 Task: Select Fire TV from Amazon Fire TV. Add to cart Amazon Fire TV Blaster-1. Place order for _x000D_
1338 W Lago Bello Dr_x000D_
Eagle, Idaho(ID), 83616, Cell Number (703) 476-8286
Action: Mouse moved to (27, 110)
Screenshot: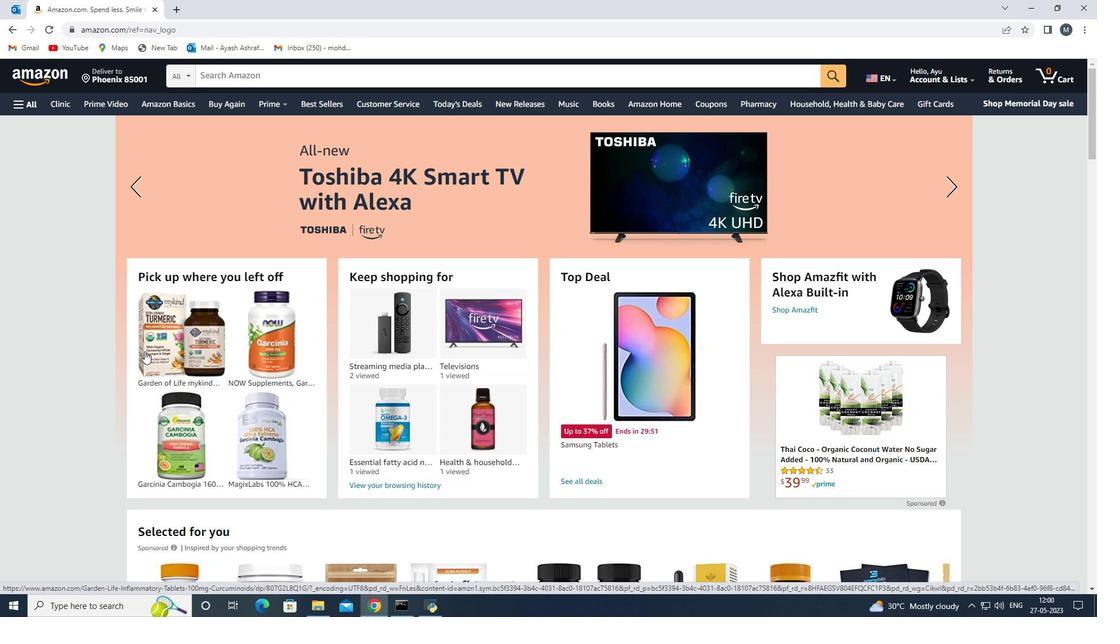 
Action: Mouse pressed left at (27, 110)
Screenshot: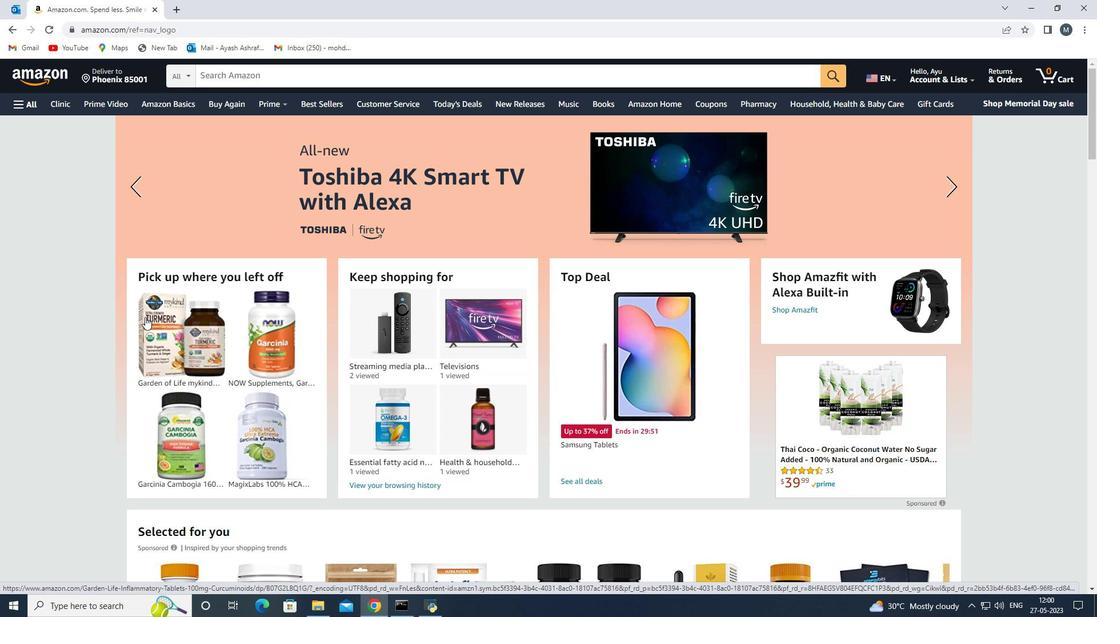 
Action: Mouse moved to (93, 261)
Screenshot: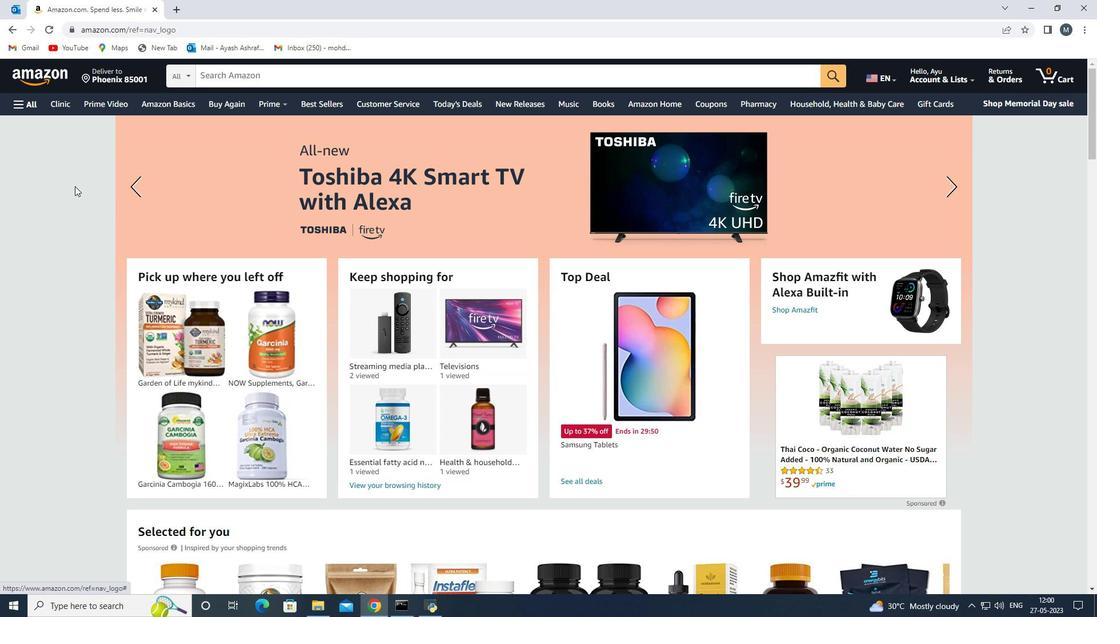 
Action: Mouse scrolled (93, 260) with delta (0, 0)
Screenshot: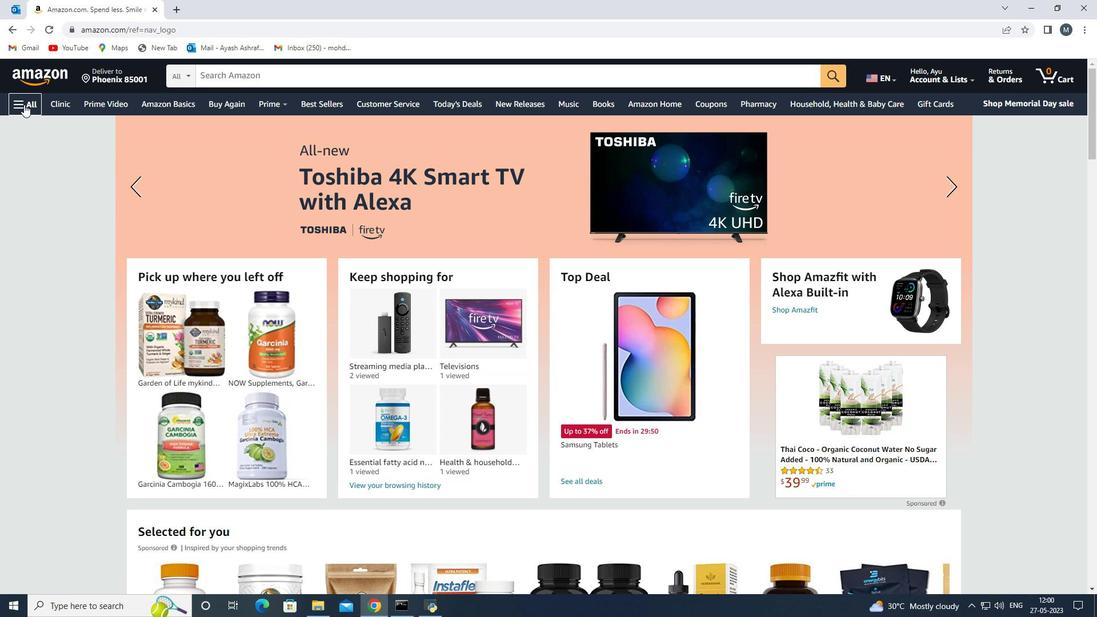 
Action: Mouse scrolled (93, 260) with delta (0, 0)
Screenshot: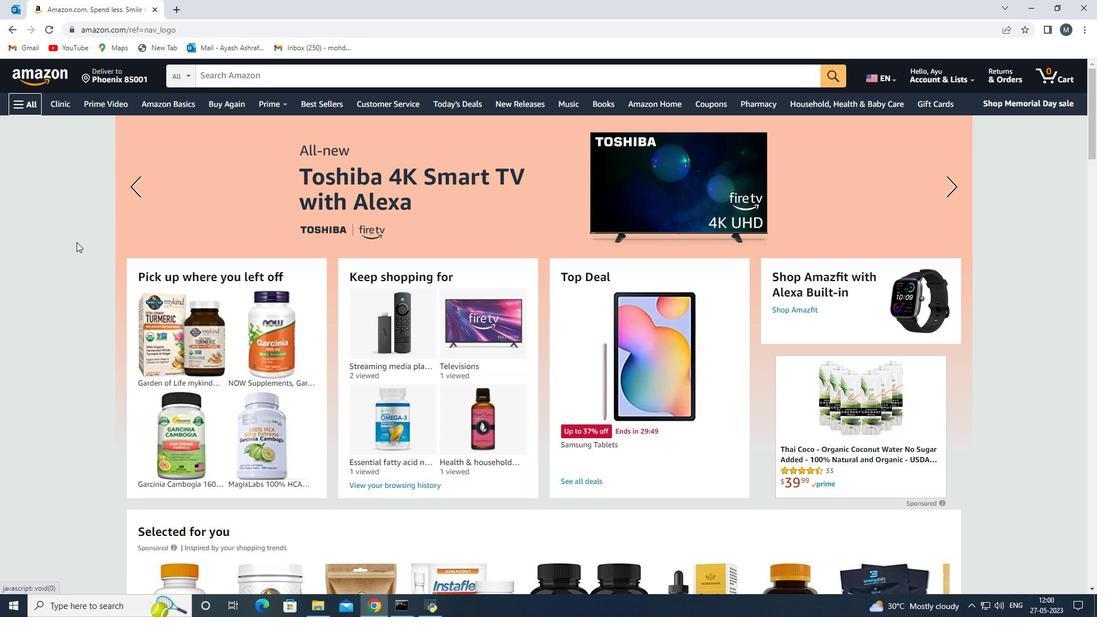 
Action: Mouse scrolled (93, 260) with delta (0, 0)
Screenshot: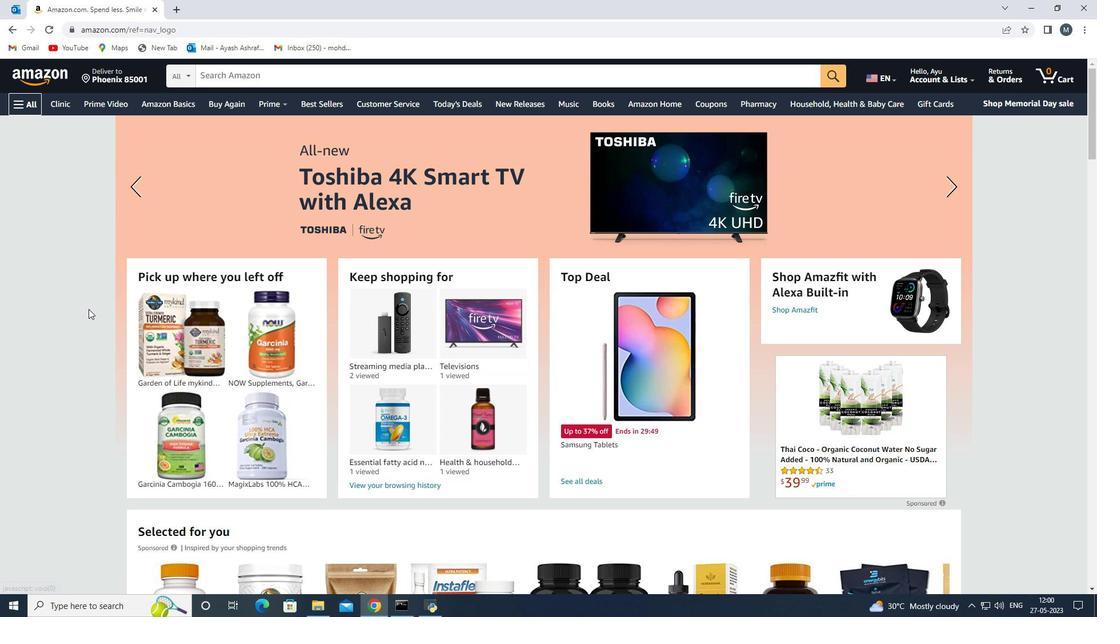 
Action: Mouse moved to (125, 158)
Screenshot: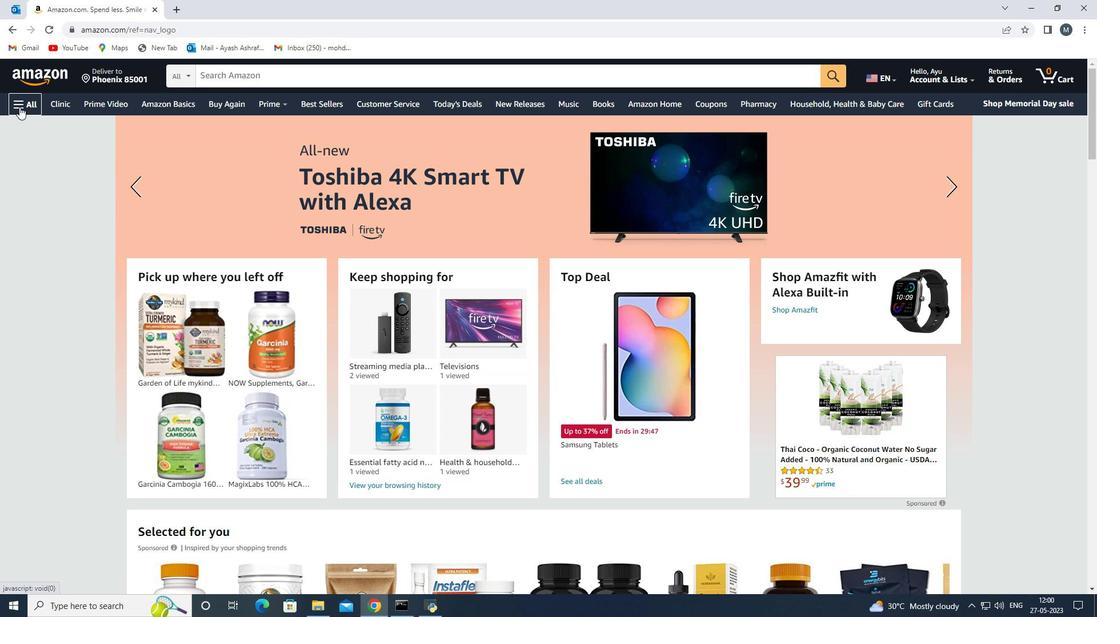 
Action: Mouse pressed left at (125, 158)
Screenshot: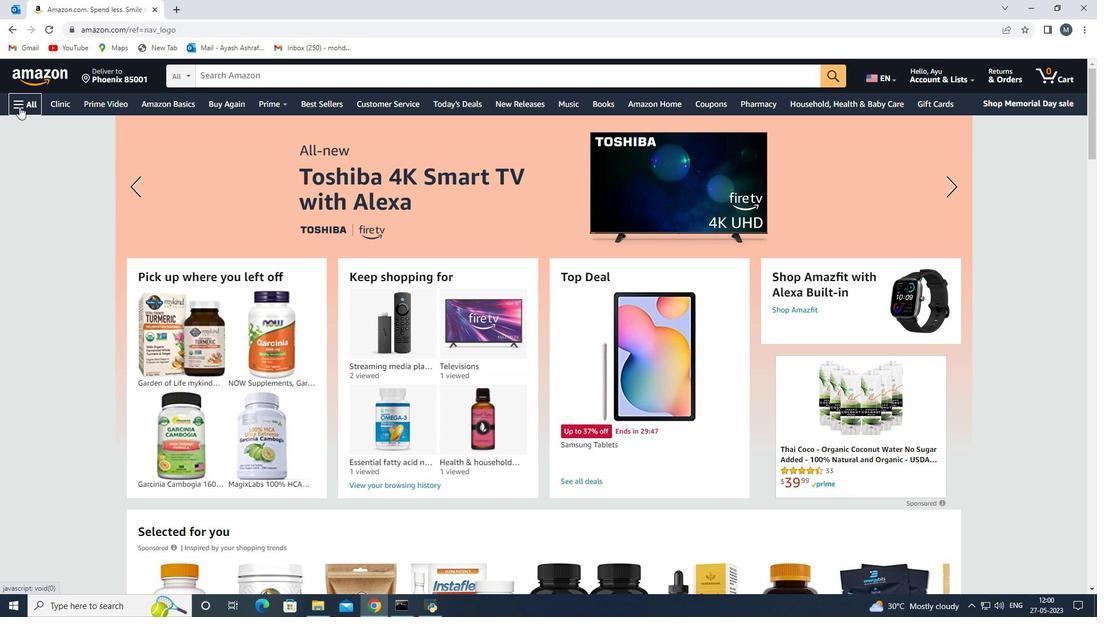 
Action: Mouse pressed left at (125, 158)
Screenshot: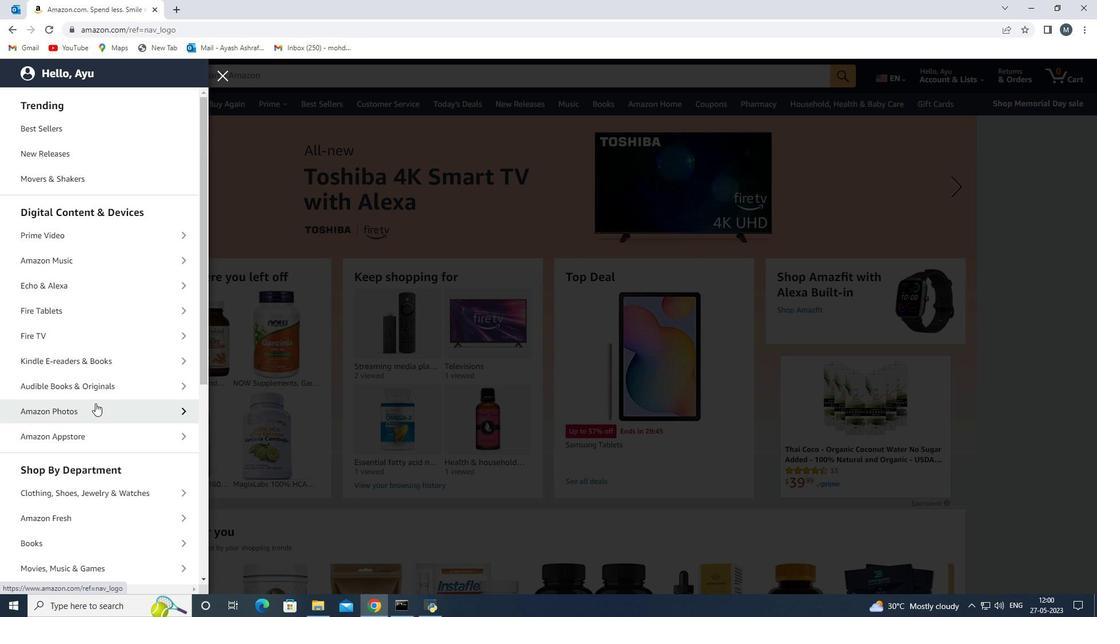 
Action: Mouse moved to (293, 77)
Screenshot: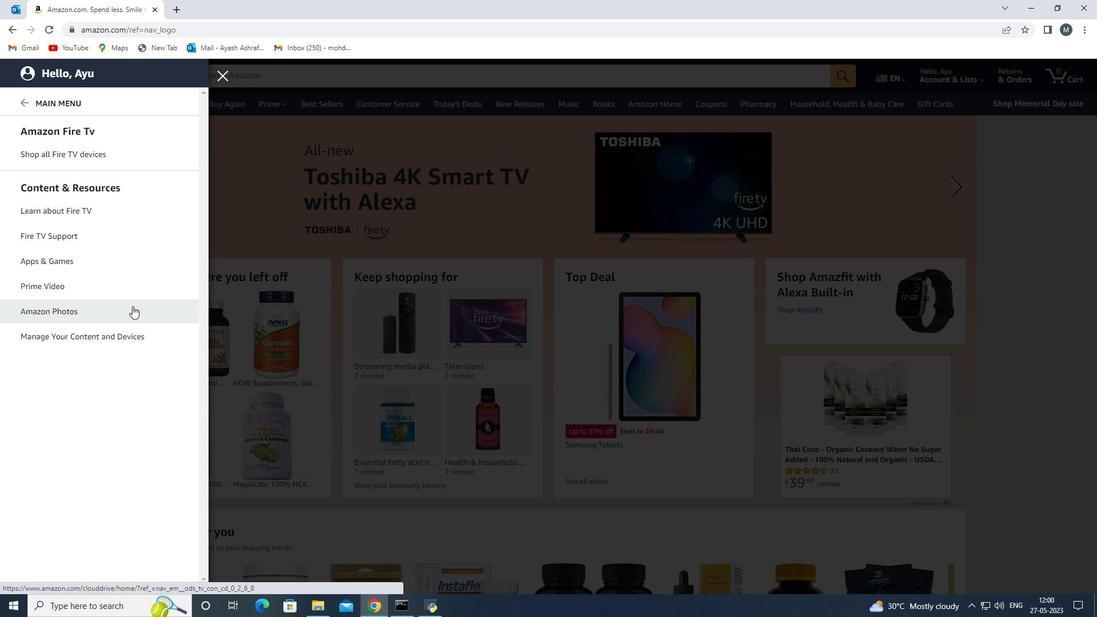 
Action: Mouse pressed left at (293, 77)
Screenshot: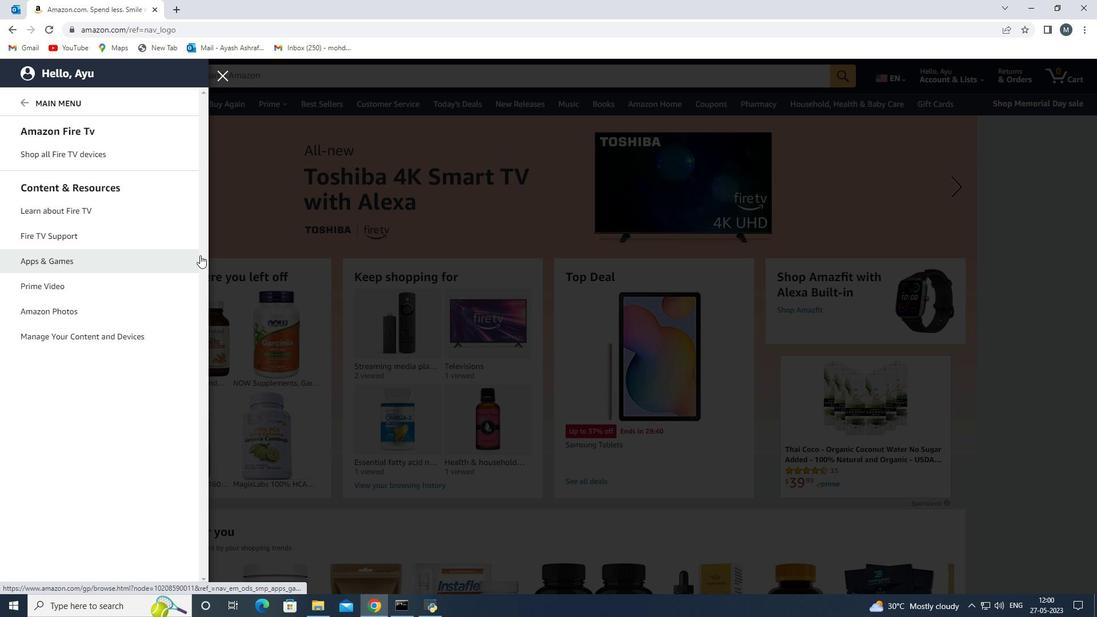 
Action: Mouse moved to (291, 79)
Screenshot: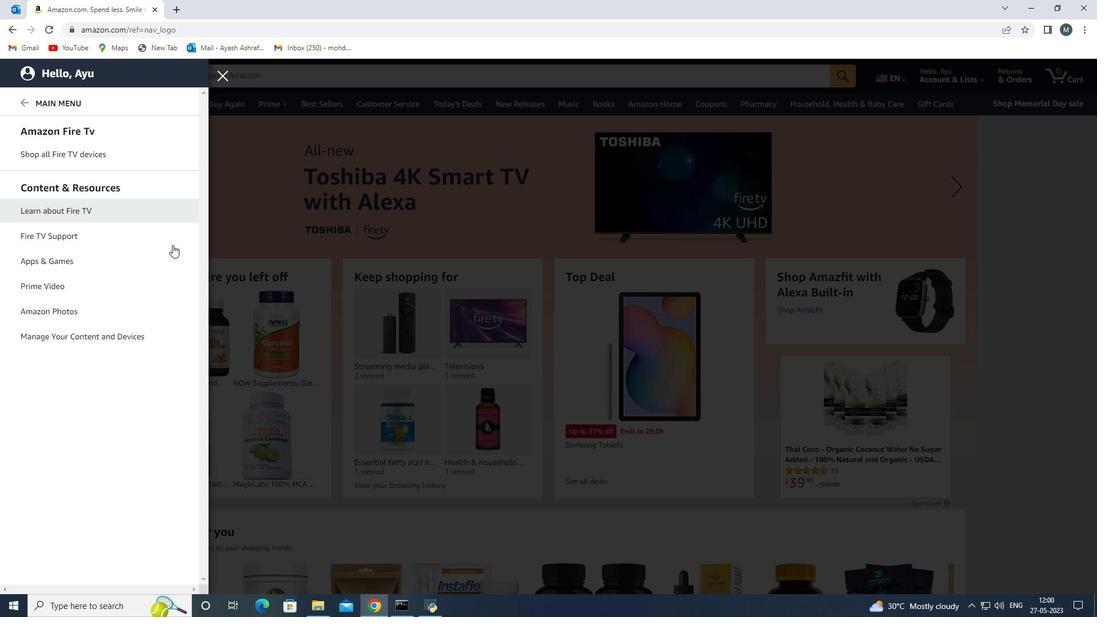 
Action: Key pressed <Key.shift>Fire<Key.space><Key.shift>Tv<Key.enter>
Screenshot: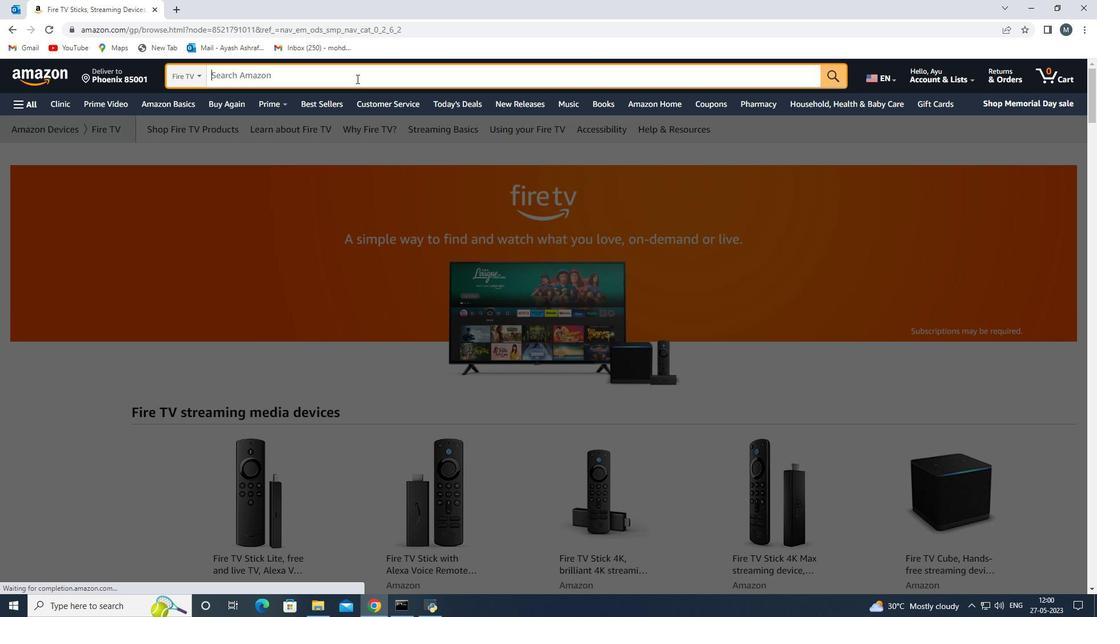 
Action: Mouse moved to (325, 392)
Screenshot: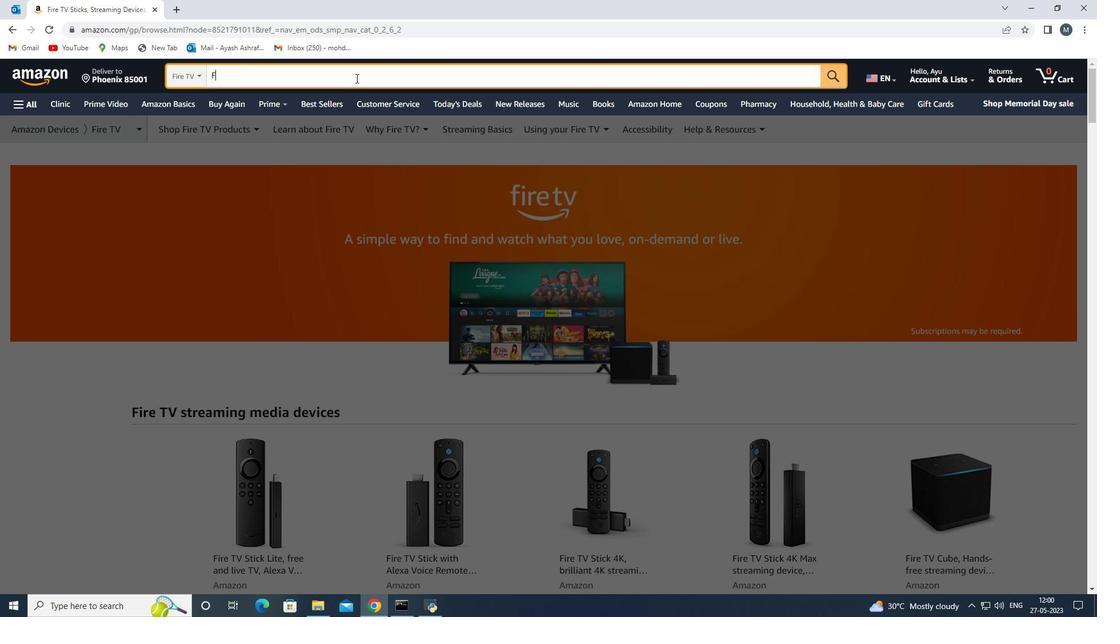 
Action: Mouse scrolled (325, 391) with delta (0, 0)
Screenshot: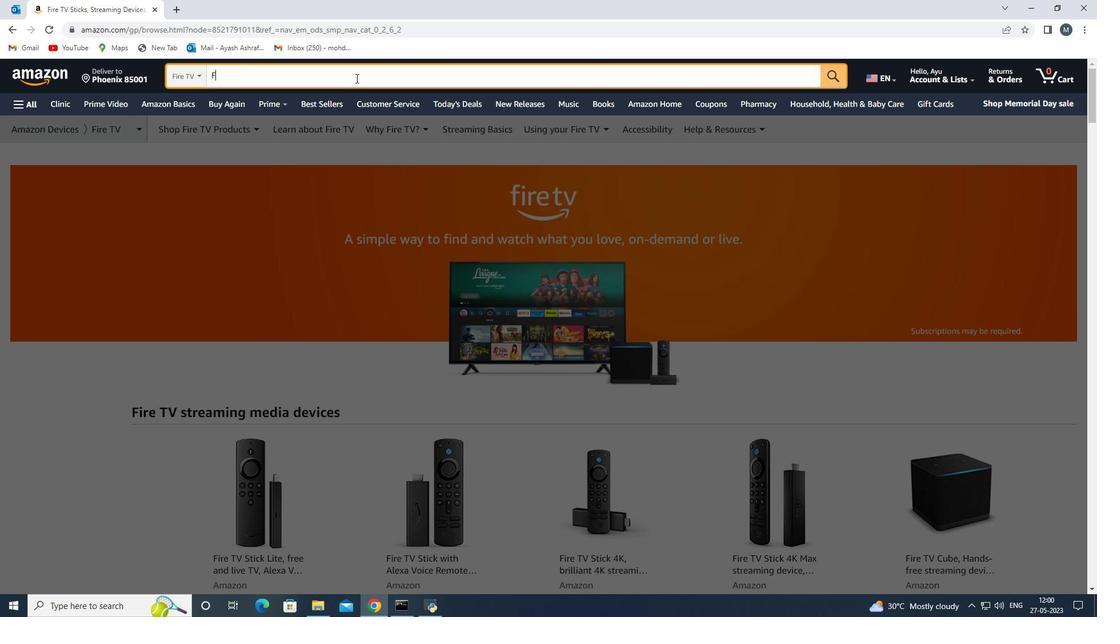 
Action: Mouse moved to (485, 207)
Screenshot: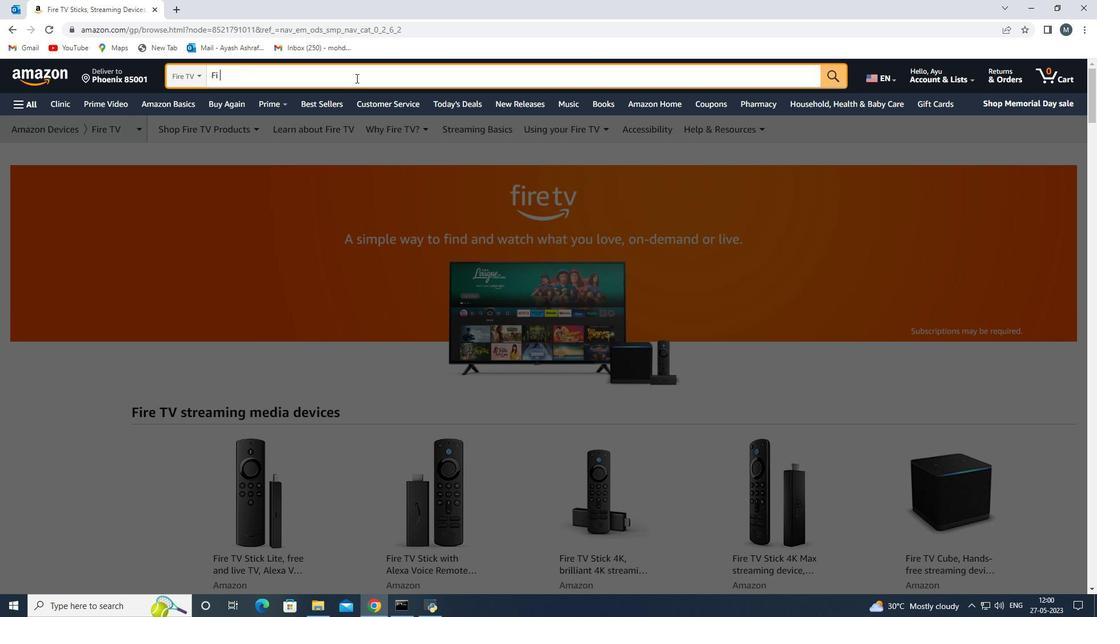 
Action: Mouse pressed left at (485, 207)
Screenshot: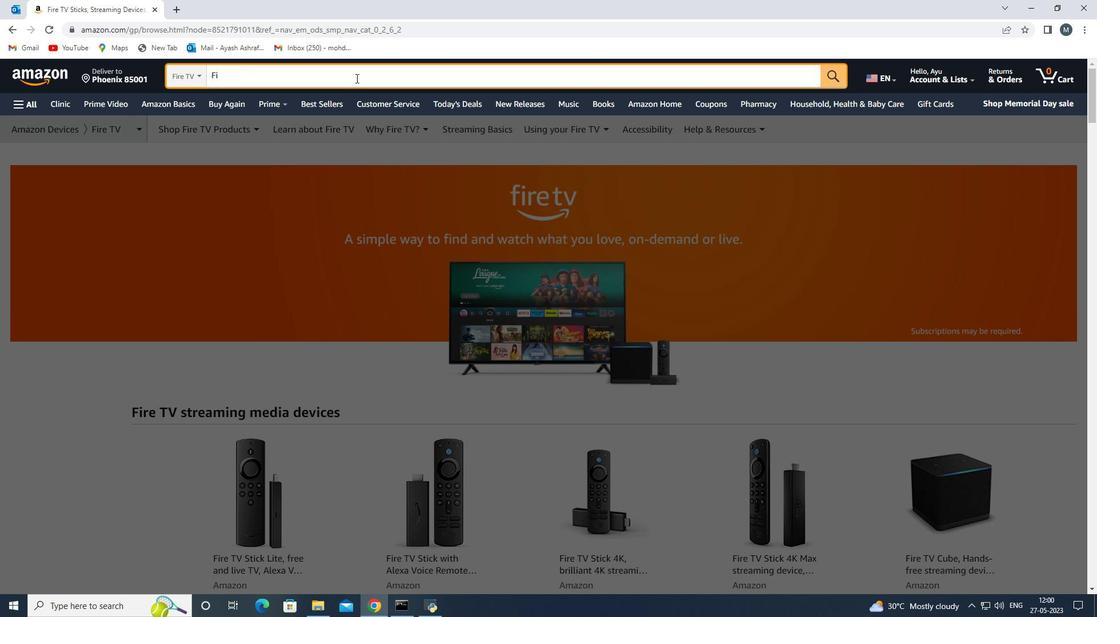 
Action: Mouse moved to (354, 193)
Screenshot: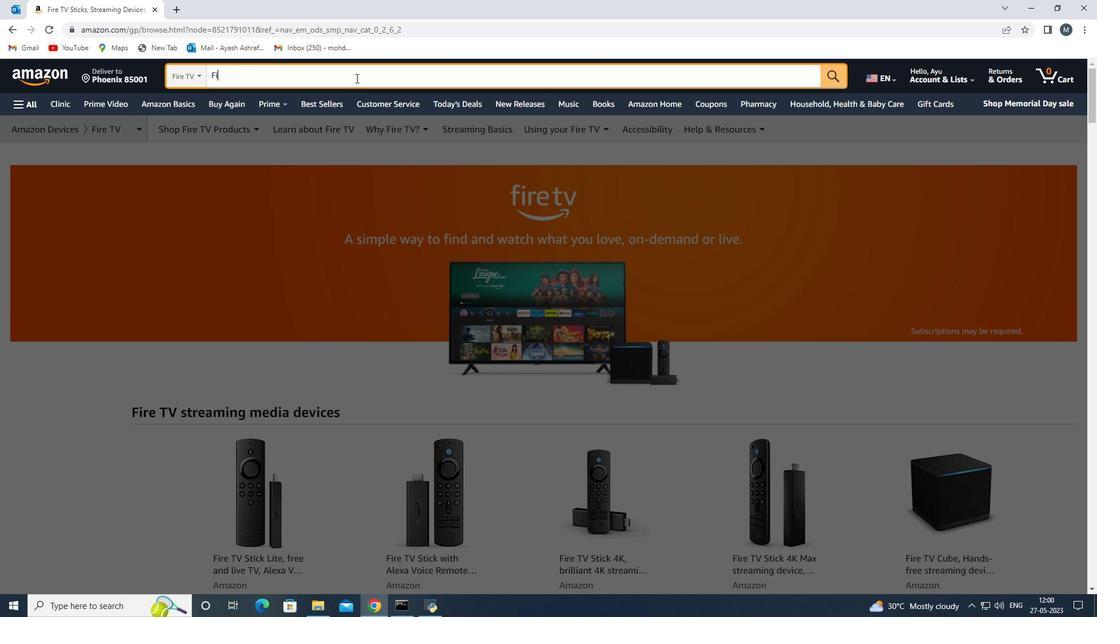 
Action: Mouse pressed left at (354, 193)
Screenshot: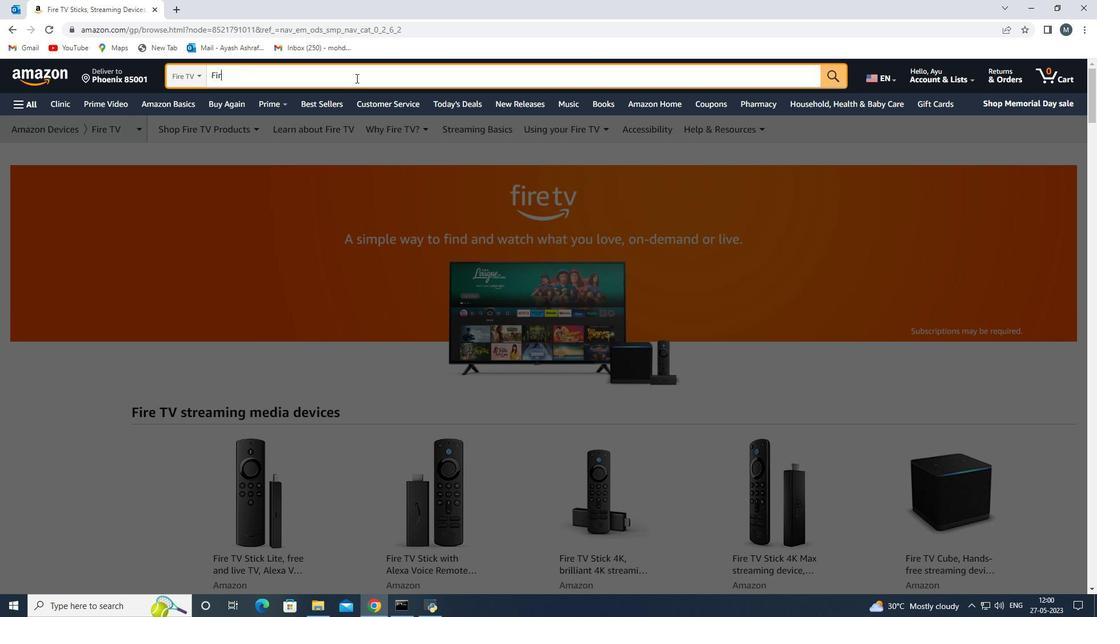 
Action: Mouse moved to (430, 162)
Screenshot: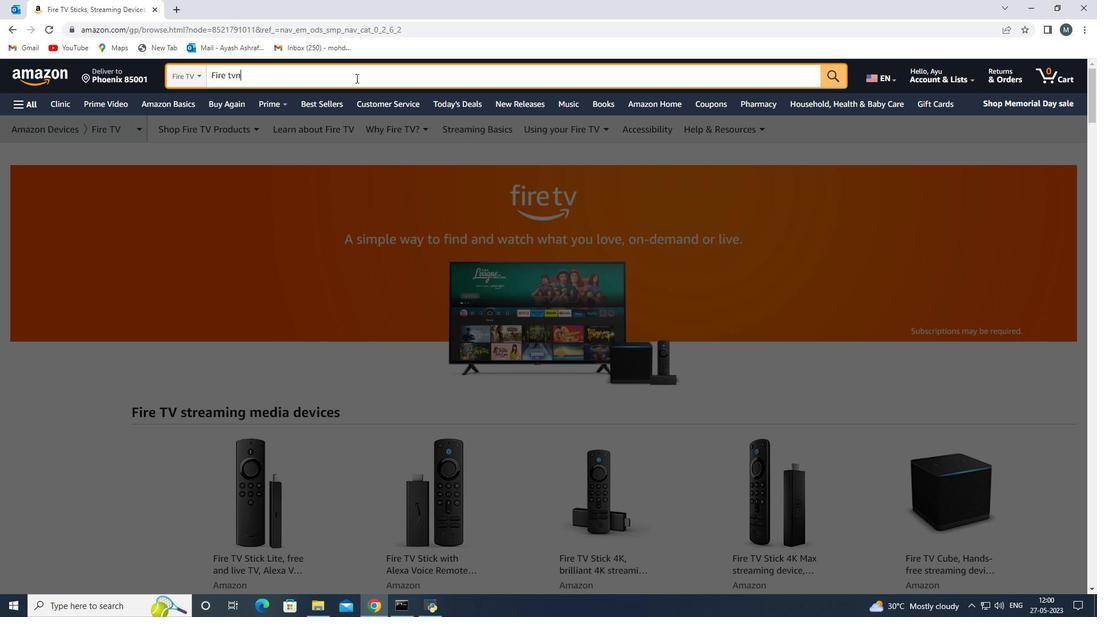 
Action: Mouse pressed left at (430, 162)
Screenshot: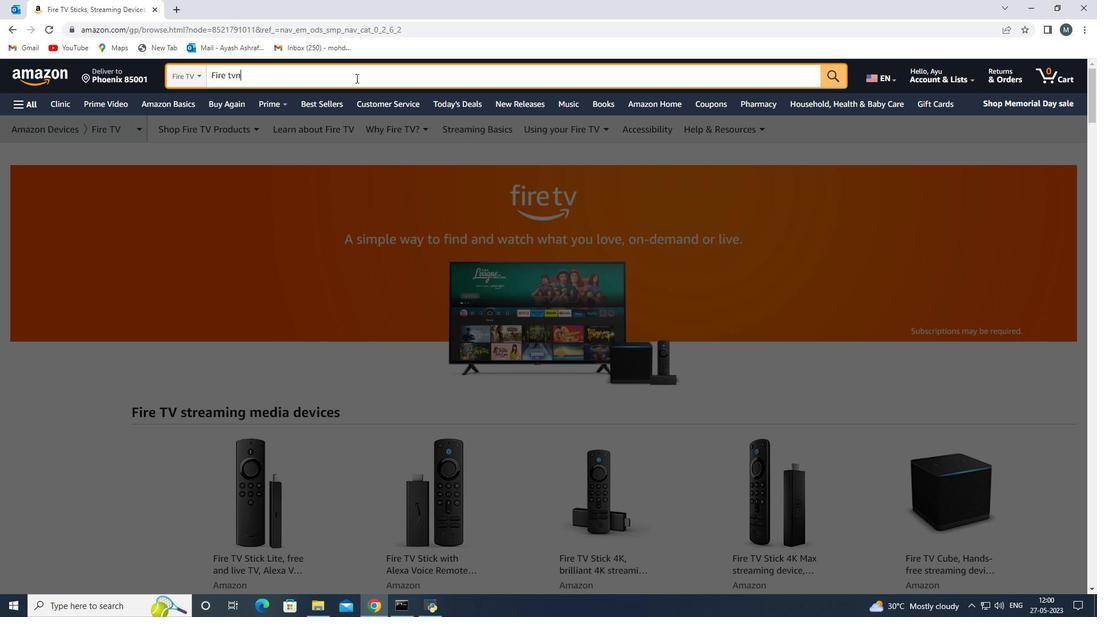 
Action: Mouse moved to (527, 206)
Screenshot: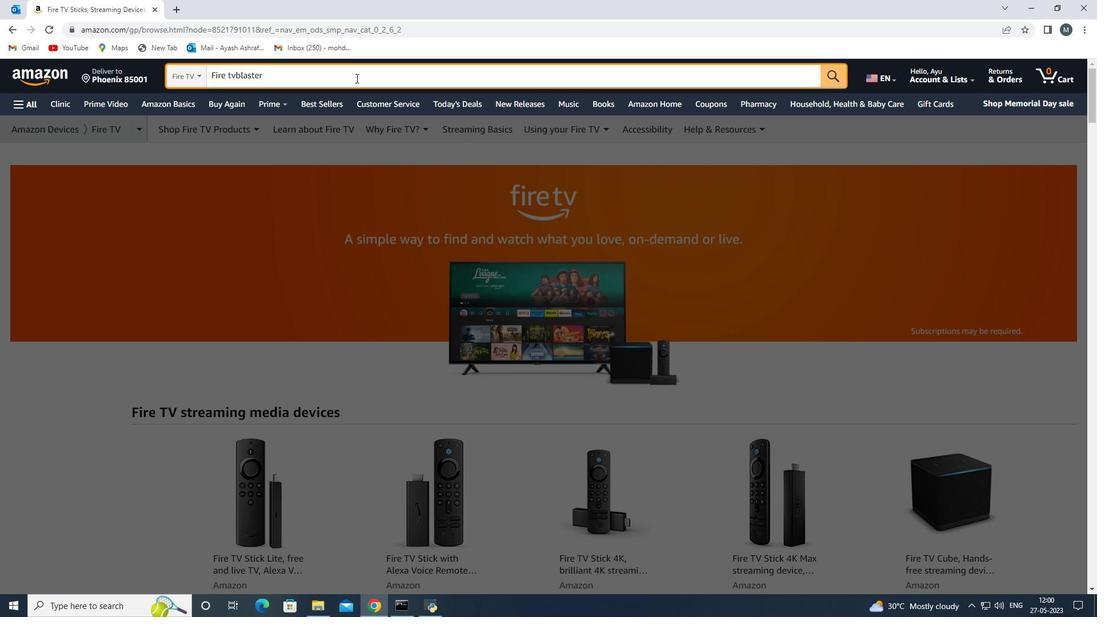 
Action: Mouse pressed left at (527, 206)
Screenshot: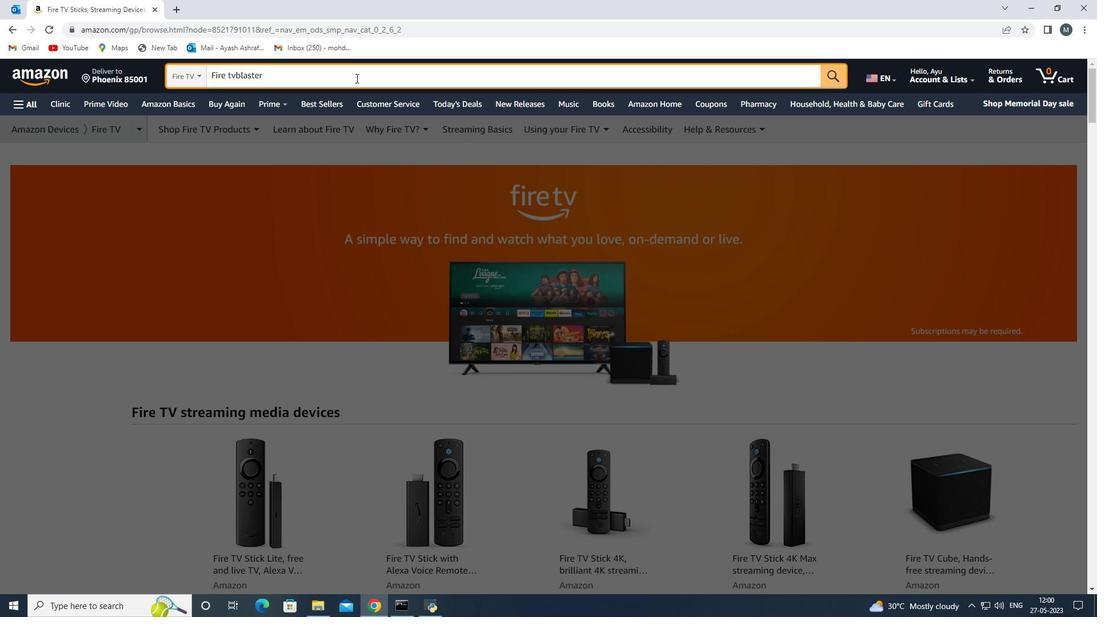 
Action: Mouse moved to (520, 208)
Screenshot: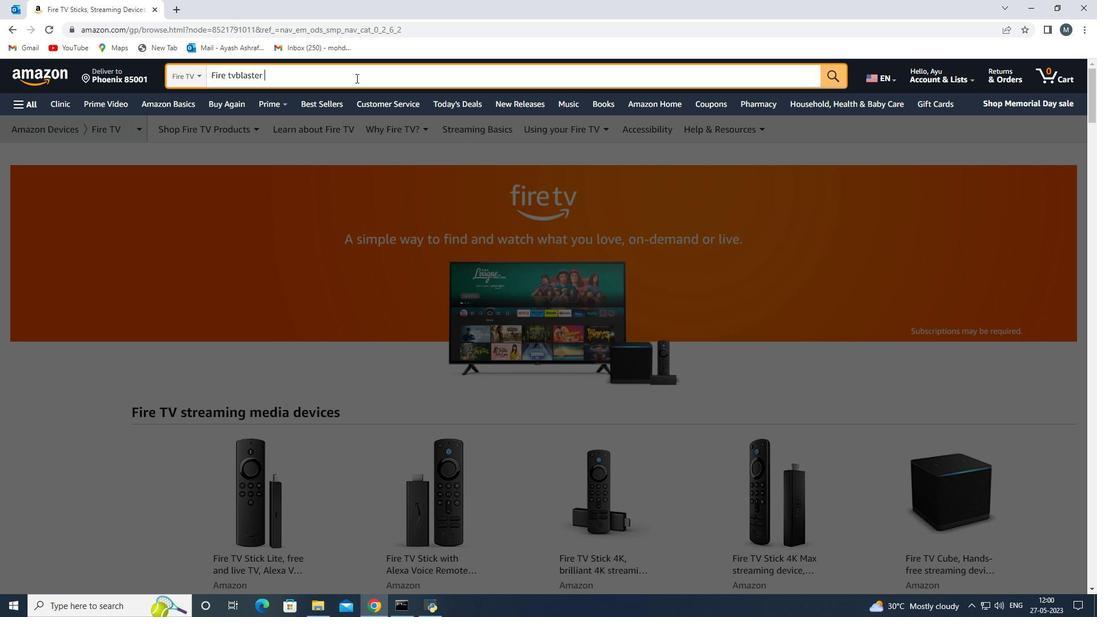 
Action: Mouse scrolled (520, 207) with delta (0, 0)
Screenshot: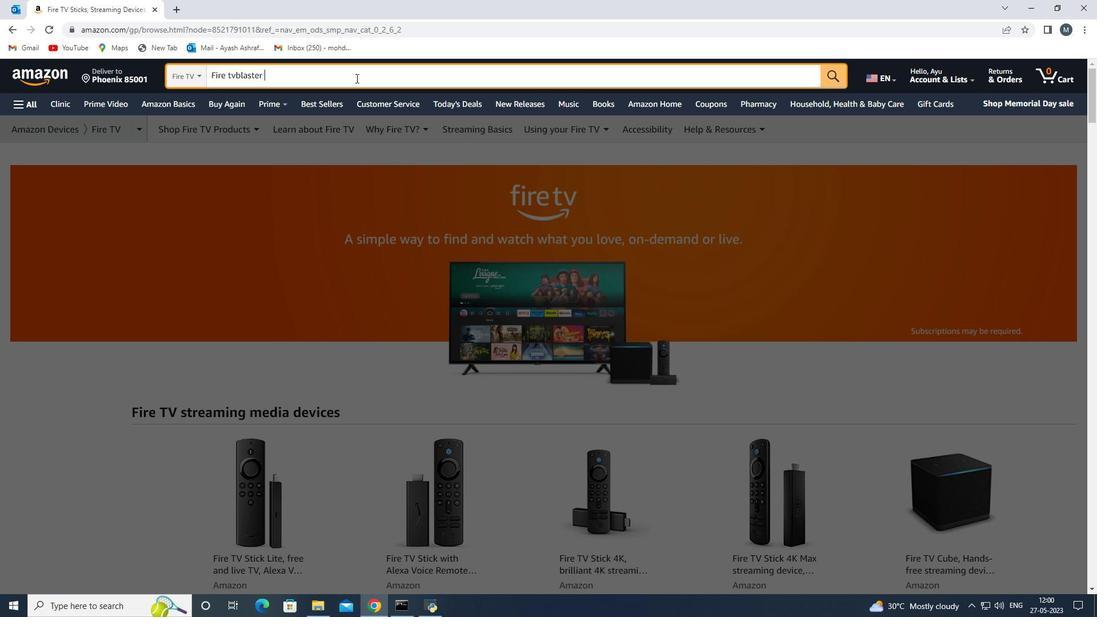 
Action: Mouse scrolled (520, 207) with delta (0, 0)
Screenshot: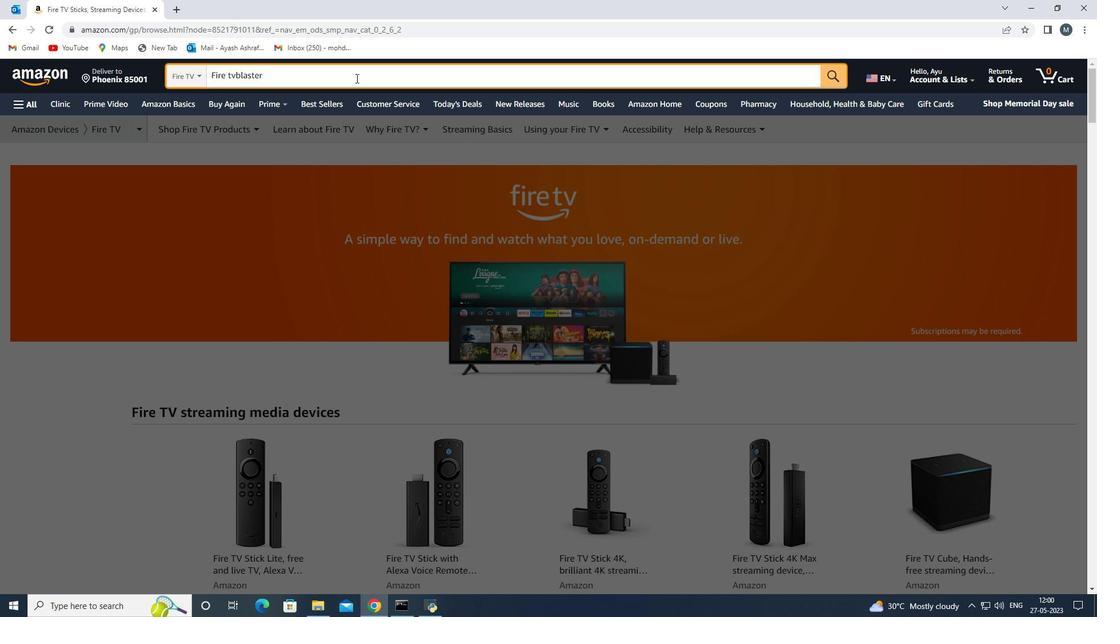 
Action: Mouse scrolled (520, 207) with delta (0, 0)
Screenshot: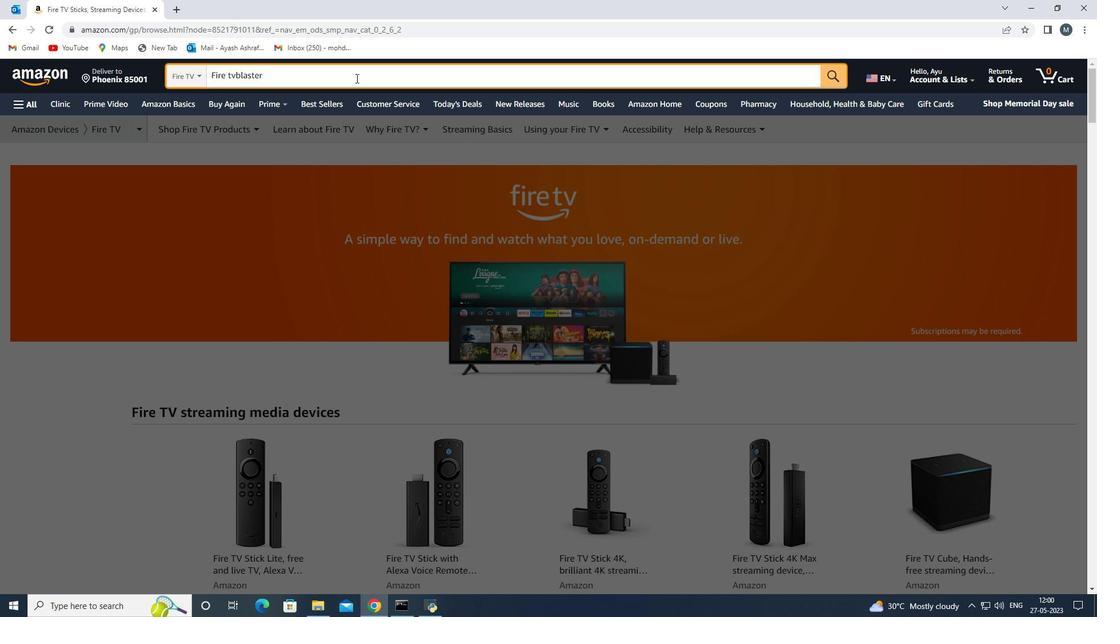 
Action: Mouse scrolled (520, 207) with delta (0, 0)
Screenshot: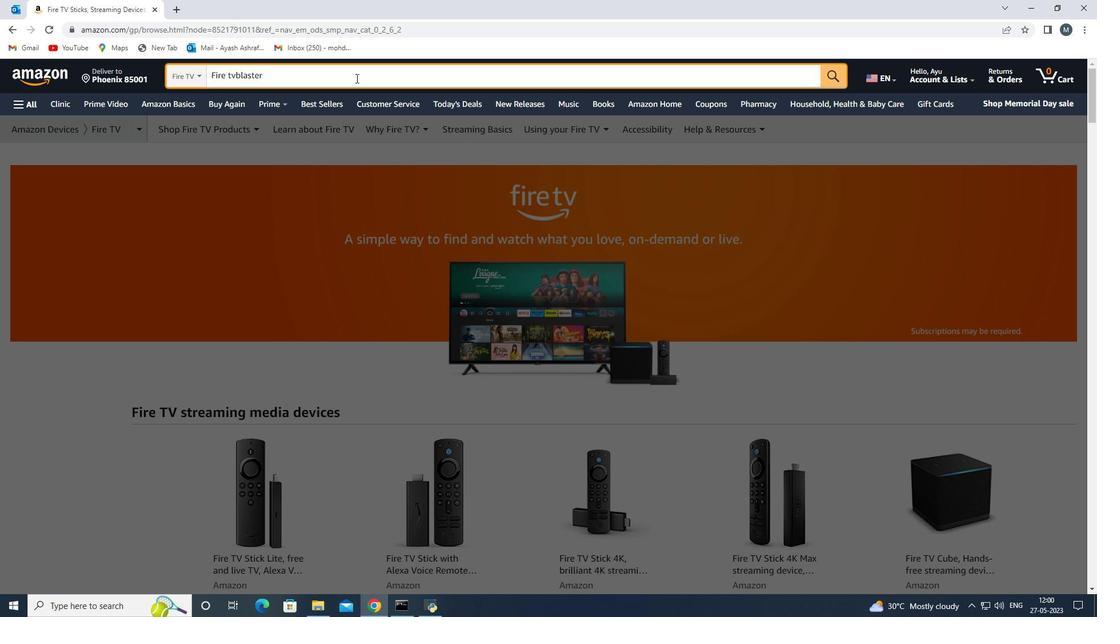
Action: Mouse moved to (520, 208)
Screenshot: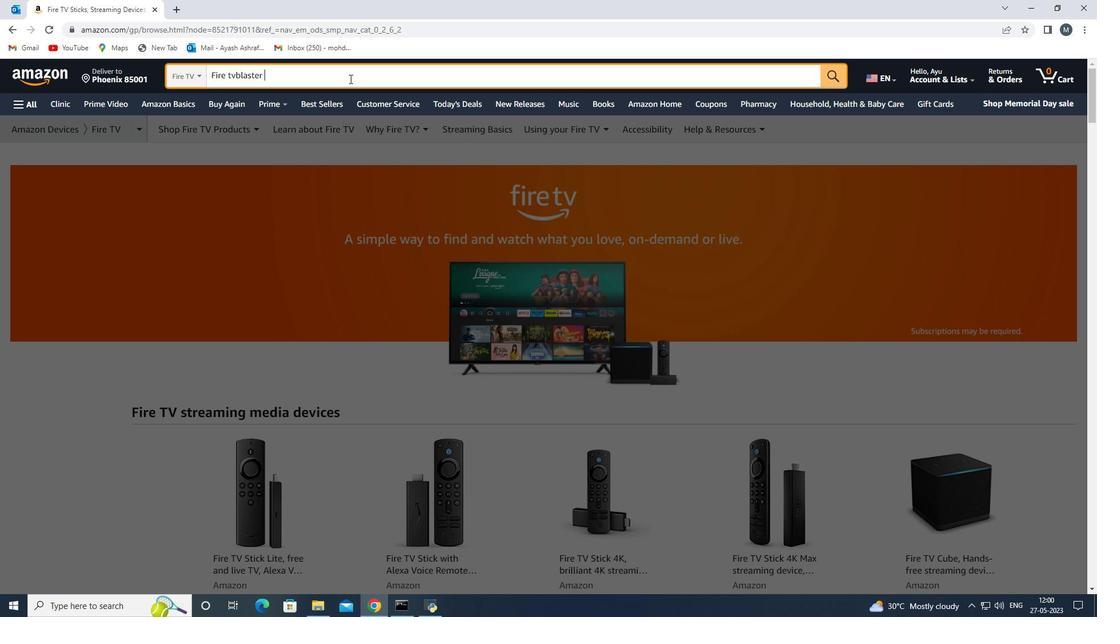 
Action: Mouse scrolled (520, 207) with delta (0, 0)
Screenshot: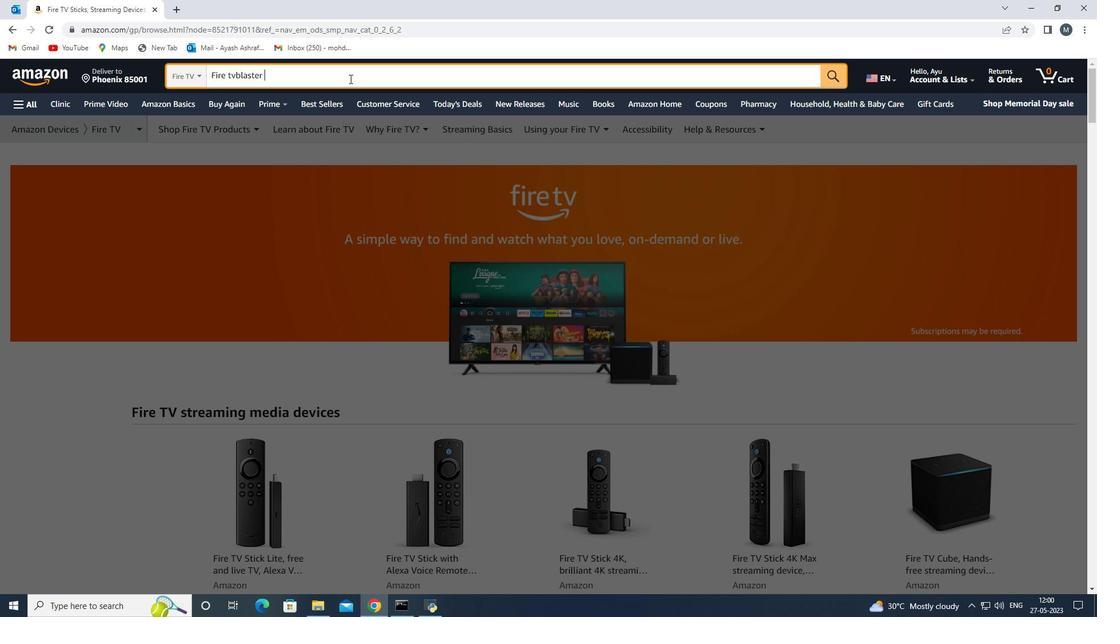 
Action: Mouse scrolled (520, 207) with delta (0, 0)
Screenshot: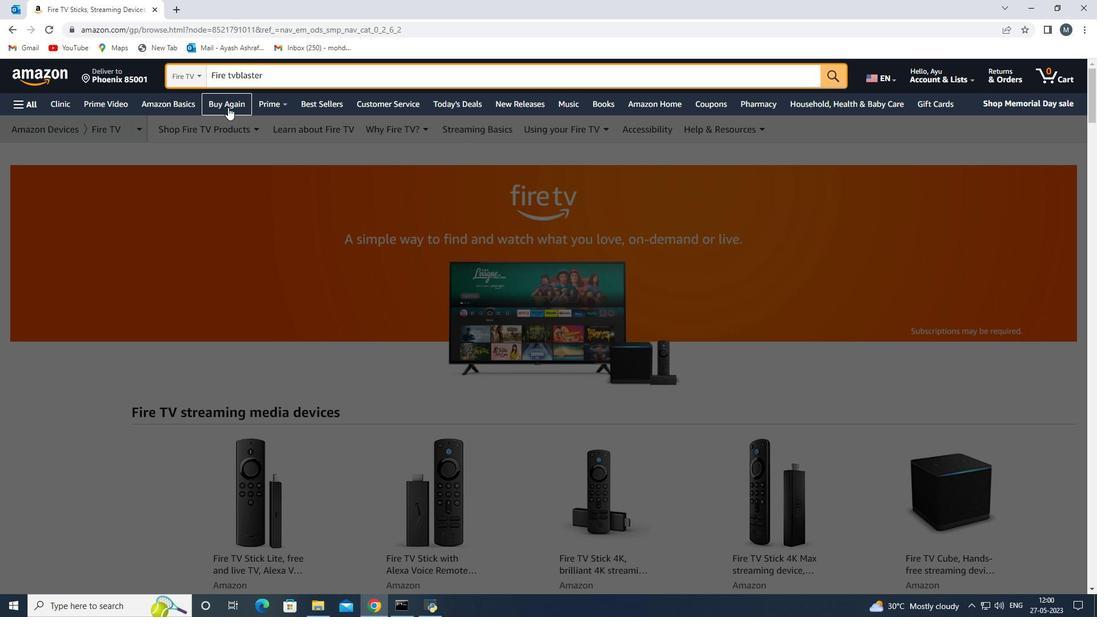 
Action: Mouse moved to (437, 310)
Screenshot: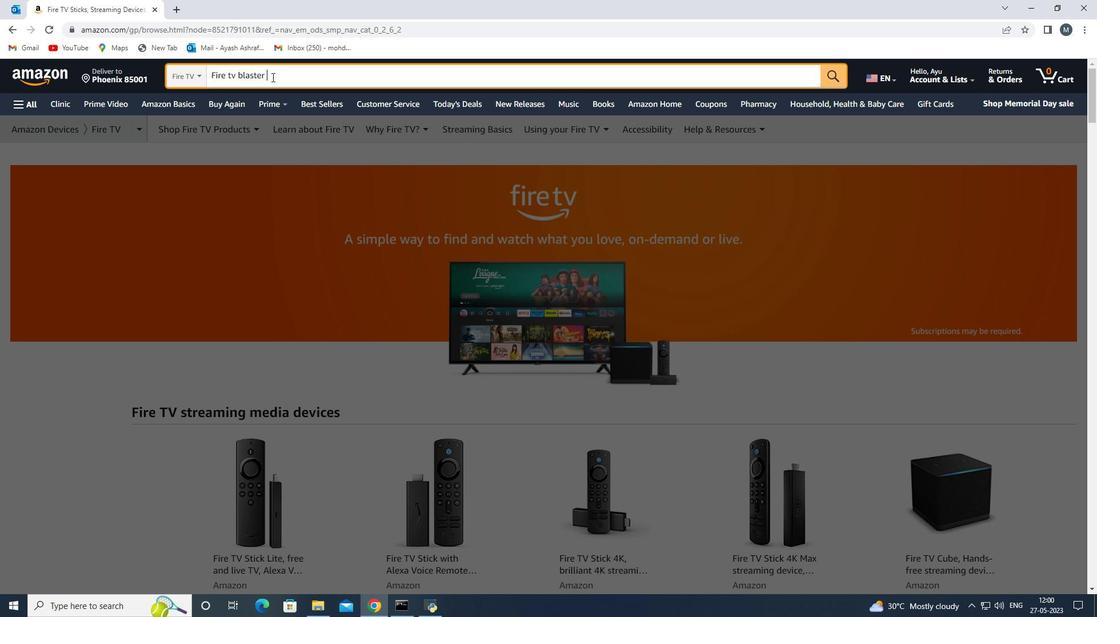 
Action: Mouse pressed left at (437, 310)
Screenshot: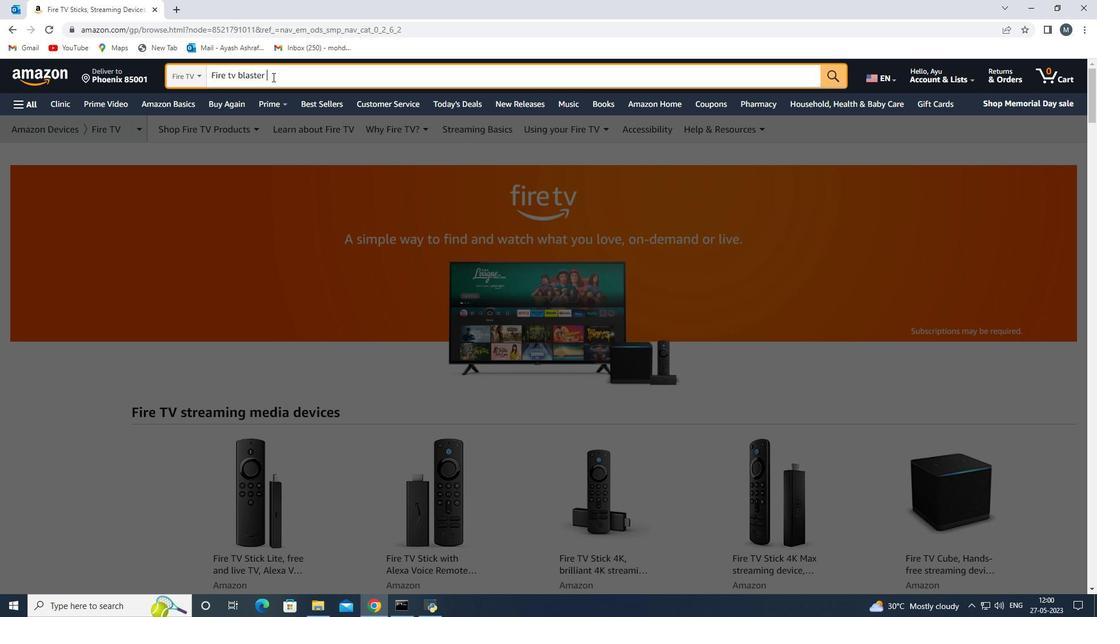 
Action: Mouse moved to (509, 298)
Screenshot: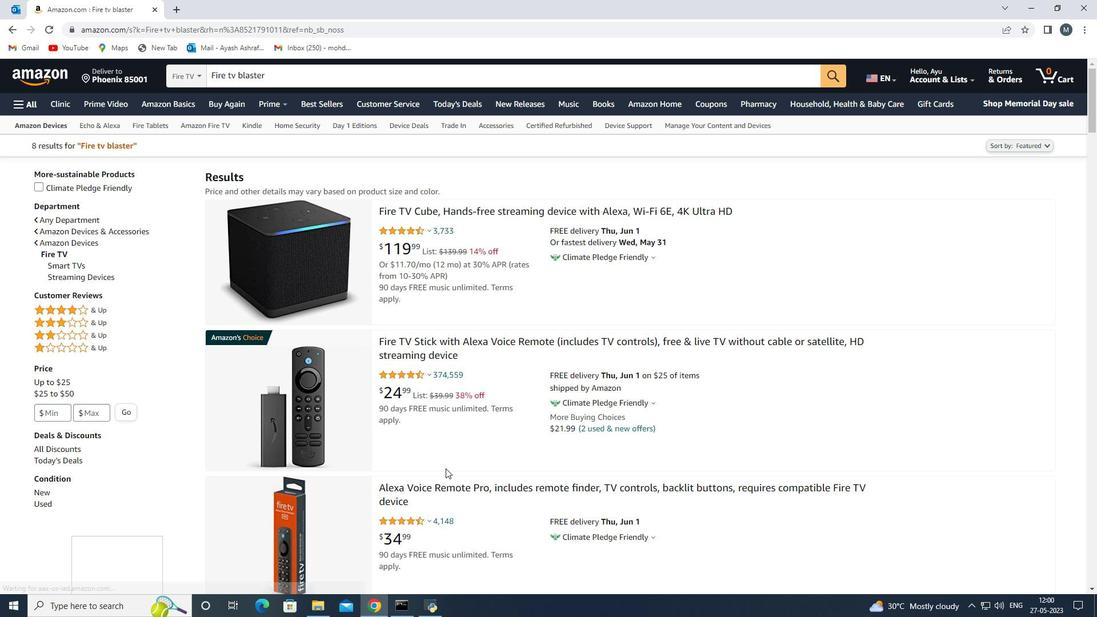 
Action: Mouse scrolled (509, 298) with delta (0, 0)
Screenshot: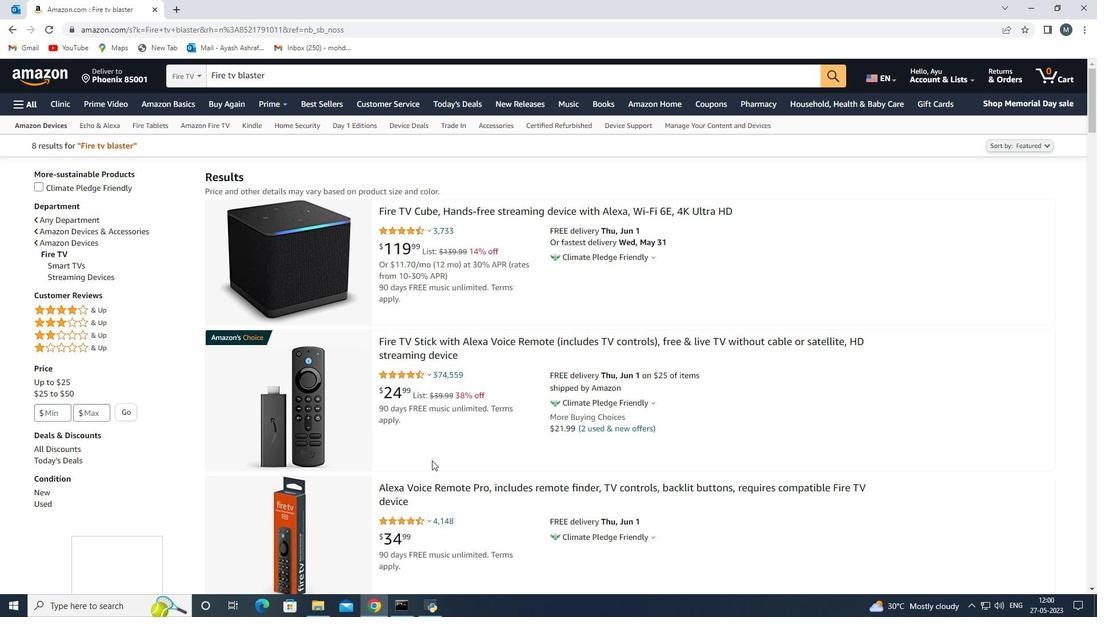 
Action: Mouse moved to (455, 274)
Screenshot: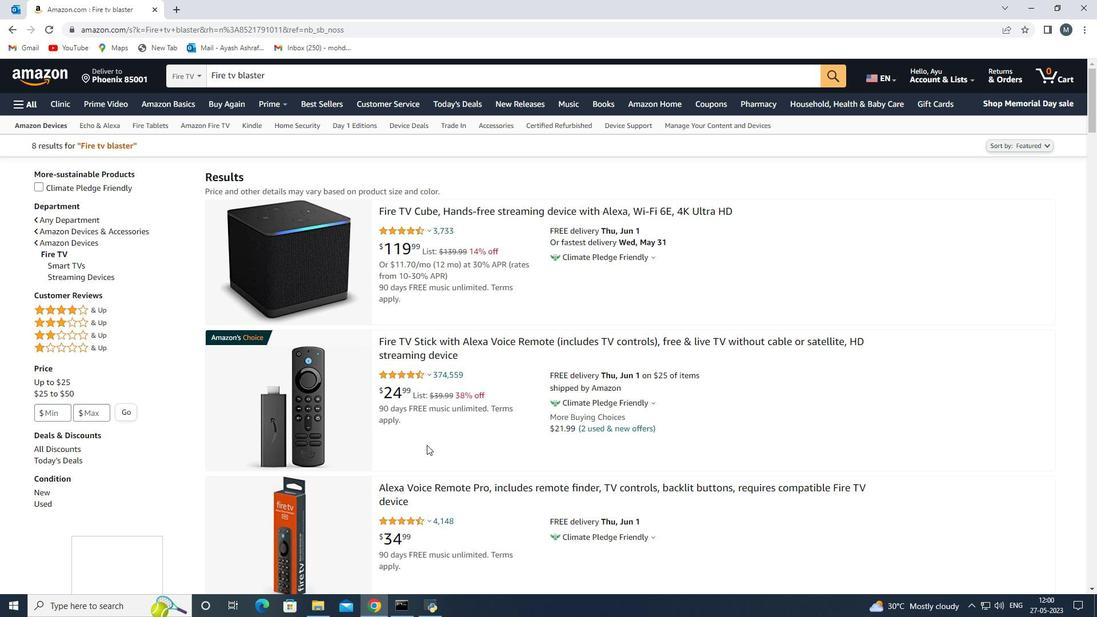 
Action: Mouse pressed left at (455, 274)
Screenshot: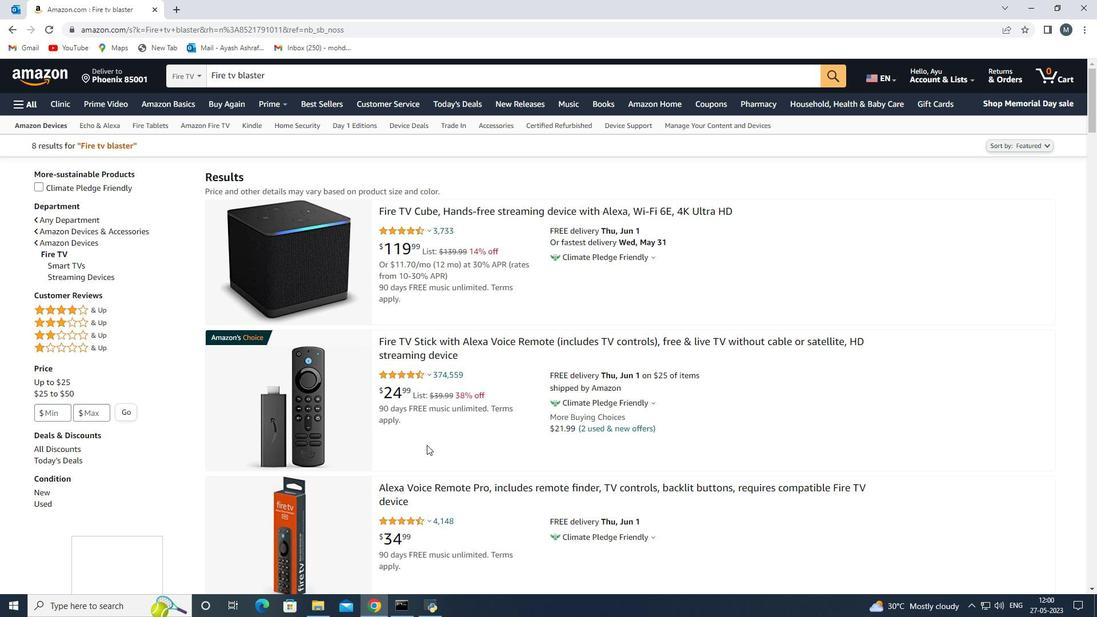 
Action: Mouse moved to (435, 275)
Screenshot: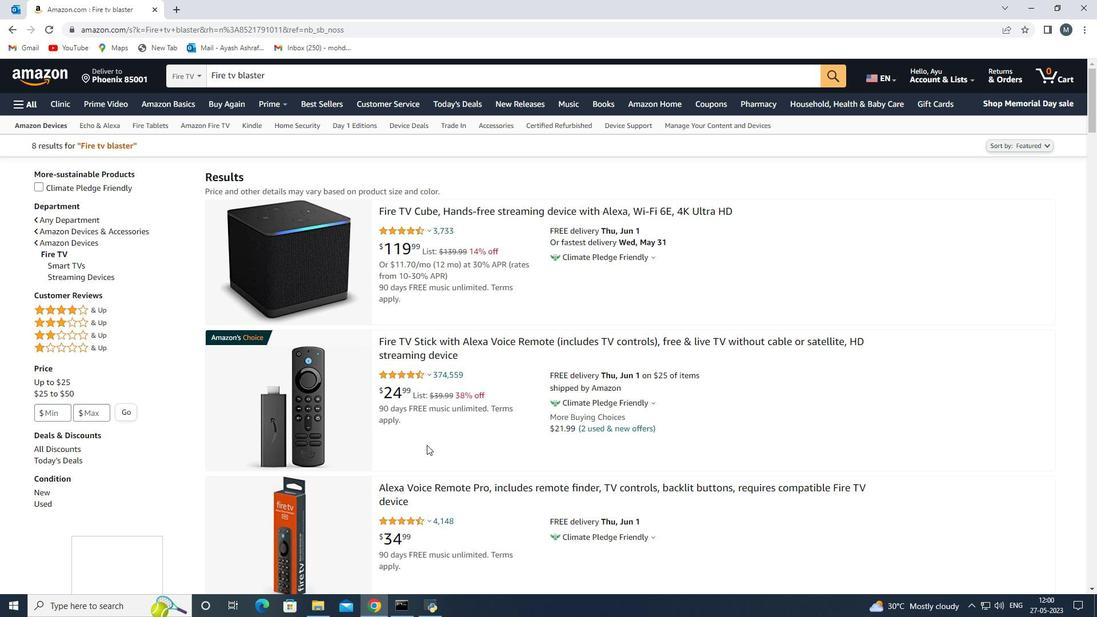 
Action: Mouse pressed left at (435, 275)
Screenshot: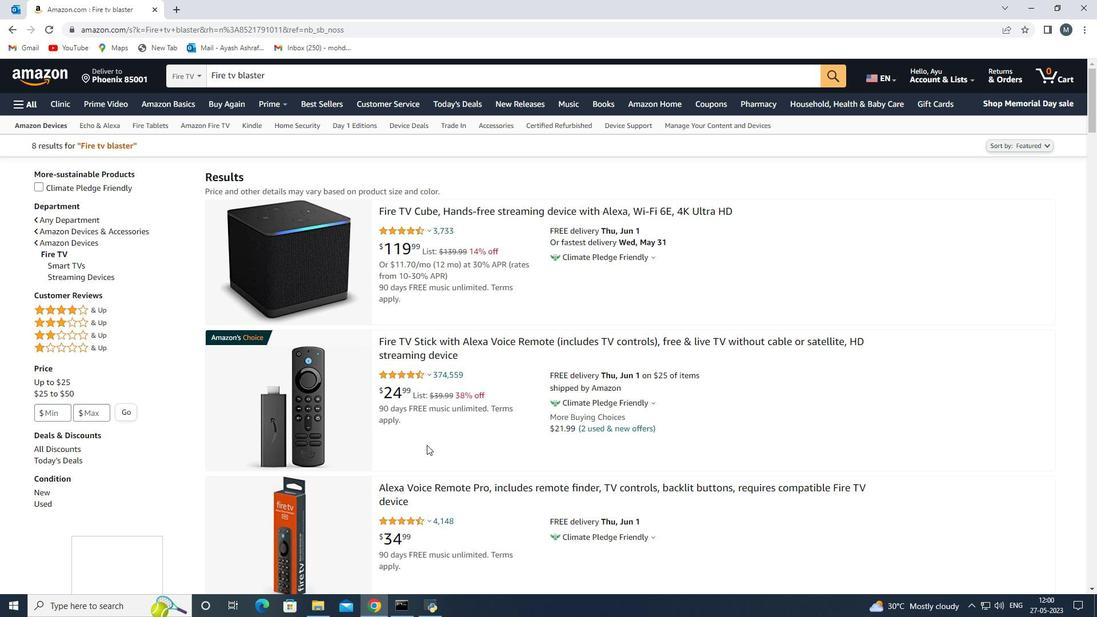 
Action: Mouse moved to (560, 295)
Screenshot: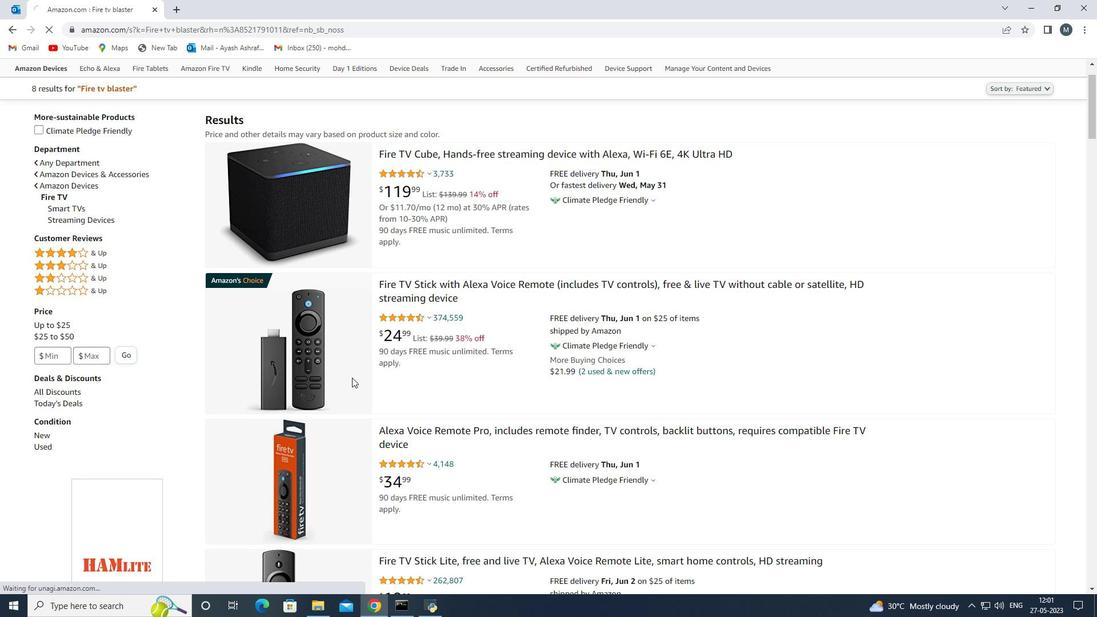 
Action: Mouse pressed left at (560, 295)
Screenshot: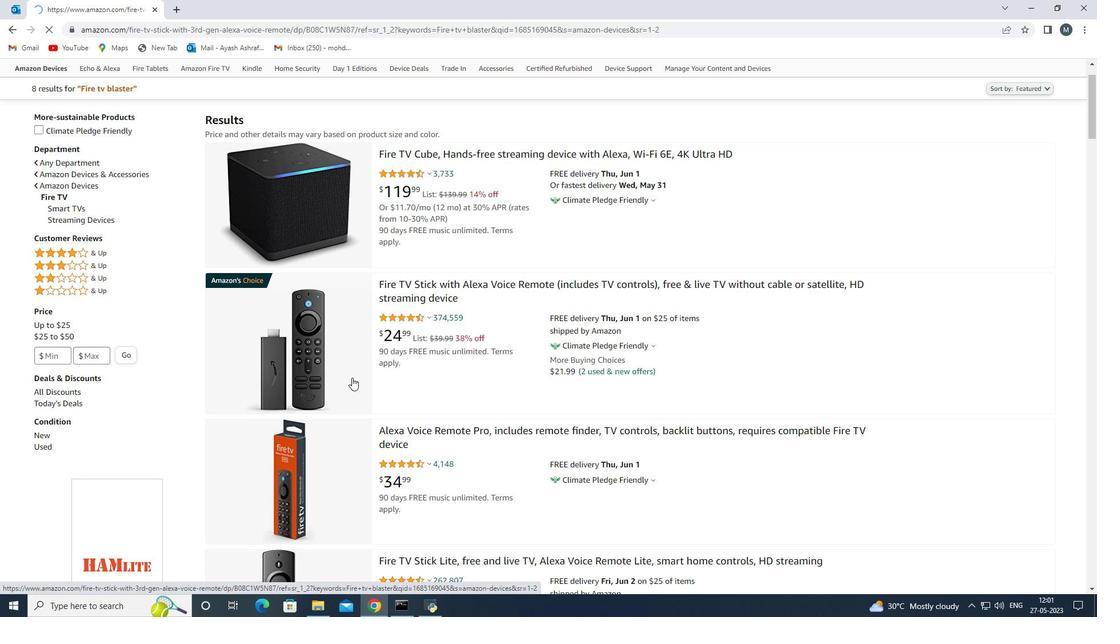 
Action: Mouse moved to (551, 287)
Screenshot: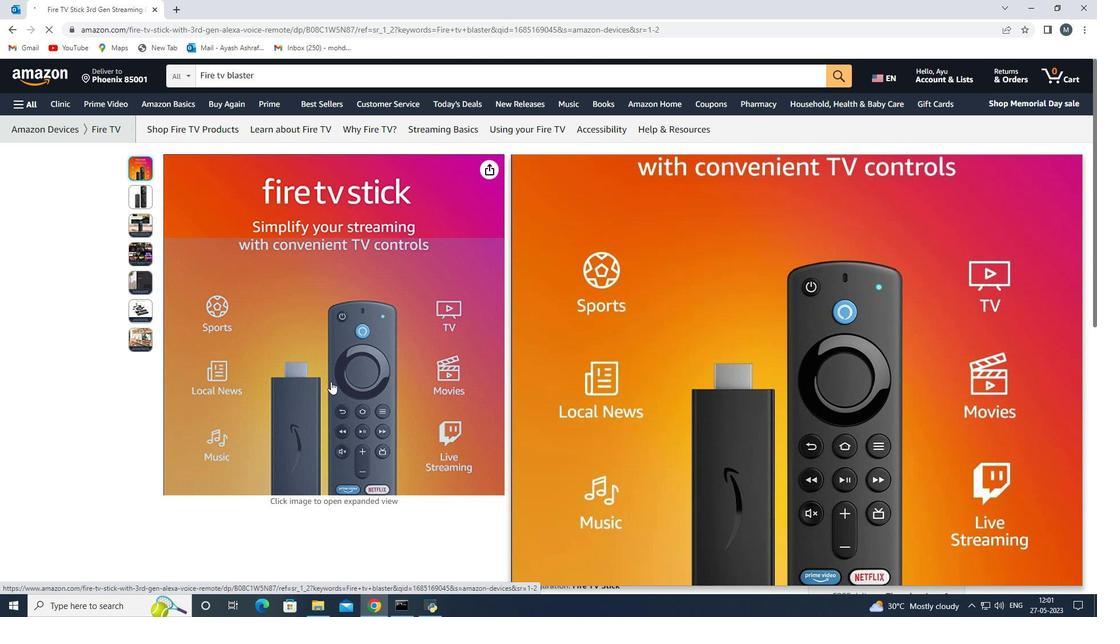 
Action: Mouse scrolled (551, 287) with delta (0, 0)
Screenshot: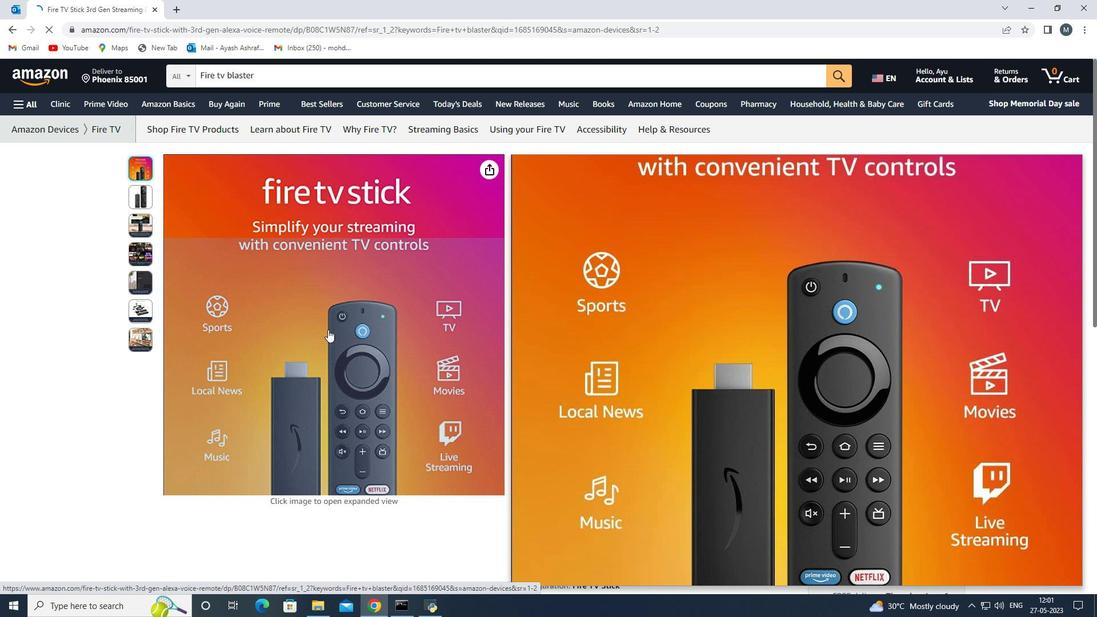 
Action: Mouse moved to (438, 251)
Screenshot: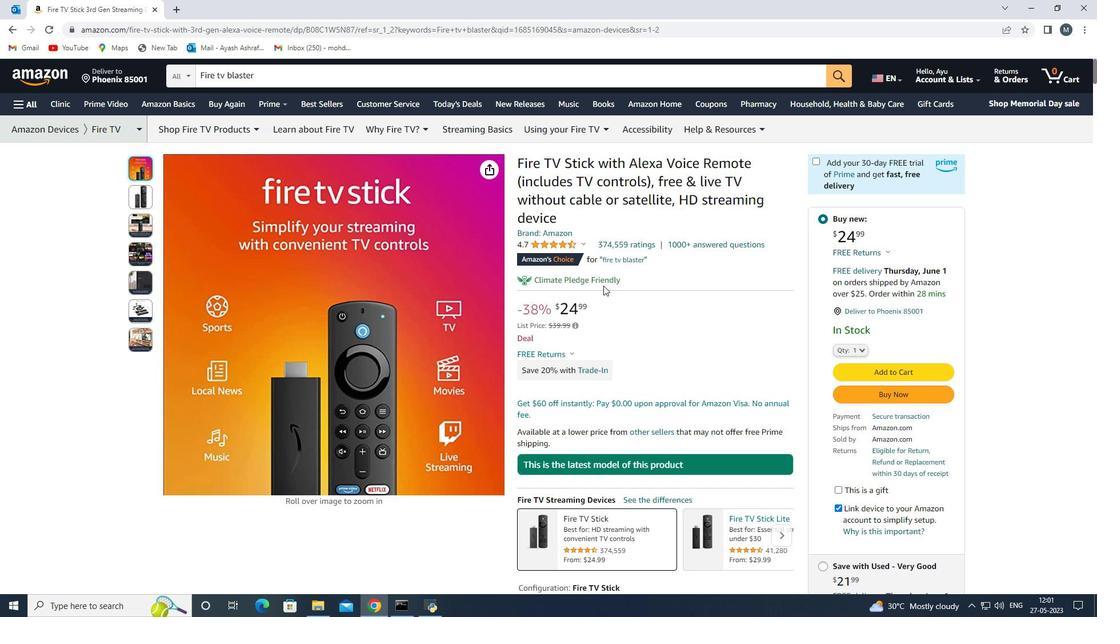
Action: Mouse pressed left at (438, 251)
Screenshot: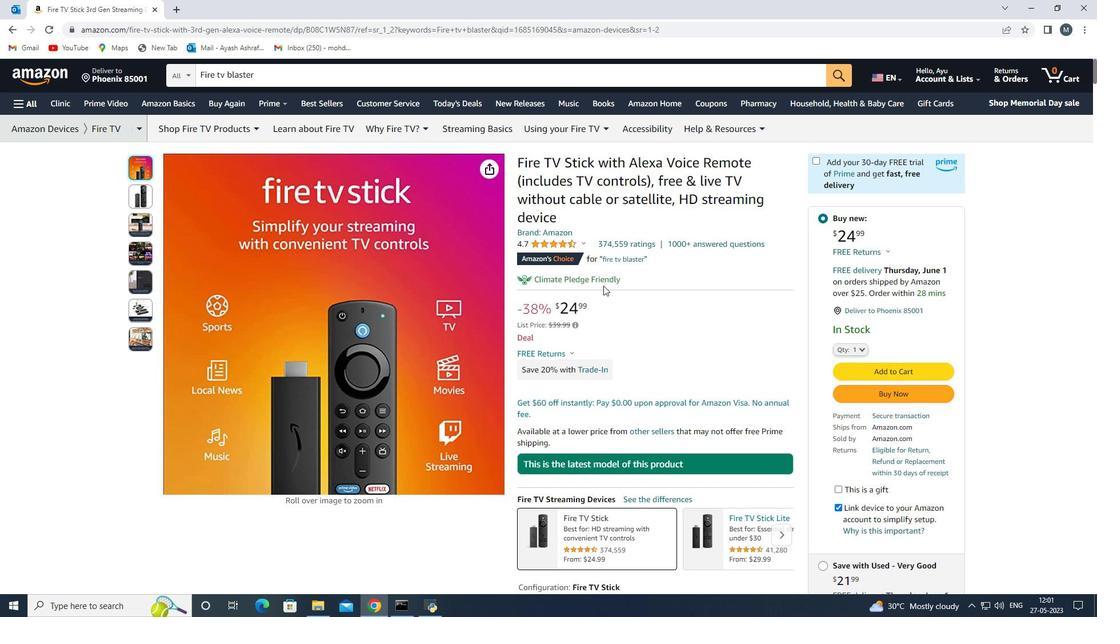 
Action: Mouse moved to (503, 256)
Screenshot: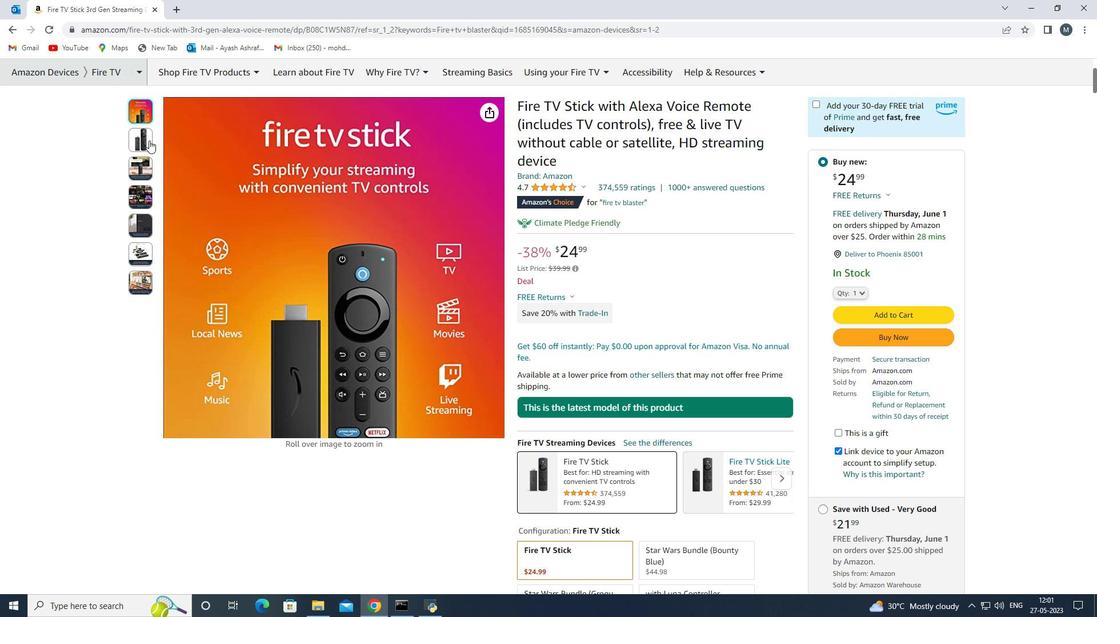
Action: Mouse pressed left at (503, 256)
Screenshot: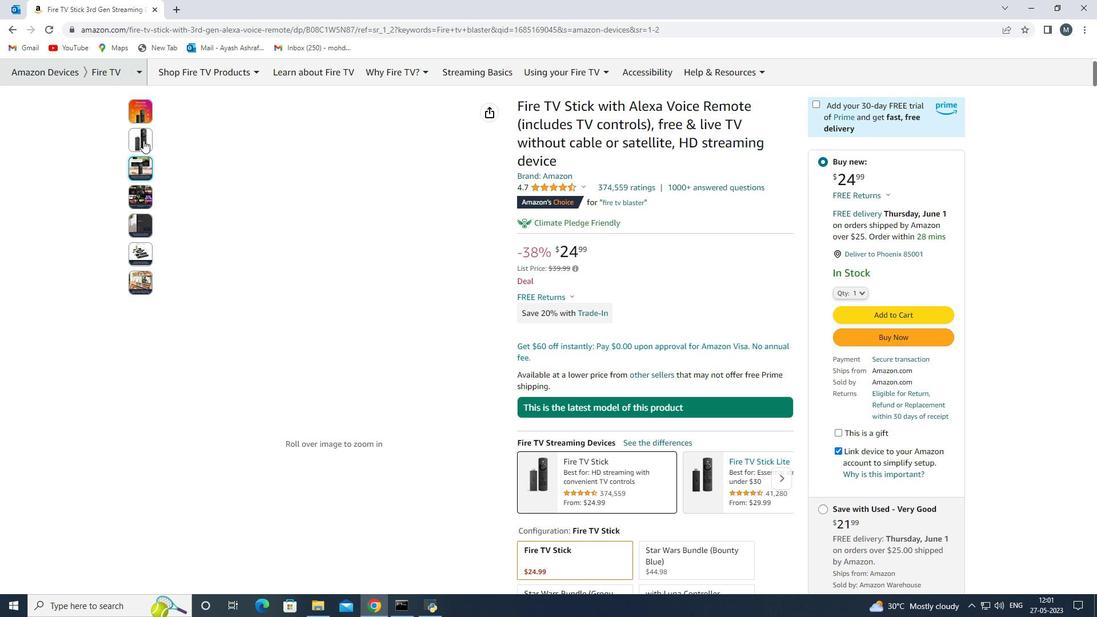
Action: Mouse scrolled (503, 255) with delta (0, 0)
Screenshot: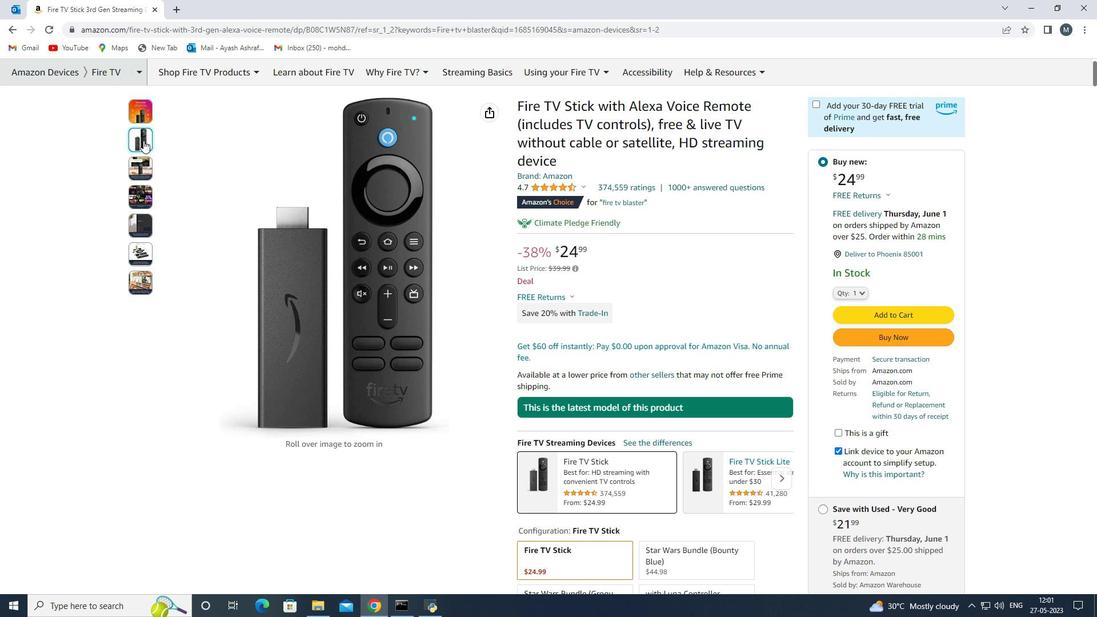 
Action: Mouse moved to (439, 217)
Screenshot: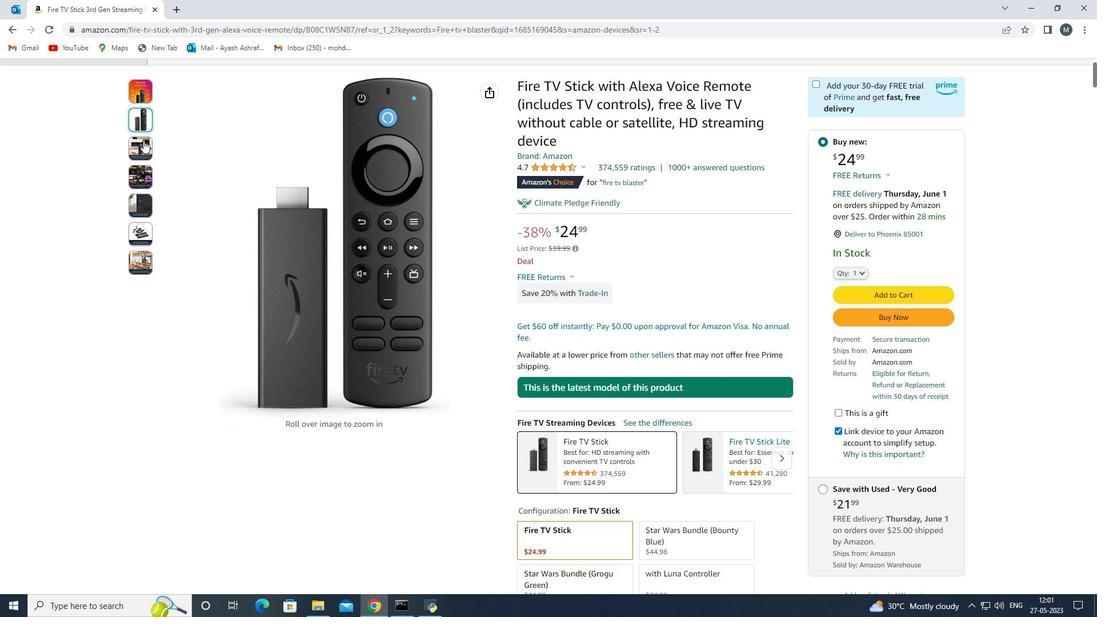 
Action: Mouse pressed left at (439, 217)
Screenshot: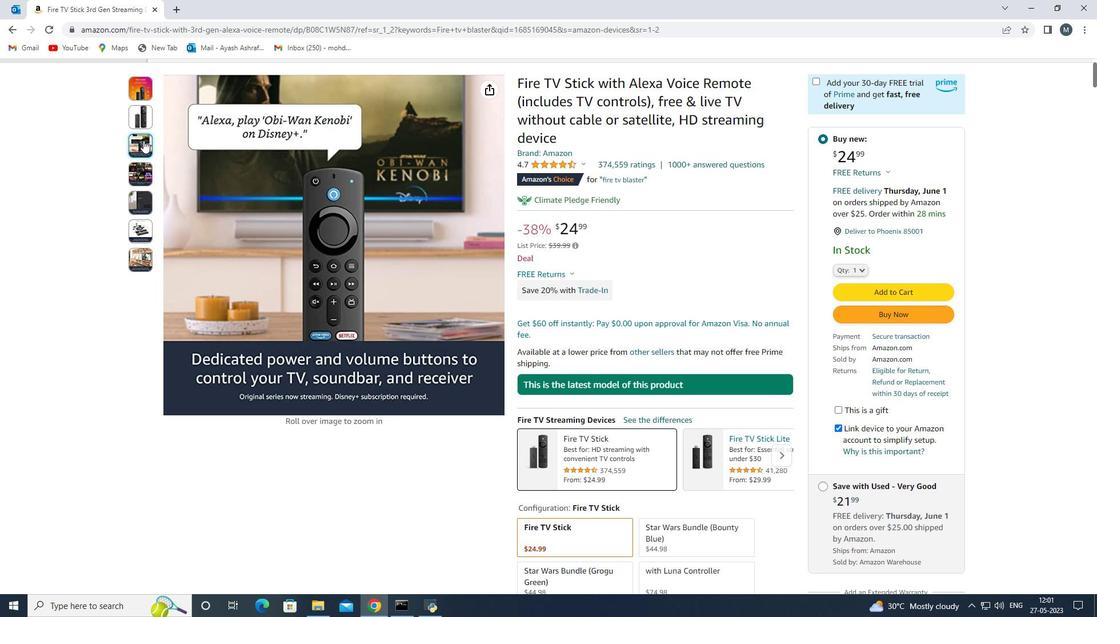 
Action: Mouse moved to (677, 235)
Screenshot: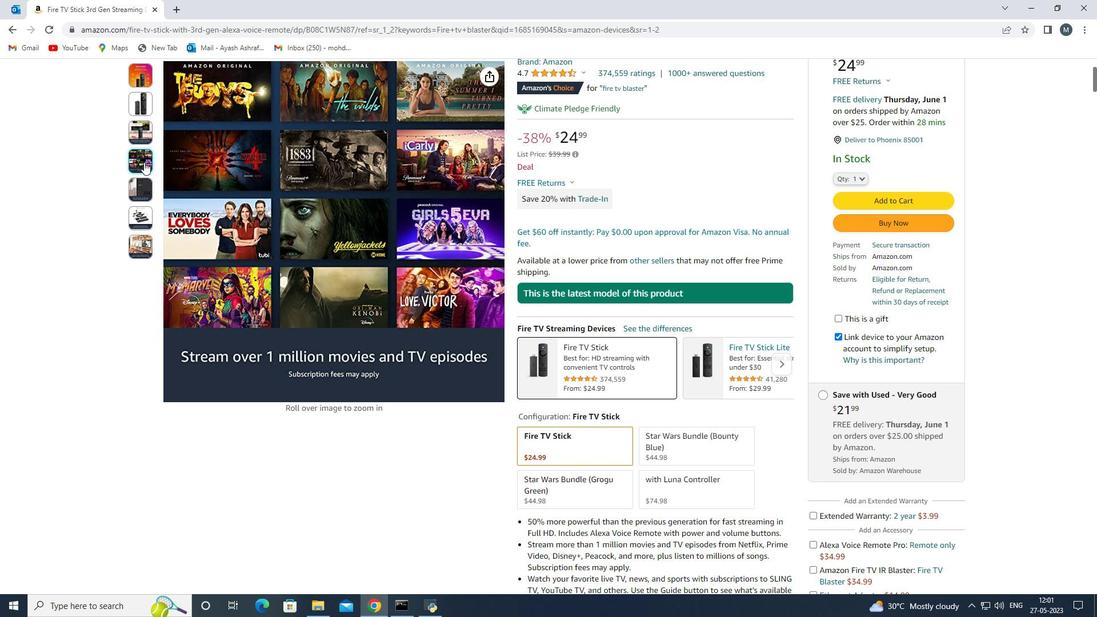 
Action: Mouse scrolled (677, 234) with delta (0, 0)
Screenshot: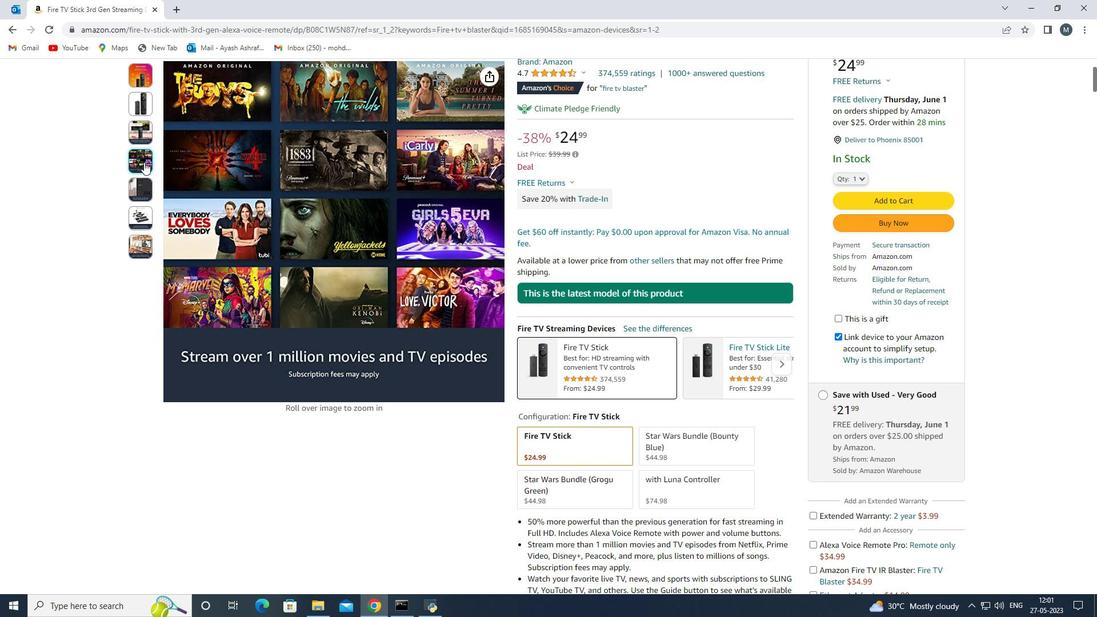 
Action: Mouse moved to (438, 179)
Screenshot: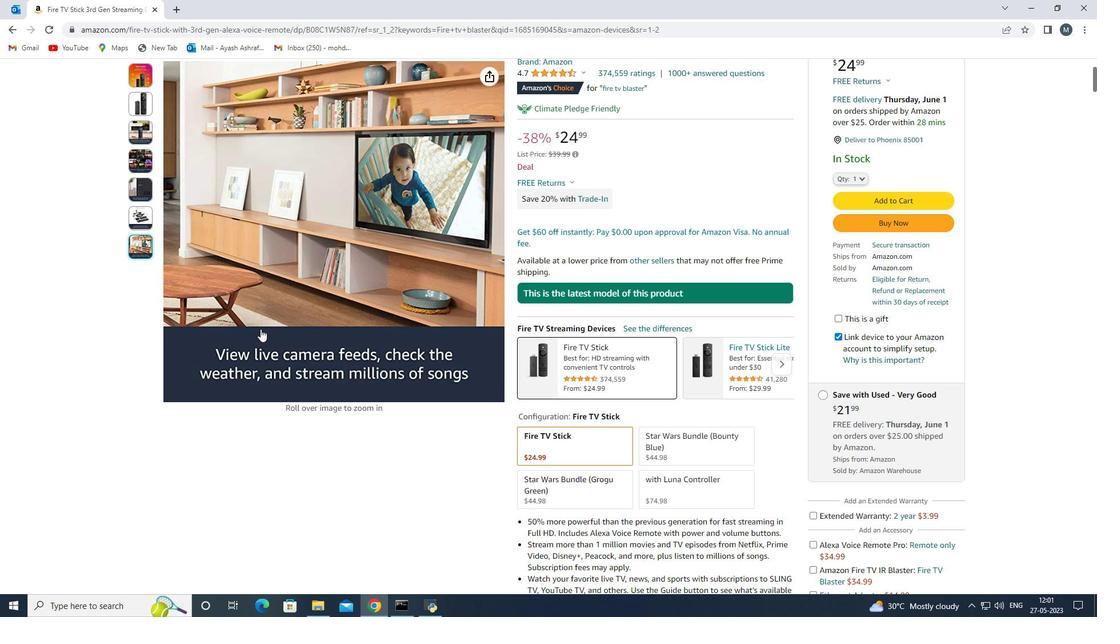 
Action: Mouse pressed left at (438, 179)
Screenshot: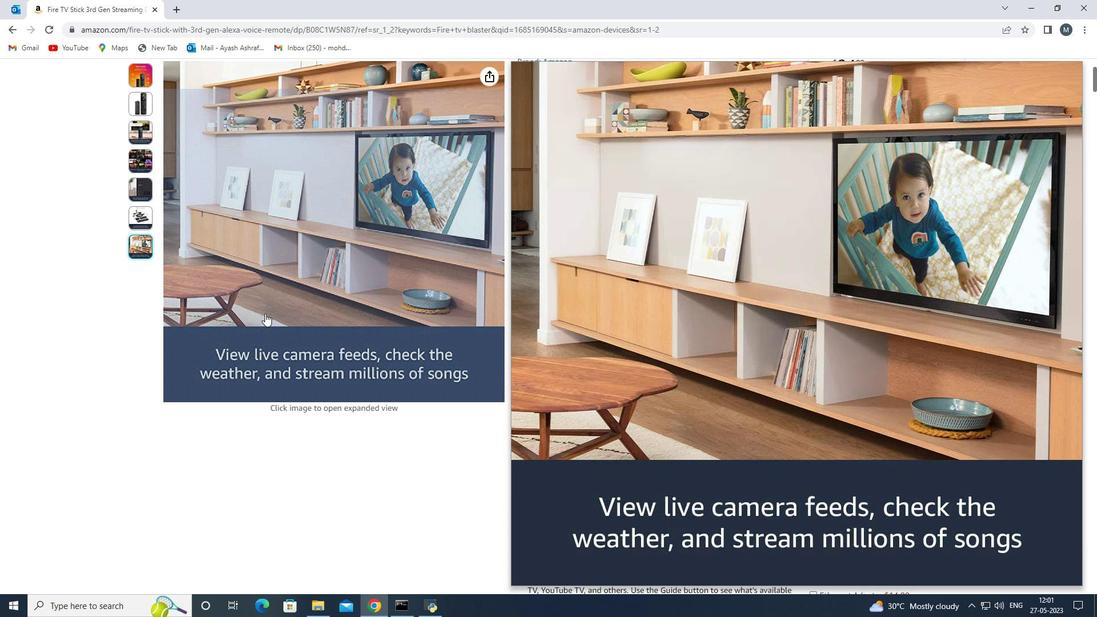 
Action: Mouse moved to (434, 180)
Screenshot: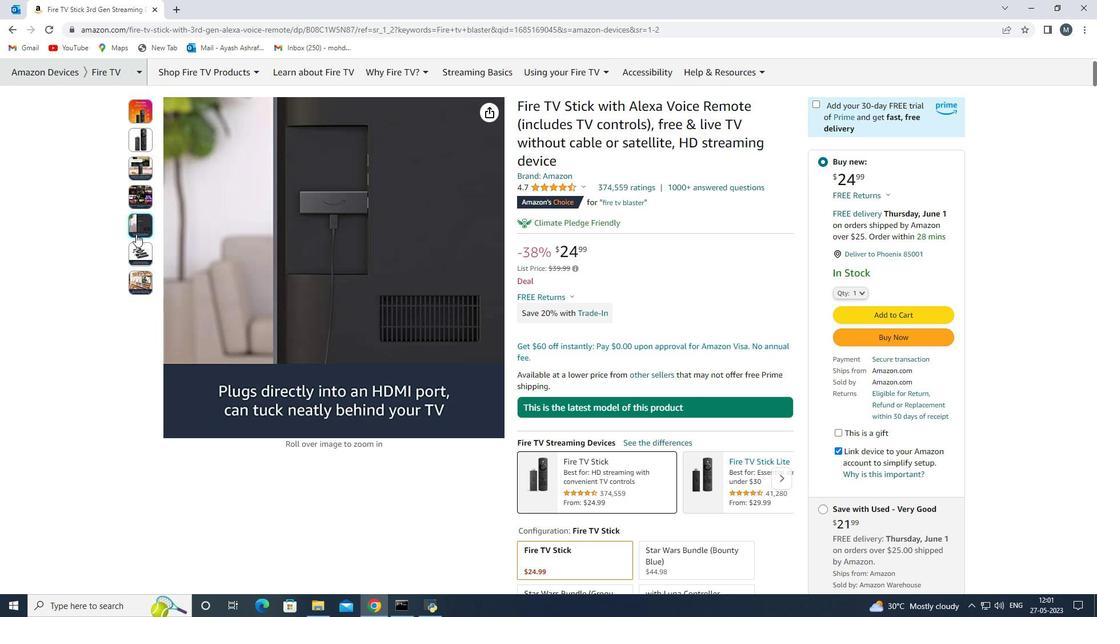 
Action: Mouse pressed left at (434, 180)
Screenshot: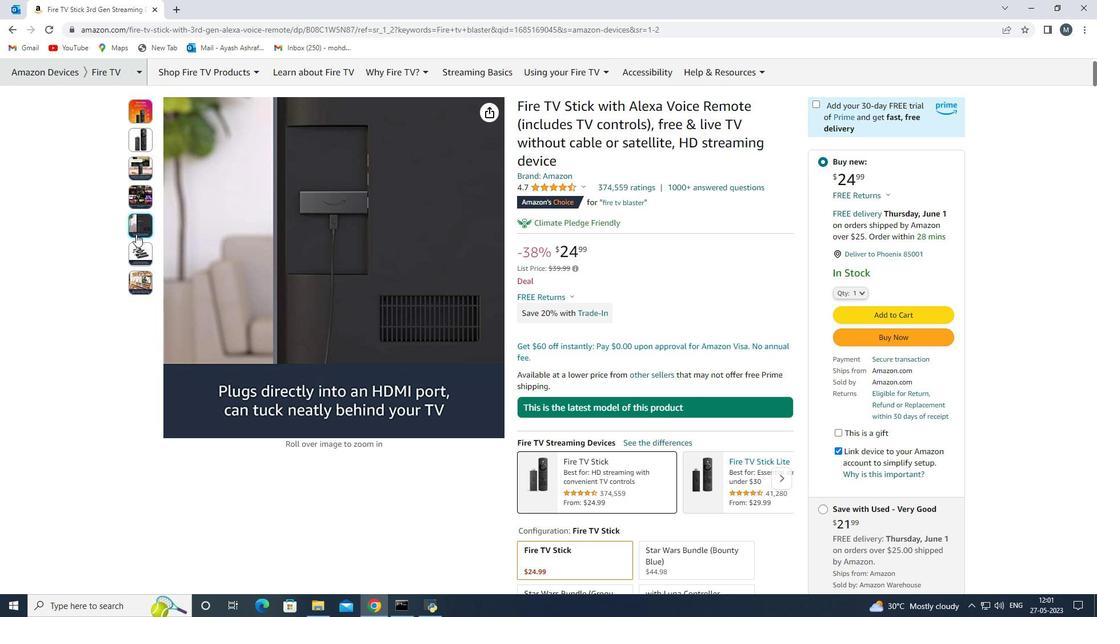 
Action: Mouse moved to (638, 193)
Screenshot: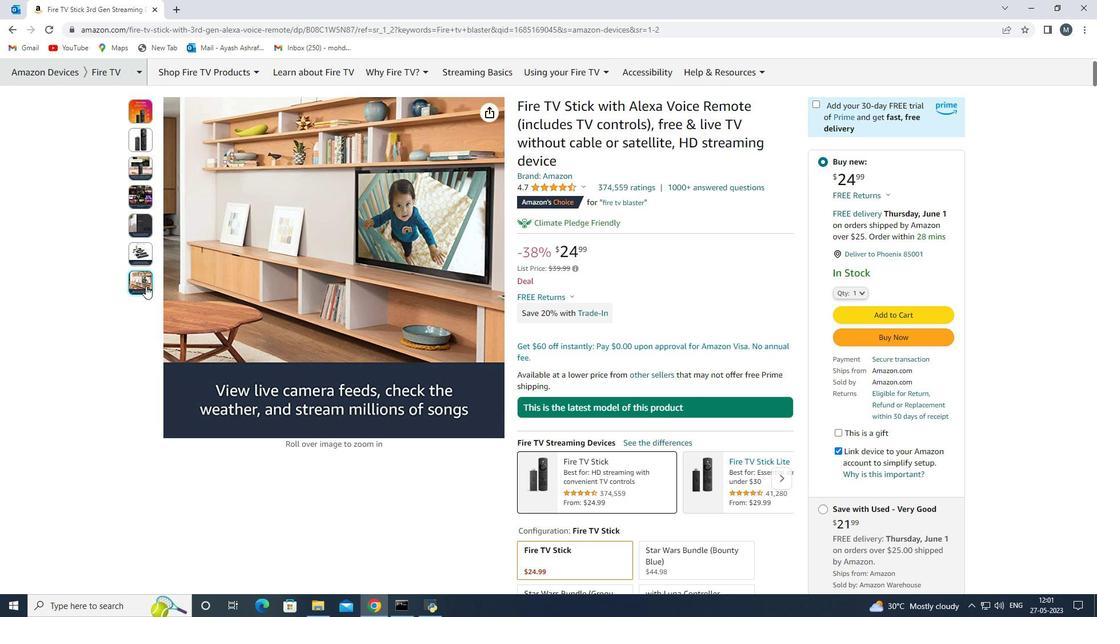 
Action: Mouse pressed left at (638, 193)
Screenshot: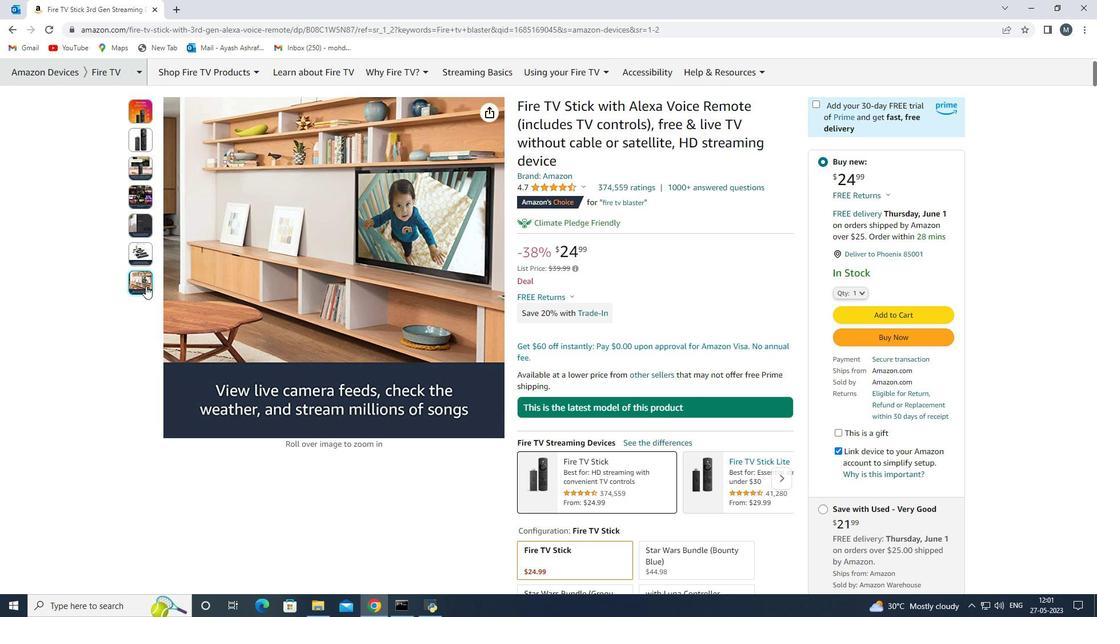 
Action: Mouse moved to (435, 203)
Screenshot: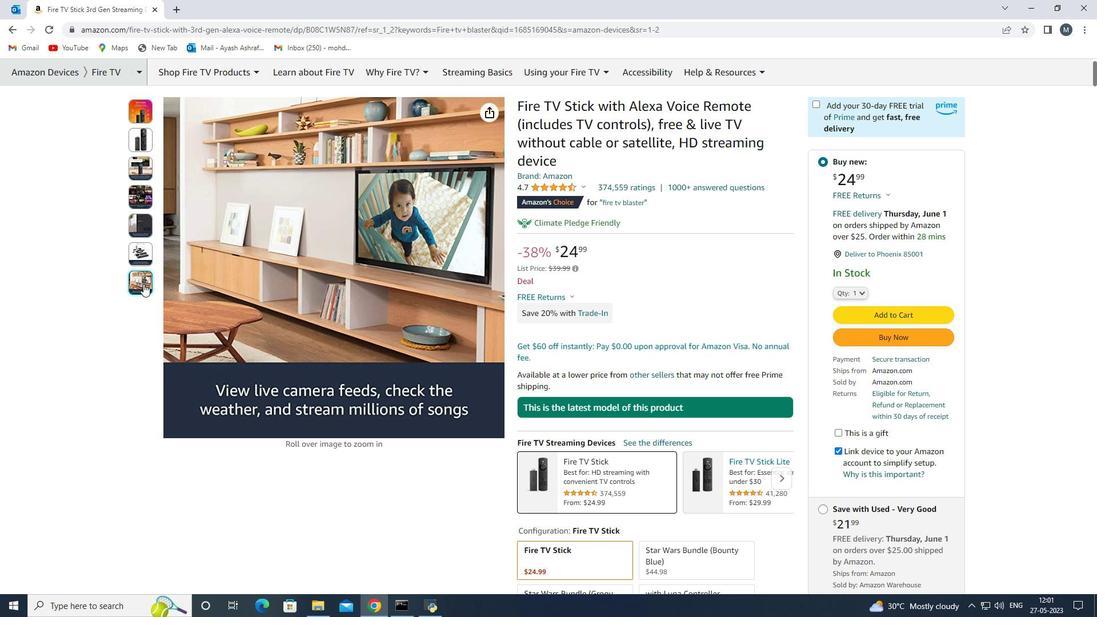 
Action: Mouse pressed left at (435, 203)
Screenshot: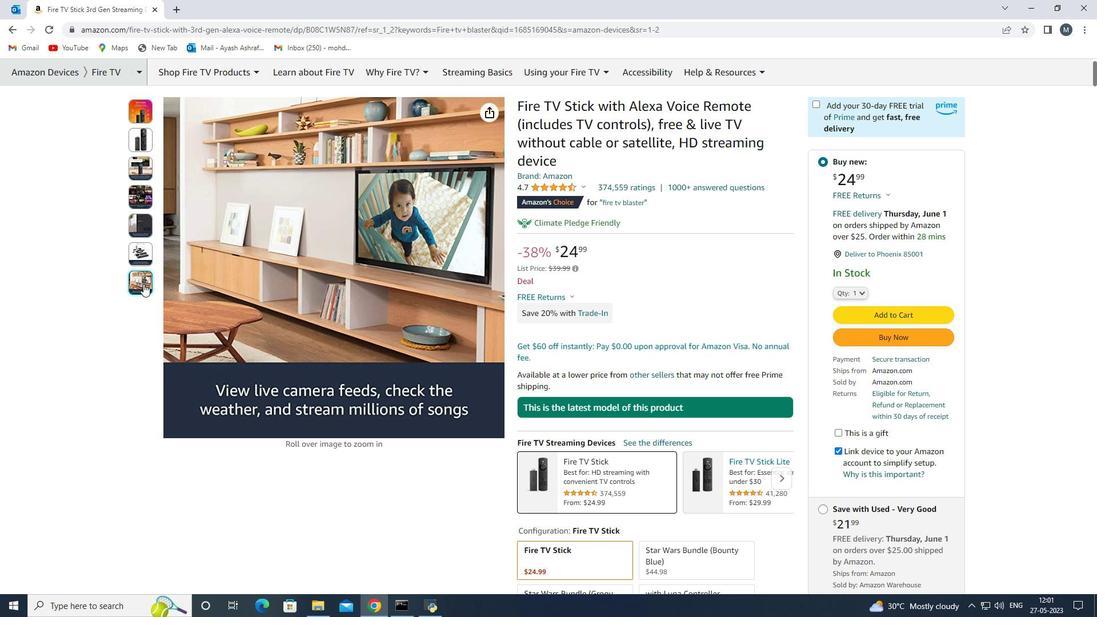 
Action: Mouse moved to (634, 214)
Screenshot: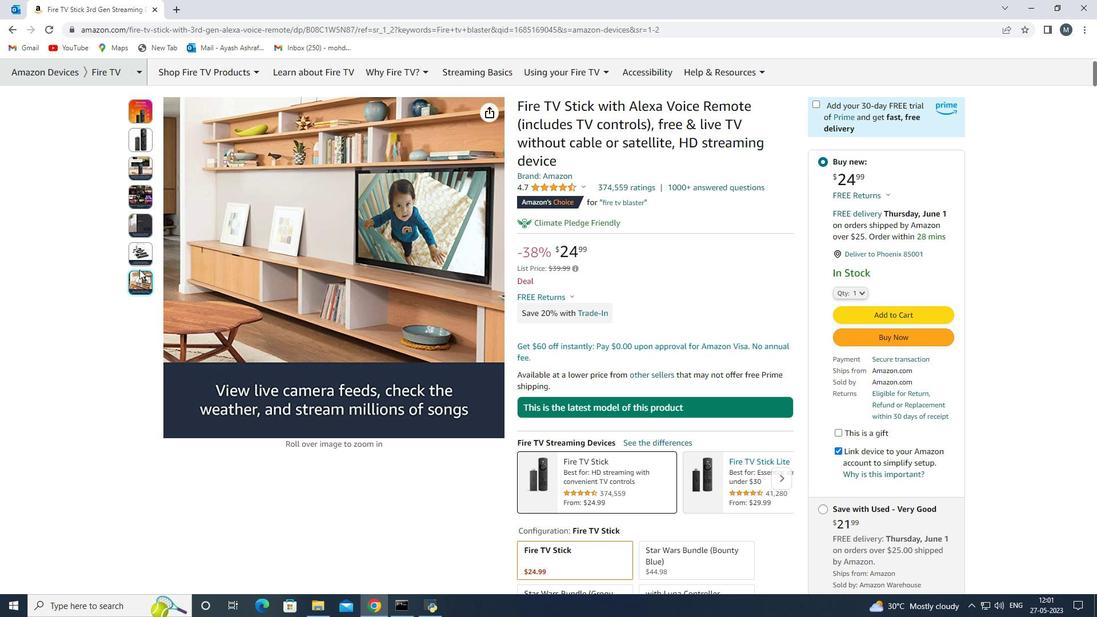 
Action: Mouse pressed left at (634, 214)
Screenshot: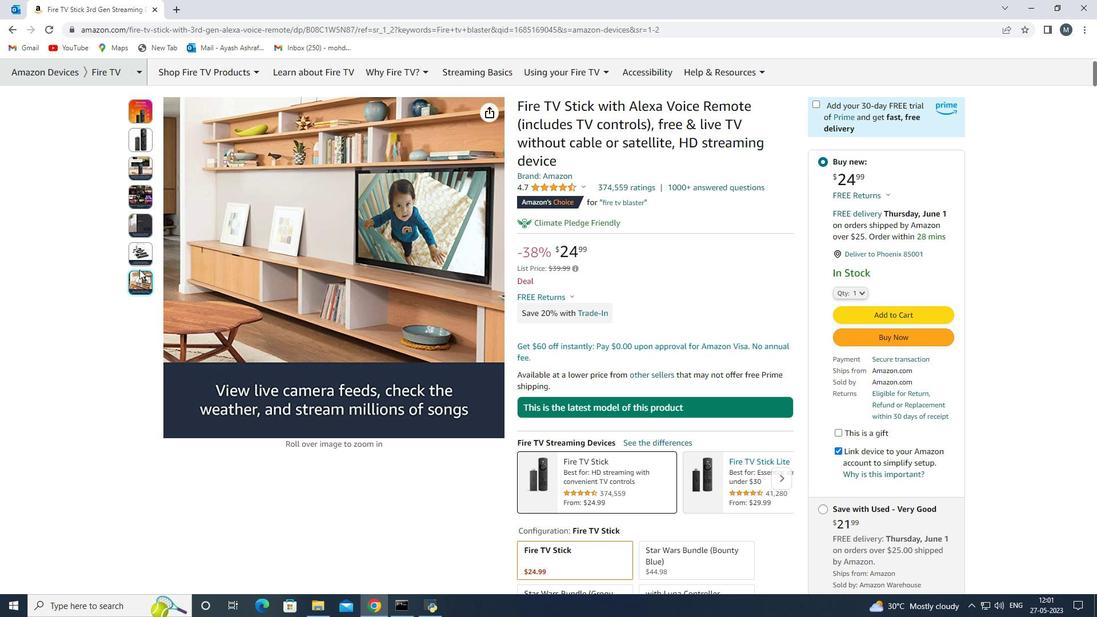 
Action: Mouse moved to (559, 215)
Screenshot: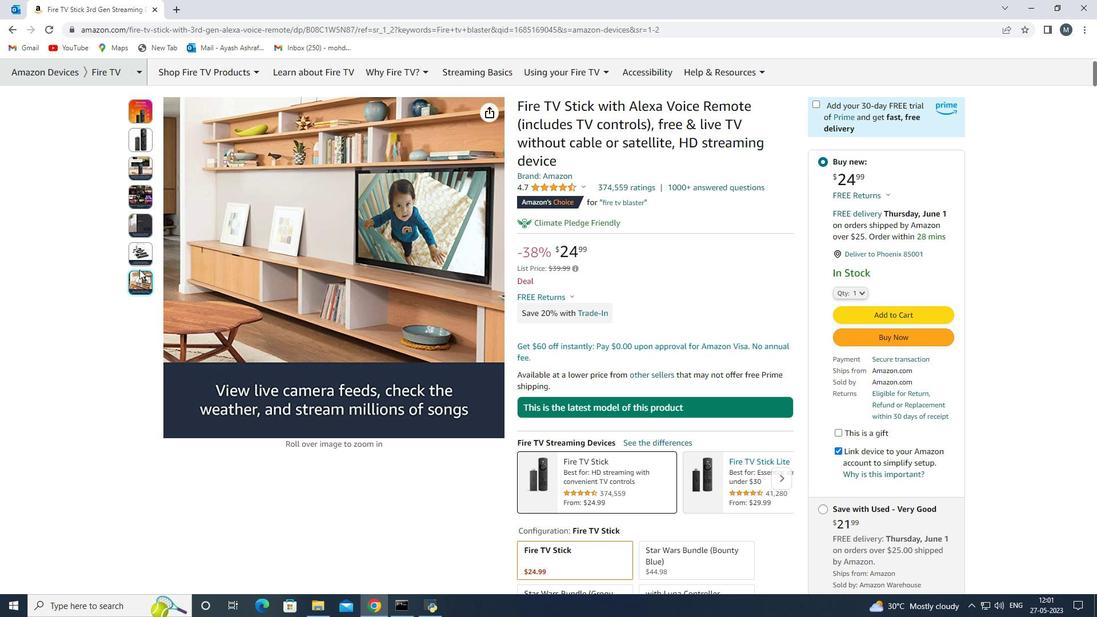 
Action: Mouse scrolled (559, 214) with delta (0, 0)
Screenshot: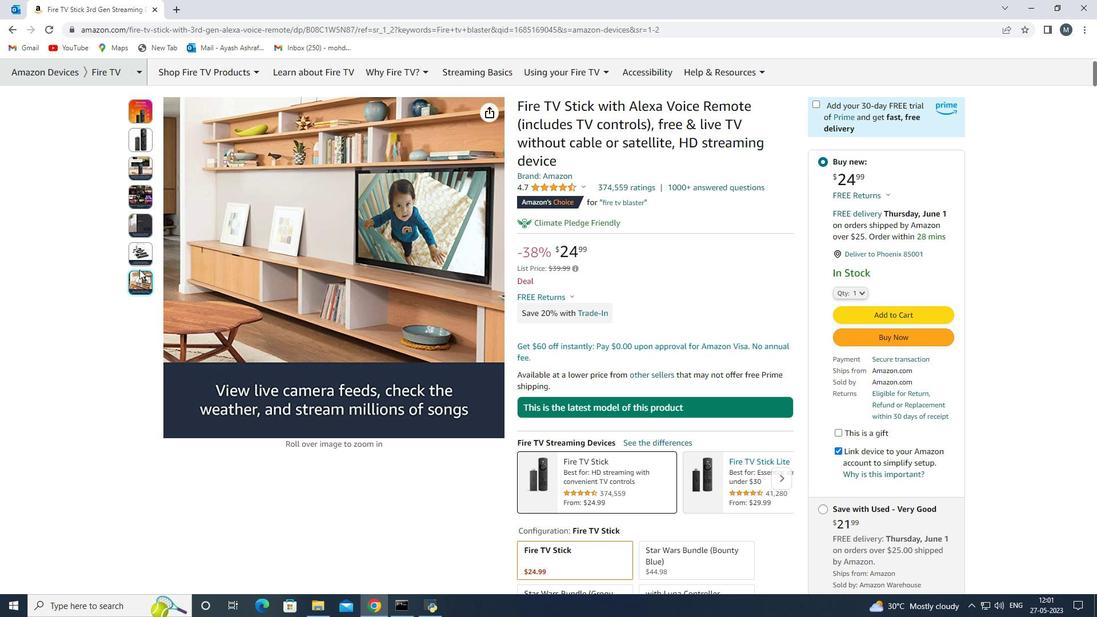 
Action: Mouse moved to (452, 194)
Screenshot: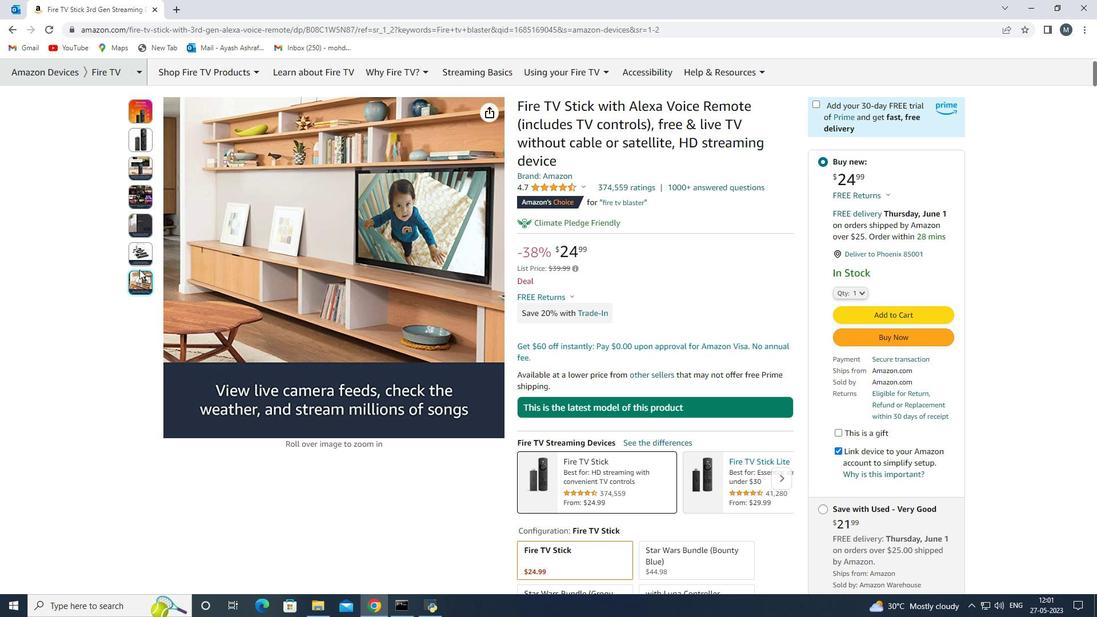 
Action: Mouse pressed left at (452, 194)
Screenshot: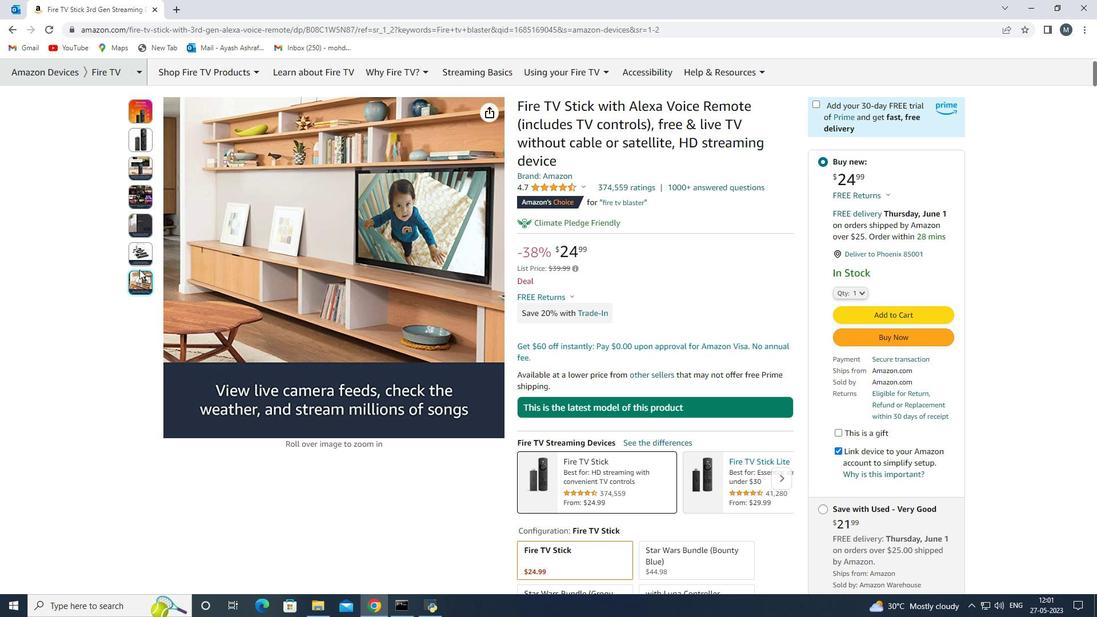 
Action: Mouse moved to (495, 193)
Screenshot: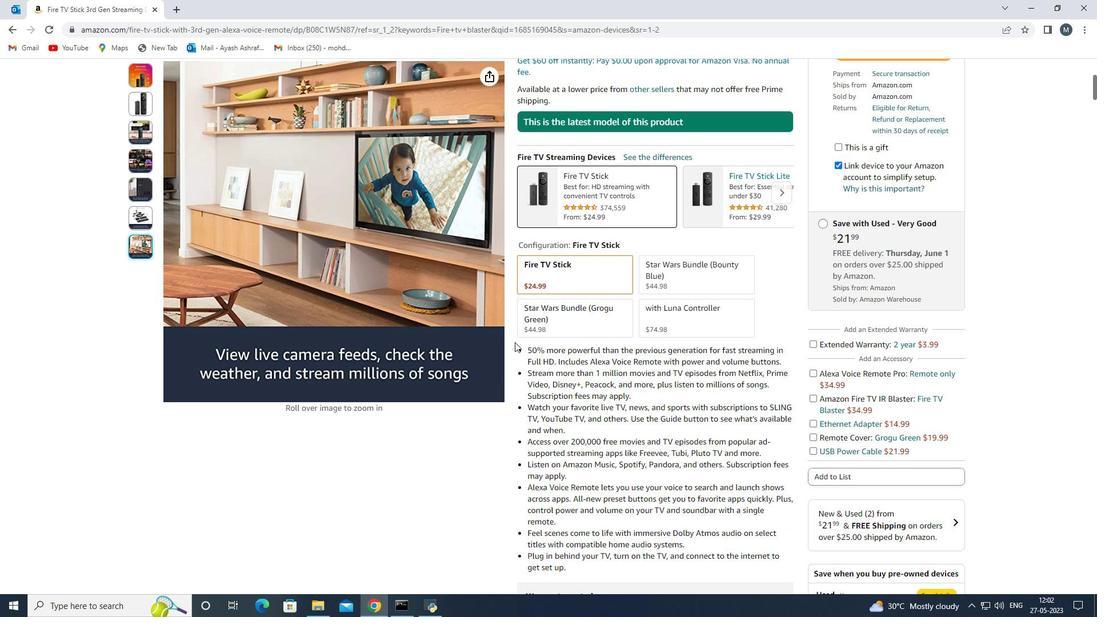 
Action: Mouse scrolled (495, 193) with delta (0, 0)
Screenshot: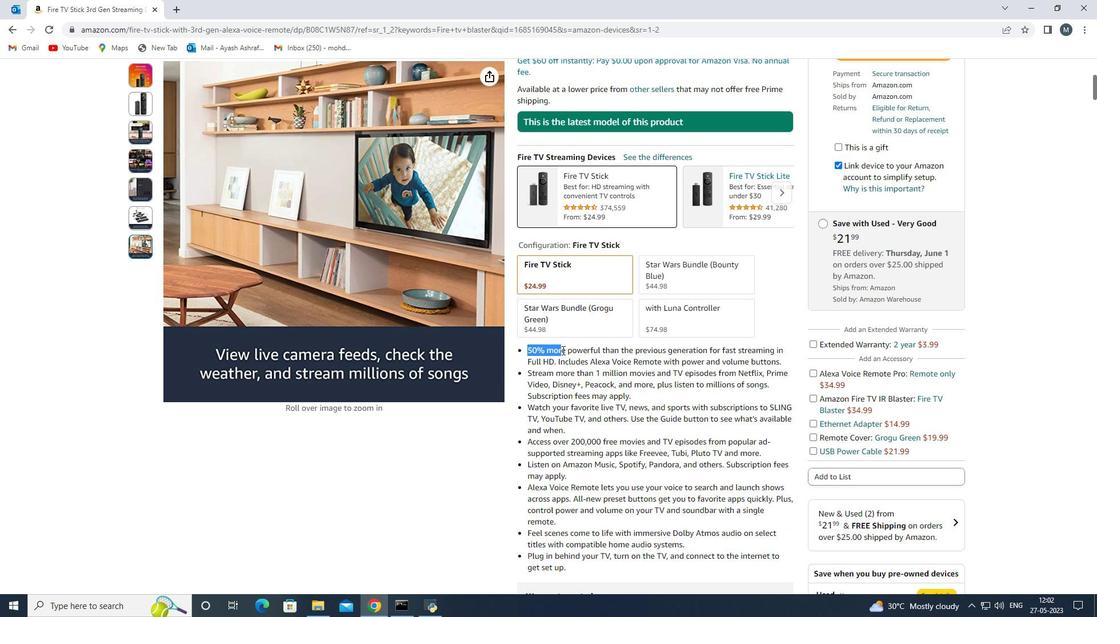 
Action: Mouse moved to (505, 190)
Screenshot: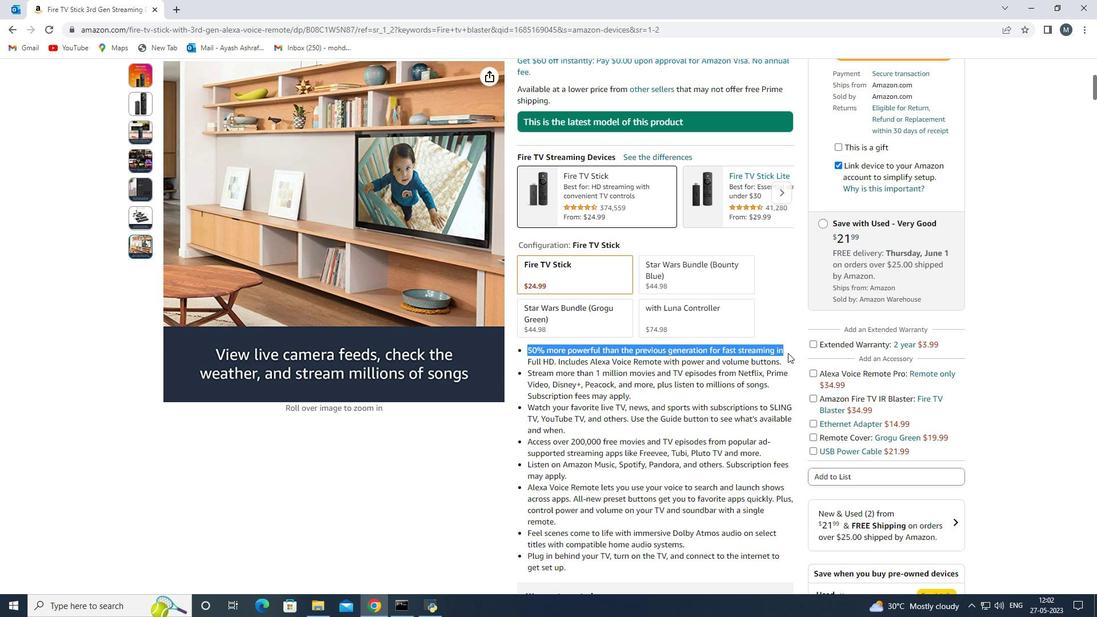 
Action: Mouse scrolled (505, 189) with delta (0, 0)
Screenshot: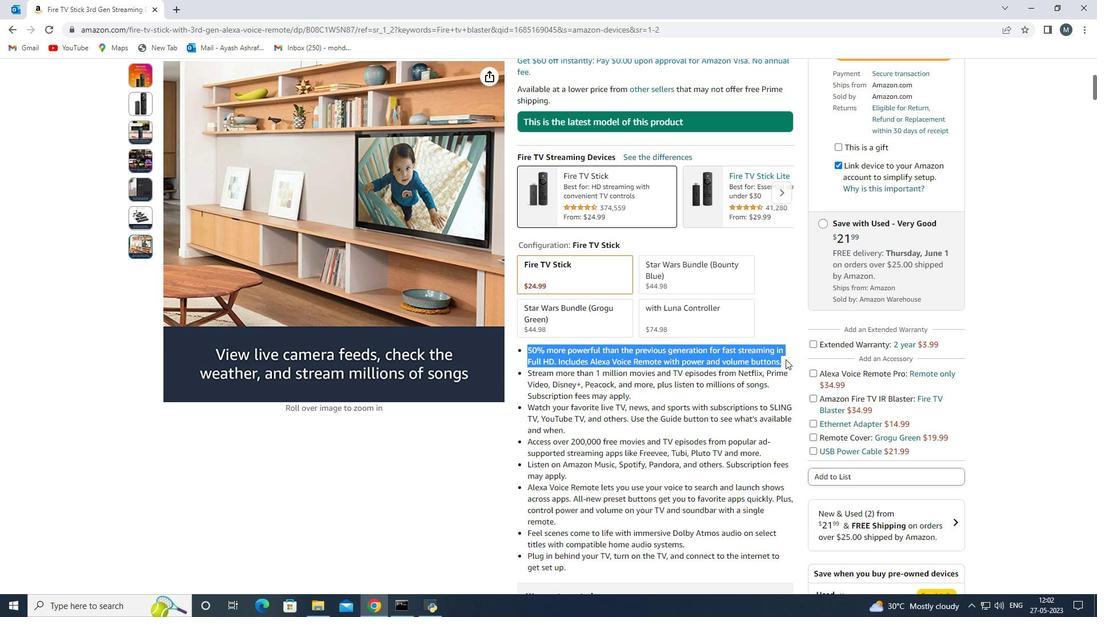 
Action: Mouse scrolled (505, 190) with delta (0, 0)
Screenshot: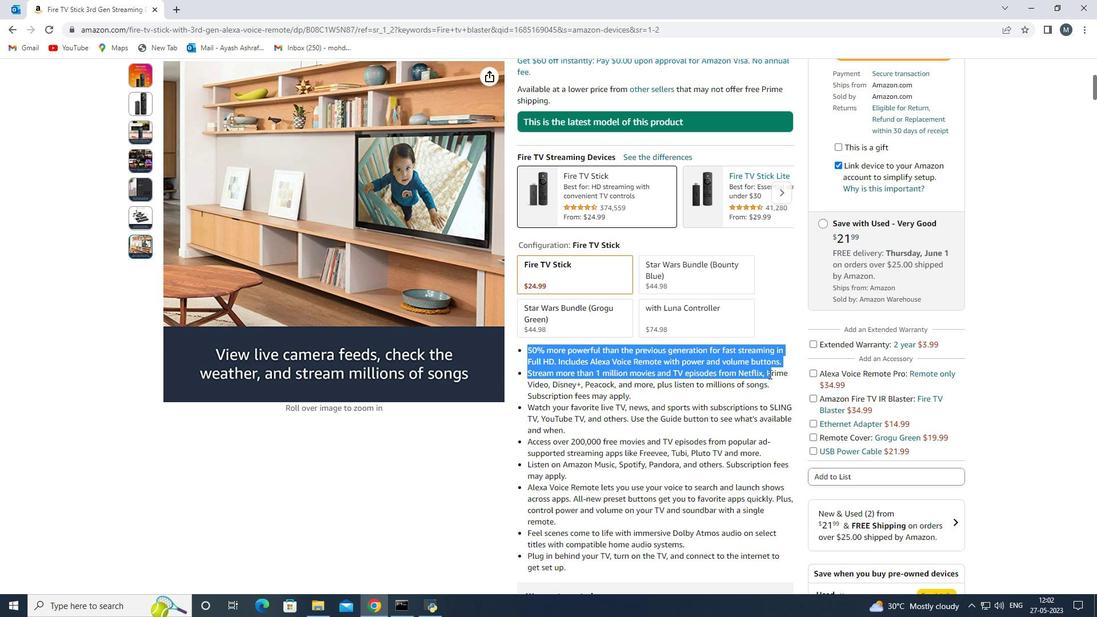 
Action: Mouse moved to (514, 186)
Screenshot: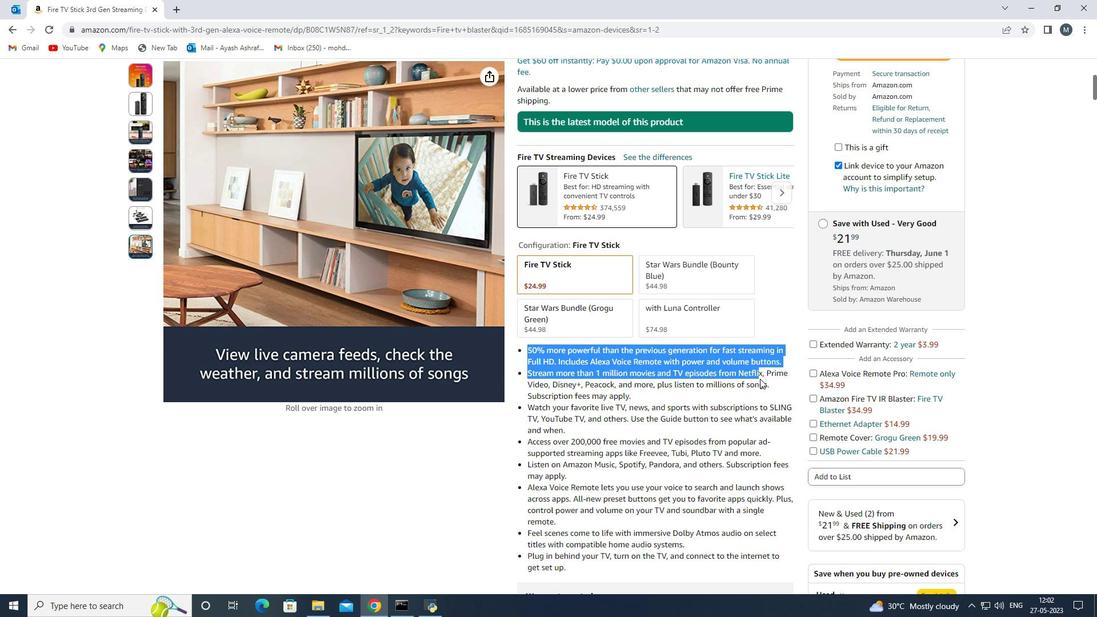 
Action: Mouse scrolled (514, 187) with delta (0, 0)
Screenshot: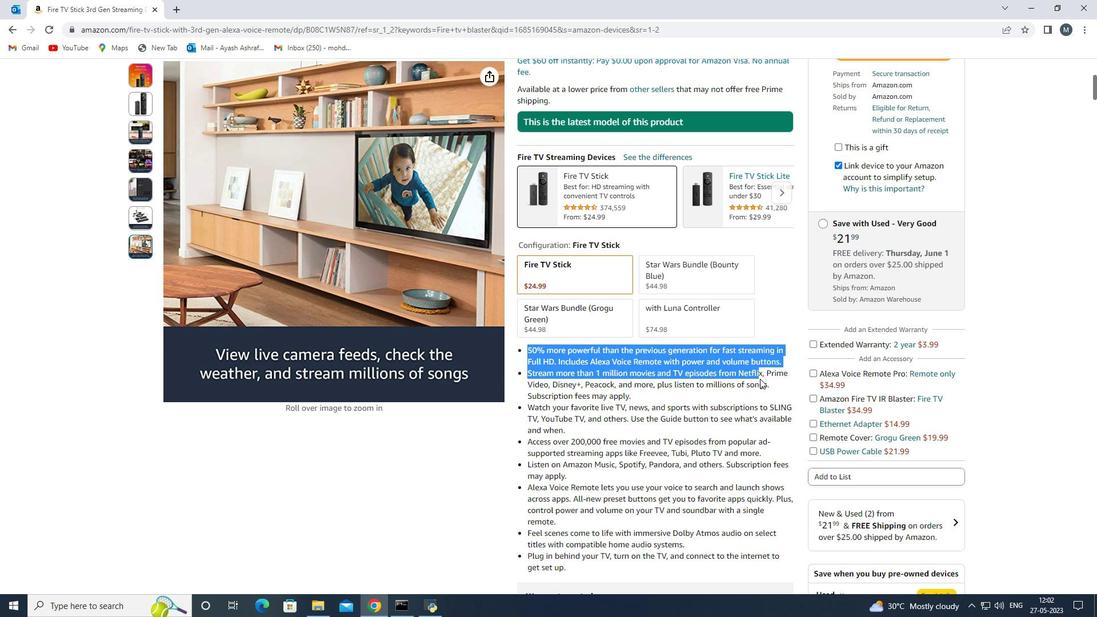 
Action: Mouse scrolled (514, 187) with delta (0, 0)
Screenshot: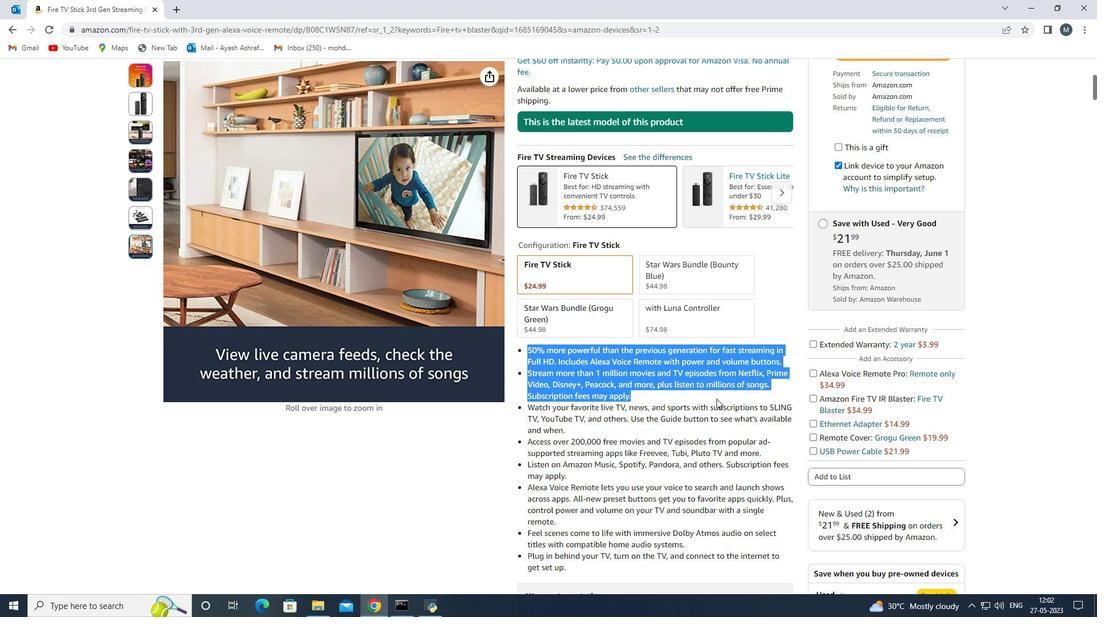 
Action: Mouse moved to (507, 188)
Screenshot: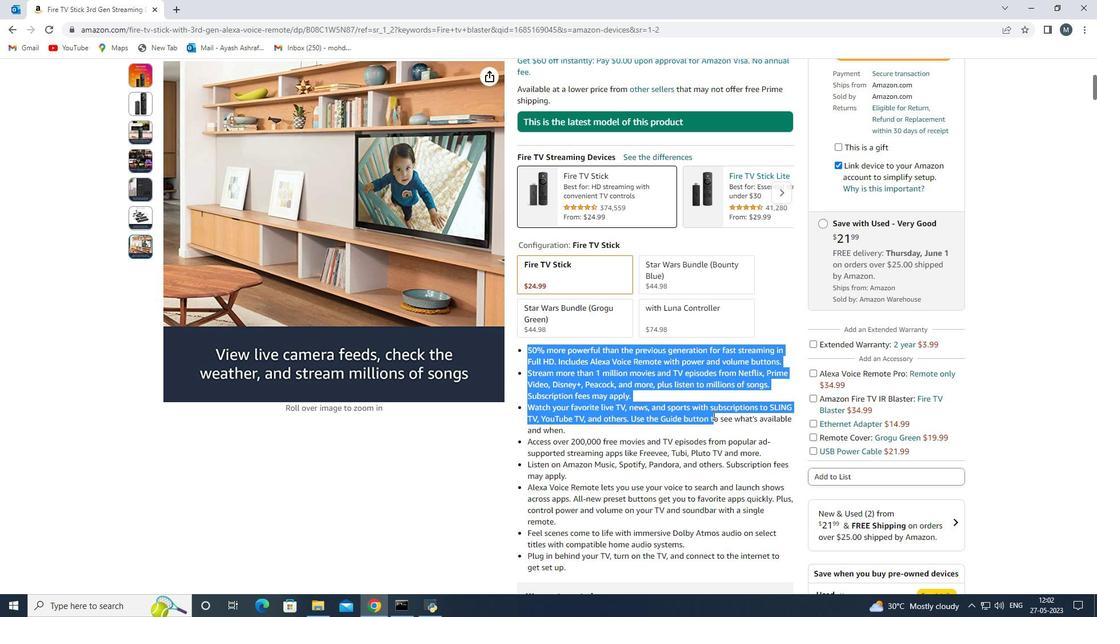 
Action: Mouse scrolled (507, 189) with delta (0, 0)
Screenshot: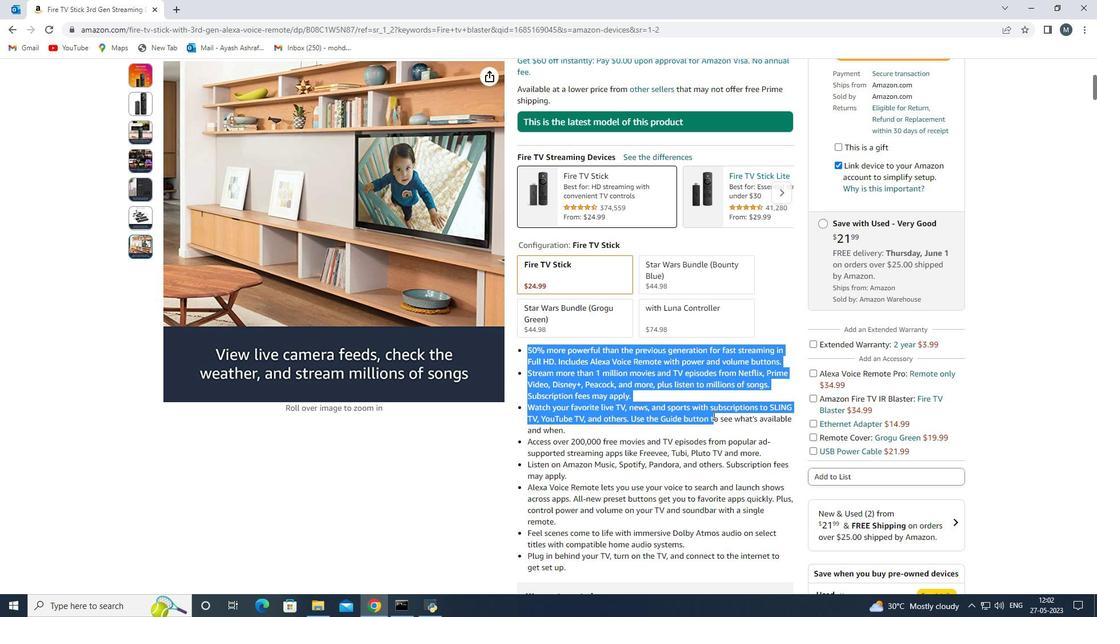 
Action: Mouse scrolled (507, 189) with delta (0, 0)
Screenshot: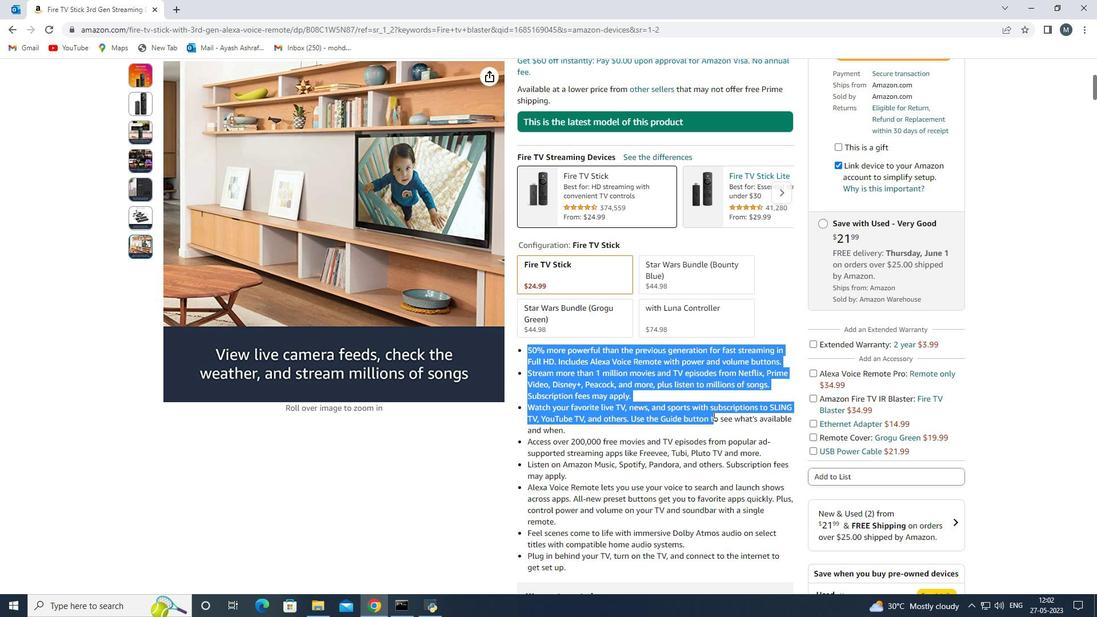 
Action: Mouse moved to (506, 189)
Screenshot: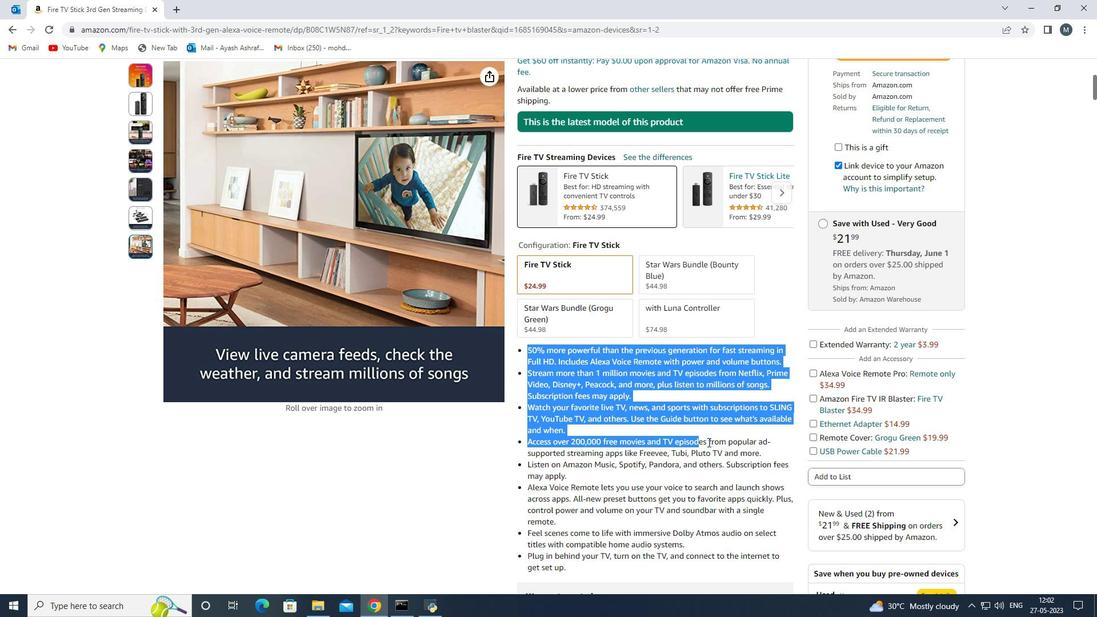 
Action: Mouse scrolled (506, 189) with delta (0, 0)
Screenshot: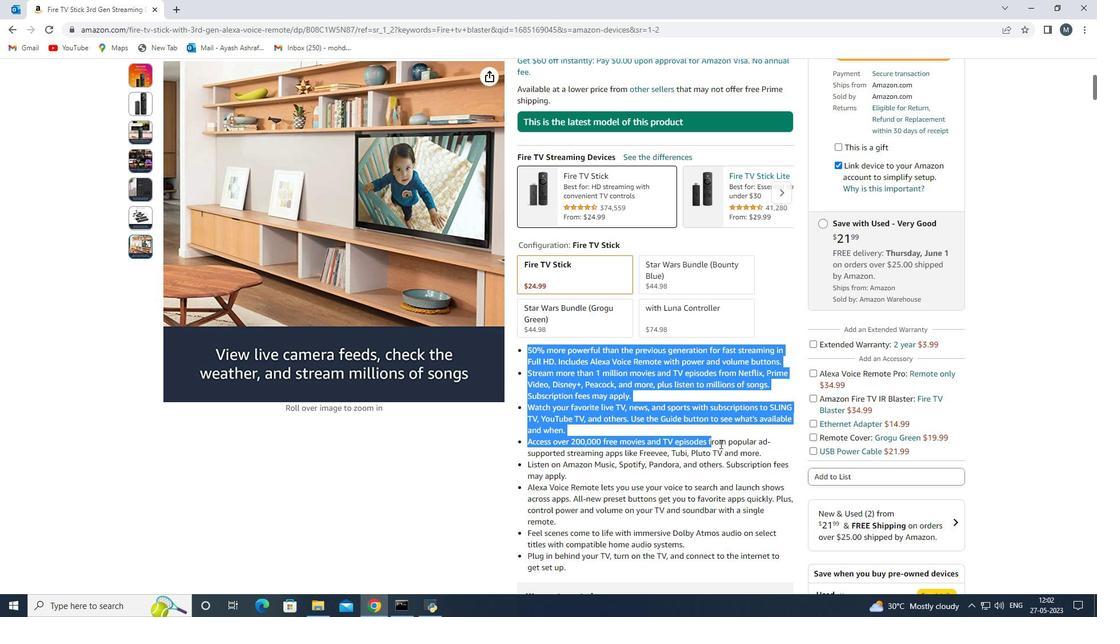 
Action: Mouse scrolled (506, 189) with delta (0, 0)
Screenshot: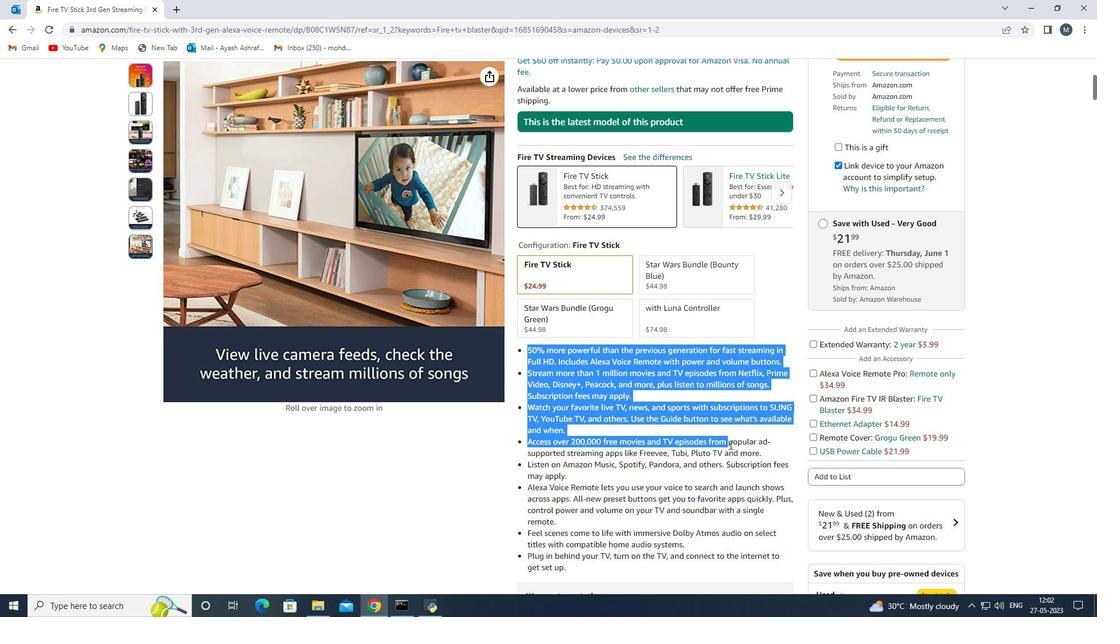 
Action: Mouse moved to (502, 245)
Screenshot: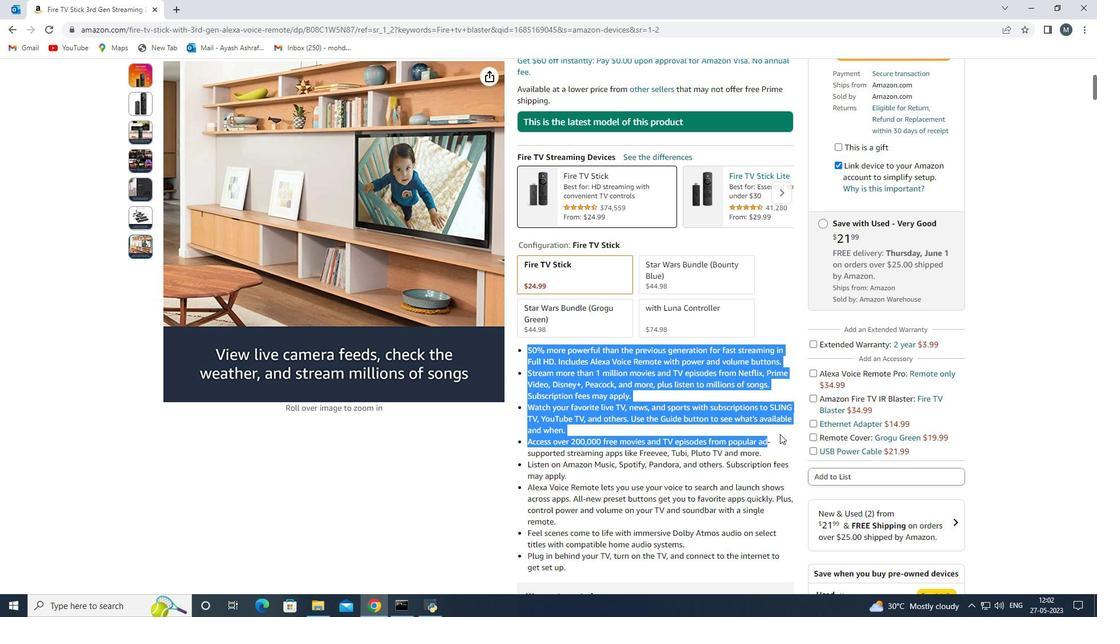 
Action: Mouse scrolled (502, 246) with delta (0, 0)
Screenshot: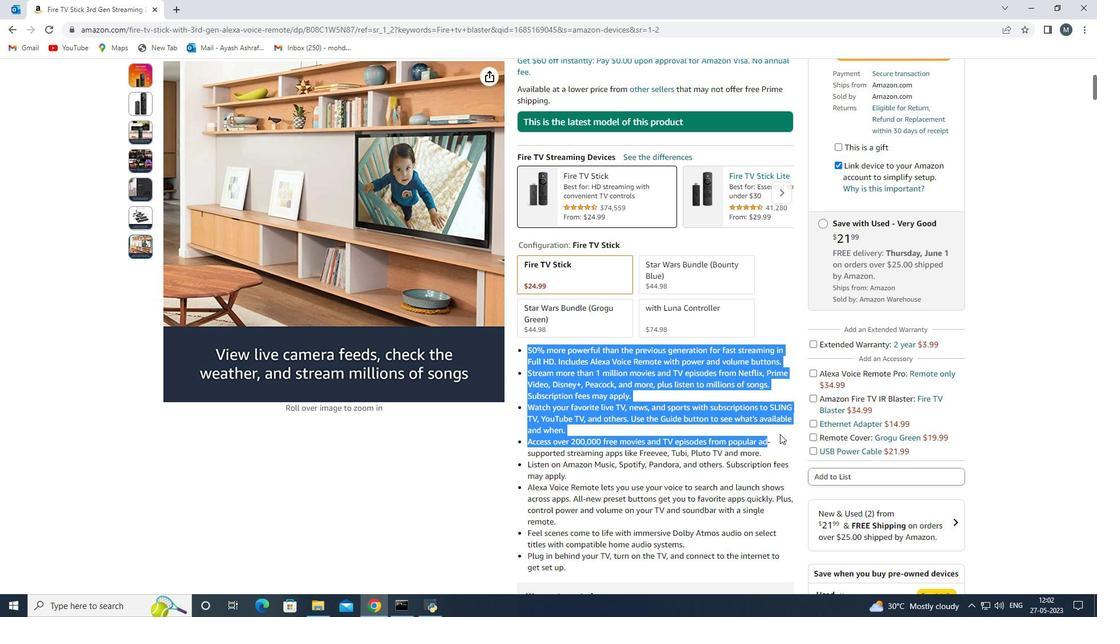 
Action: Mouse scrolled (502, 246) with delta (0, 0)
Screenshot: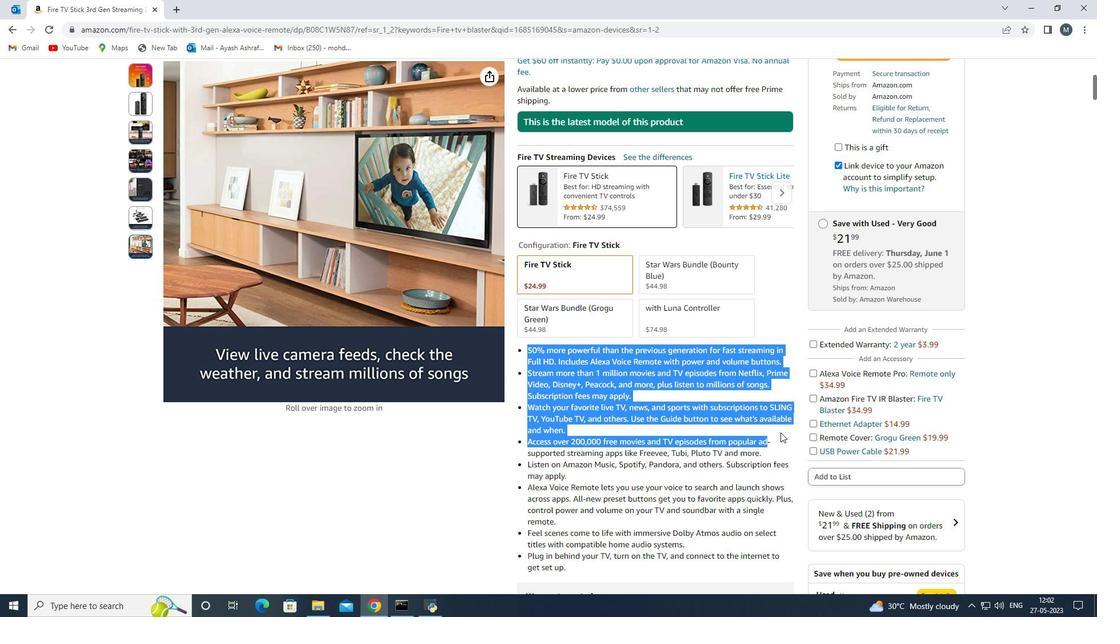 
Action: Mouse moved to (502, 245)
Screenshot: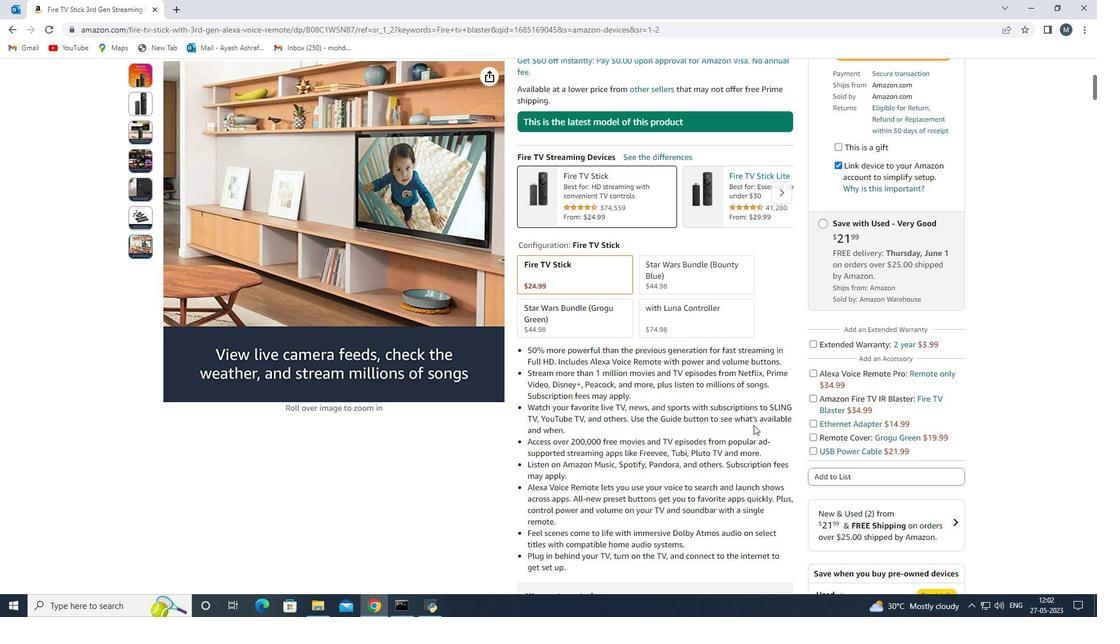 
Action: Mouse scrolled (502, 246) with delta (0, 0)
Screenshot: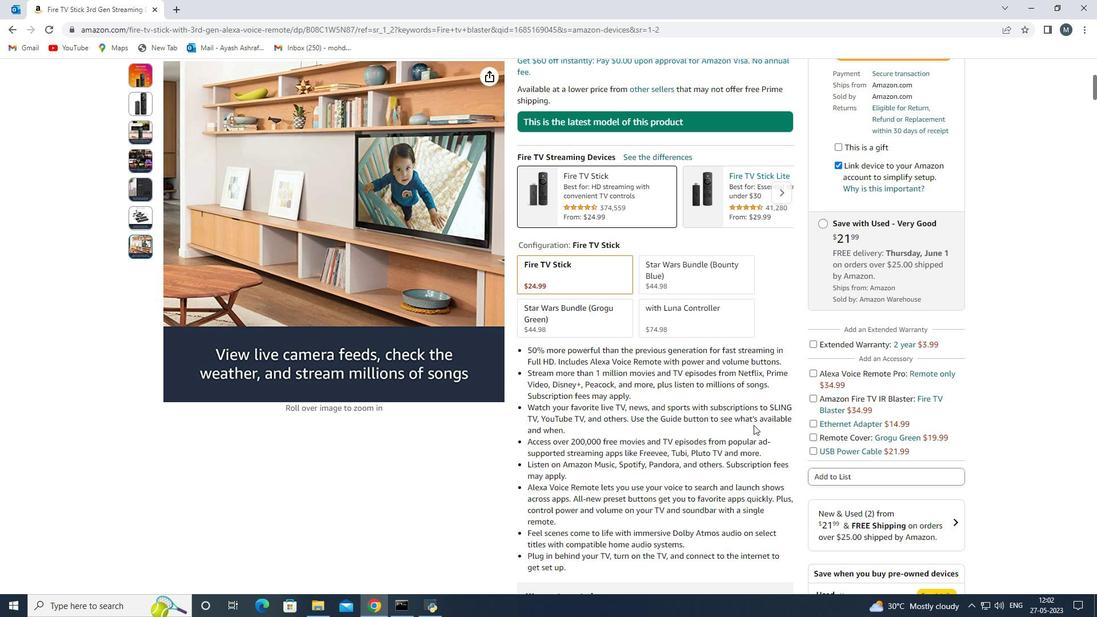 
Action: Mouse moved to (101, 309)
Screenshot: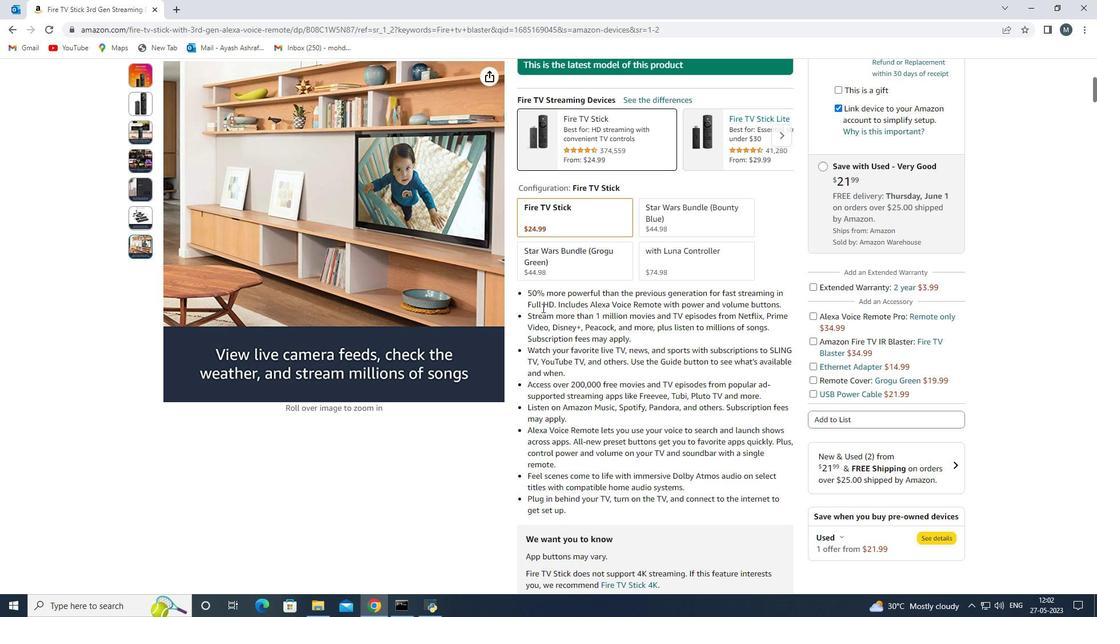 
Action: Mouse scrolled (101, 310) with delta (0, 0)
Screenshot: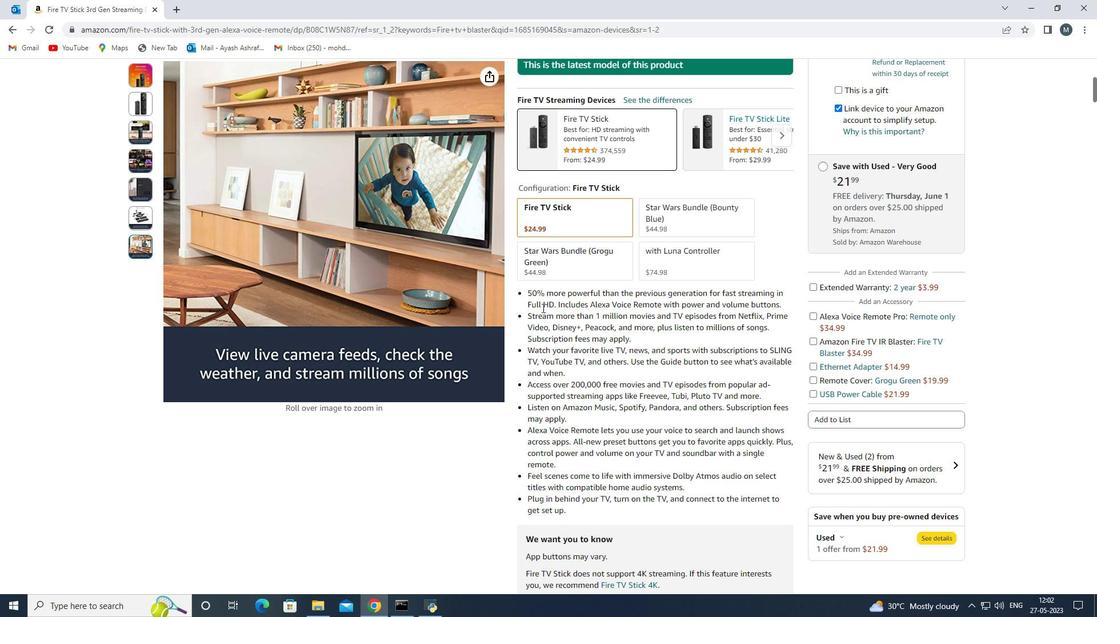 
Action: Mouse scrolled (101, 310) with delta (0, 0)
Screenshot: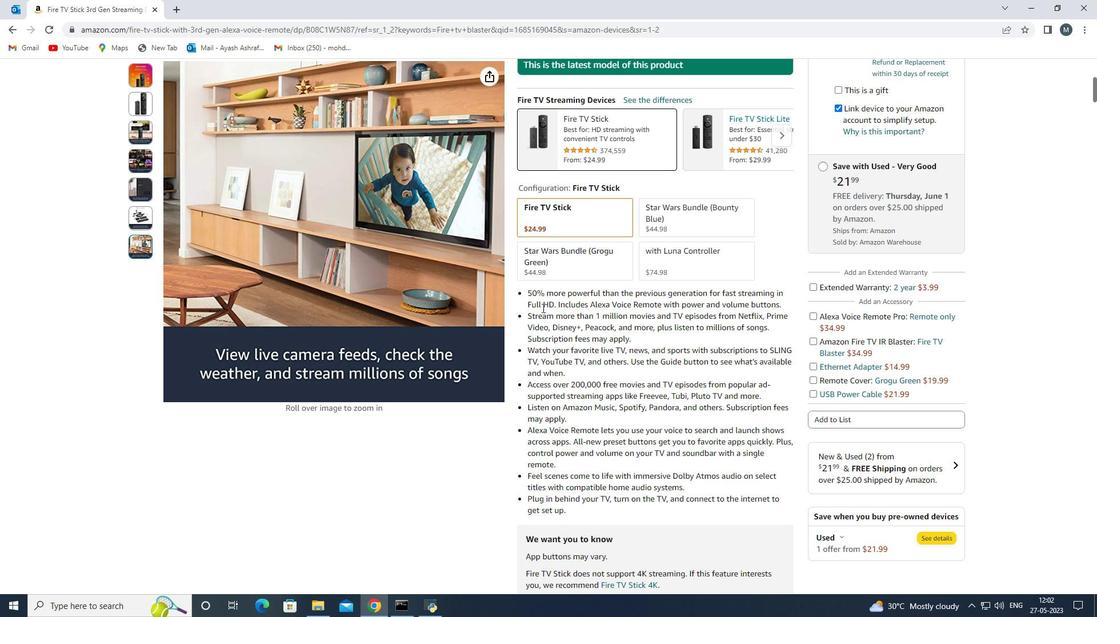 
Action: Mouse scrolled (101, 310) with delta (0, 0)
Screenshot: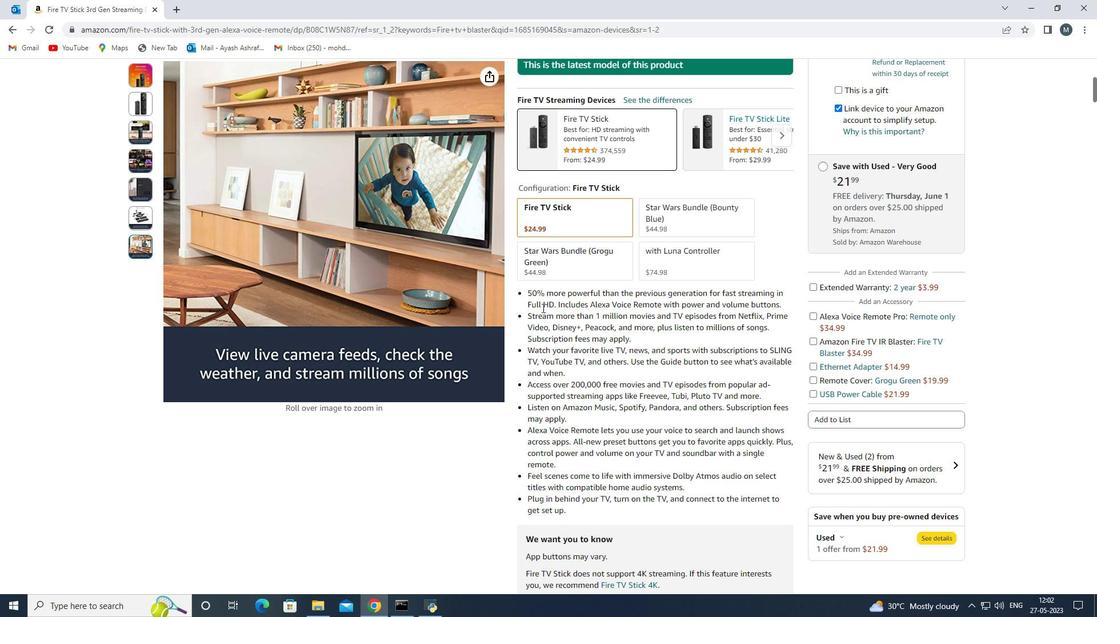 
Action: Mouse moved to (110, 299)
Screenshot: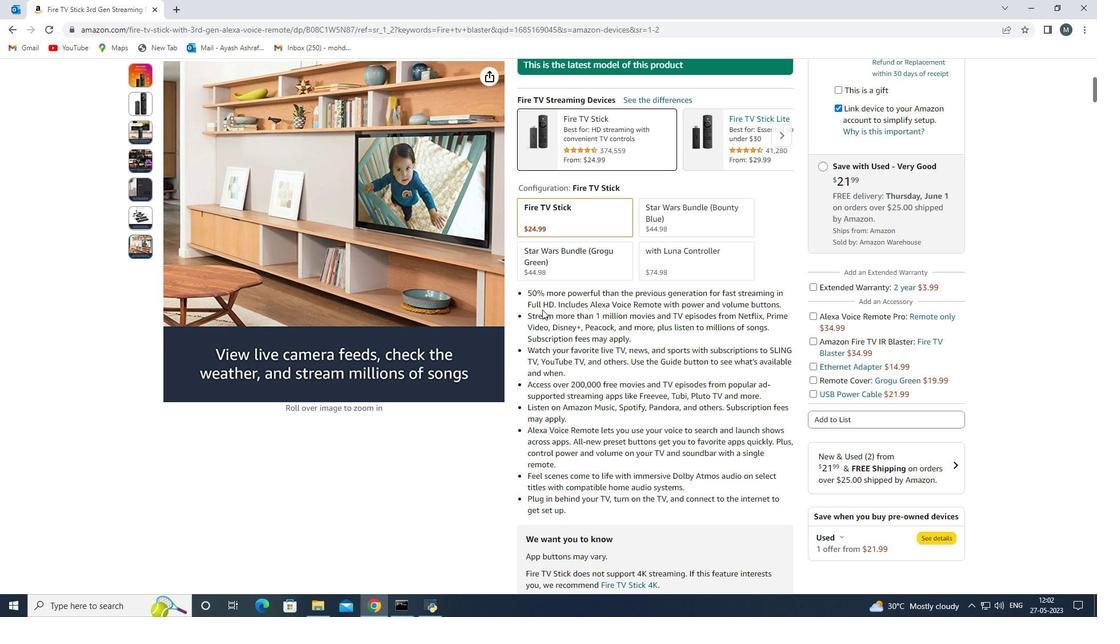 
Action: Mouse scrolled (110, 300) with delta (0, 0)
Screenshot: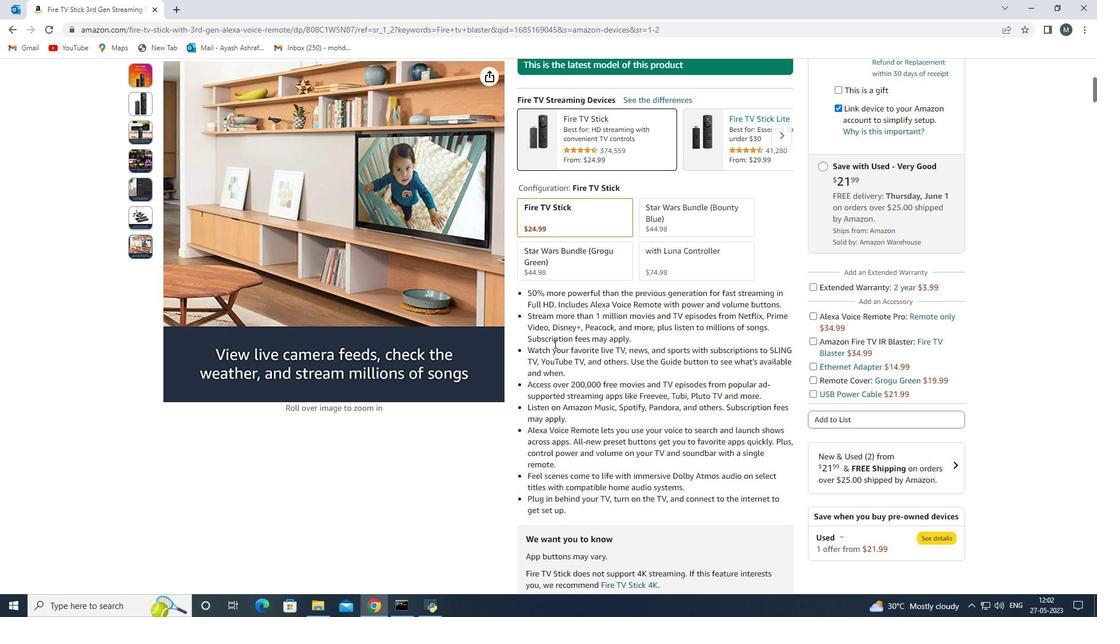 
Action: Mouse scrolled (110, 300) with delta (0, 0)
Screenshot: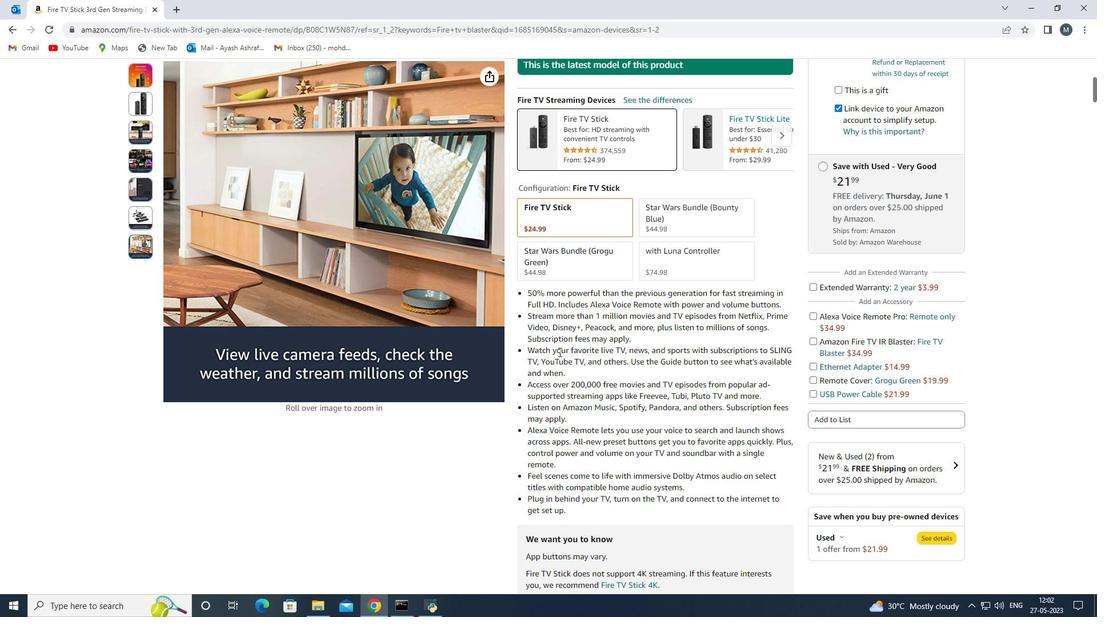 
Action: Mouse scrolled (110, 300) with delta (0, 0)
Screenshot: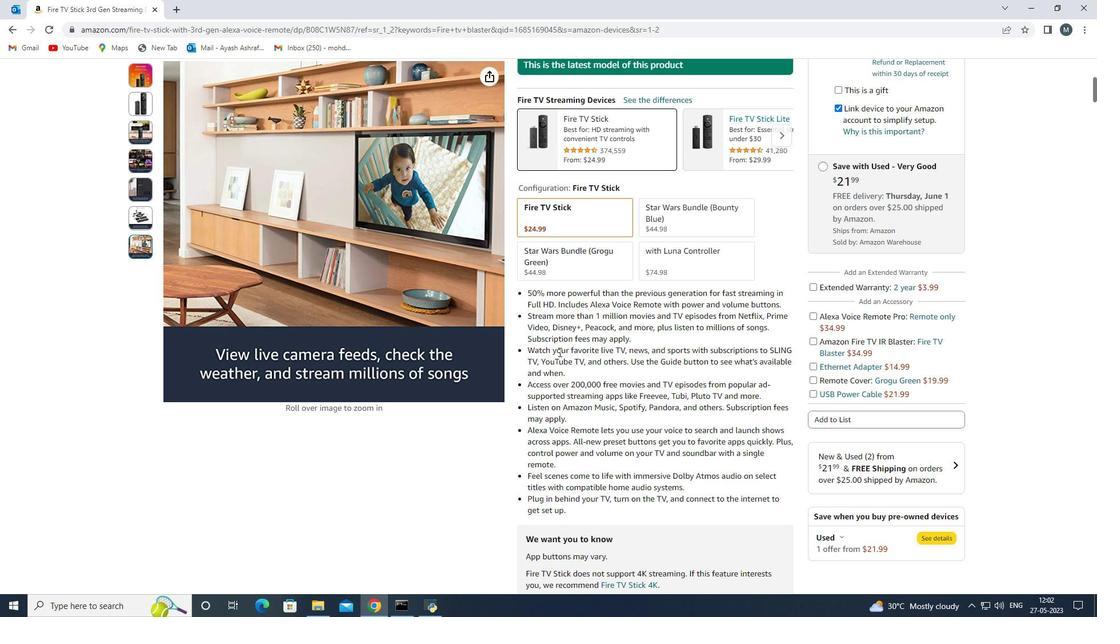 
Action: Mouse scrolled (110, 300) with delta (0, 0)
Screenshot: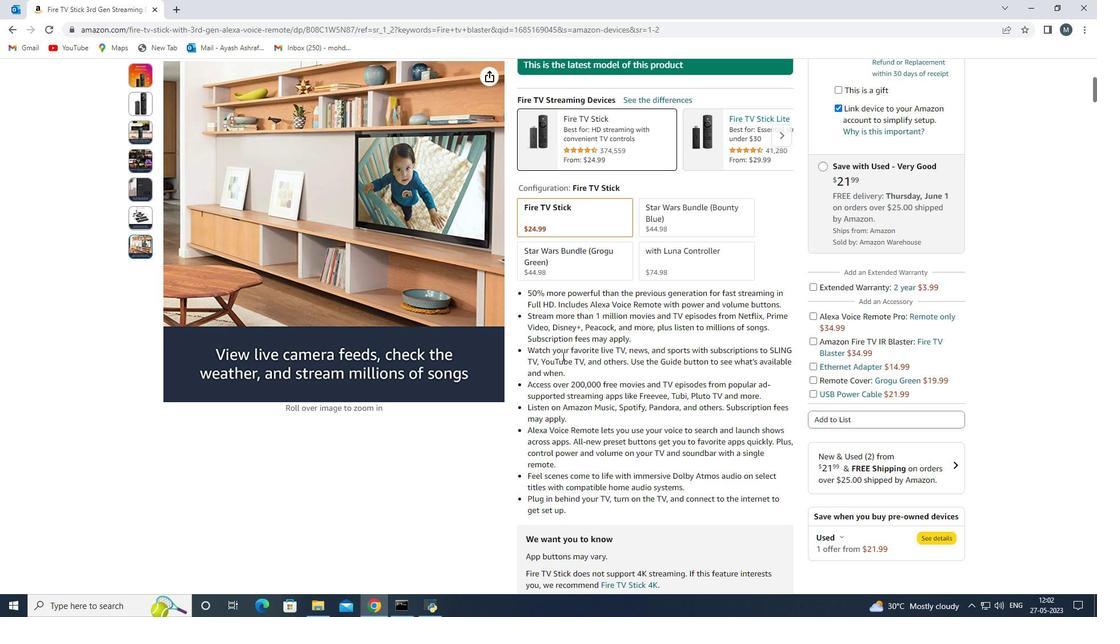 
Action: Mouse moved to (489, 323)
Screenshot: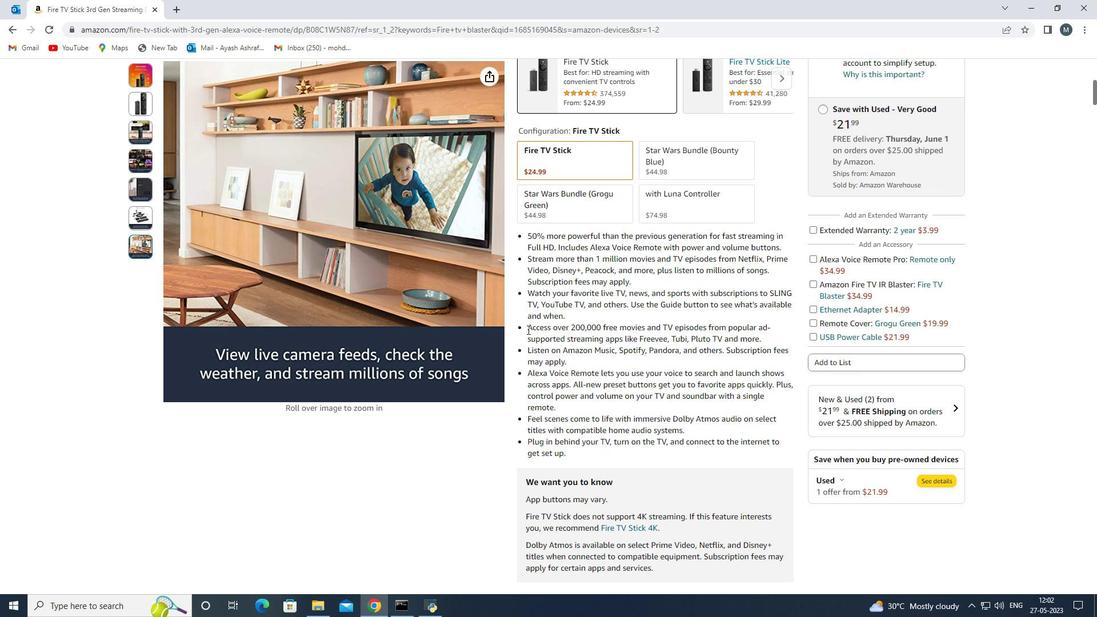 
Action: Mouse scrolled (489, 323) with delta (0, 0)
Screenshot: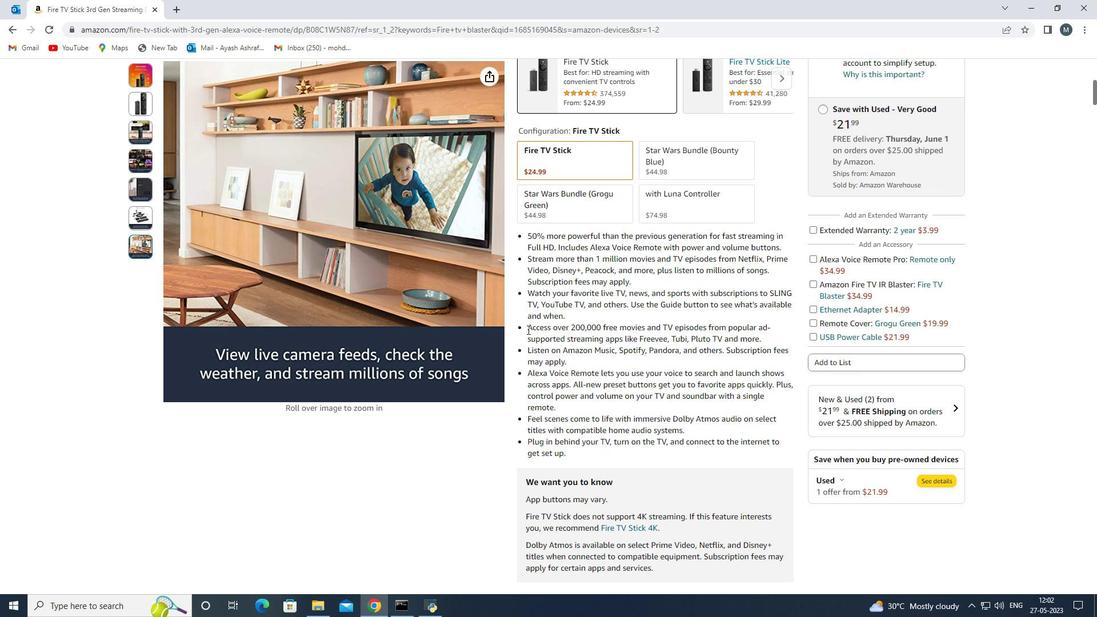 
Action: Mouse scrolled (489, 323) with delta (0, 0)
Screenshot: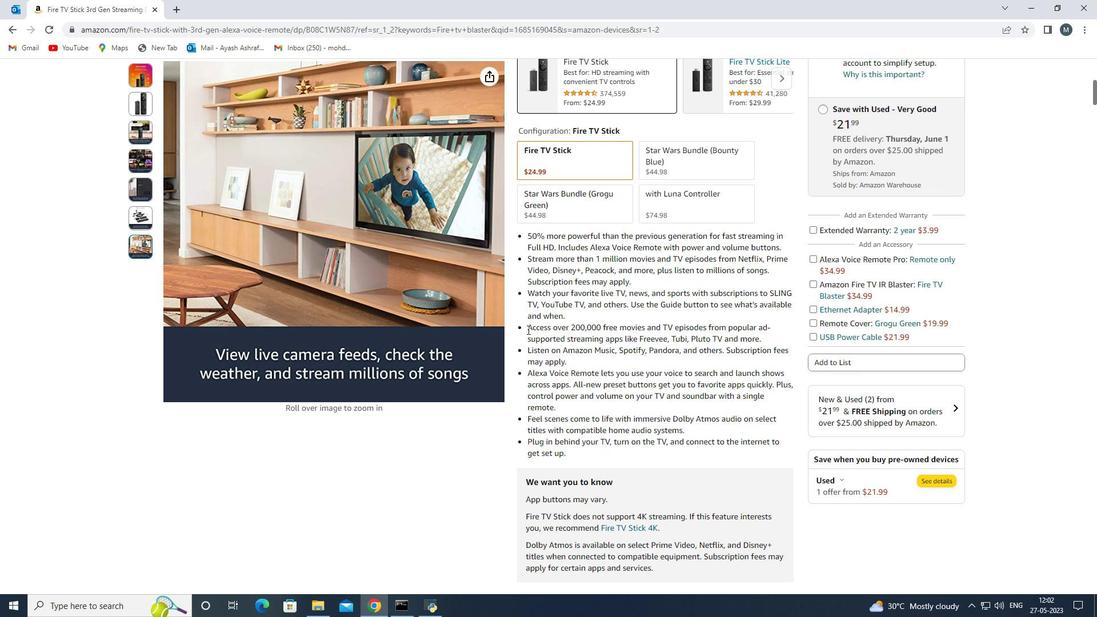 
Action: Mouse scrolled (489, 323) with delta (0, 0)
Screenshot: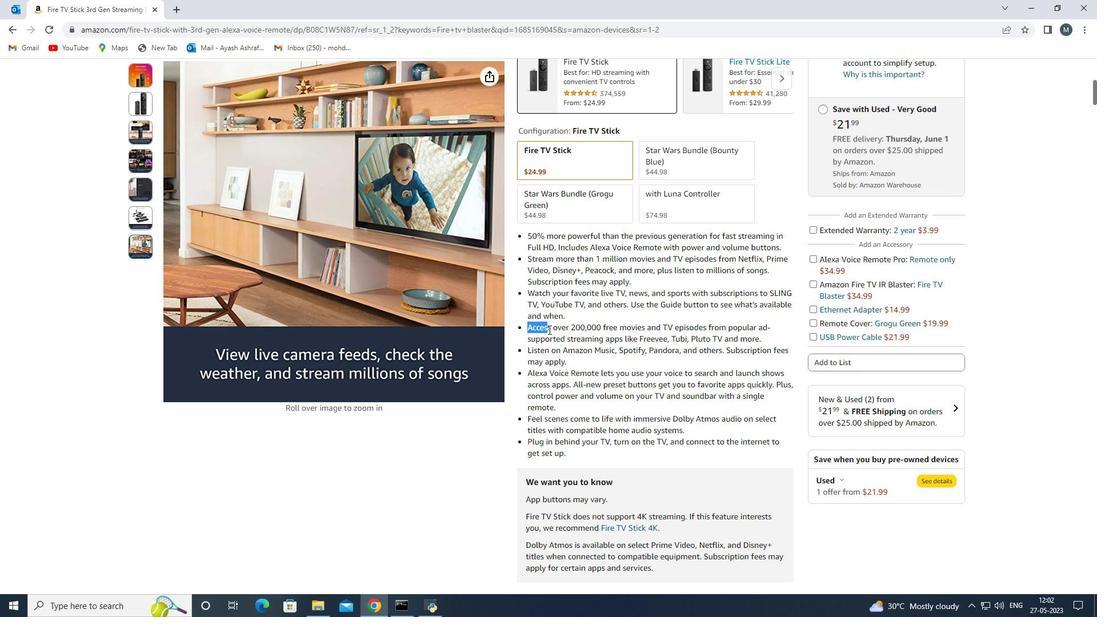 
Action: Mouse scrolled (489, 323) with delta (0, 0)
Screenshot: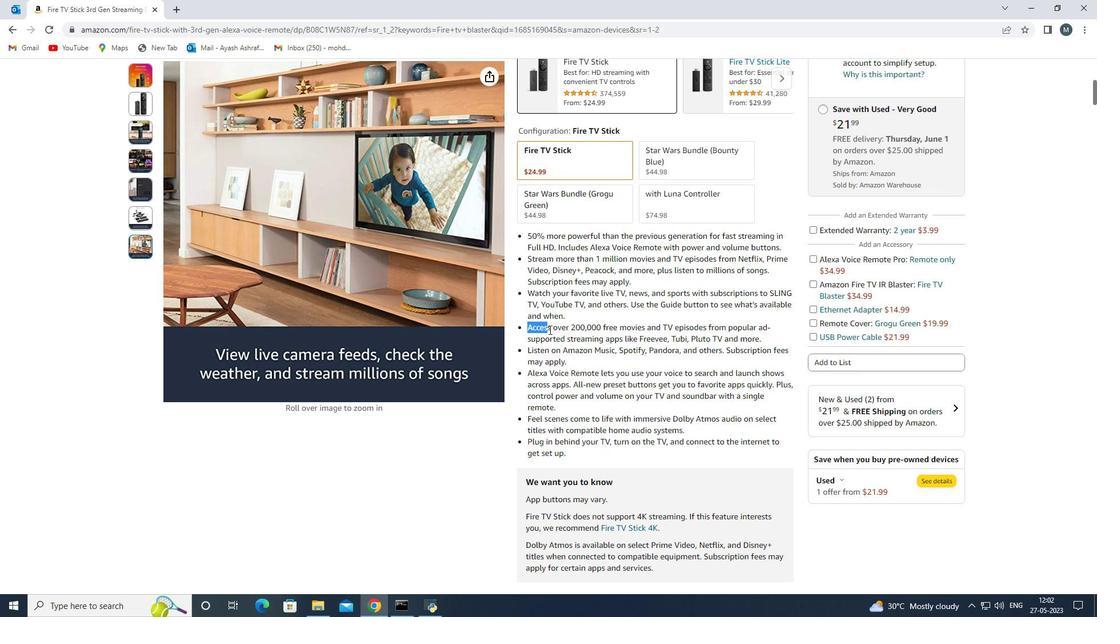 
Action: Mouse scrolled (489, 323) with delta (0, 0)
Screenshot: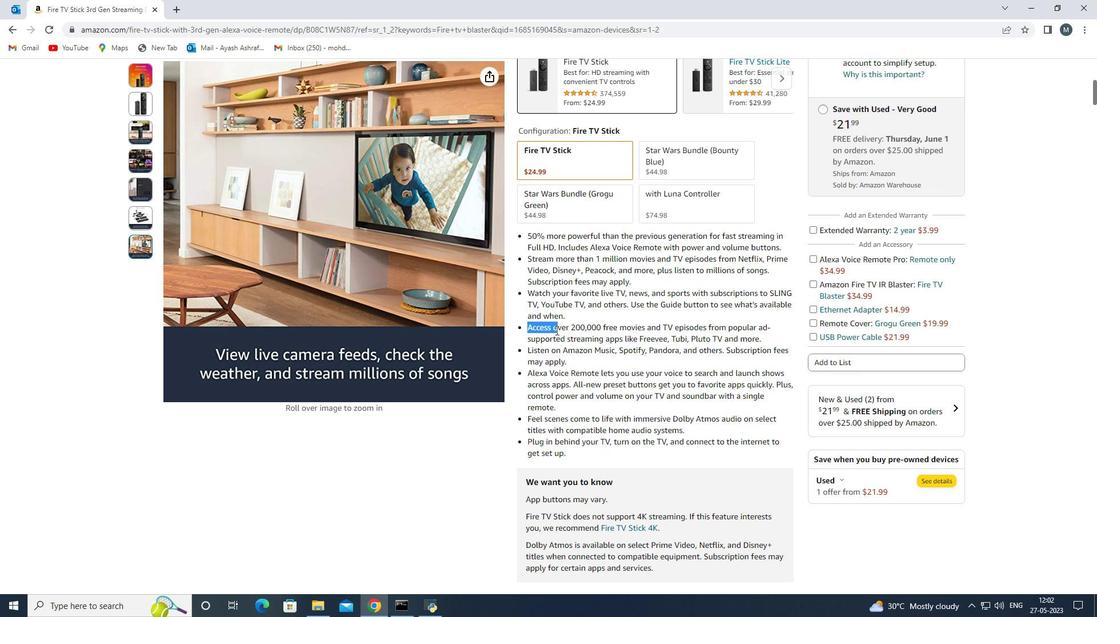 
Action: Mouse scrolled (489, 323) with delta (0, 0)
Screenshot: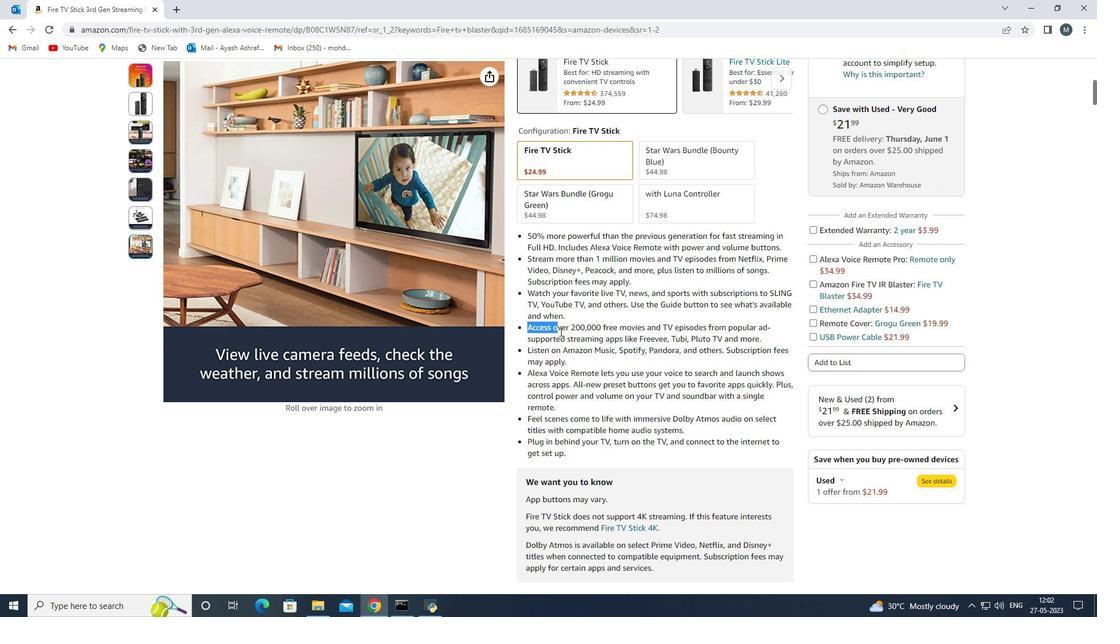 
Action: Mouse scrolled (489, 323) with delta (0, 0)
Screenshot: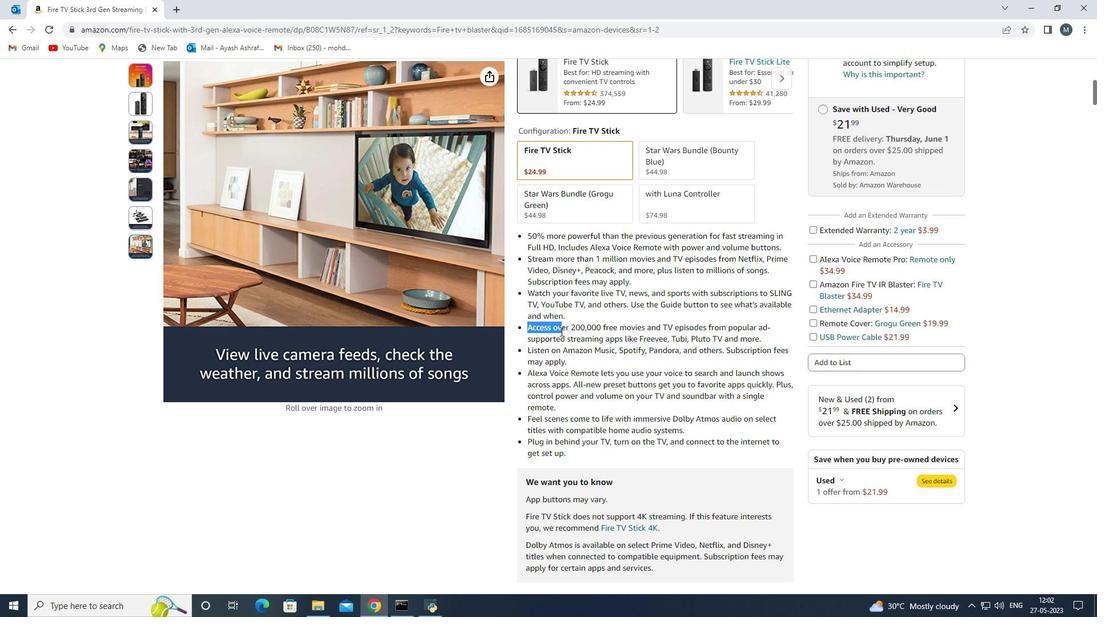 
Action: Mouse moved to (509, 292)
Screenshot: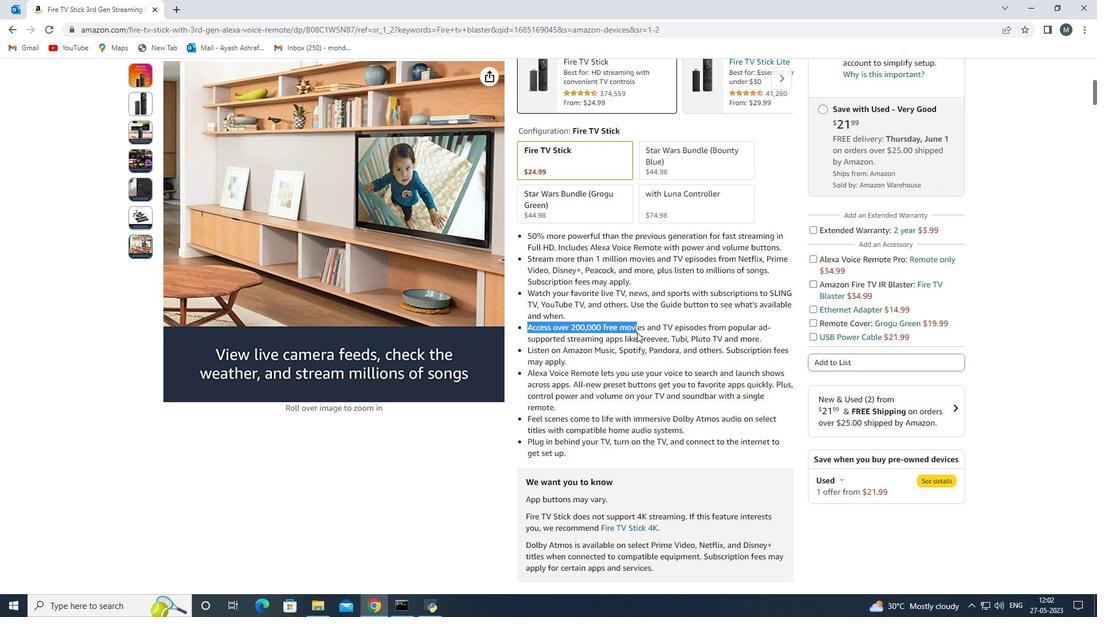 
Action: Mouse scrolled (509, 291) with delta (0, 0)
Screenshot: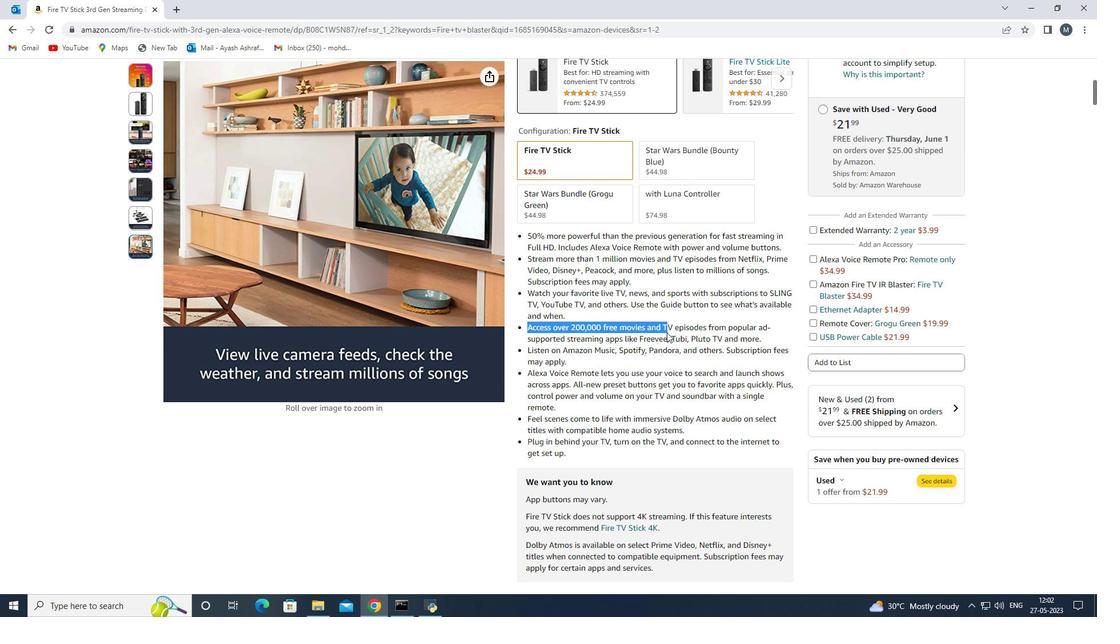 
Action: Mouse scrolled (509, 291) with delta (0, 0)
Screenshot: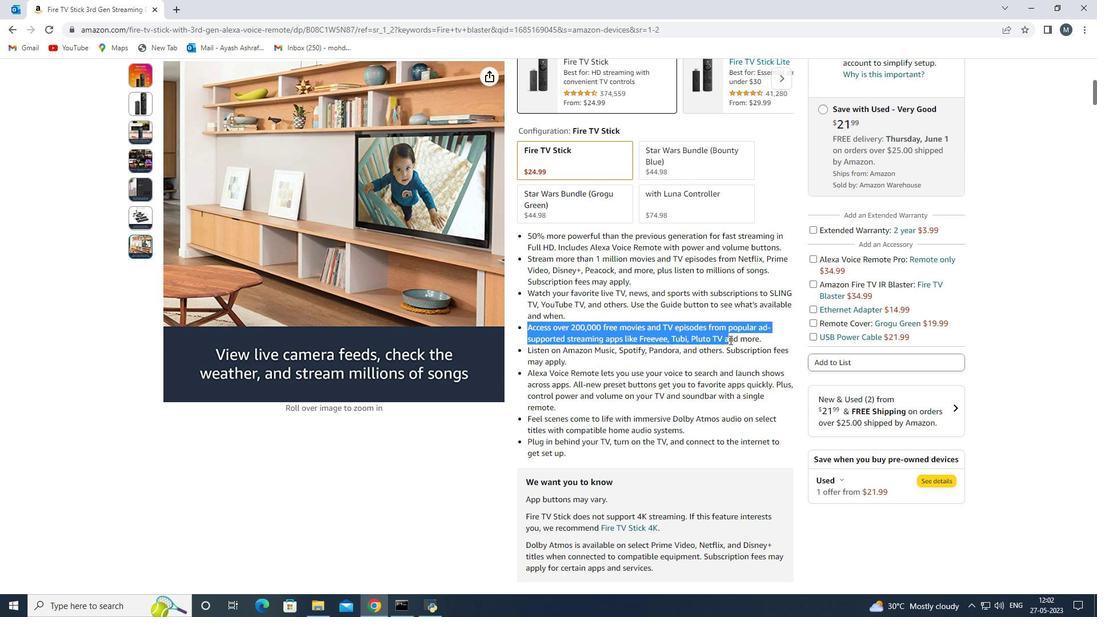
Action: Mouse moved to (534, 281)
Screenshot: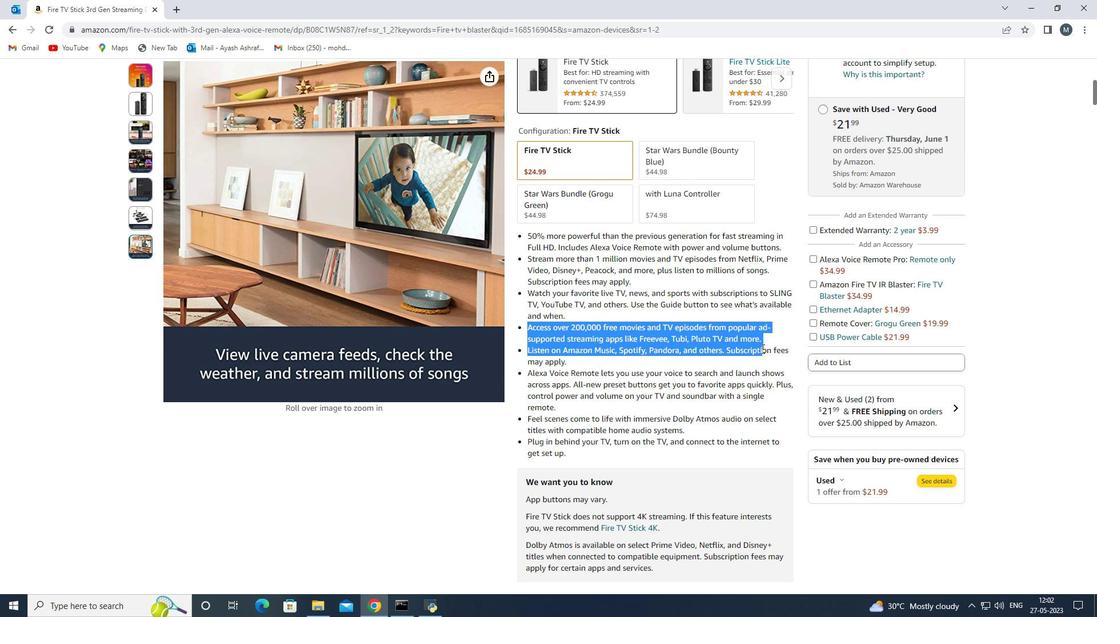 
Action: Mouse scrolled (534, 281) with delta (0, 0)
Screenshot: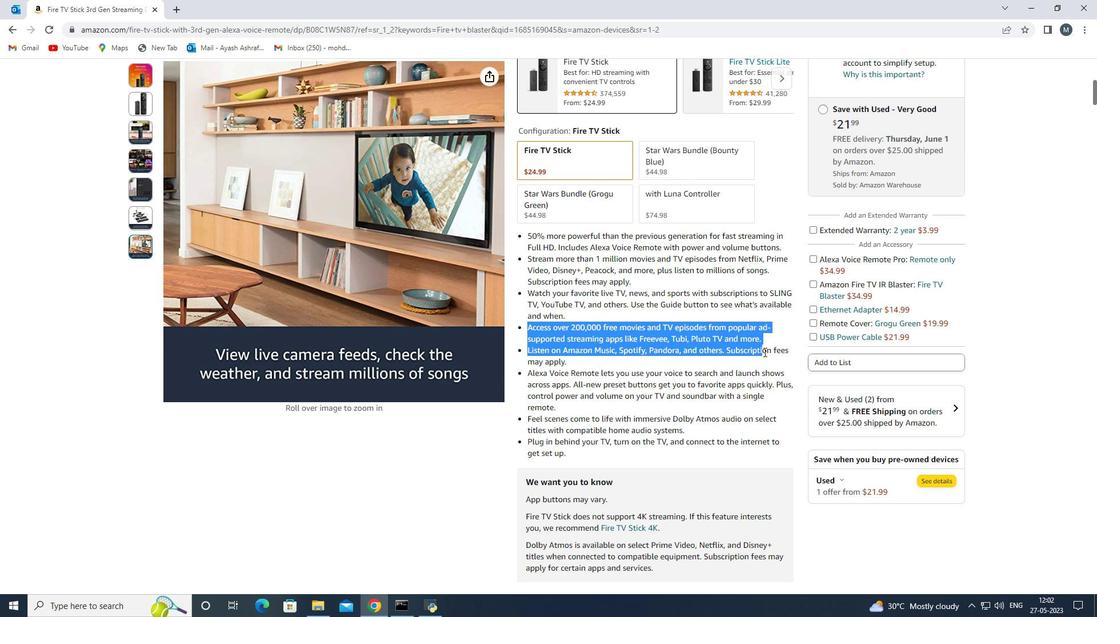 
Action: Mouse moved to (531, 281)
Screenshot: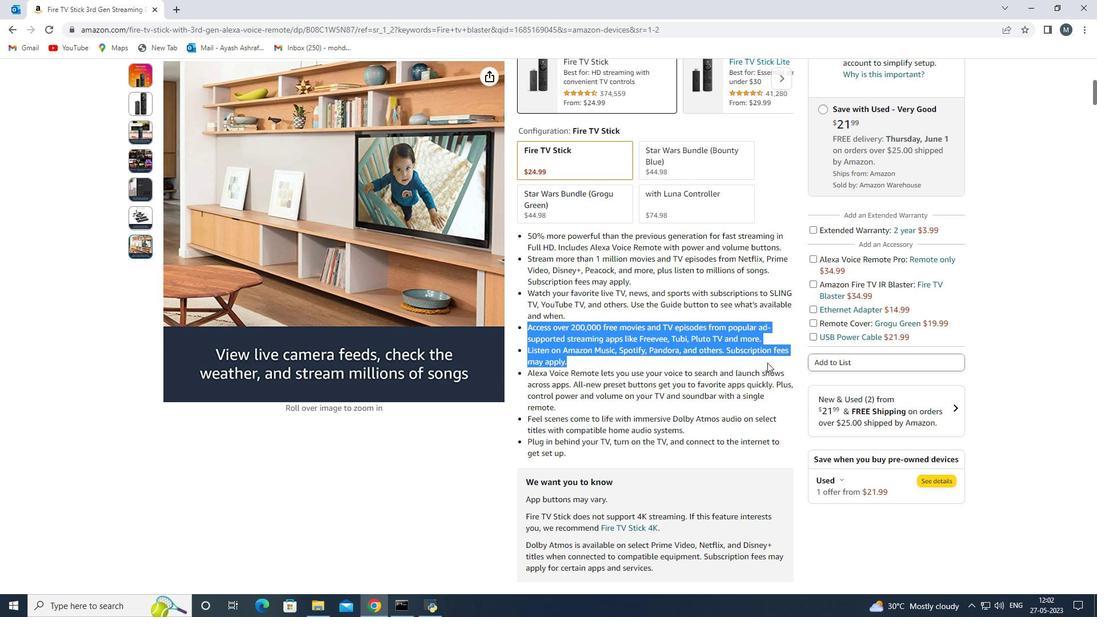 
Action: Mouse scrolled (531, 281) with delta (0, 0)
Screenshot: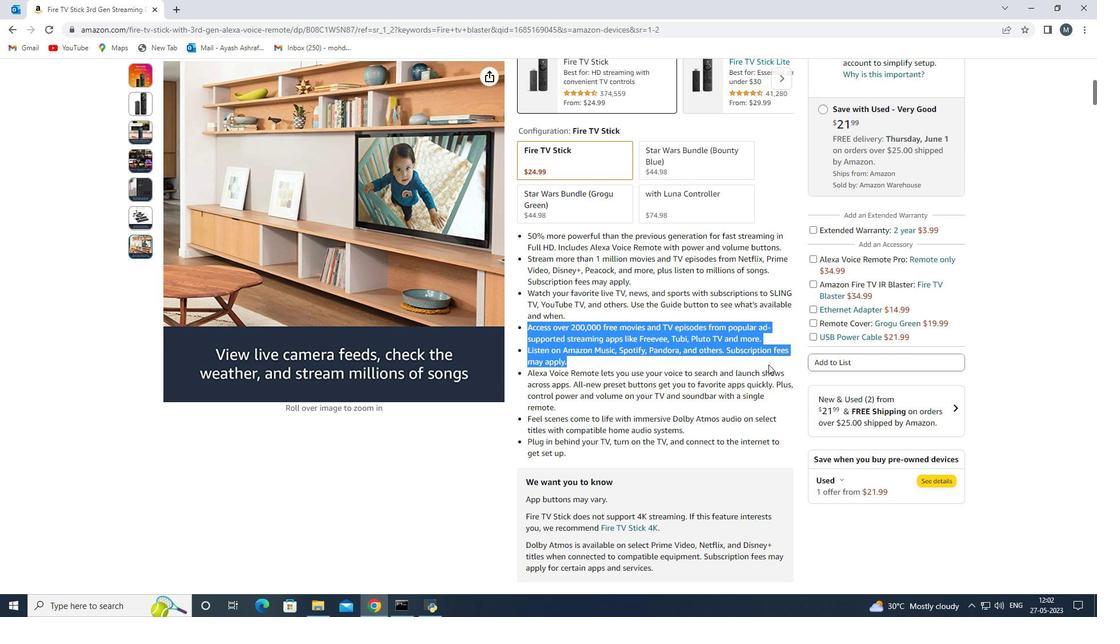 
Action: Mouse moved to (489, 331)
Screenshot: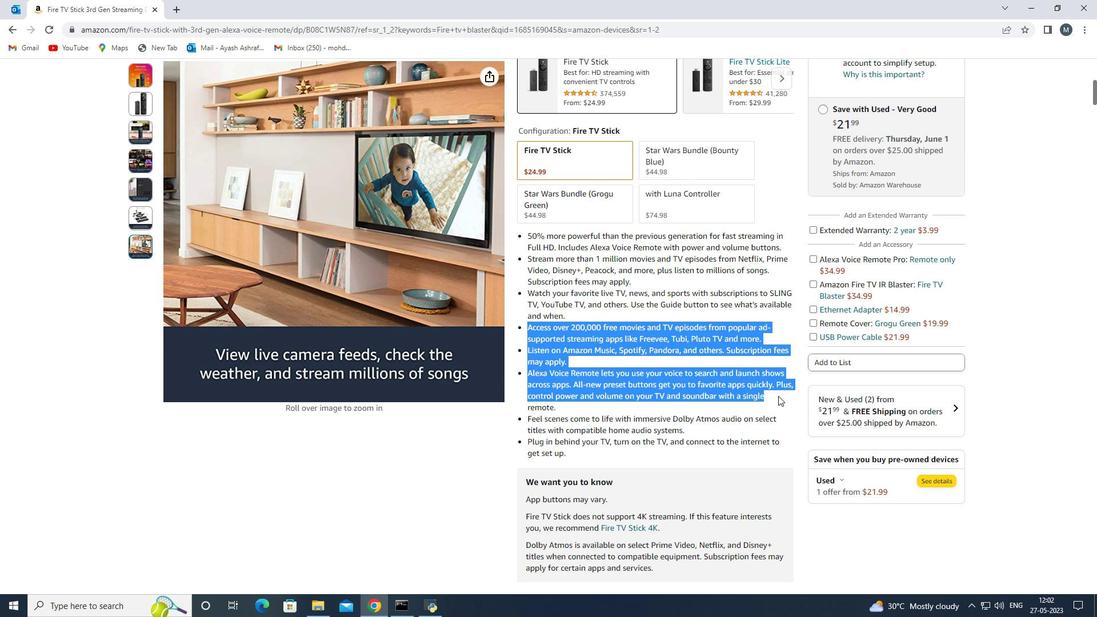 
Action: Mouse scrolled (489, 331) with delta (0, 0)
Screenshot: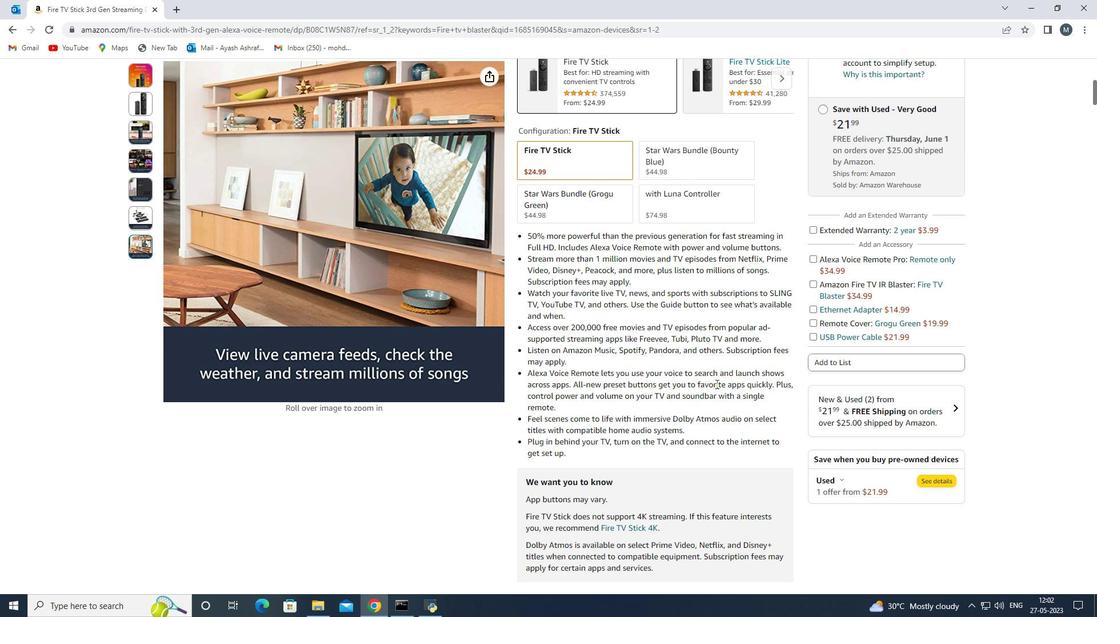 
Action: Mouse moved to (485, 319)
Screenshot: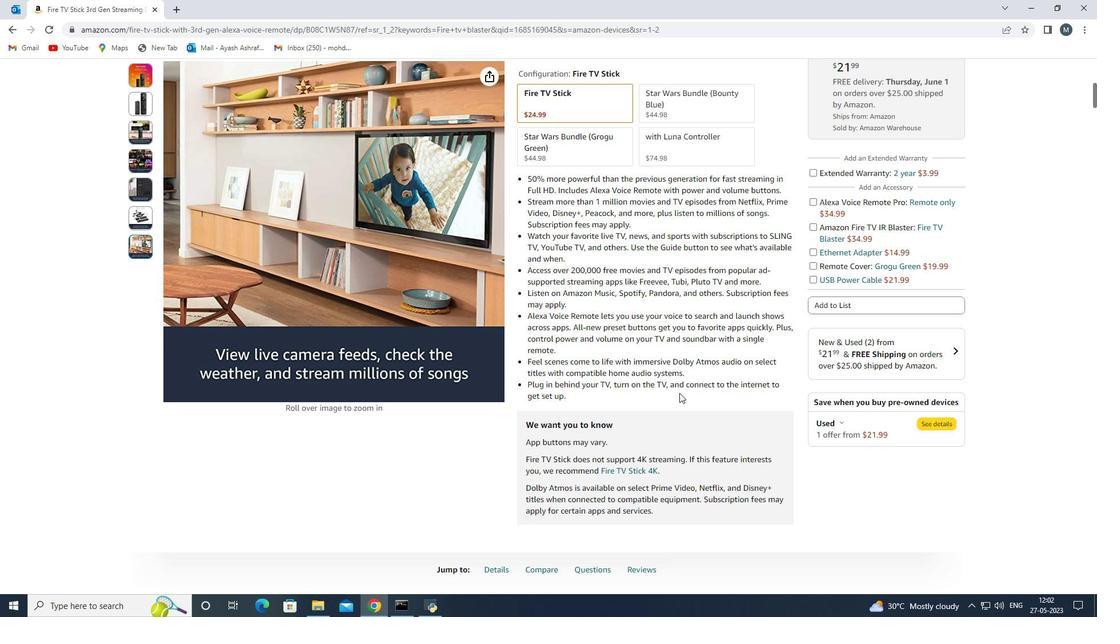 
Action: Mouse scrolled (485, 320) with delta (0, 0)
Screenshot: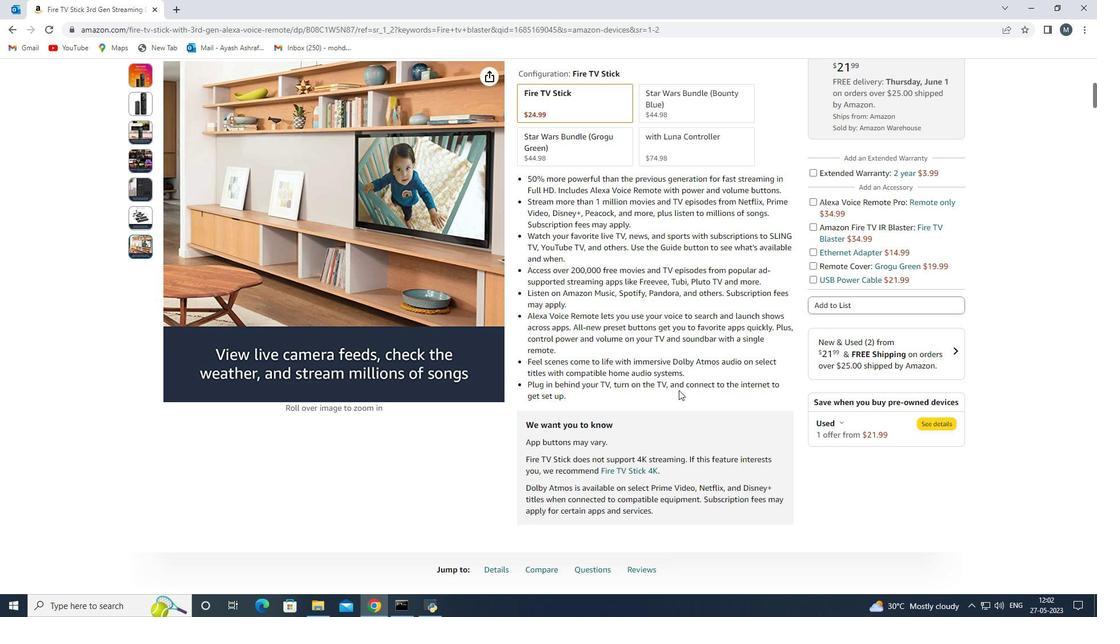 
Action: Mouse scrolled (485, 320) with delta (0, 0)
Screenshot: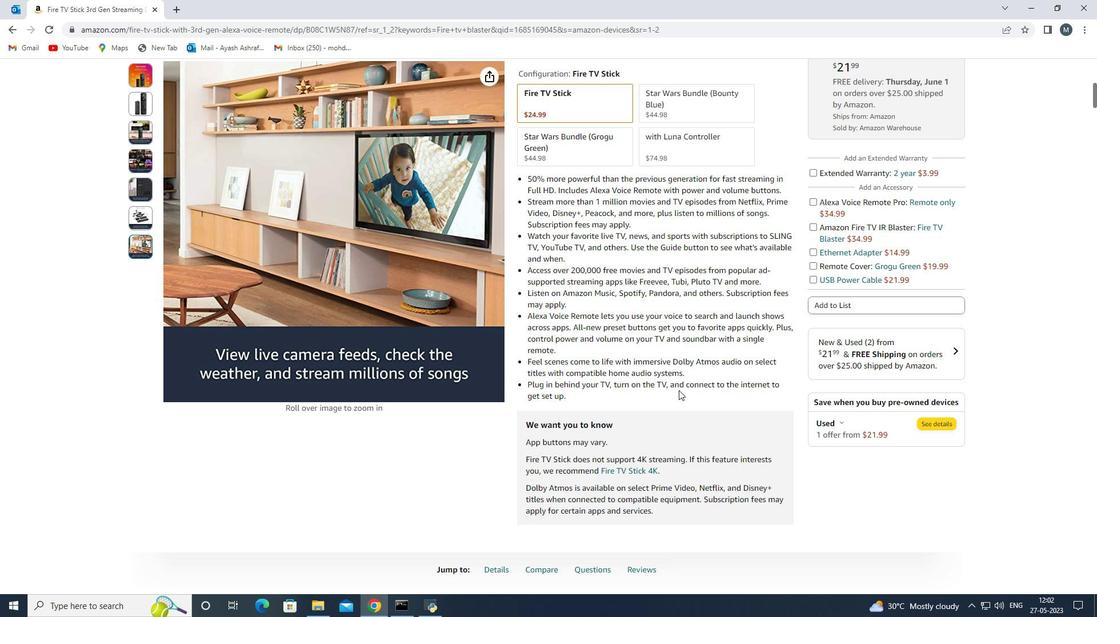 
Action: Mouse scrolled (485, 320) with delta (0, 0)
Screenshot: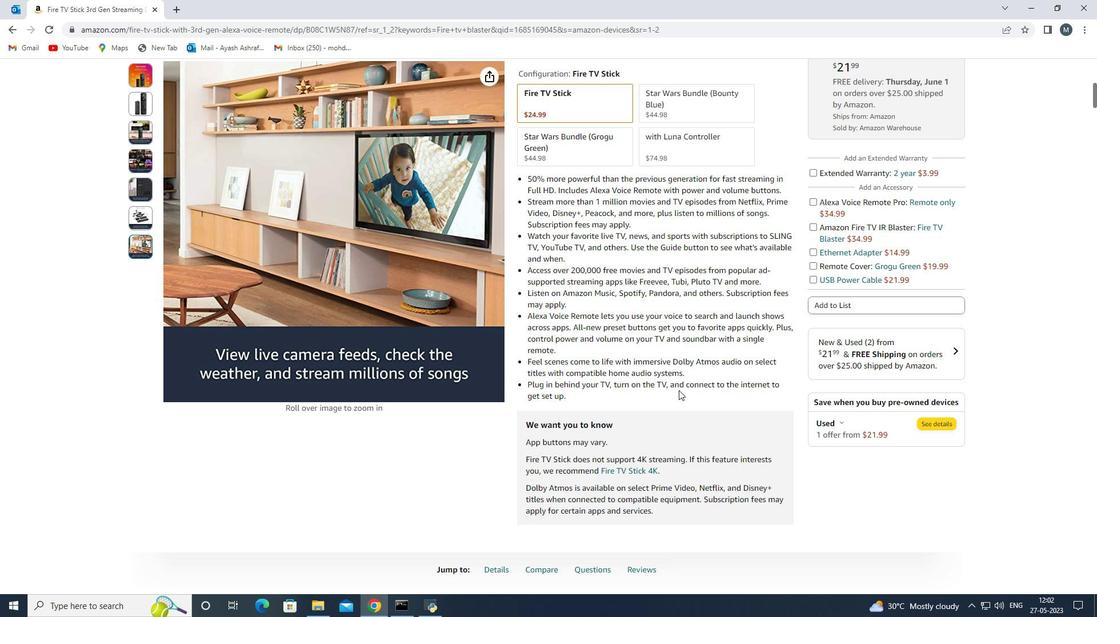 
Action: Mouse scrolled (485, 320) with delta (0, 0)
Screenshot: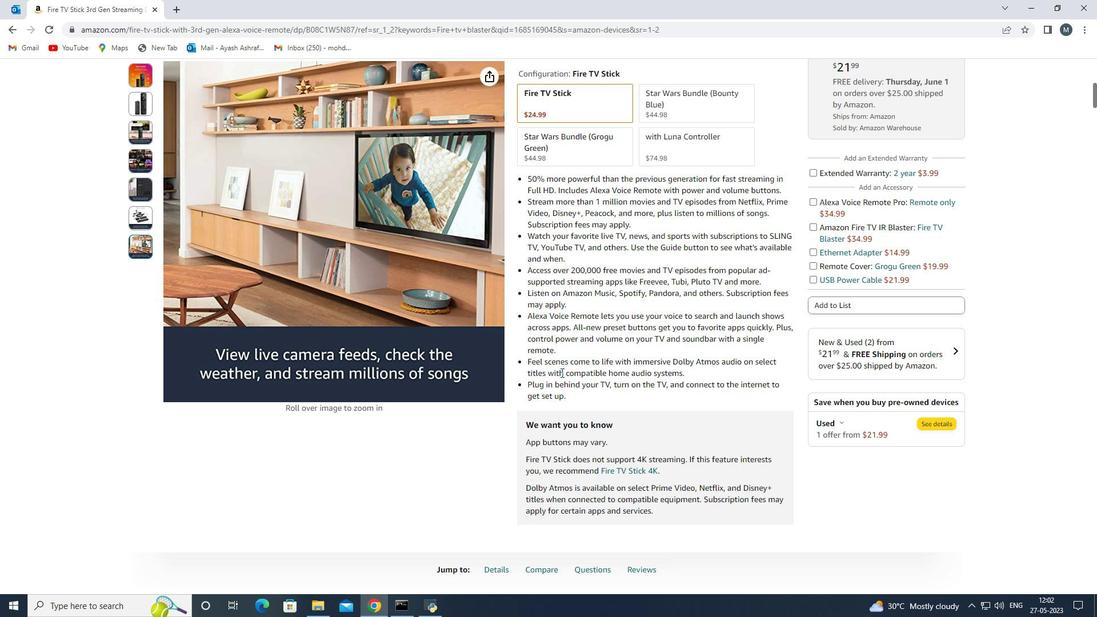
Action: Mouse scrolled (485, 320) with delta (0, 0)
Screenshot: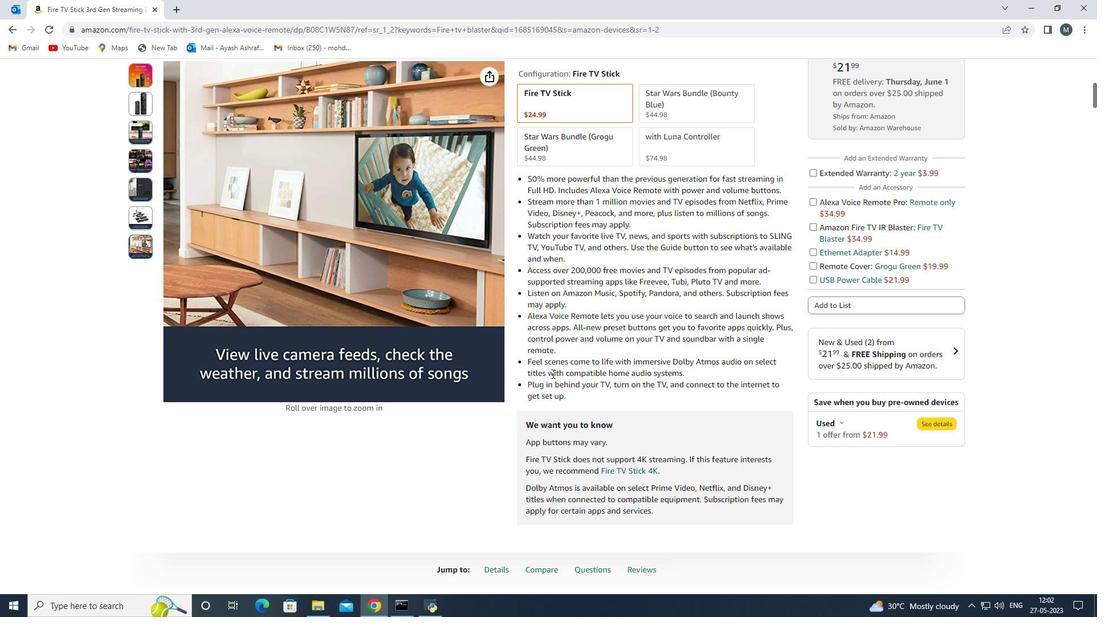 
Action: Mouse scrolled (485, 320) with delta (0, 0)
Screenshot: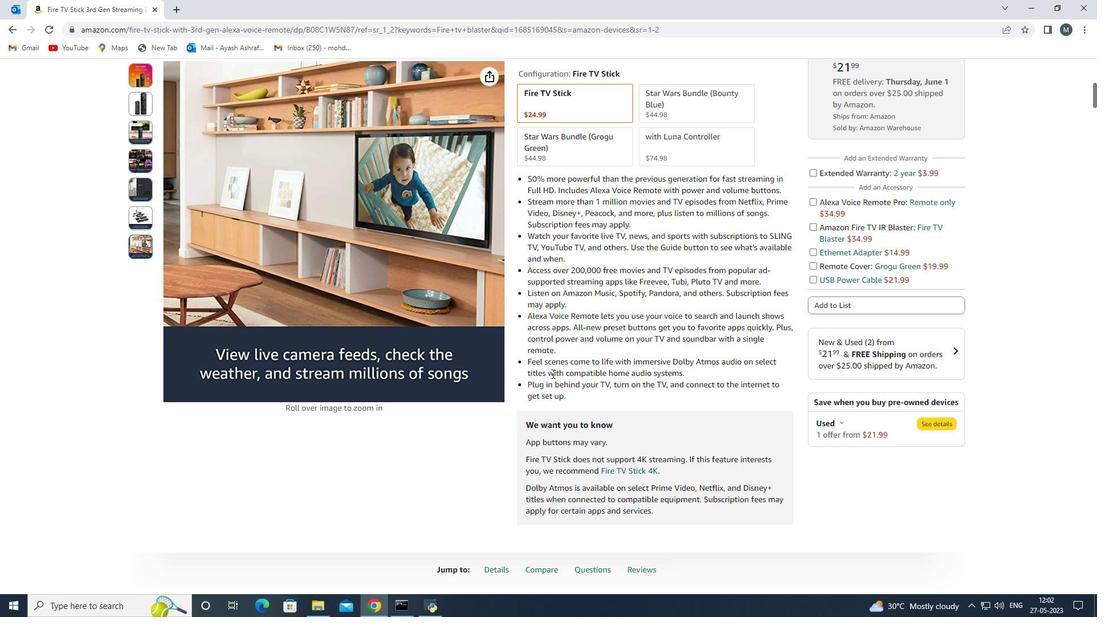 
Action: Mouse scrolled (485, 320) with delta (0, 0)
Screenshot: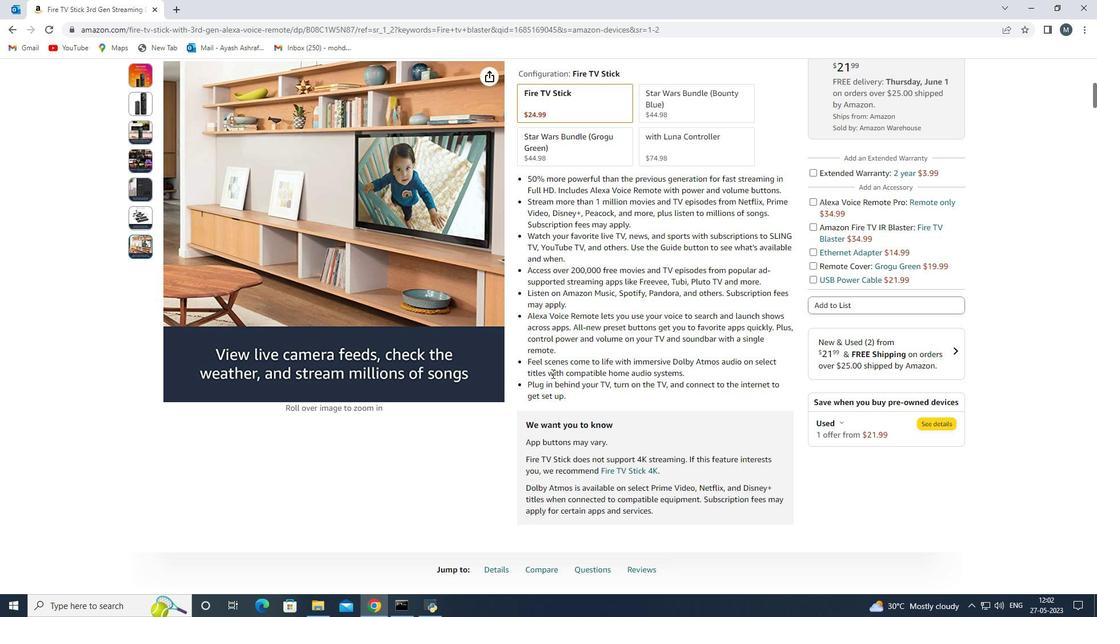 
Action: Mouse scrolled (485, 320) with delta (0, 0)
Screenshot: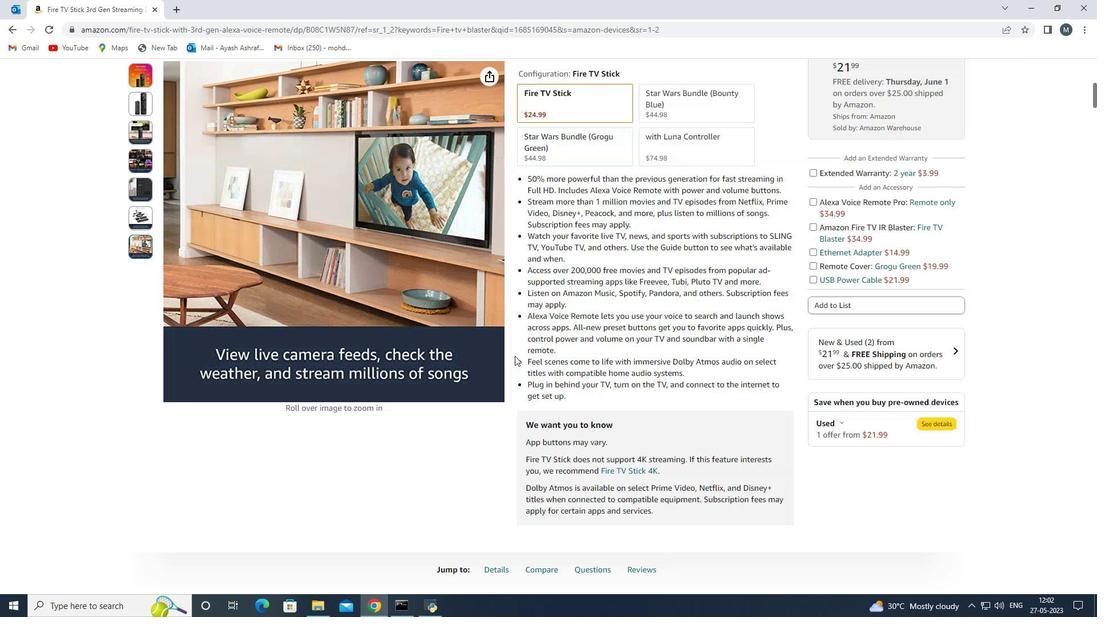 
Action: Mouse scrolled (485, 320) with delta (0, 0)
Screenshot: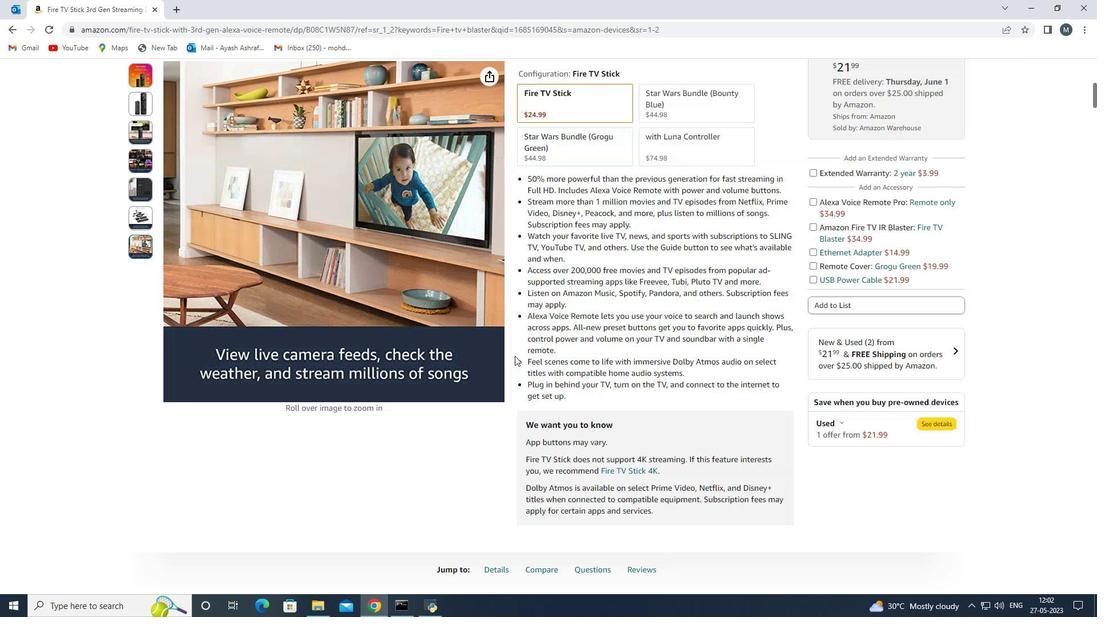 
Action: Mouse scrolled (485, 320) with delta (0, 0)
Screenshot: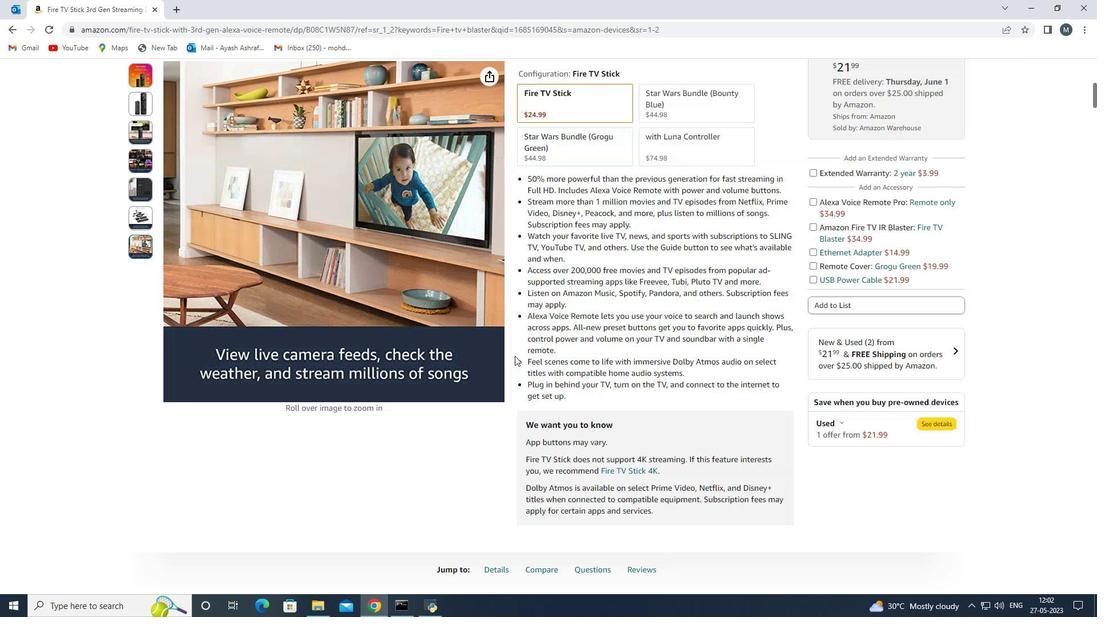 
Action: Mouse scrolled (485, 320) with delta (0, 0)
Screenshot: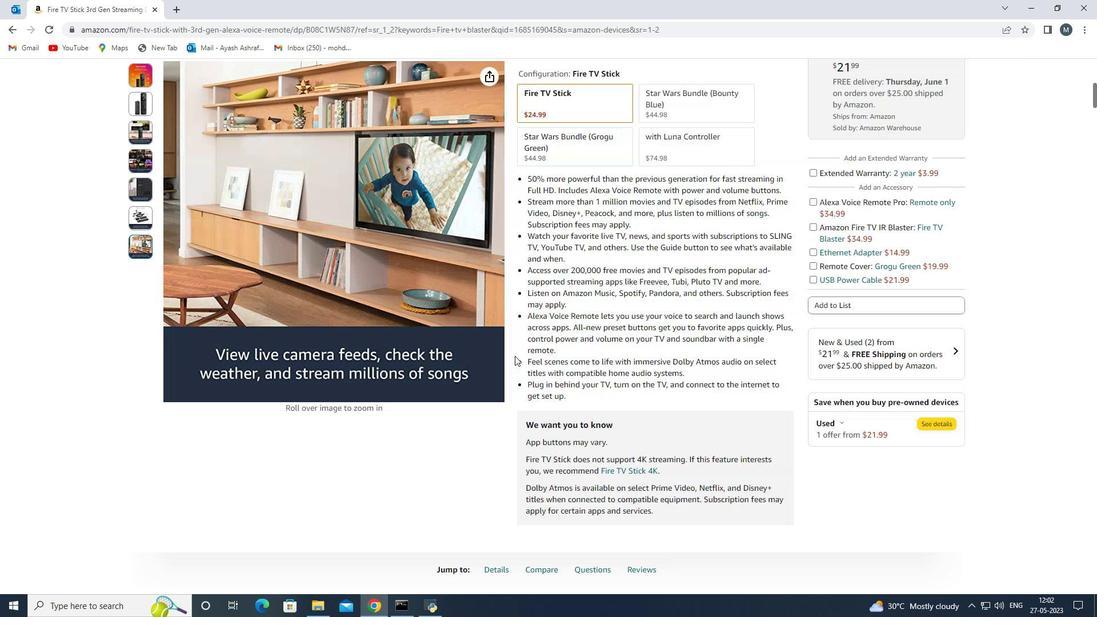 
Action: Mouse scrolled (485, 320) with delta (0, 0)
Screenshot: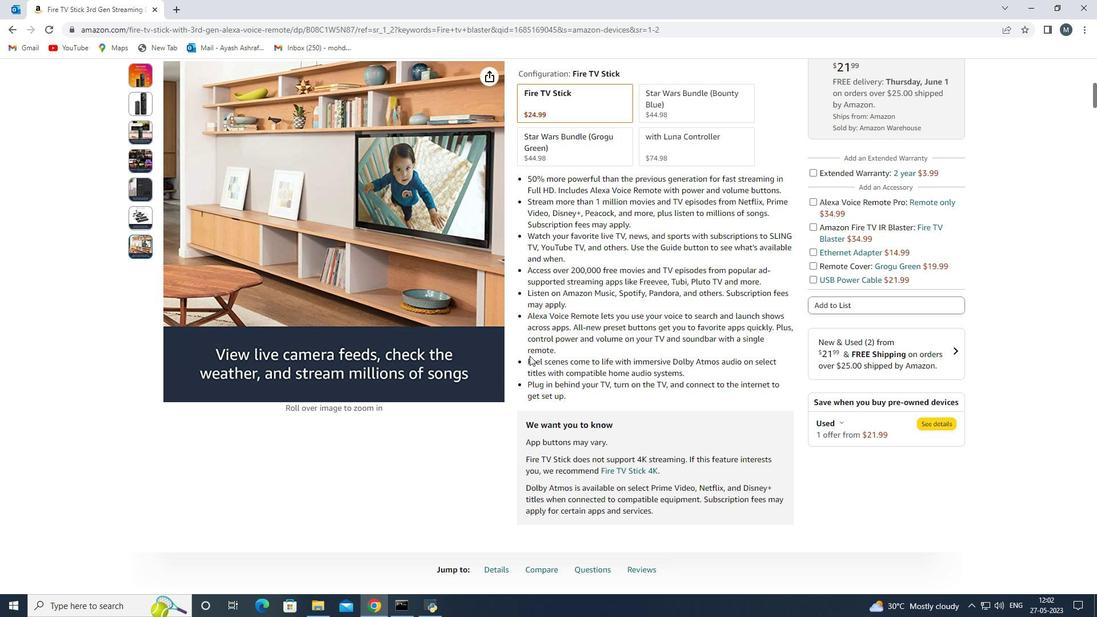 
Action: Mouse scrolled (485, 320) with delta (0, 0)
Screenshot: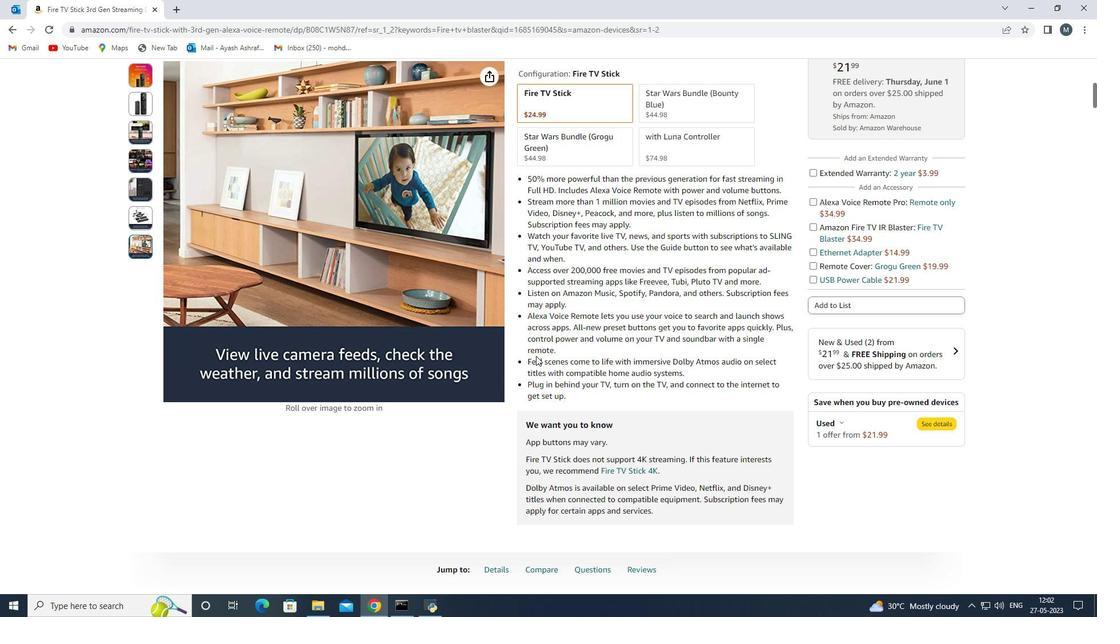 
Action: Mouse scrolled (485, 320) with delta (0, 0)
Screenshot: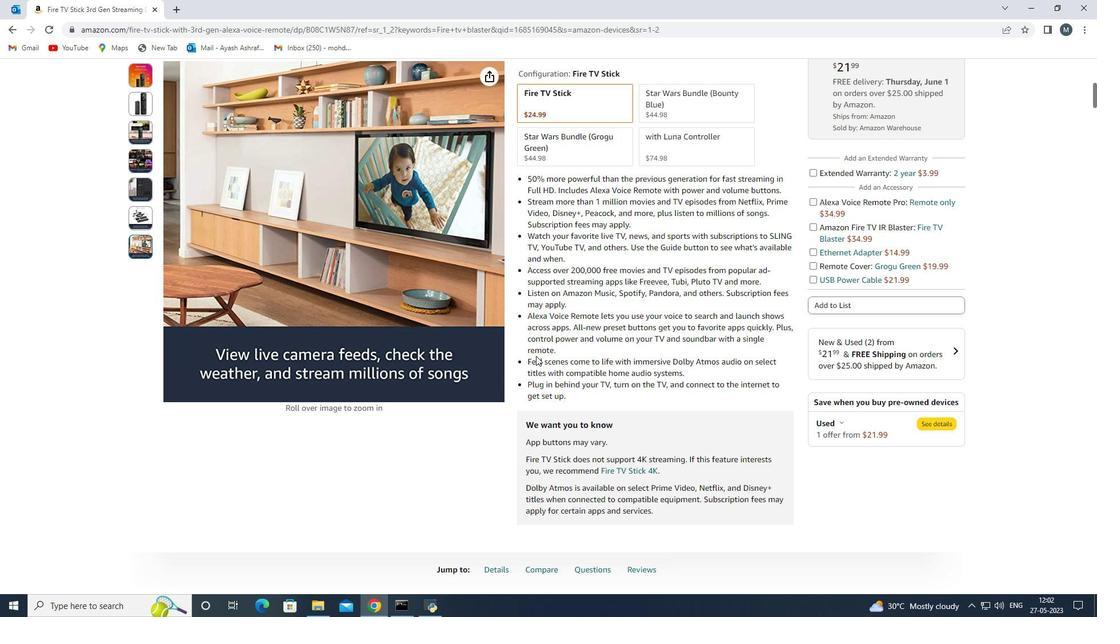 
Action: Mouse scrolled (485, 320) with delta (0, 0)
Screenshot: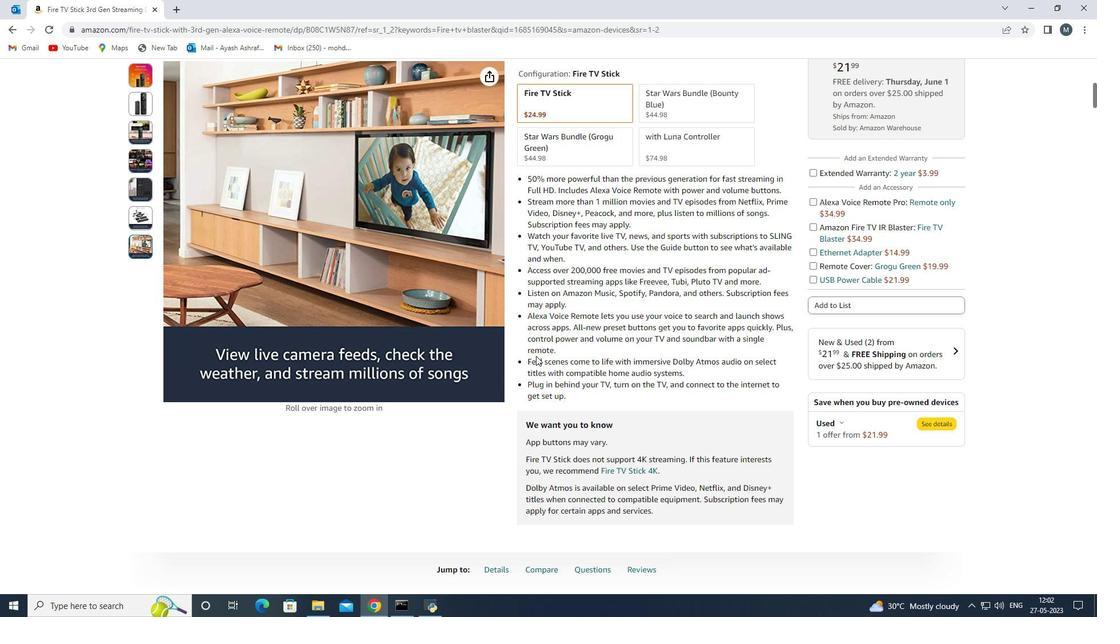 
Action: Mouse scrolled (485, 320) with delta (0, 0)
Screenshot: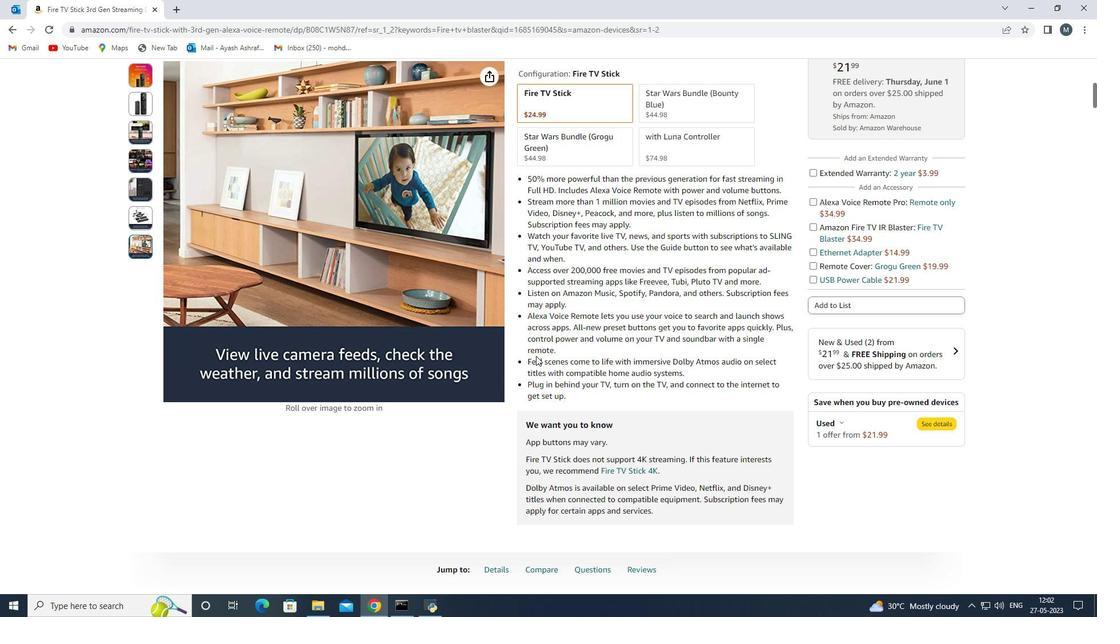 
Action: Mouse moved to (522, 269)
Screenshot: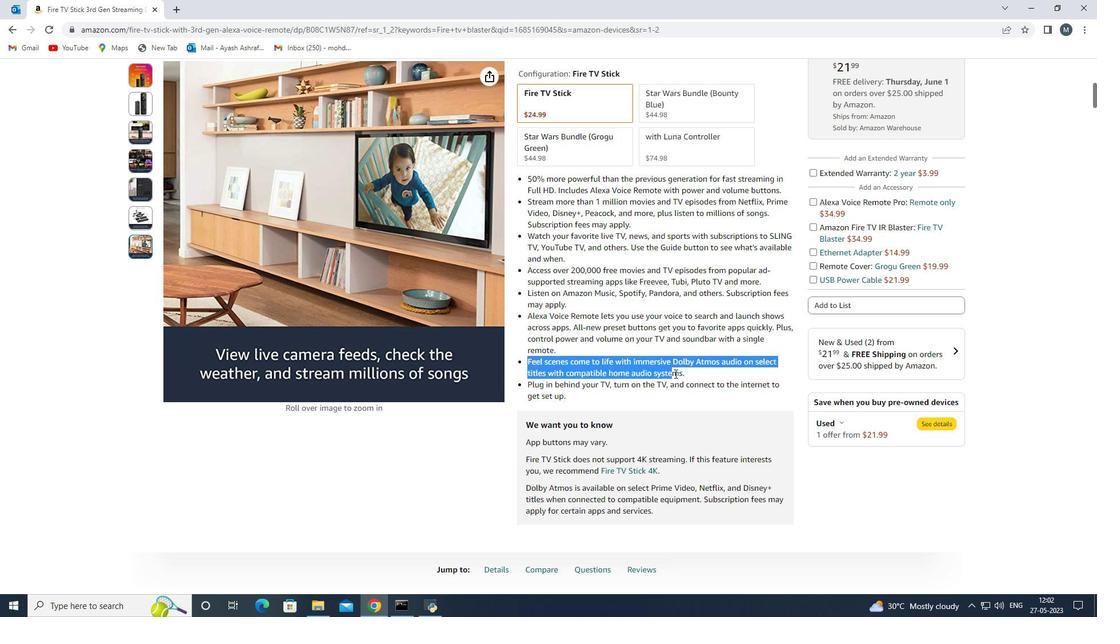 
Action: Mouse scrolled (522, 268) with delta (0, 0)
Screenshot: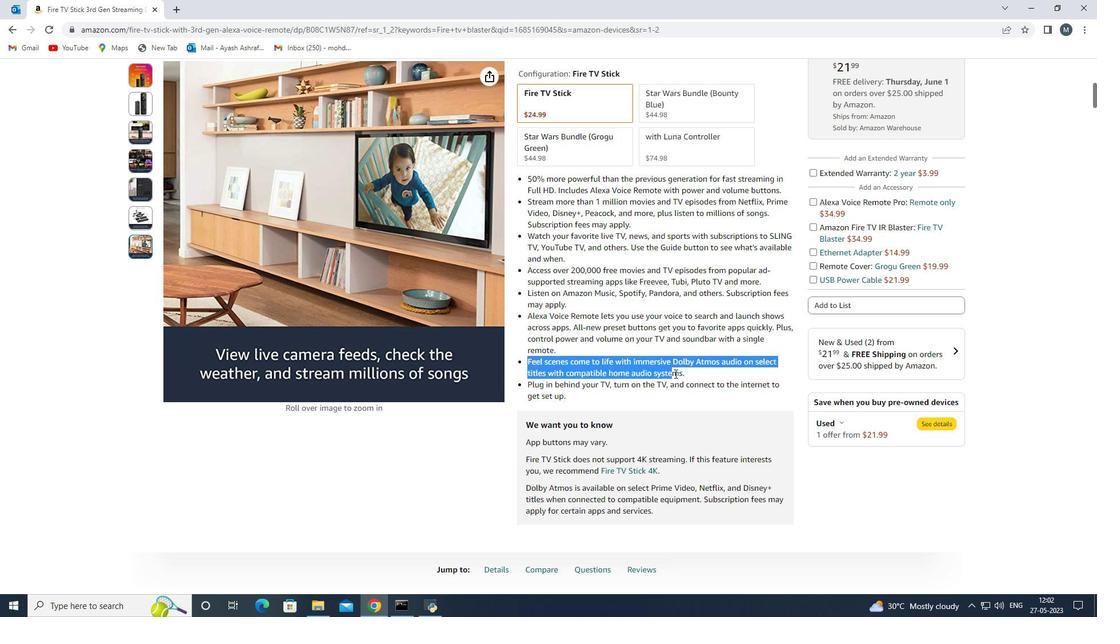 
Action: Mouse moved to (660, 317)
Screenshot: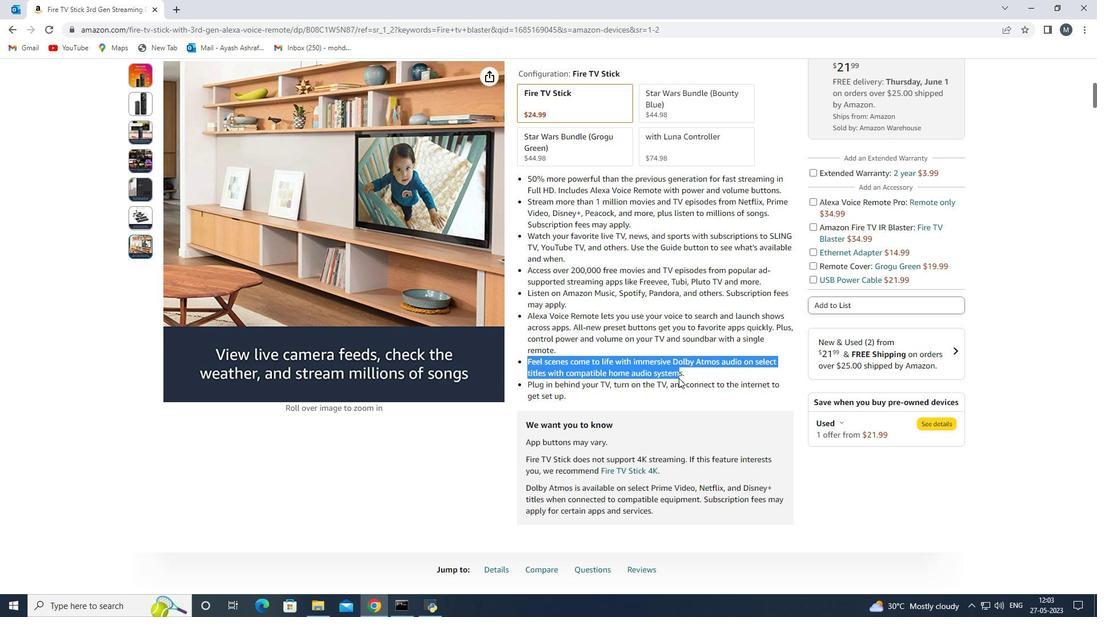 
Action: Mouse scrolled (660, 316) with delta (0, 0)
Screenshot: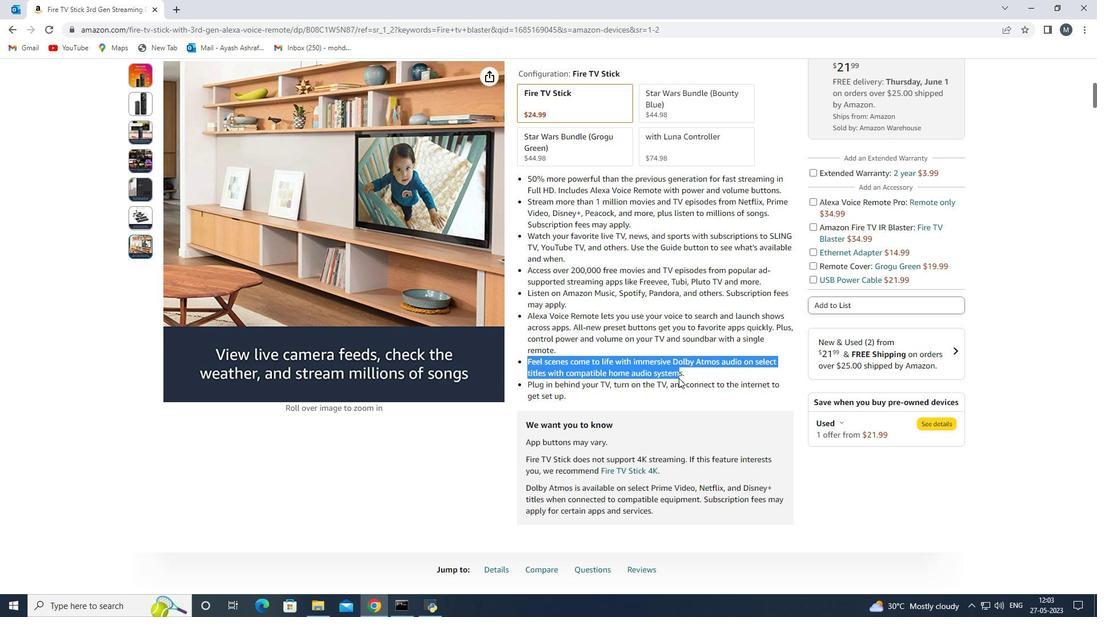 
Action: Mouse moved to (827, 283)
Screenshot: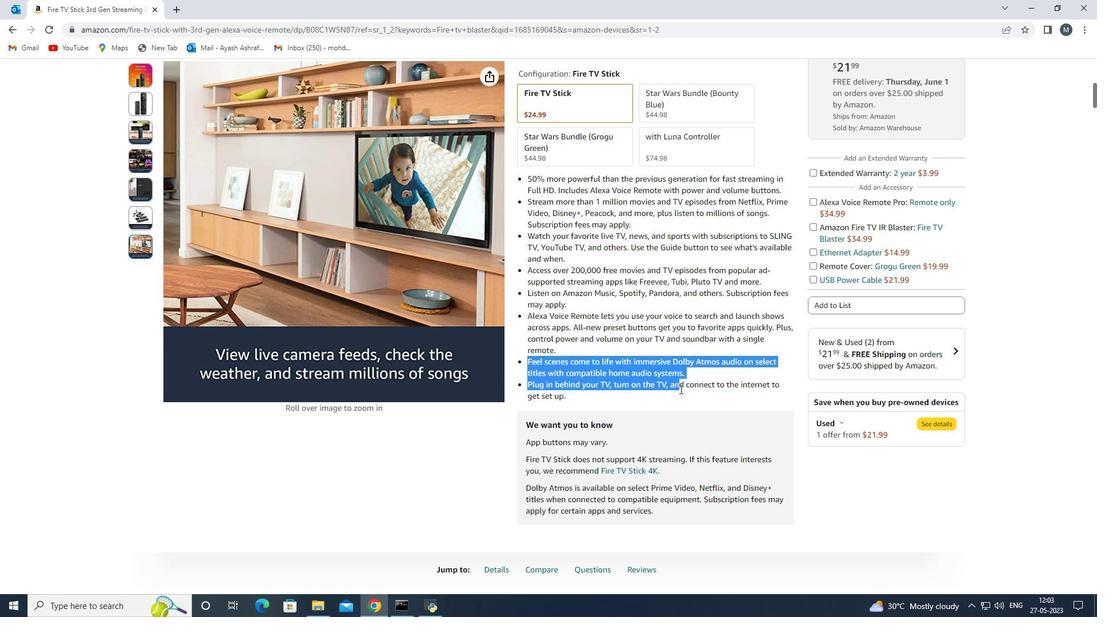 
Action: Mouse scrolled (827, 284) with delta (0, 0)
Screenshot: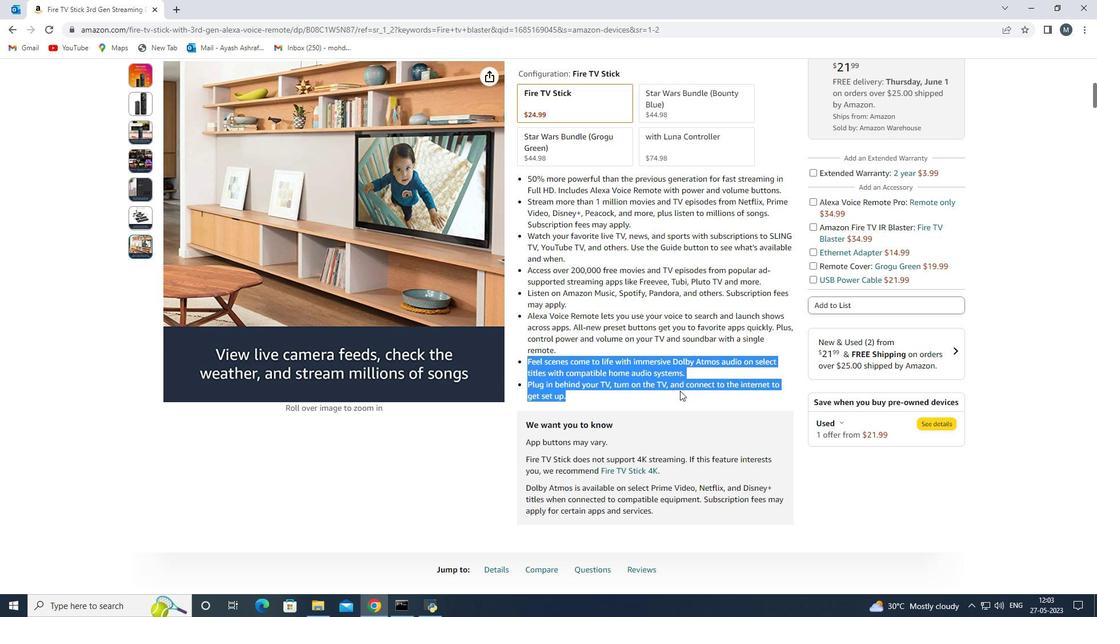 
Action: Mouse moved to (837, 266)
Screenshot: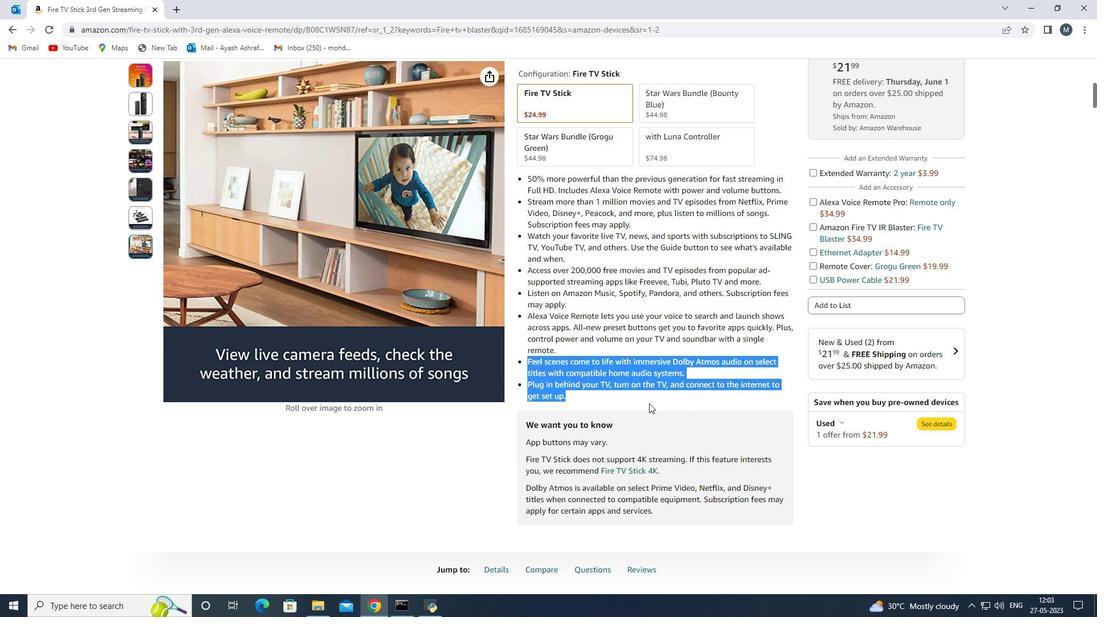 
Action: Mouse pressed left at (837, 266)
Screenshot: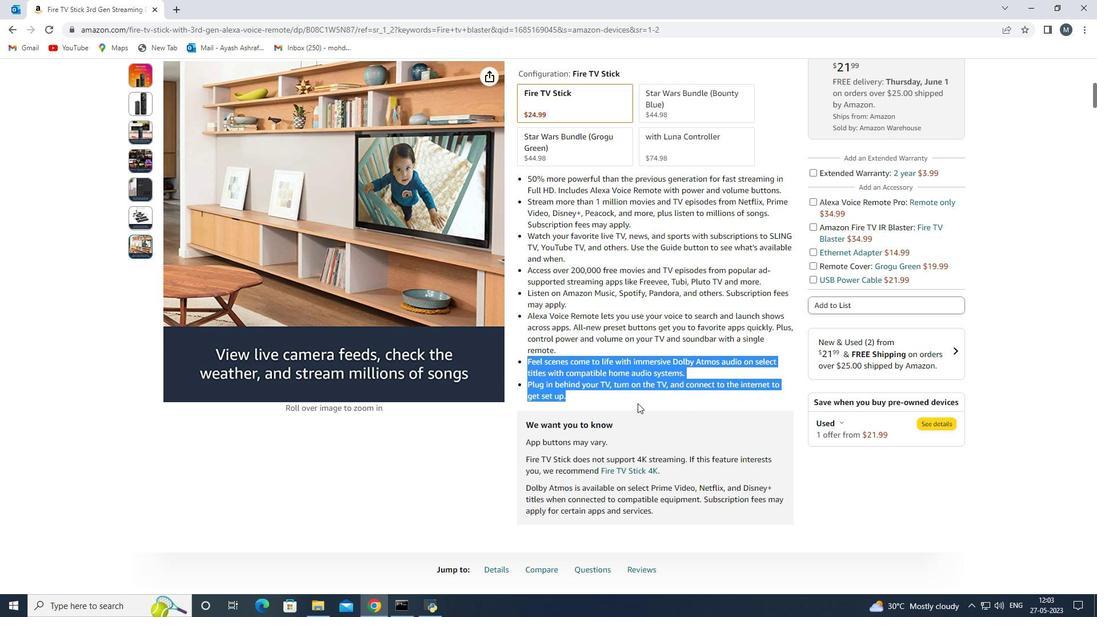 
Action: Mouse moved to (834, 265)
Screenshot: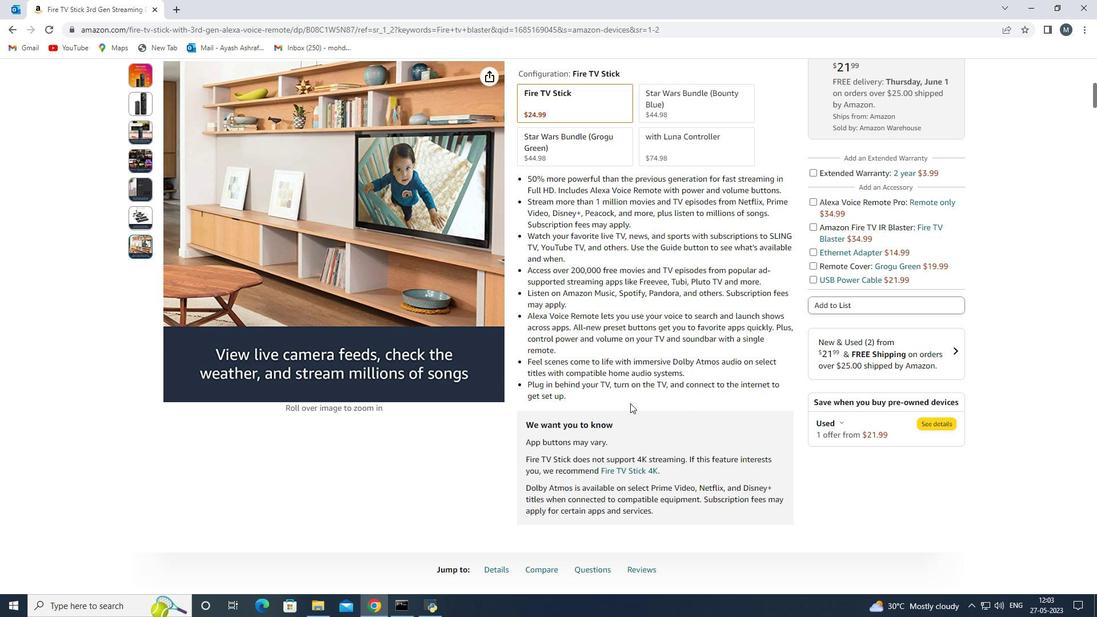 
Action: Mouse pressed left at (834, 265)
Screenshot: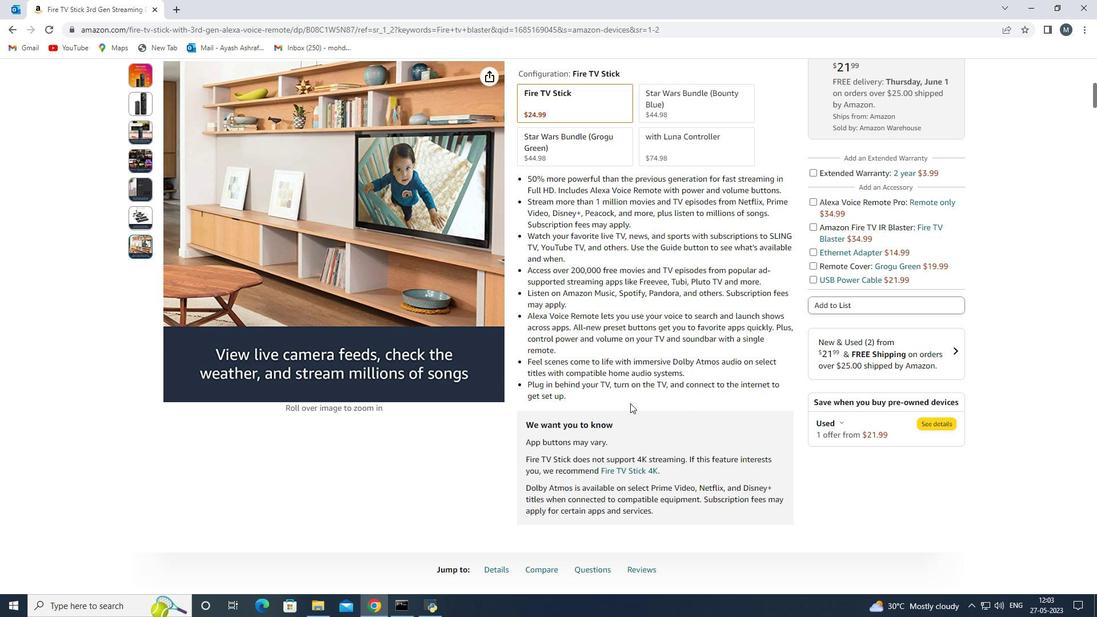 
Action: Mouse moved to (867, 289)
Screenshot: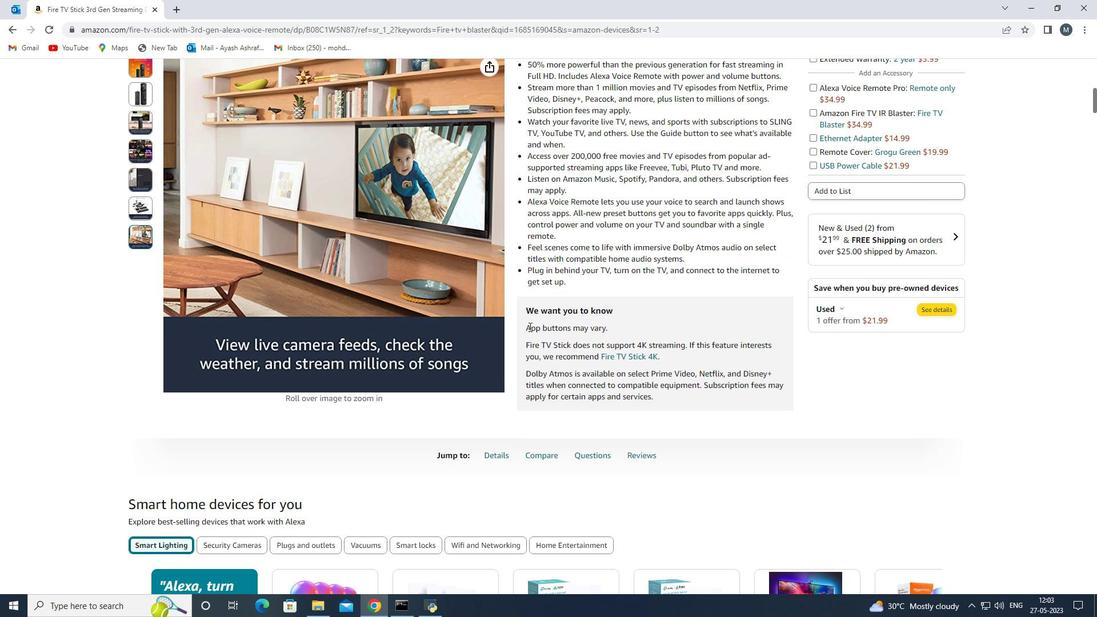 
Action: Mouse pressed left at (867, 289)
Screenshot: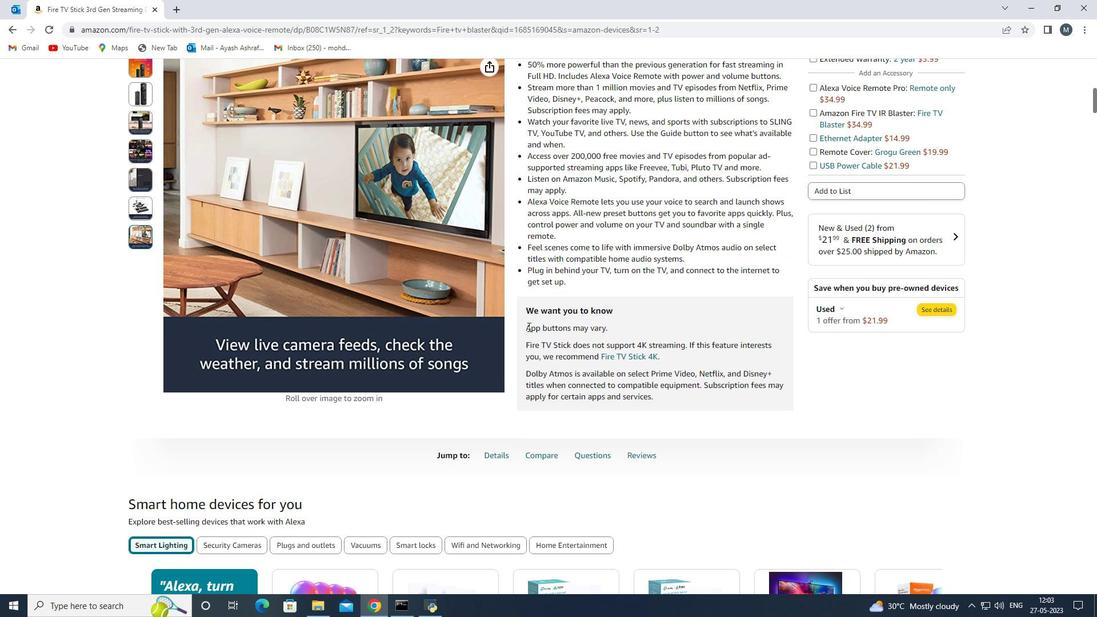 
Action: Mouse moved to (671, 331)
Screenshot: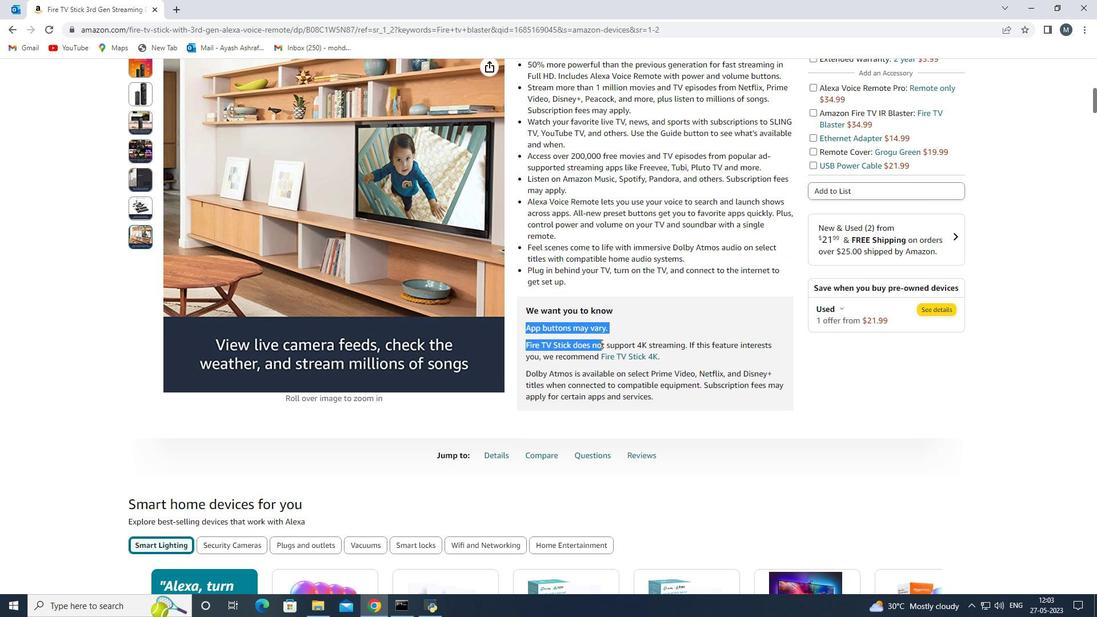 
Action: Mouse scrolled (671, 330) with delta (0, 0)
Screenshot: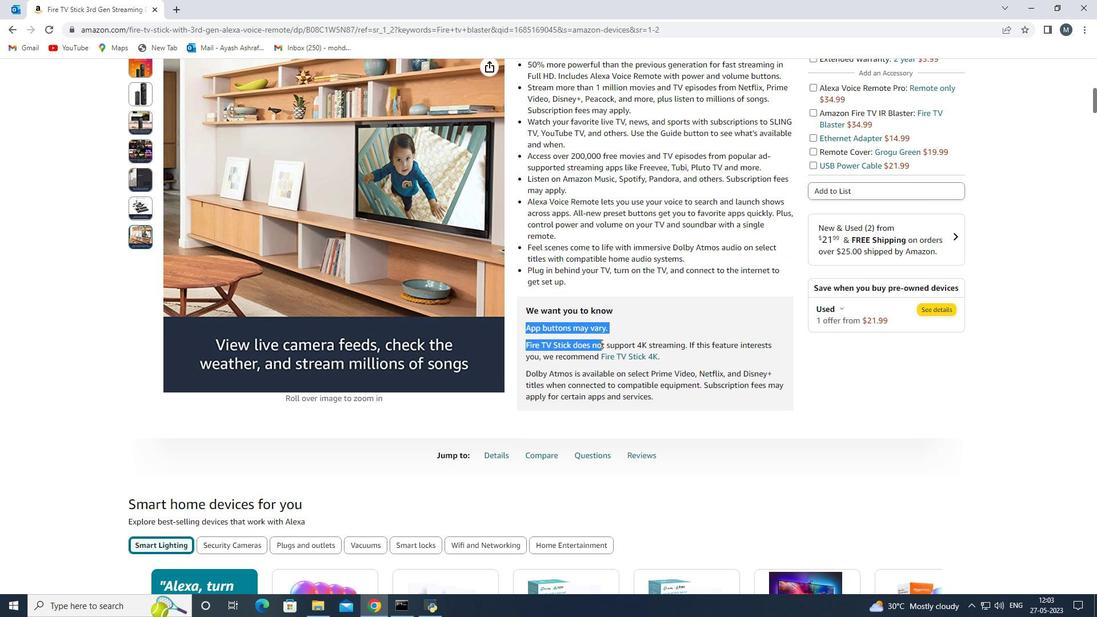 
Action: Mouse moved to (670, 331)
Screenshot: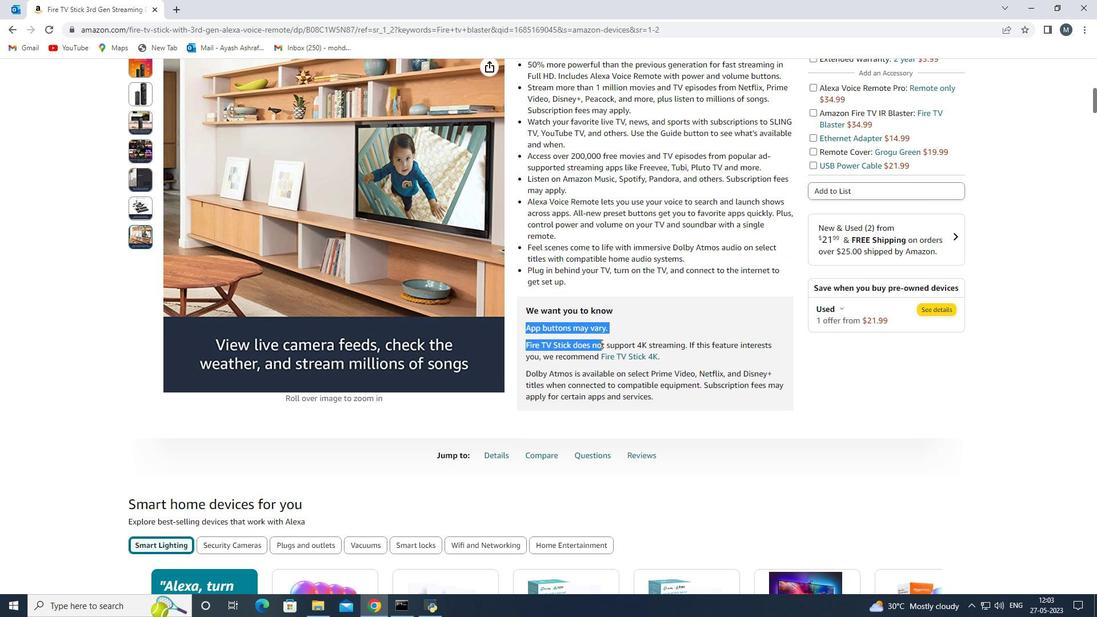 
Action: Mouse scrolled (670, 330) with delta (0, 0)
Screenshot: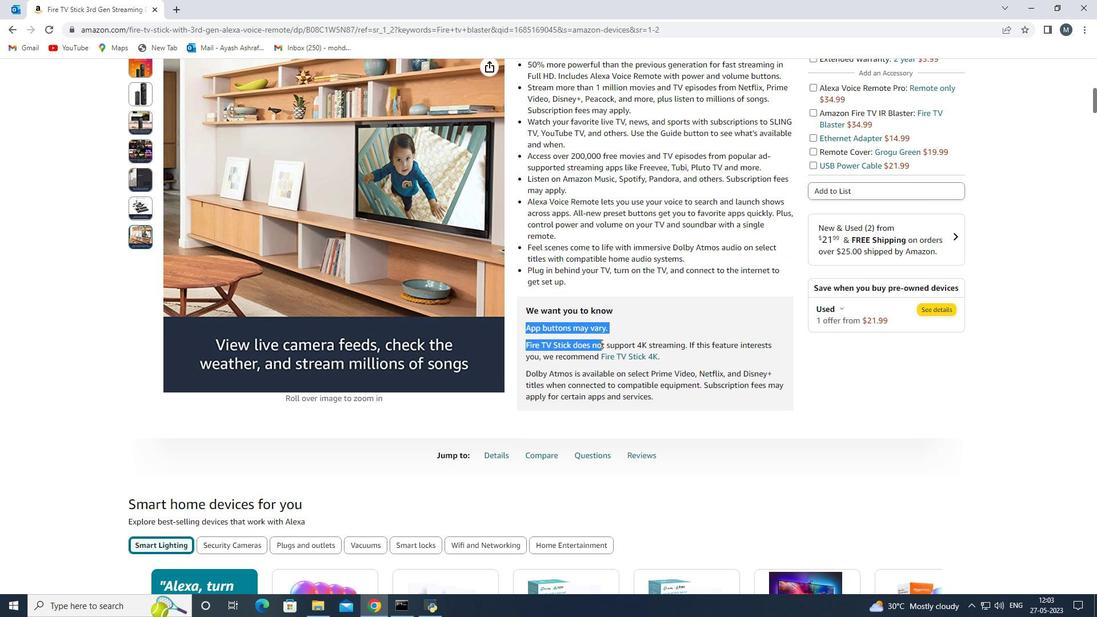
Action: Mouse moved to (746, 507)
Screenshot: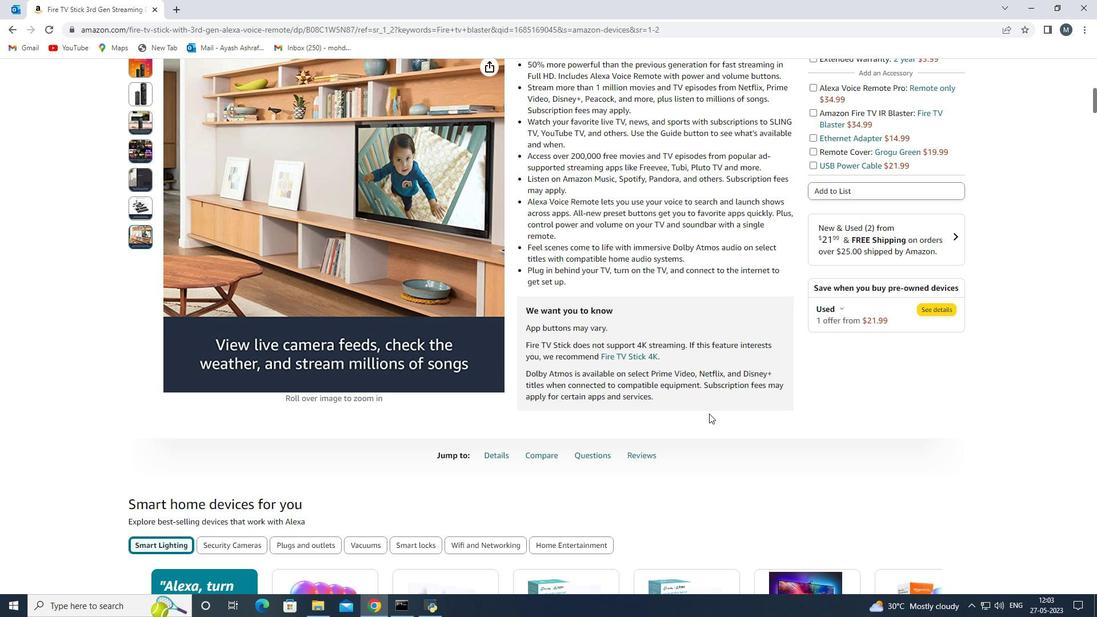 
Action: Mouse pressed left at (746, 507)
Screenshot: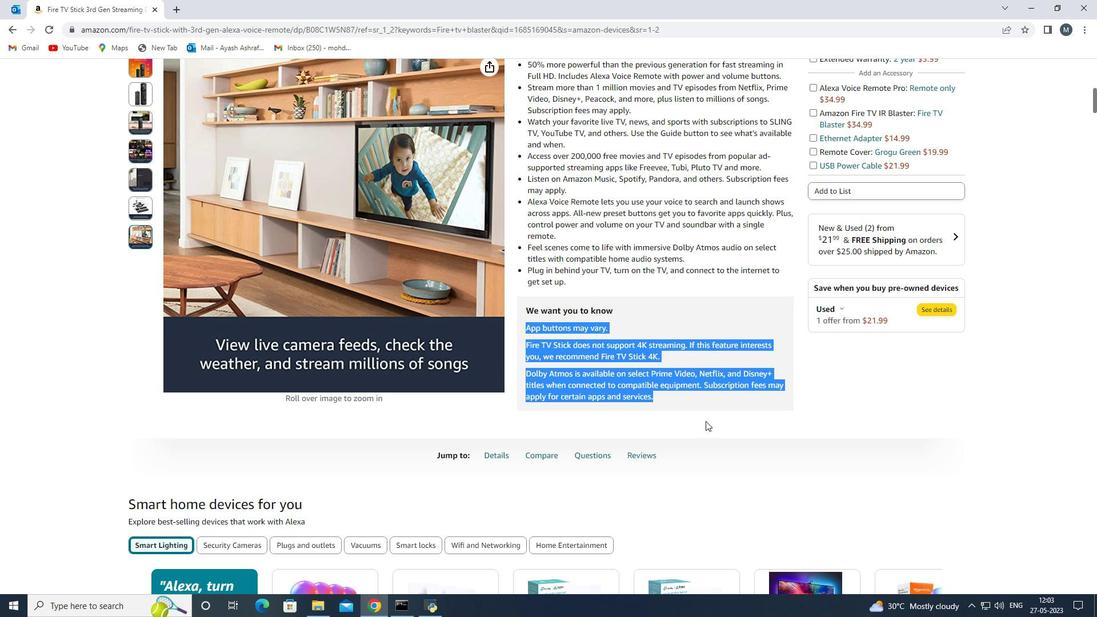
Action: Mouse moved to (782, 375)
Screenshot: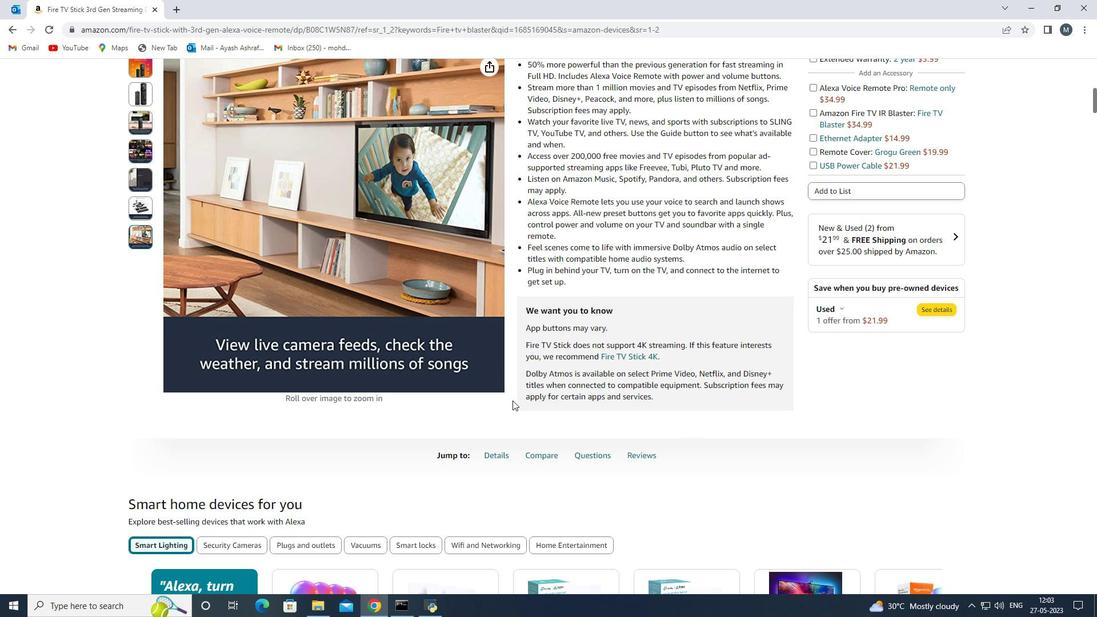 
Action: Mouse scrolled (782, 376) with delta (0, 0)
Screenshot: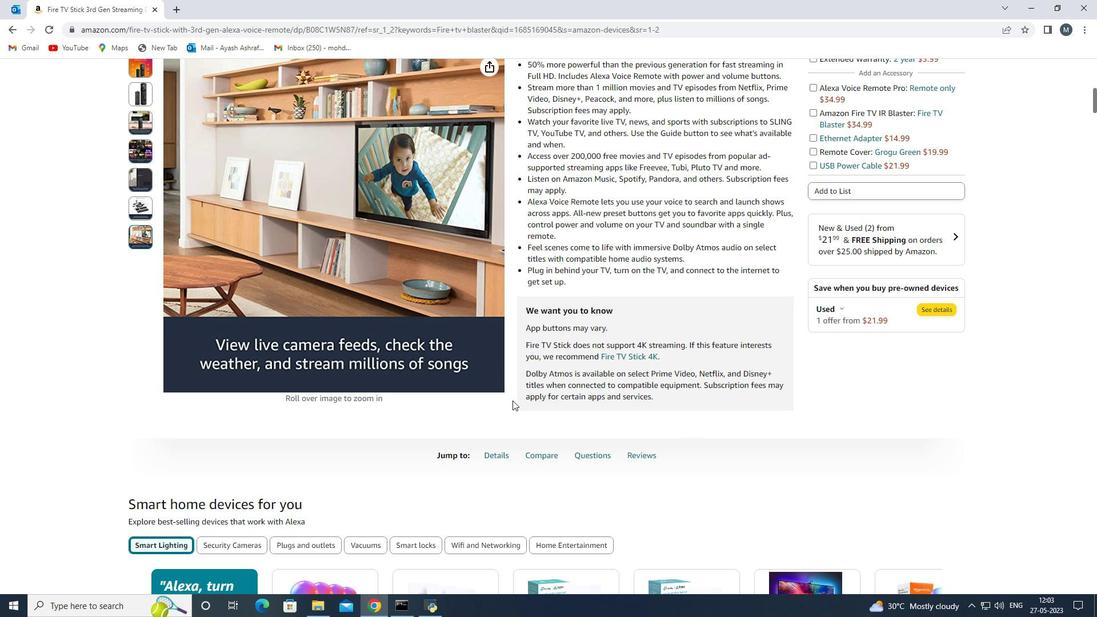 
Action: Mouse scrolled (782, 376) with delta (0, 0)
Screenshot: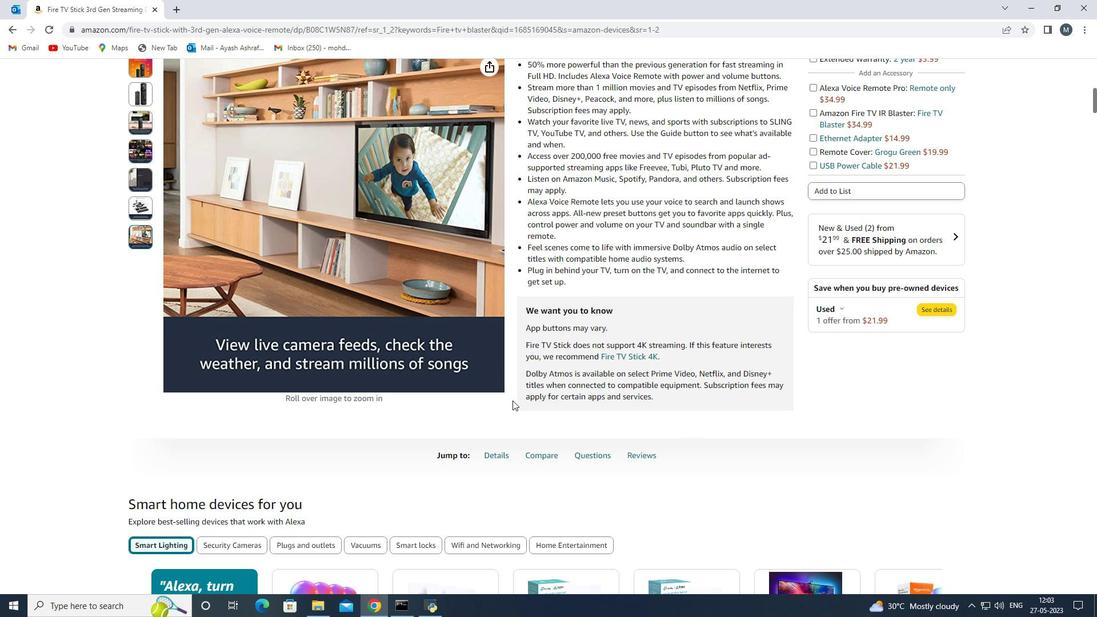 
Action: Mouse moved to (782, 376)
Screenshot: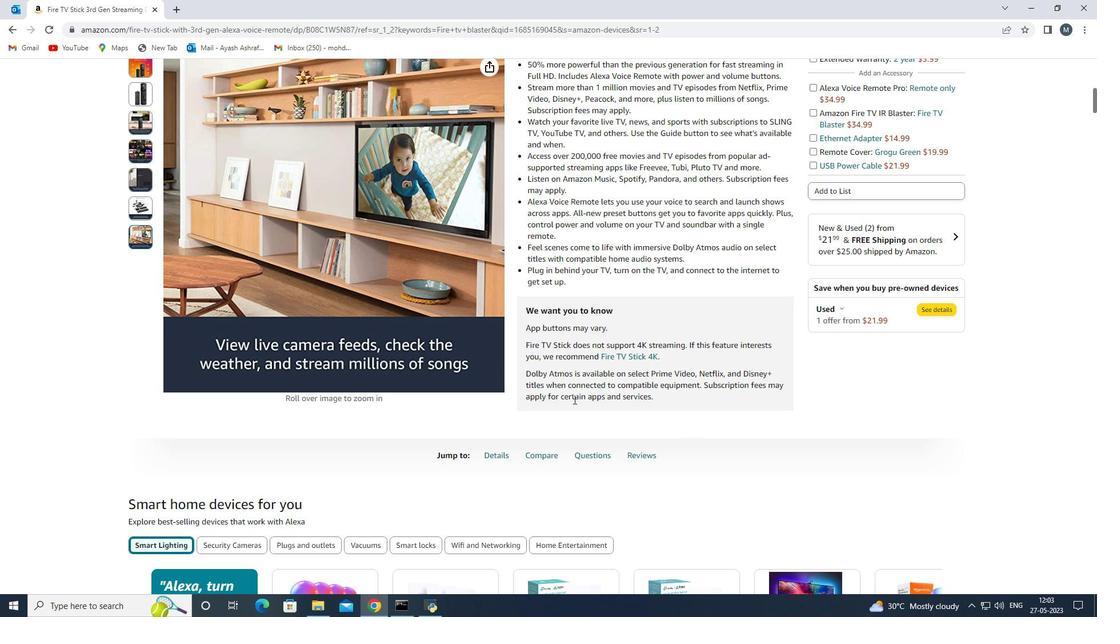 
Action: Mouse scrolled (782, 377) with delta (0, 0)
Screenshot: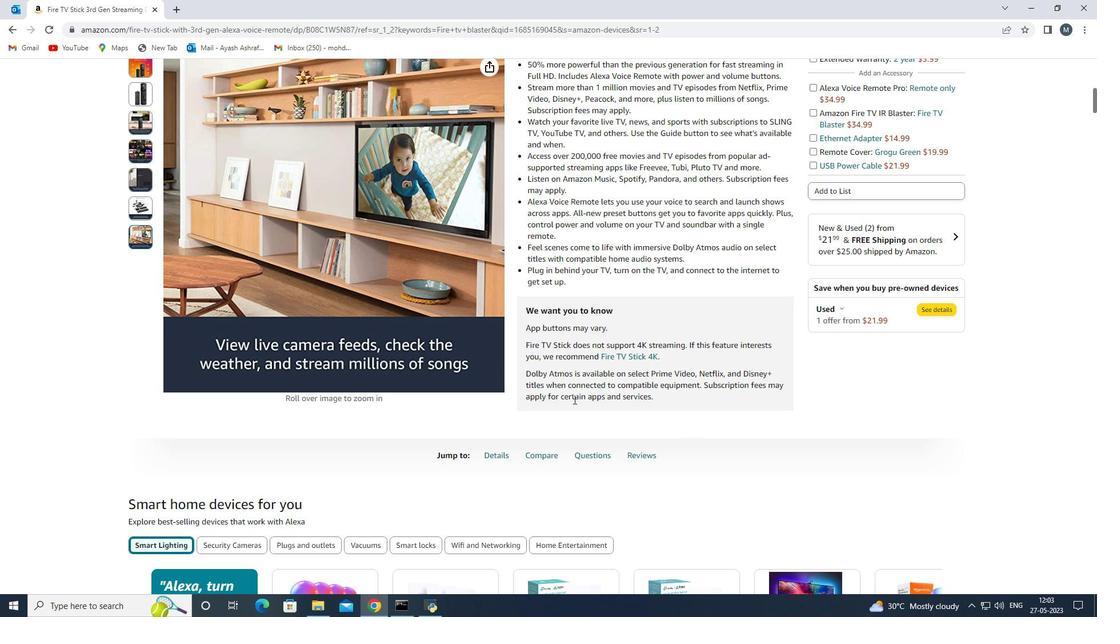 
Action: Mouse moved to (832, 186)
Screenshot: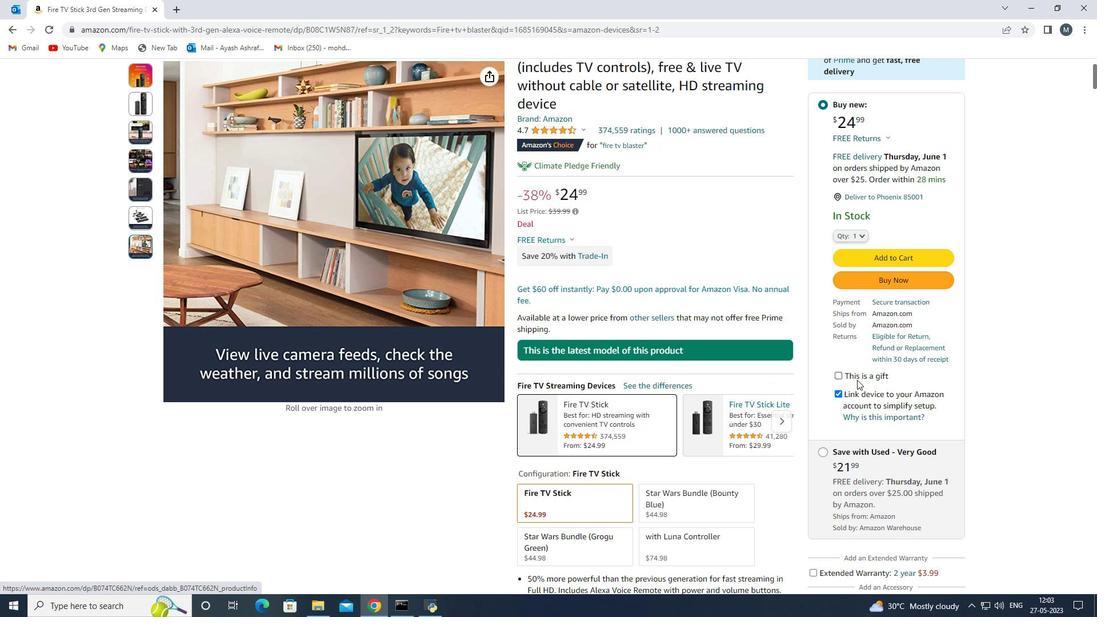 
Action: Mouse pressed left at (832, 186)
Screenshot: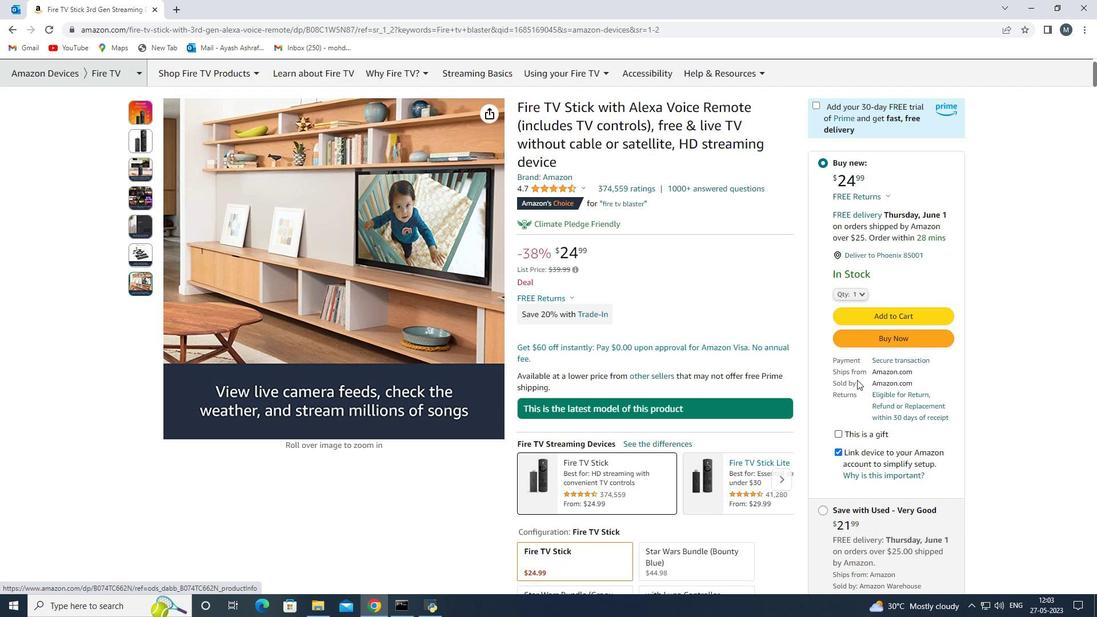 
Action: Mouse moved to (305, 315)
Screenshot: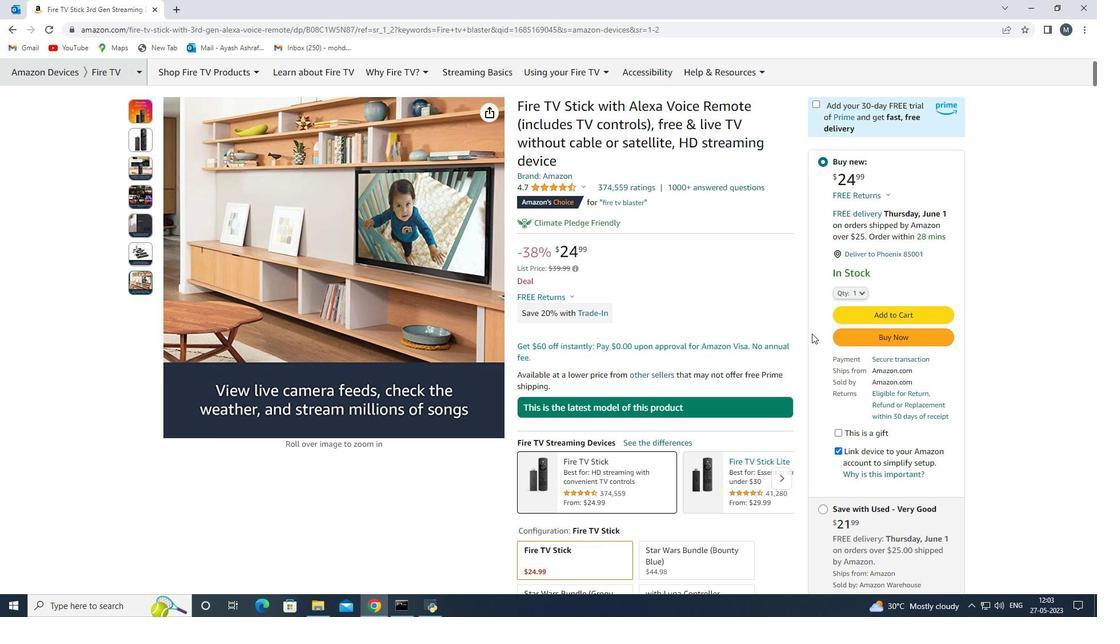 
Action: Mouse scrolled (305, 315) with delta (0, 0)
Screenshot: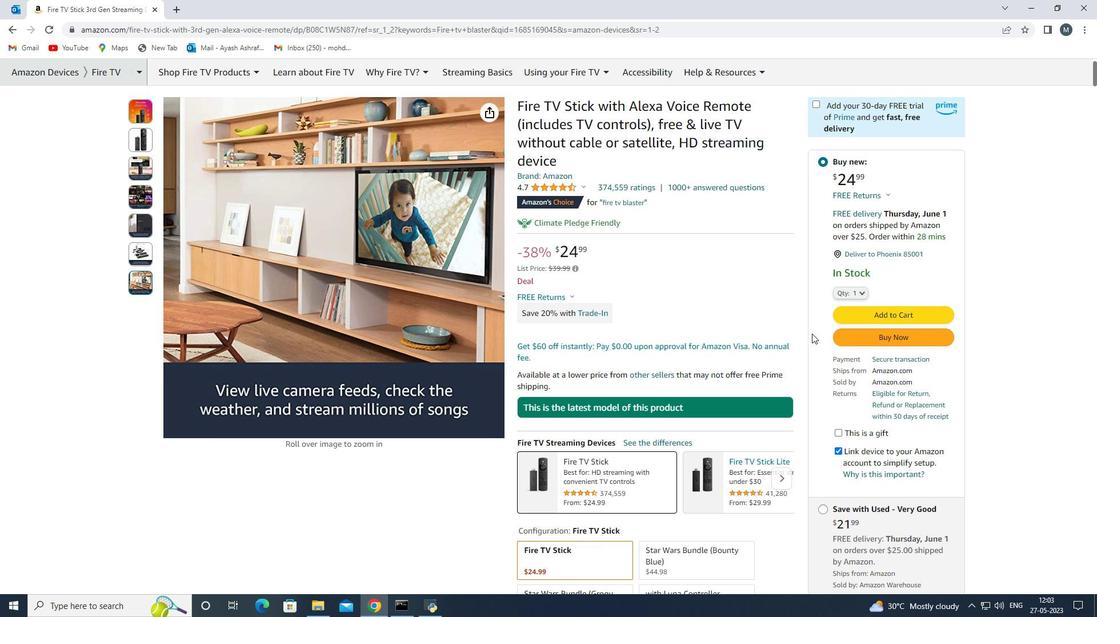 
Action: Mouse moved to (122, 258)
Screenshot: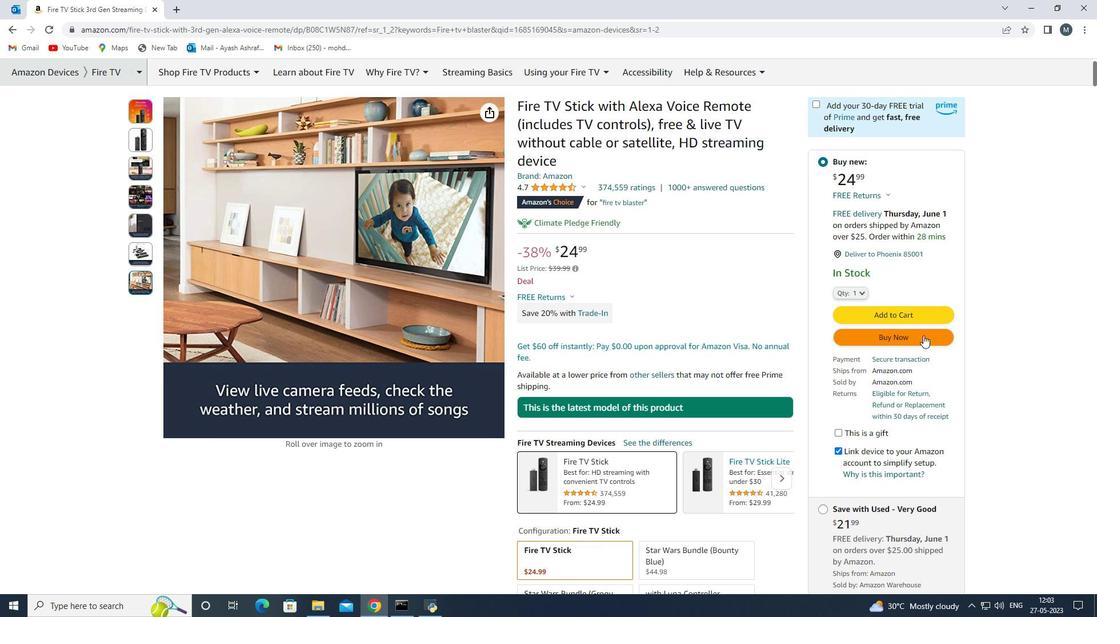 
Action: Mouse pressed left at (122, 258)
Screenshot: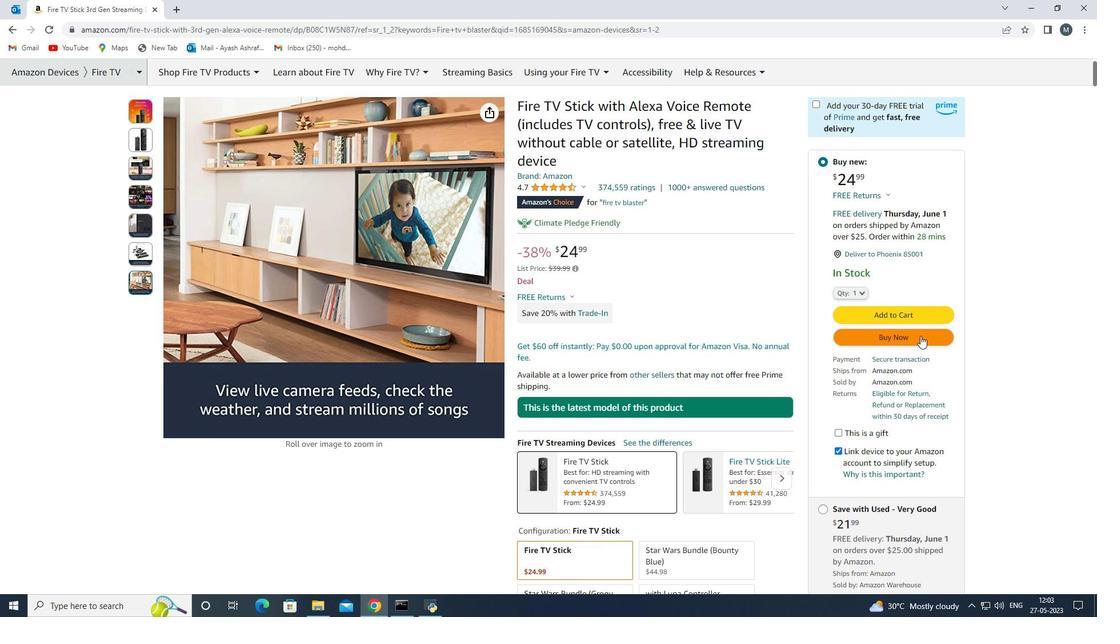 
Action: Mouse moved to (881, 366)
Screenshot: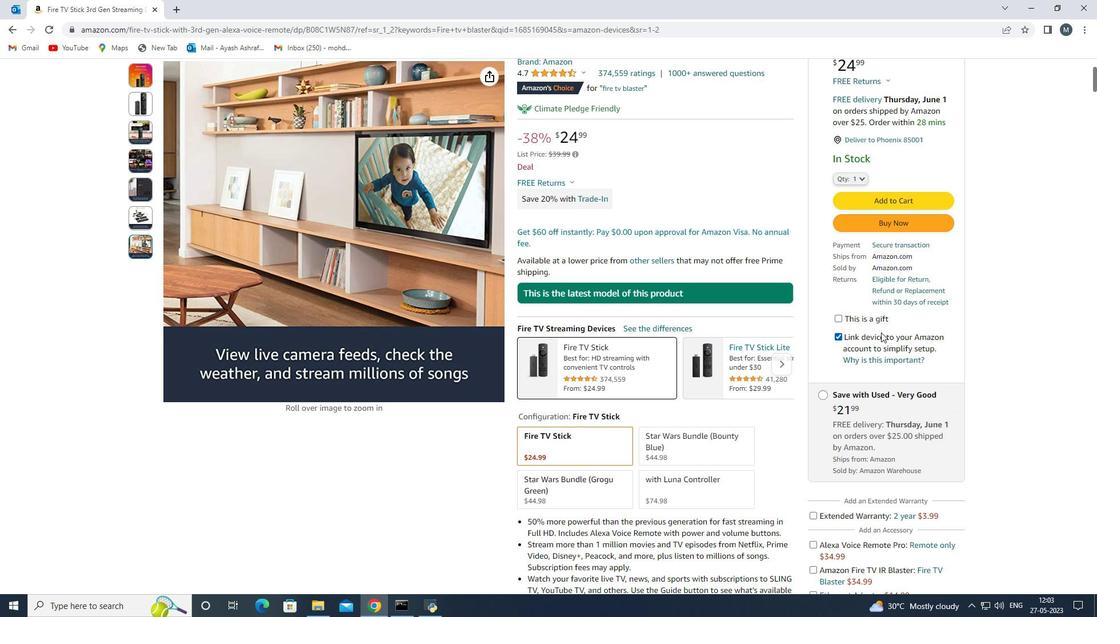
Action: Mouse pressed left at (881, 366)
Screenshot: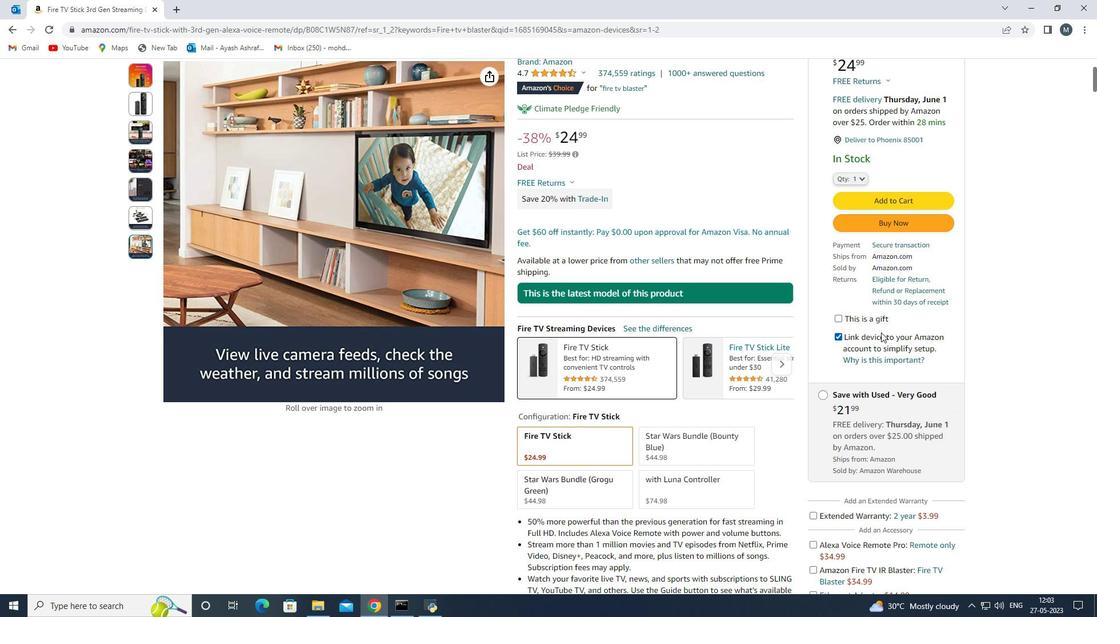
Action: Mouse moved to (371, 178)
Screenshot: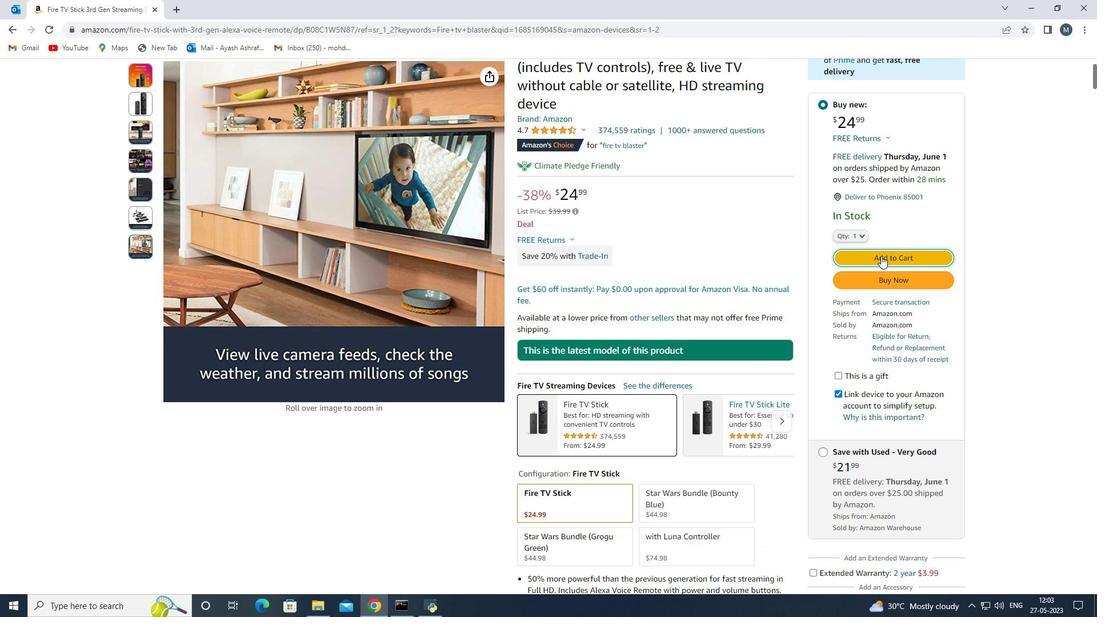 
Action: Mouse pressed left at (371, 178)
Screenshot: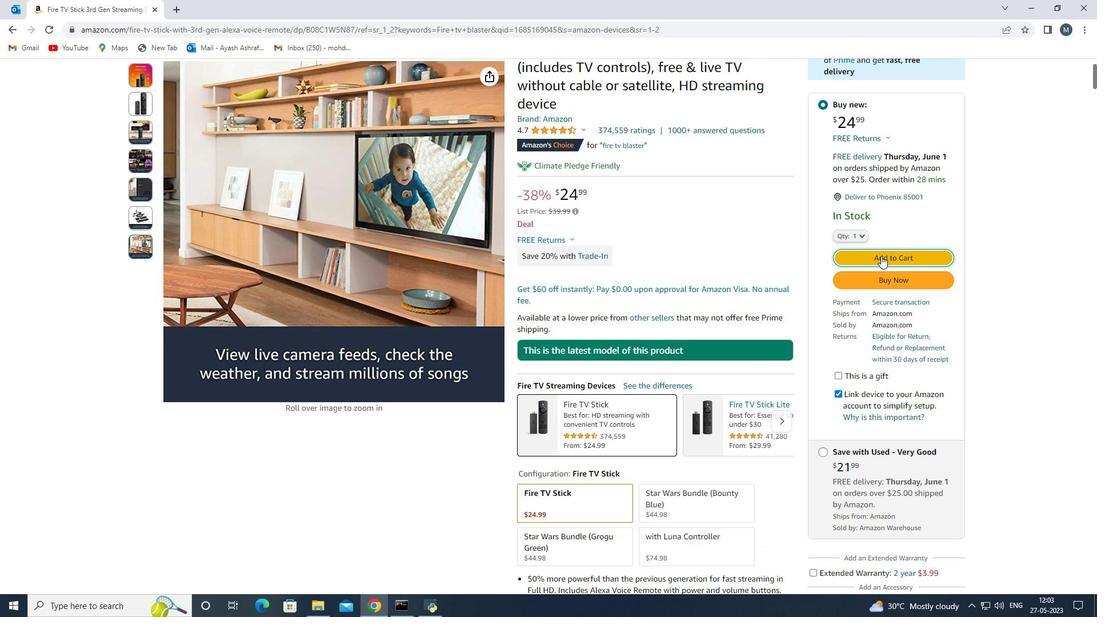 
Action: Mouse moved to (425, 289)
Screenshot: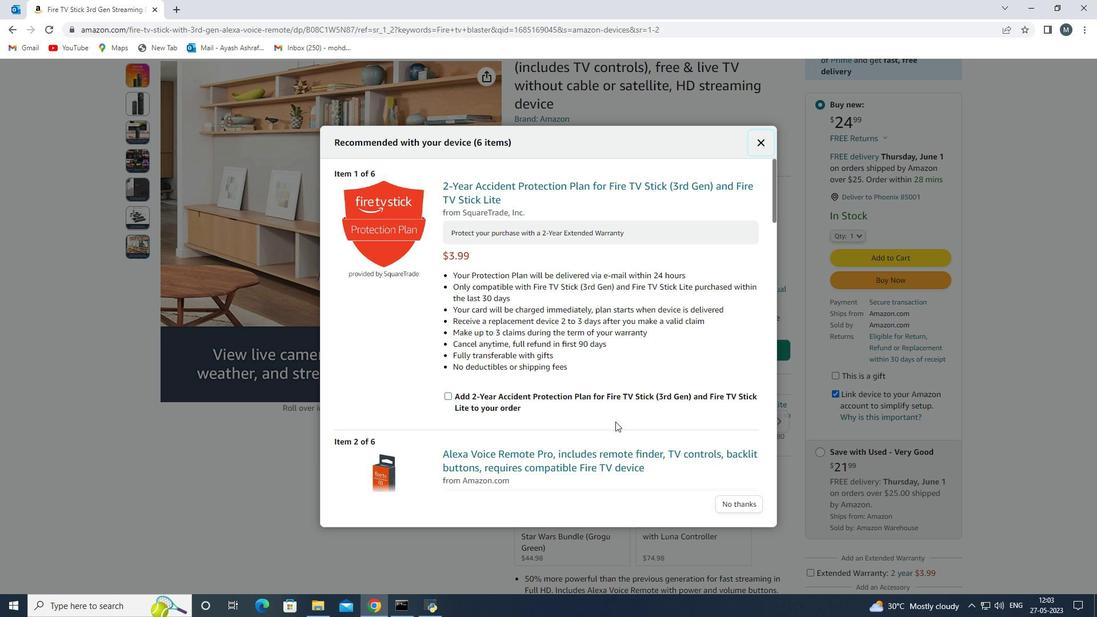 
Action: Mouse pressed left at (425, 289)
Screenshot: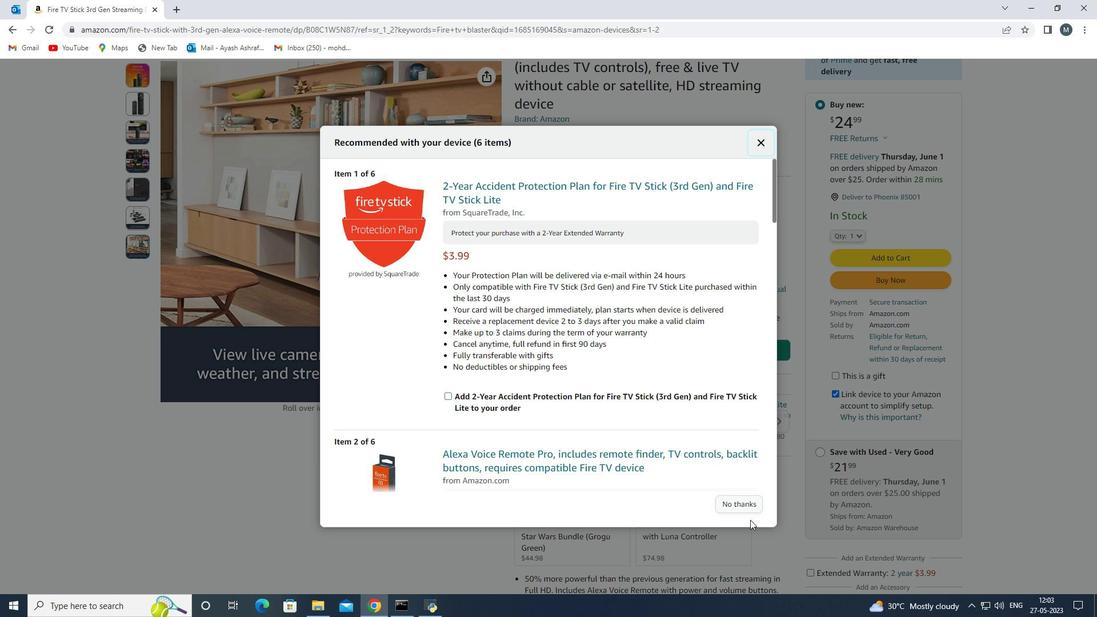 
Action: Key pressed <Key.backspace><Key.backspace><Key.backspace><Key.backspace><Key.backspace><Key.backspace><Key.backspace><Key.backspace><Key.backspace><Key.backspace><Key.backspace><Key.backspace><Key.backspace><Key.backspace><Key.backspace><Key.backspace><Key.backspace><Key.backspace><Key.backspace><Key.backspace><Key.backspace><Key.backspace><Key.backspace><Key.backspace><Key.backspace><Key.backspace><Key.backspace><Key.backspace><Key.backspace><Key.backspace><Key.backspace><Key.backspace><Key.backspace><Key.backspace><Key.backspace><Key.shift>W<Key.space><Key.shift>Lago<Key.space><Key.shift>Bello
Screenshot: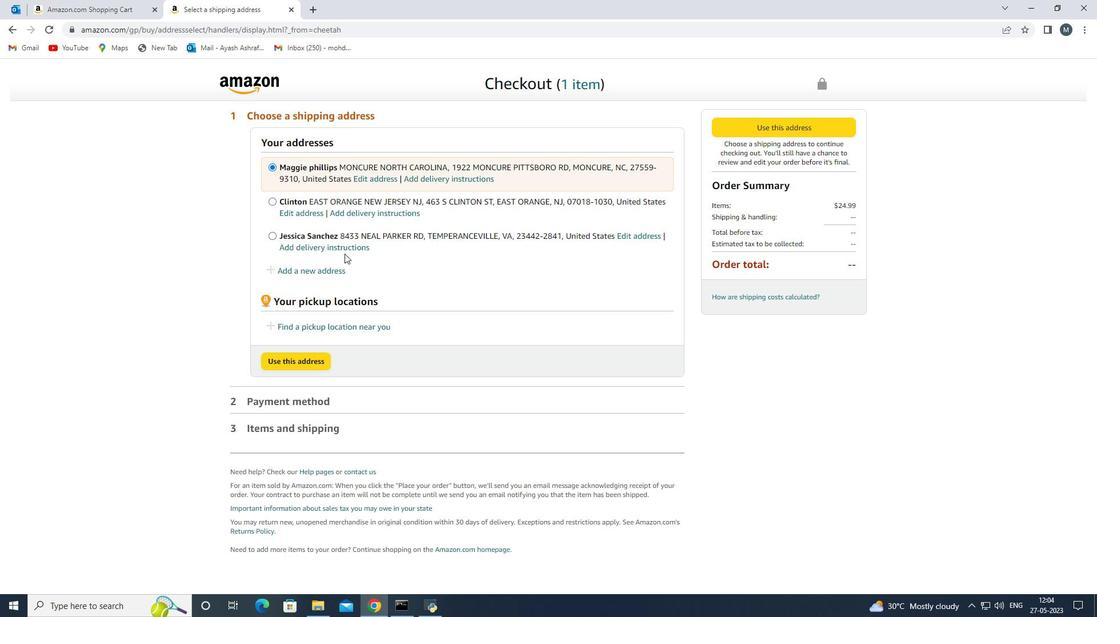 
Action: Mouse moved to (405, 328)
Screenshot: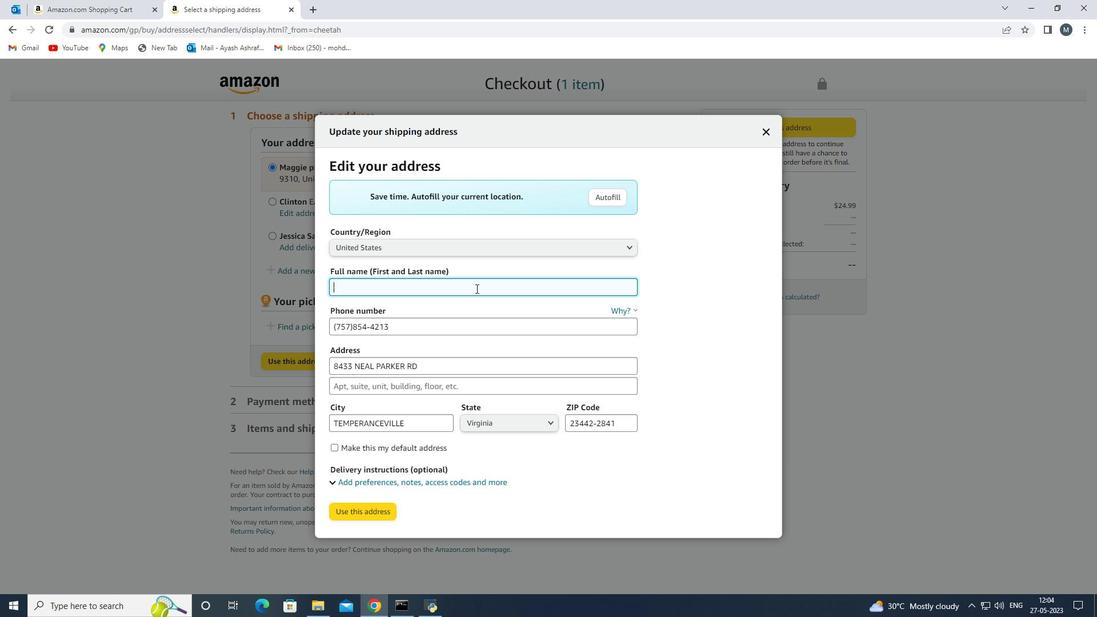 
Action: Mouse pressed left at (405, 328)
Screenshot: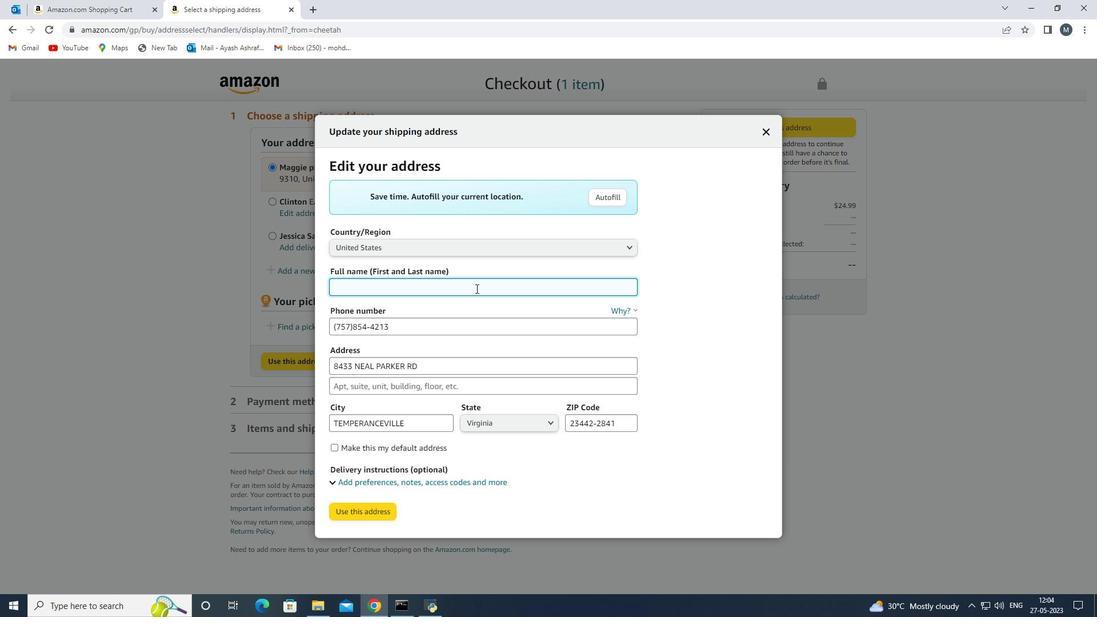 
Action: Mouse moved to (311, 326)
Screenshot: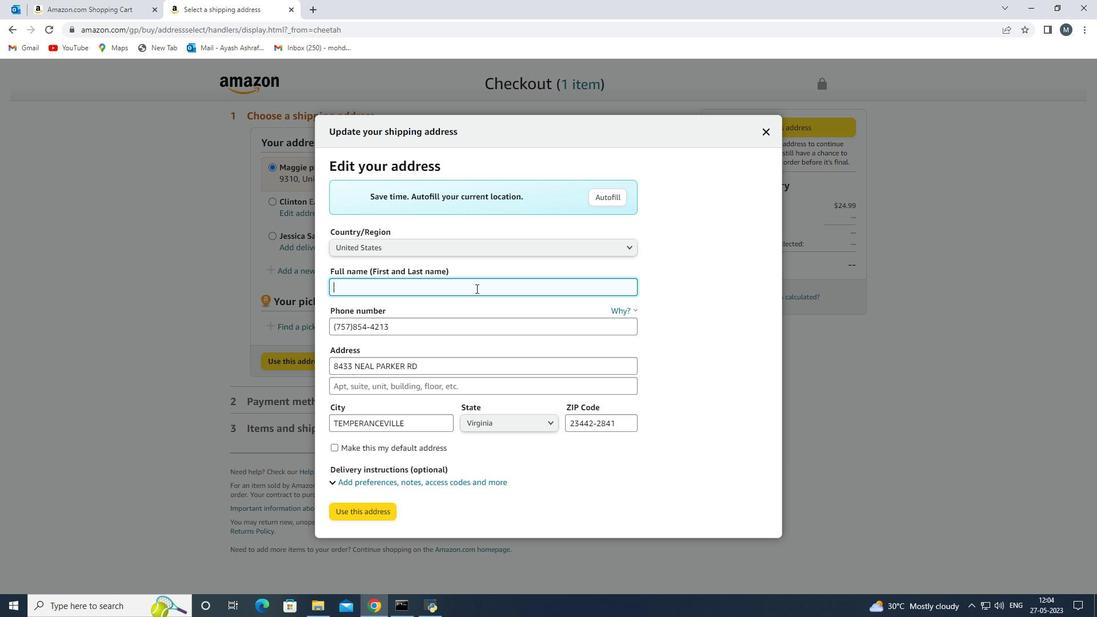 
Action: Key pressed <Key.delete>
Screenshot: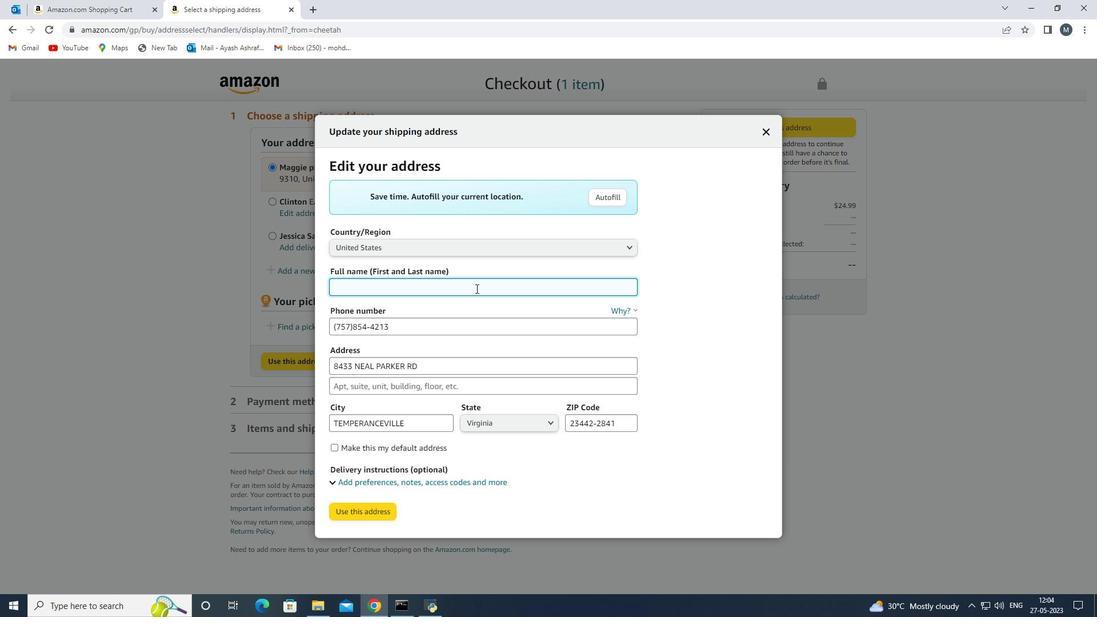 
Action: Mouse moved to (316, 329)
Screenshot: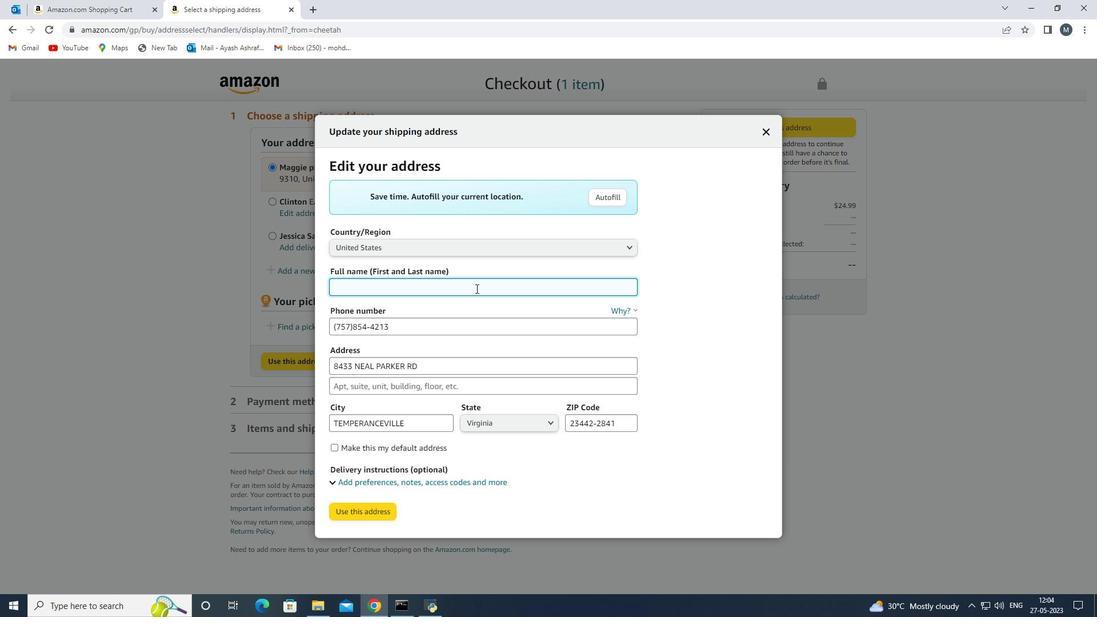 
Action: Mouse scrolled (317, 330) with delta (0, 0)
Screenshot: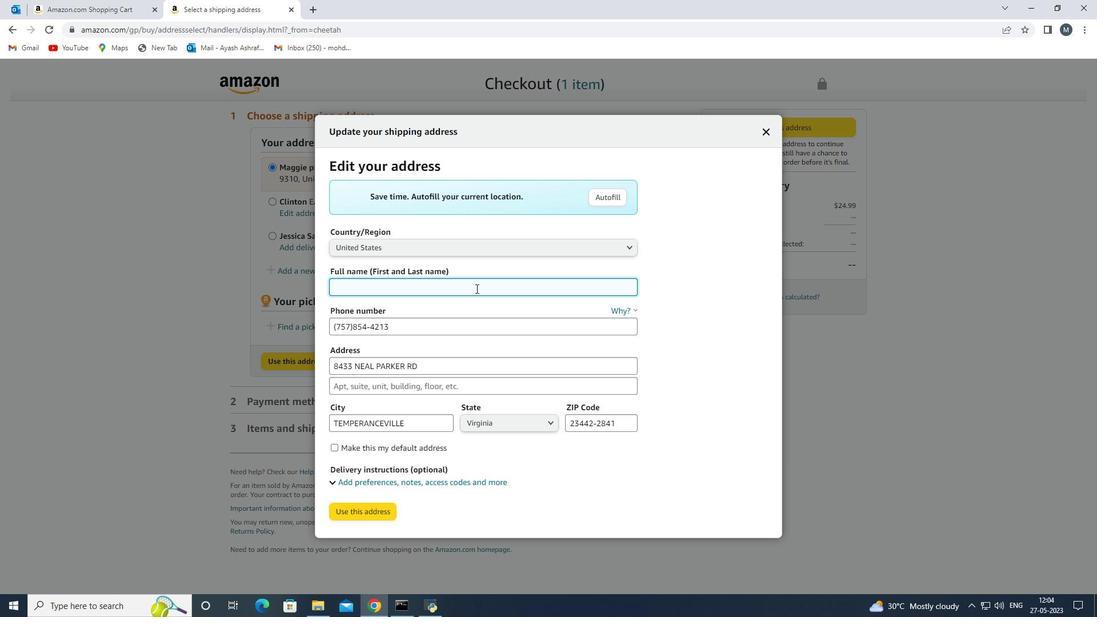 
Action: Mouse moved to (315, 327)
Screenshot: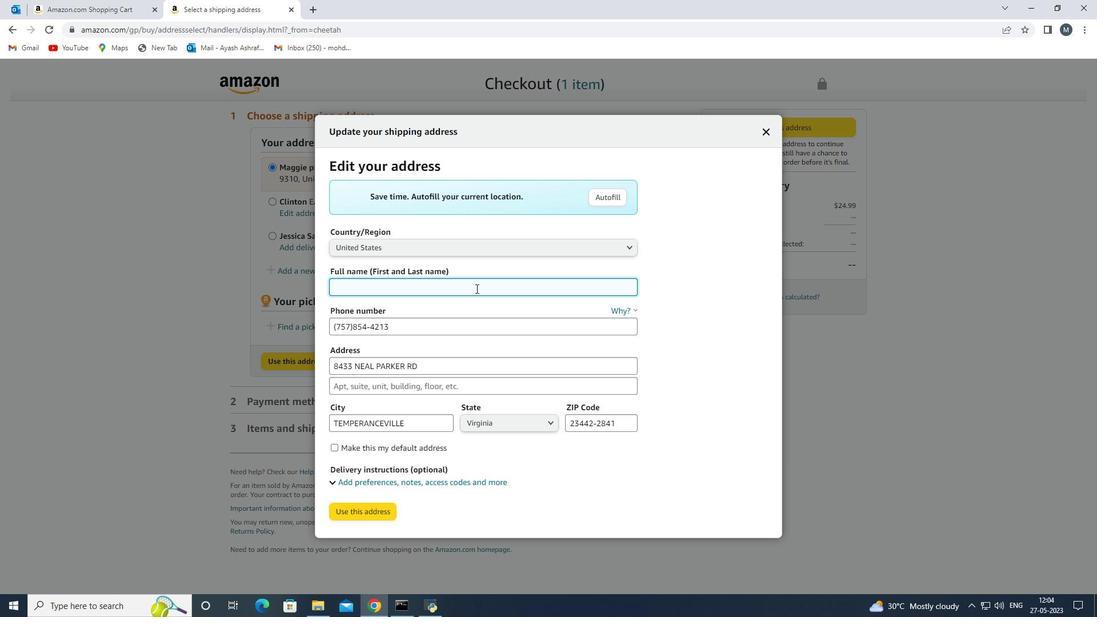 
Action: Mouse scrolled (315, 329) with delta (0, 0)
Screenshot: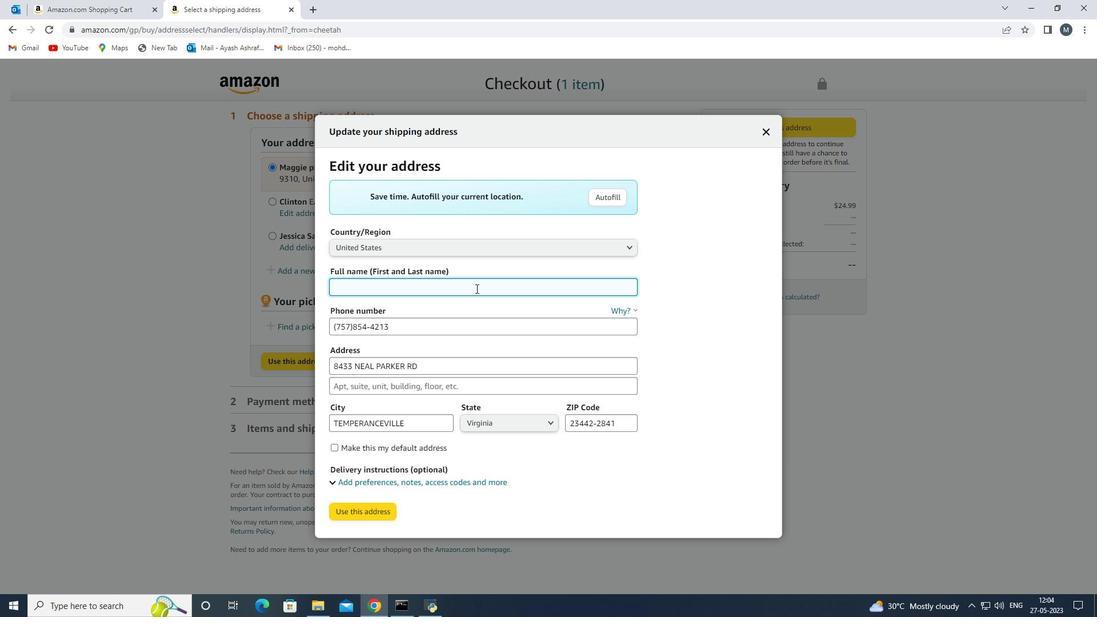 
Action: Mouse moved to (314, 323)
Screenshot: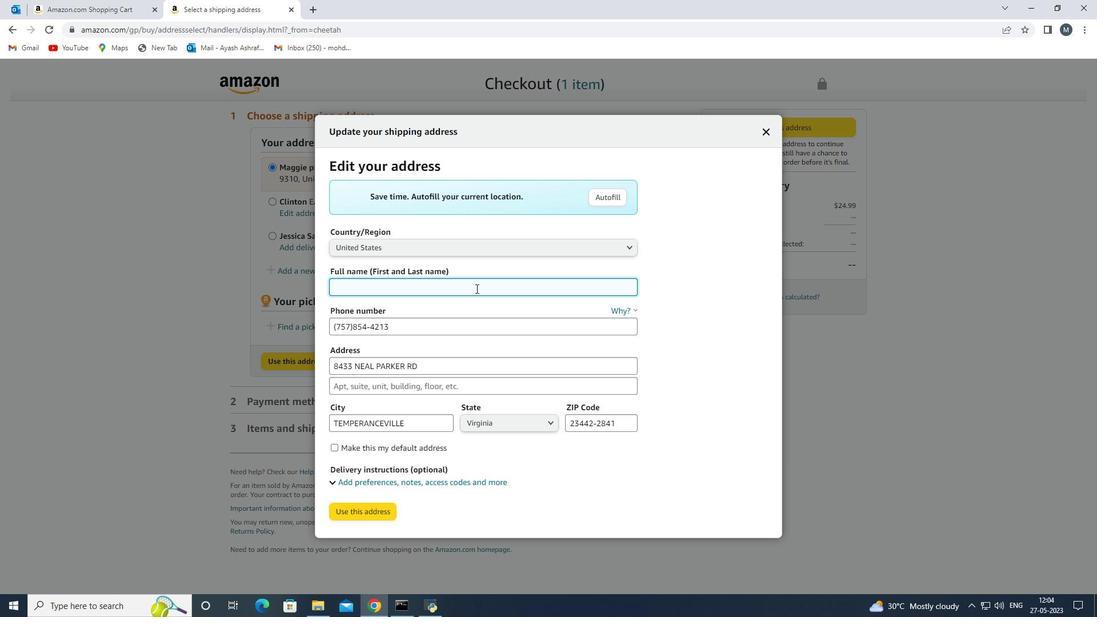 
Action: Mouse scrolled (315, 326) with delta (0, 0)
Screenshot: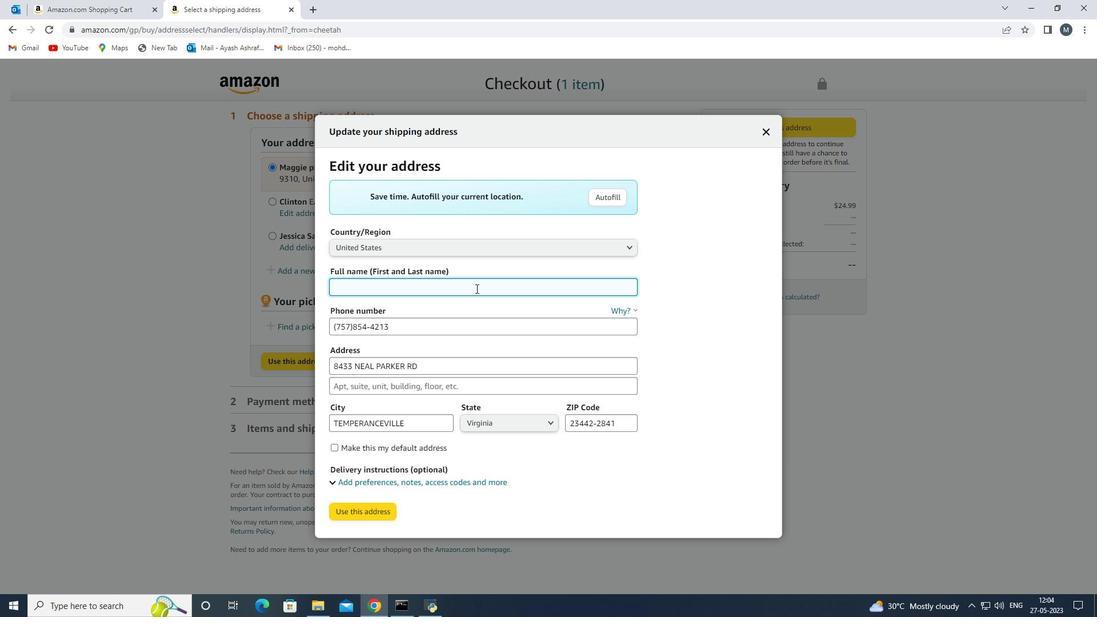 
Action: Mouse moved to (310, 203)
Screenshot: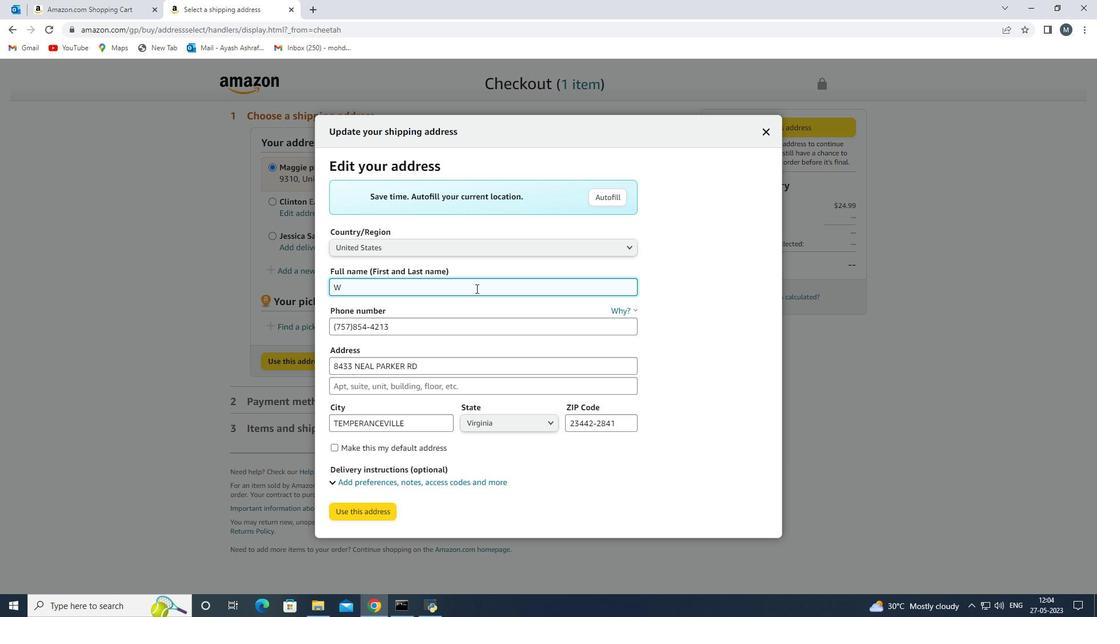
Action: Mouse pressed left at (310, 203)
Screenshot: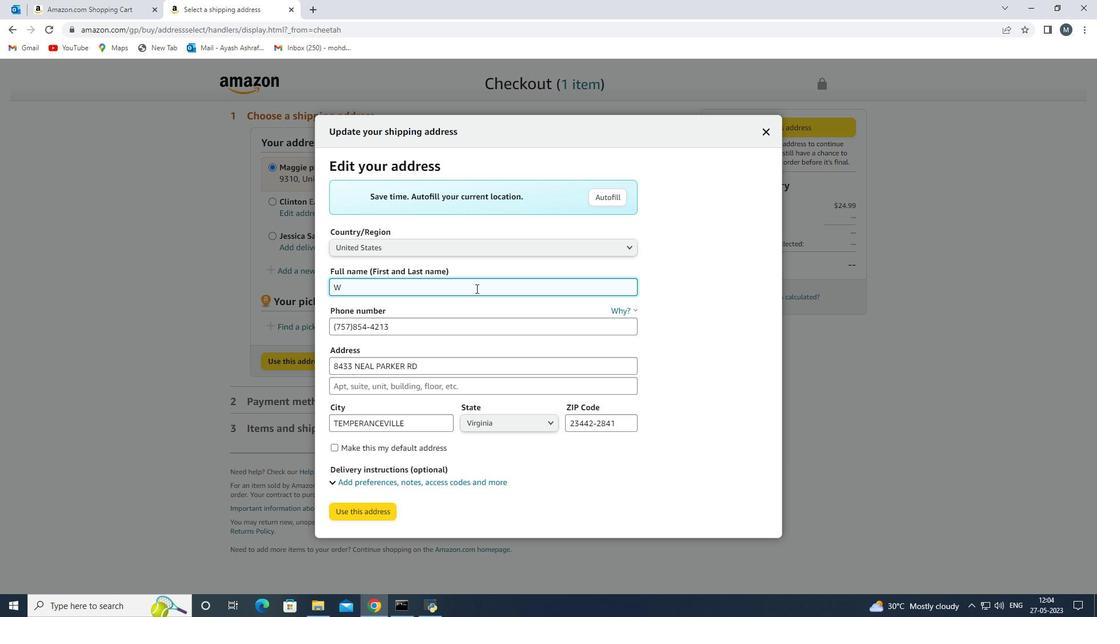 
Action: Mouse moved to (399, 288)
Screenshot: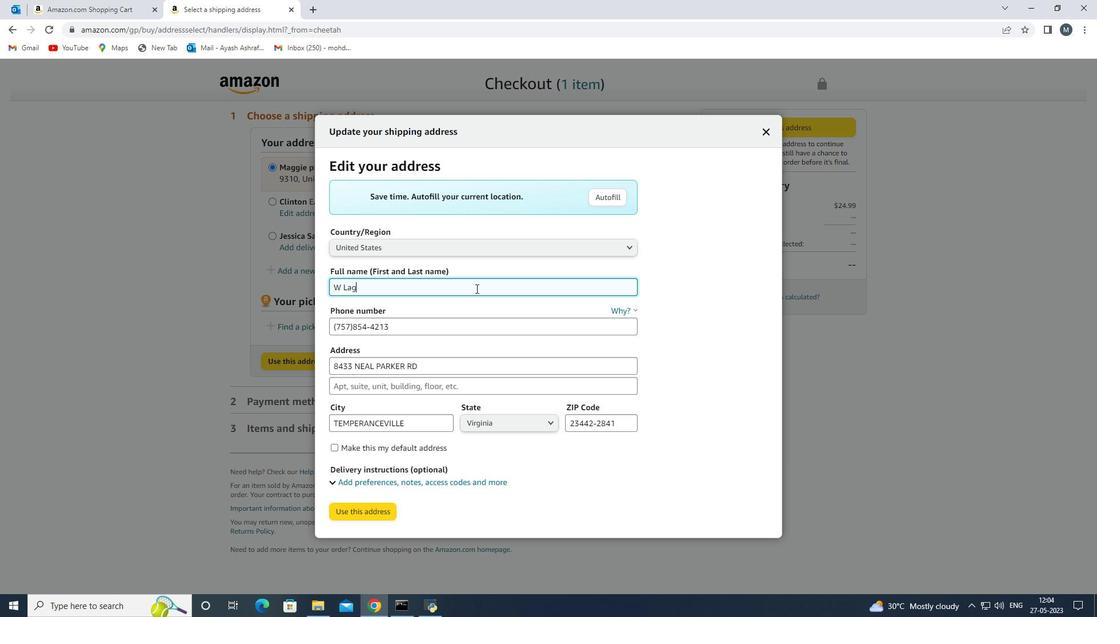 
Action: Mouse pressed left at (399, 288)
Screenshot: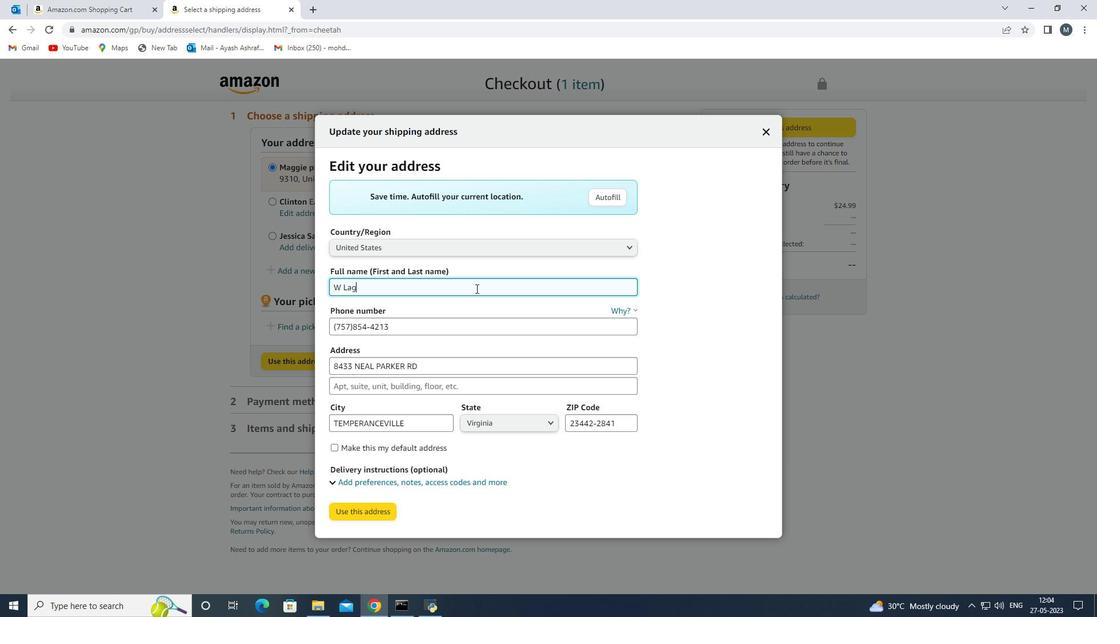 
Action: Key pressed <Key.backspace><Key.backspace><Key.backspace><Key.backspace><Key.backspace><Key.backspace><Key.backspace><Key.backspace><Key.backspace><Key.backspace><Key.backspace><Key.backspace><Key.backspace><Key.backspace><Key.backspace><Key.backspace><Key.backspace><Key.shift><Key.end><Key.shift>1338<Key.space><Key.shift>W<Key.space>lago<Key.space><Key.shift>Bello<Key.space><Key.shift>Dr
Screenshot: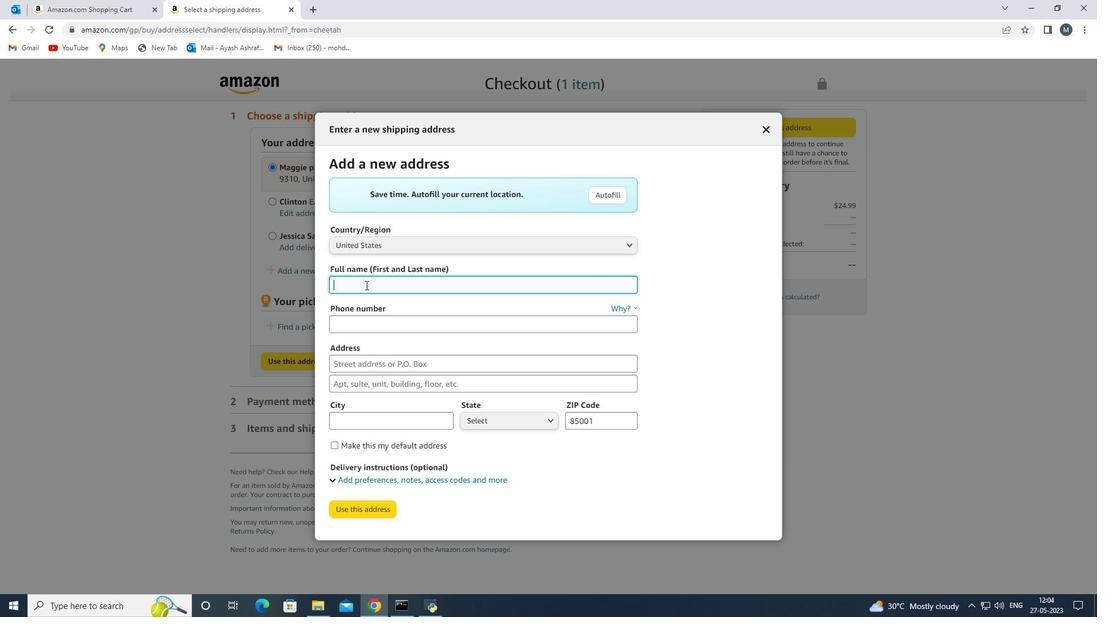 
Action: Mouse moved to (374, 327)
Screenshot: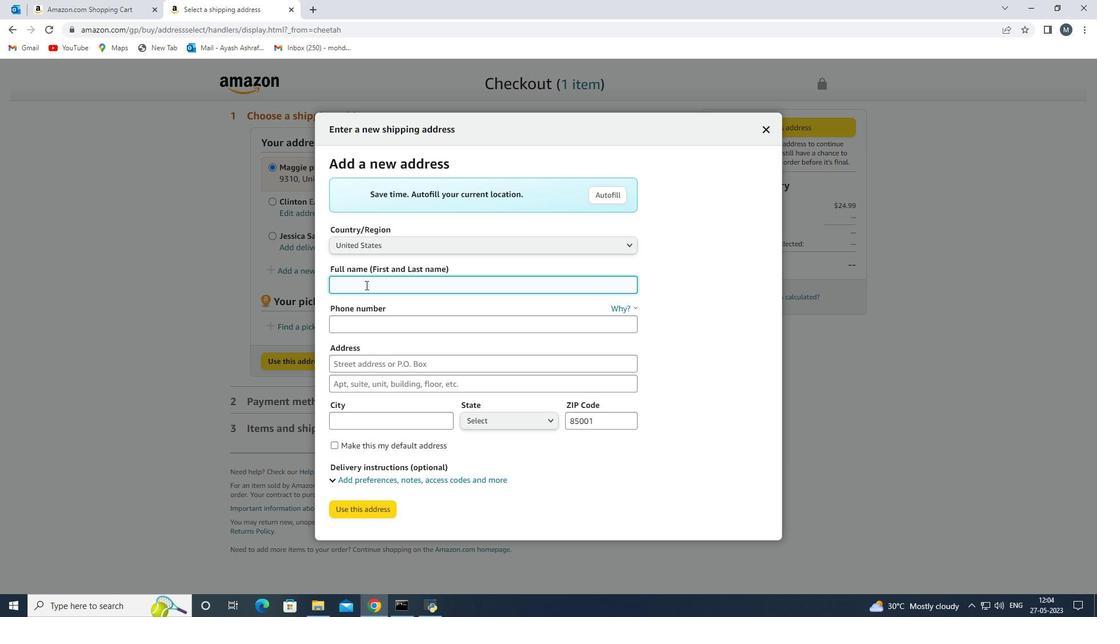 
Action: Mouse pressed left at (374, 327)
Screenshot: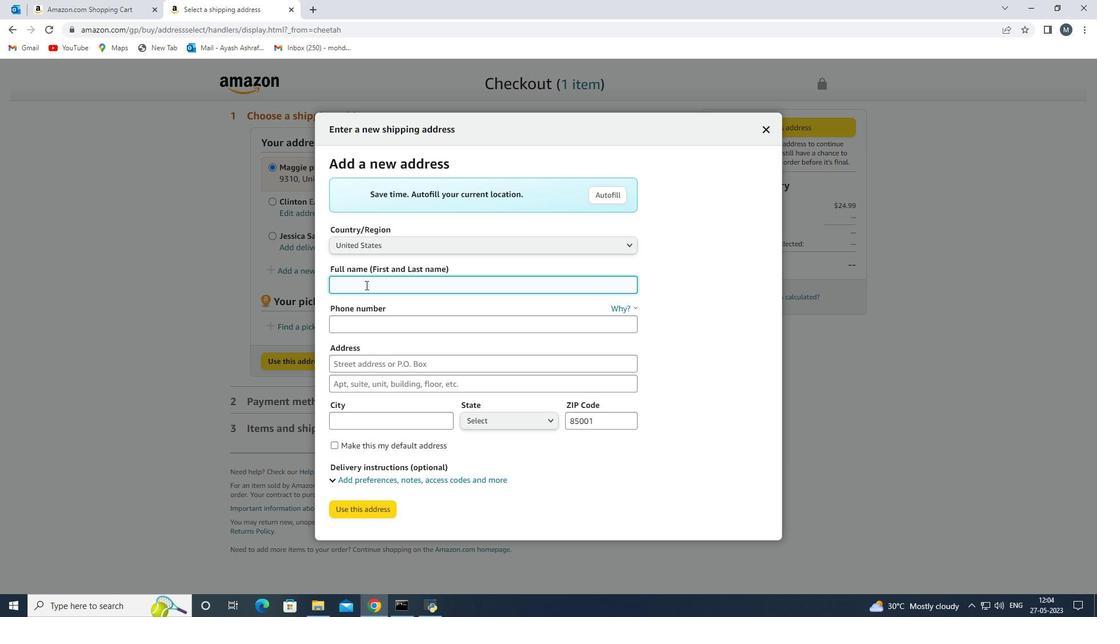 
Action: Key pressed <Key.shift>(703<Key.shift>)
Screenshot: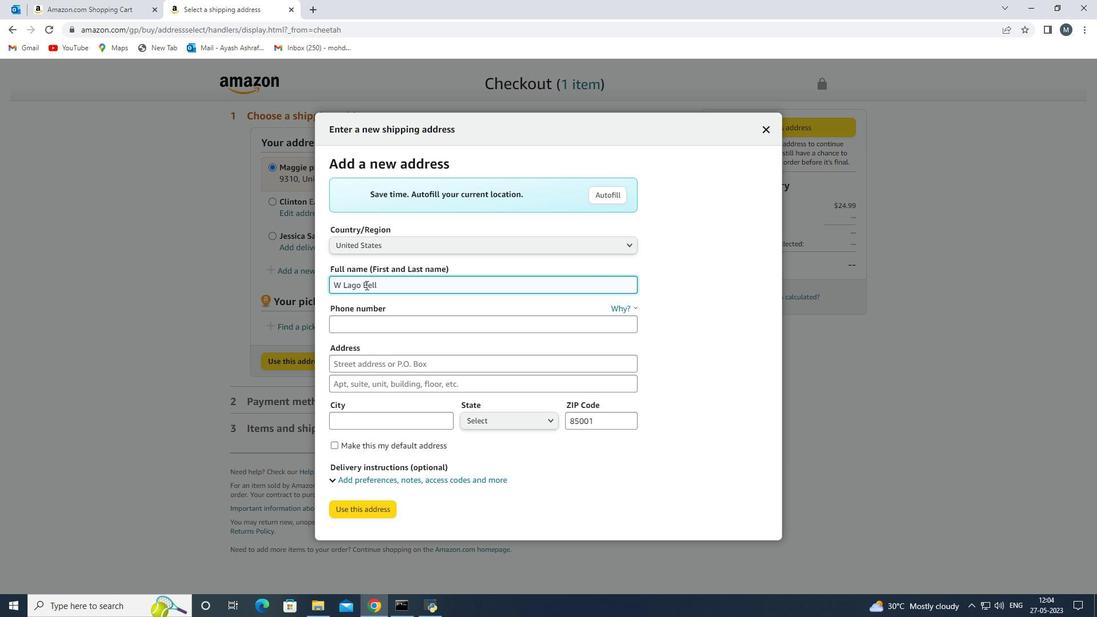 
Action: Mouse moved to (377, 326)
Screenshot: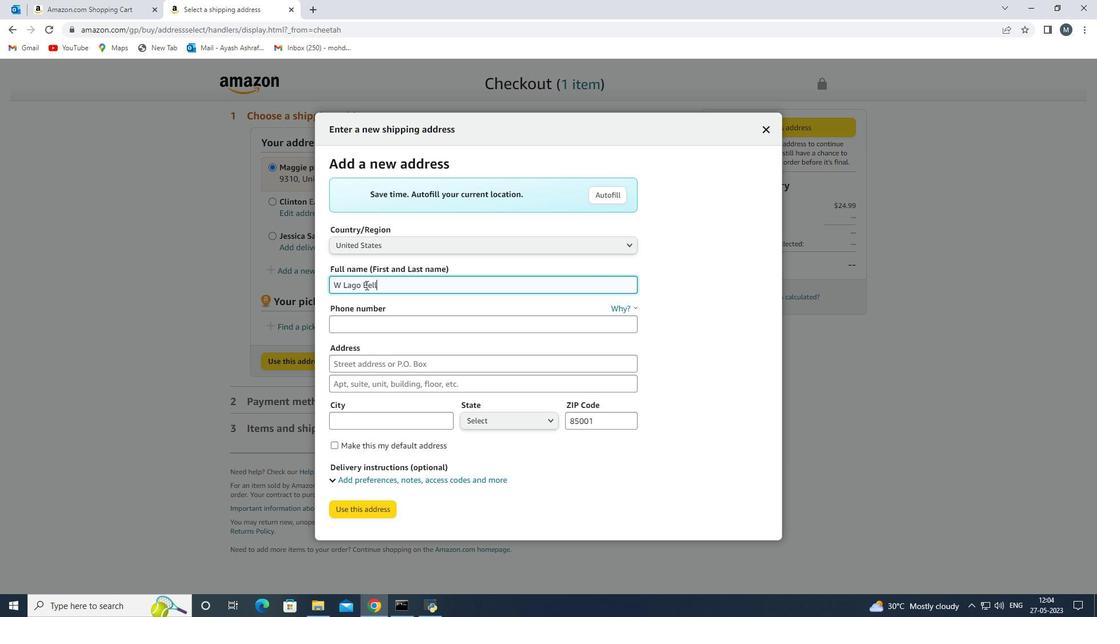 
Action: Key pressed 476-8286
Screenshot: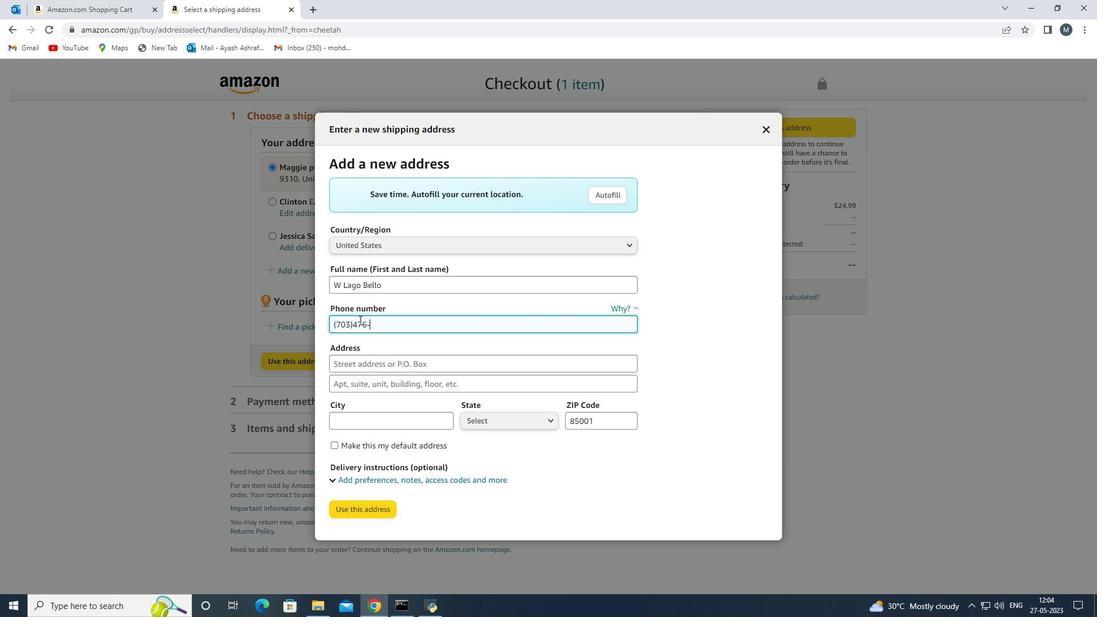 
Action: Mouse moved to (381, 367)
Screenshot: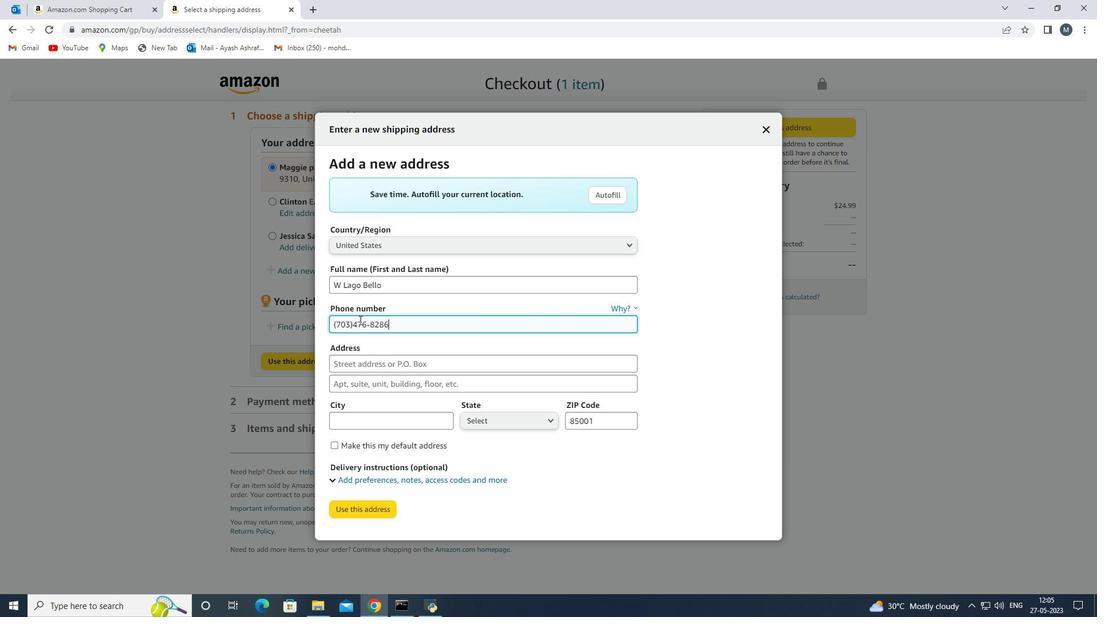 
Action: Mouse pressed left at (381, 367)
Screenshot: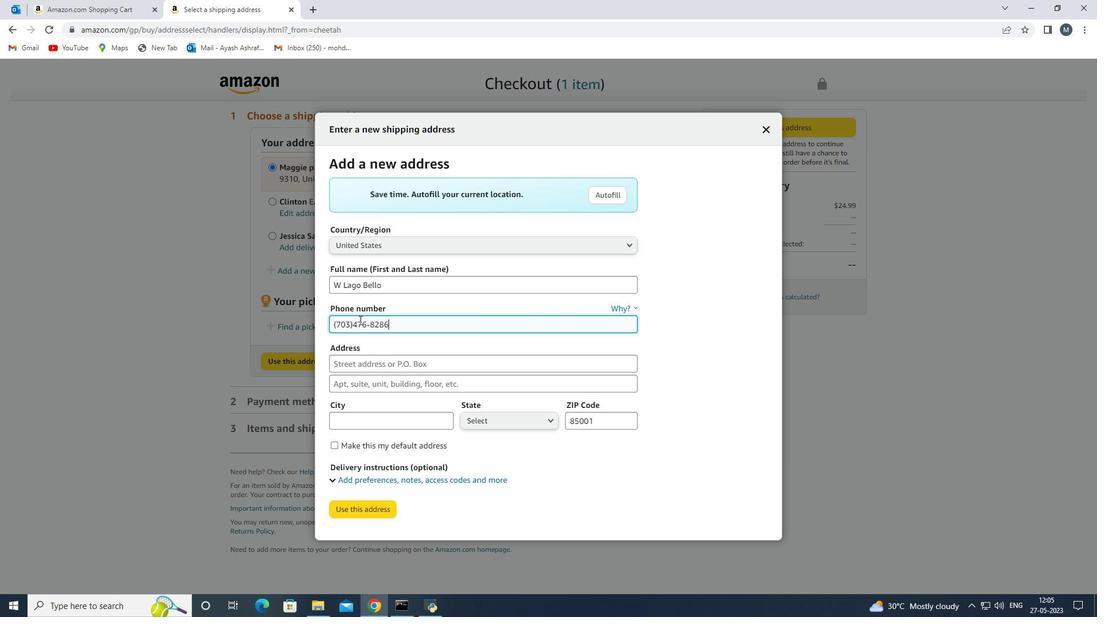 
Action: Key pressed <Key.shift>Ea<Key.backspace>agk<Key.backspace>le<Key.space><Key.backspace>,idaho<Key.backspace><Key.backspace><Key.backspace><Key.backspace><Key.backspace>133<Key.backspace><Key.backspace><Key.backspace><Key.backspace><Key.backspace><Key.backspace><Key.backspace><Key.backspace><Key.backspace><Key.backspace><Key.backspace><Key.backspace><Key.backspace><Key.backspace><Key.backspace><Key.backspace><Key.backspace><Key.backspace><Key.backspace><Key.backspace><Key.backspace><Key.backspace><Key.backspace><Key.backspace><Key.backspace><Key.backspace><Key.backspace>1338<Key.space><Key.shift>W<Key.space><Key.shift>Lago<Key.space><Key.shift>Bello<Key.space><Key.shift><Key.shift><Key.shift><Key.shift><Key.shift><Key.shift>
Screenshot: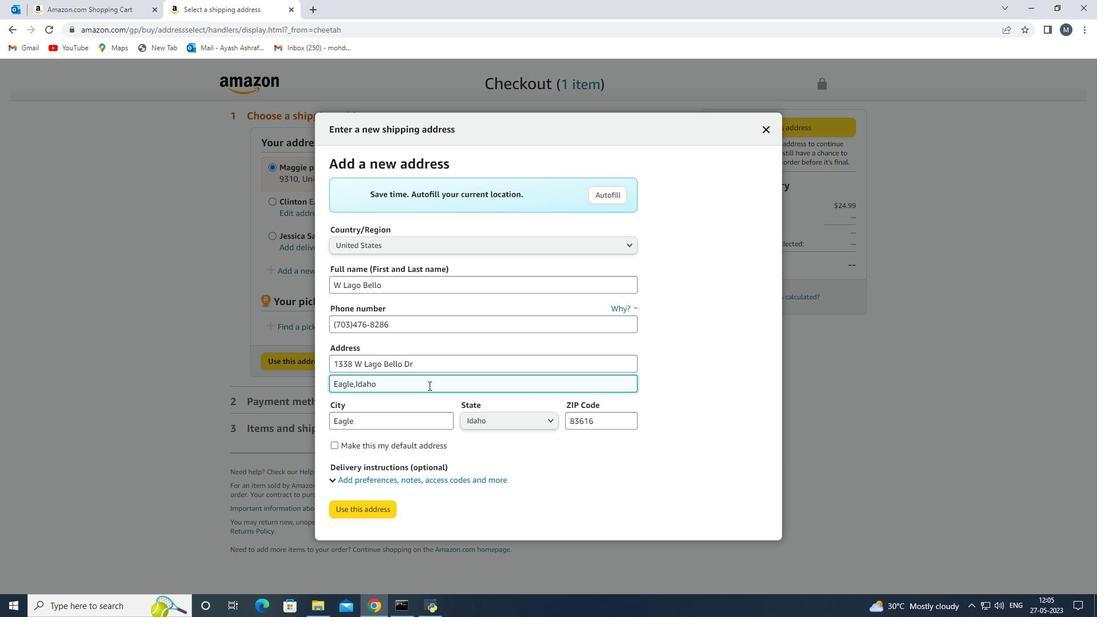
Action: Mouse moved to (405, 379)
Screenshot: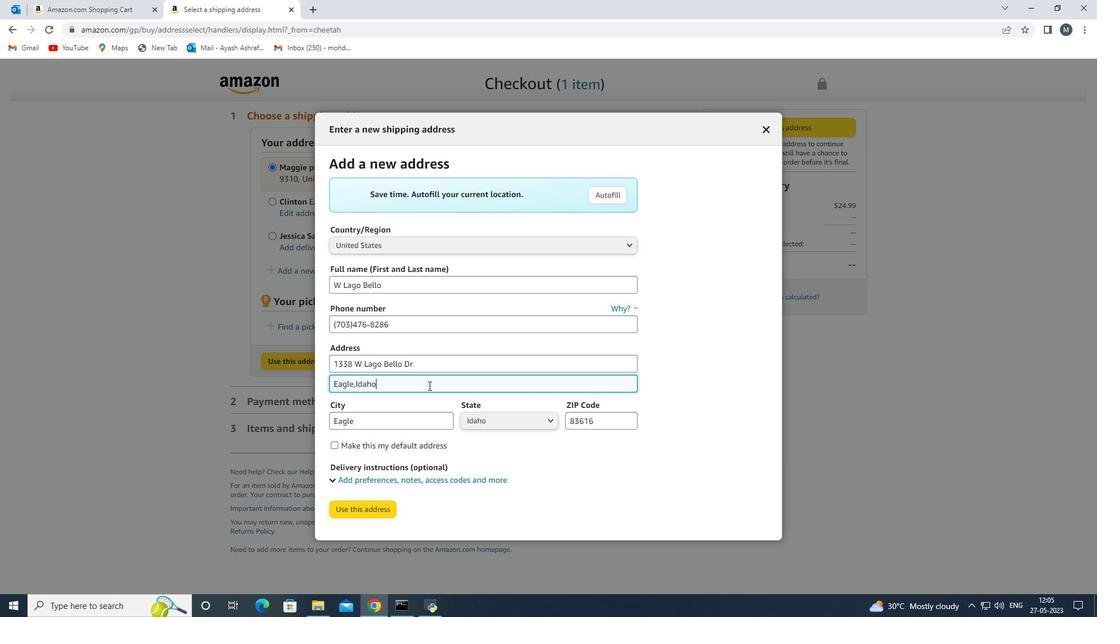 
Action: Mouse pressed left at (405, 379)
Screenshot: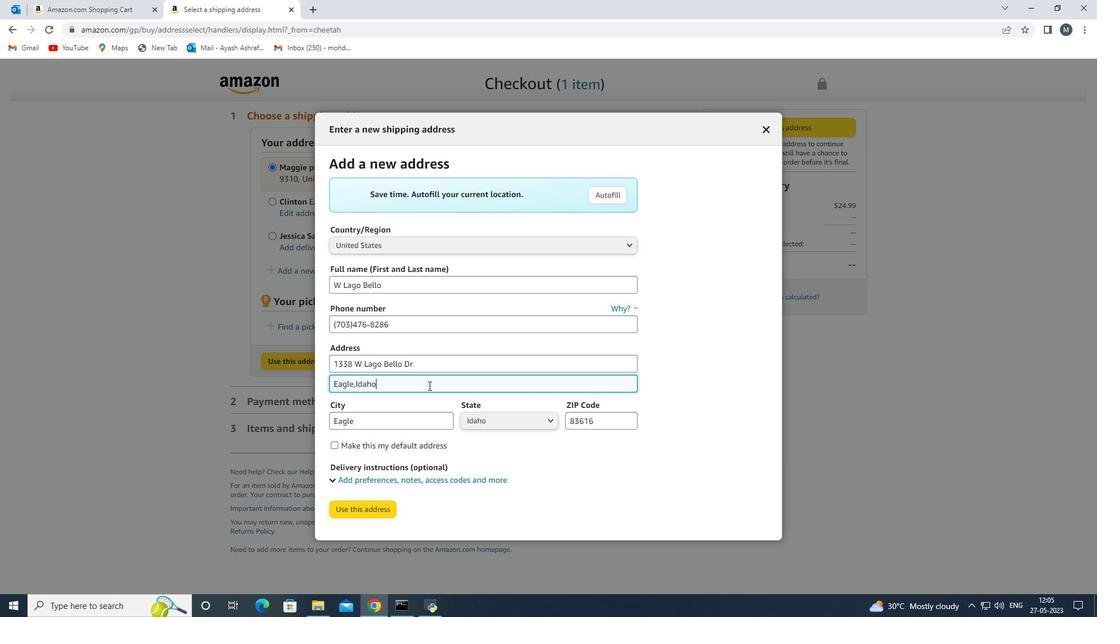 
Action: Mouse moved to (354, 286)
Screenshot: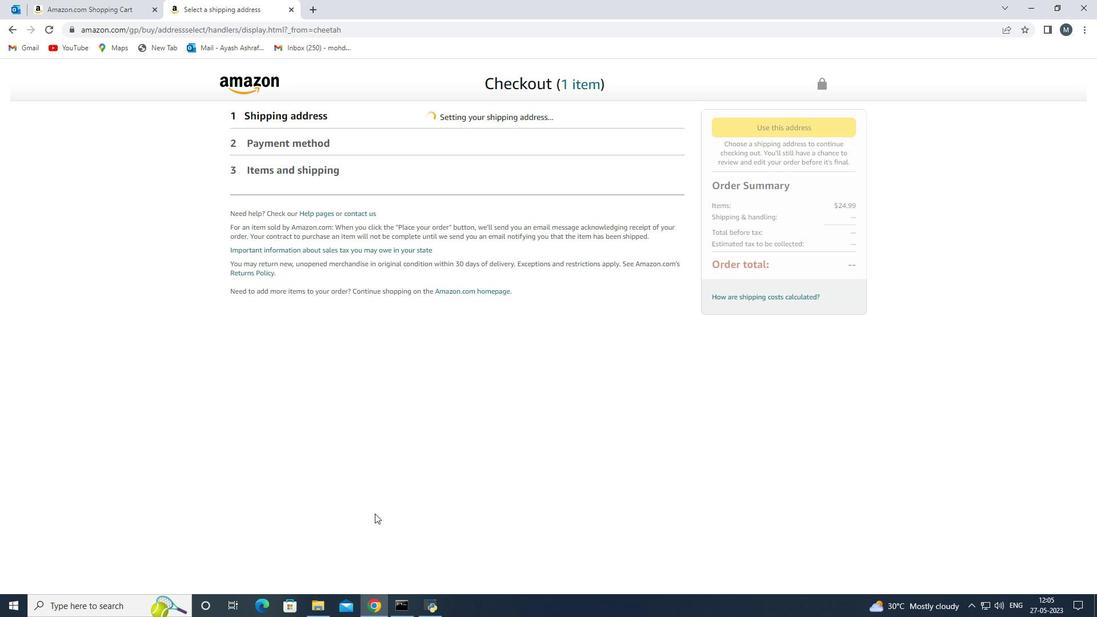 
Action: Mouse pressed left at (354, 286)
Screenshot: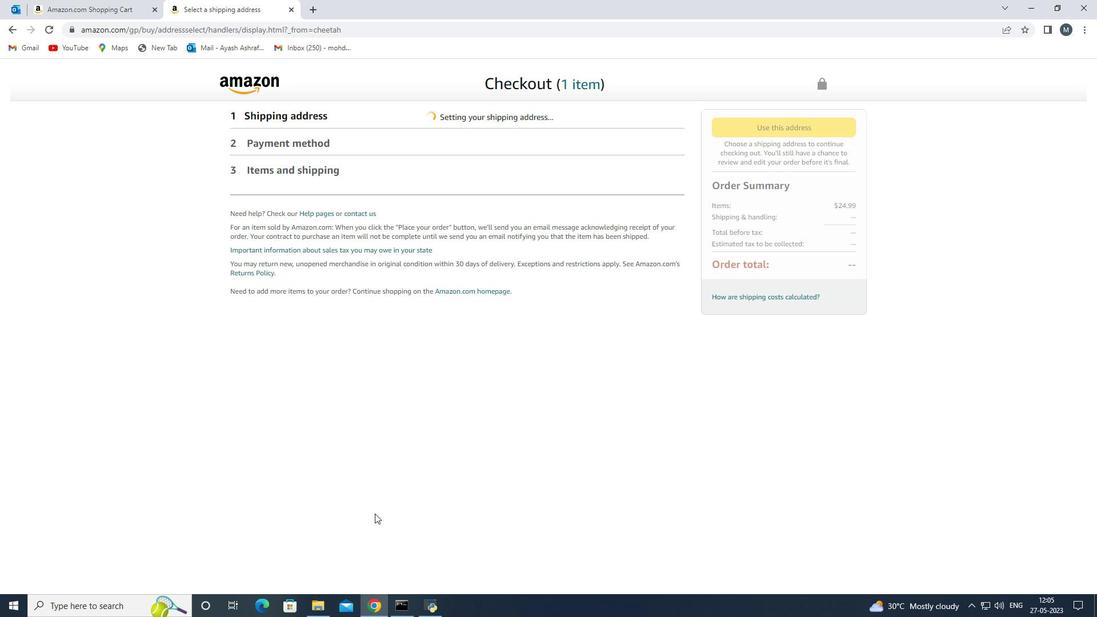
Action: Mouse moved to (356, 294)
Screenshot: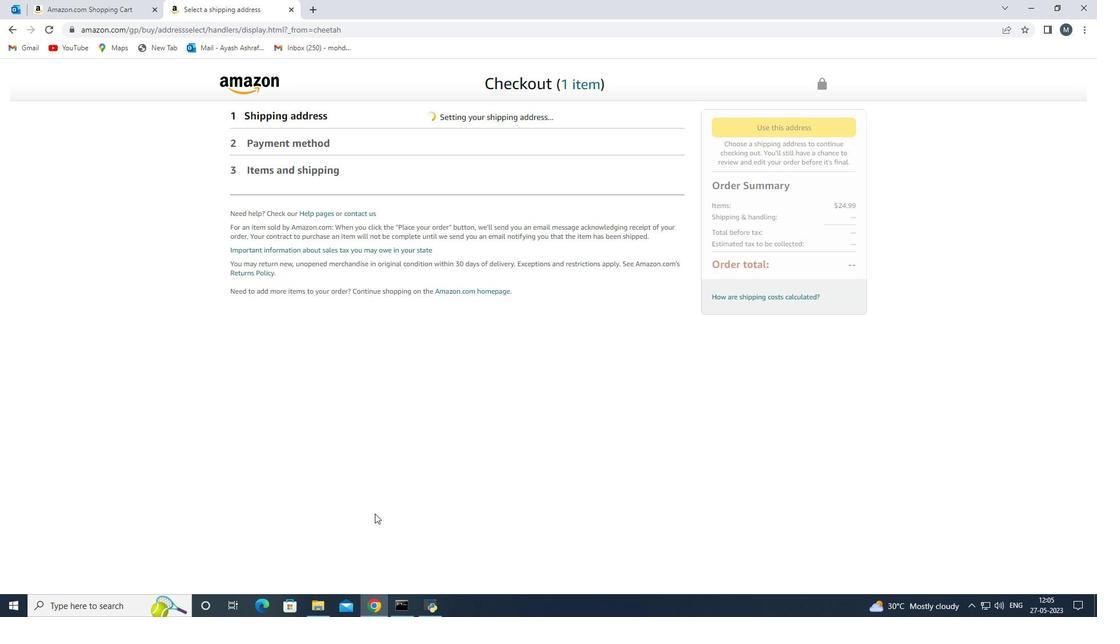 
Action: Key pressed <Key.backspace>
Screenshot: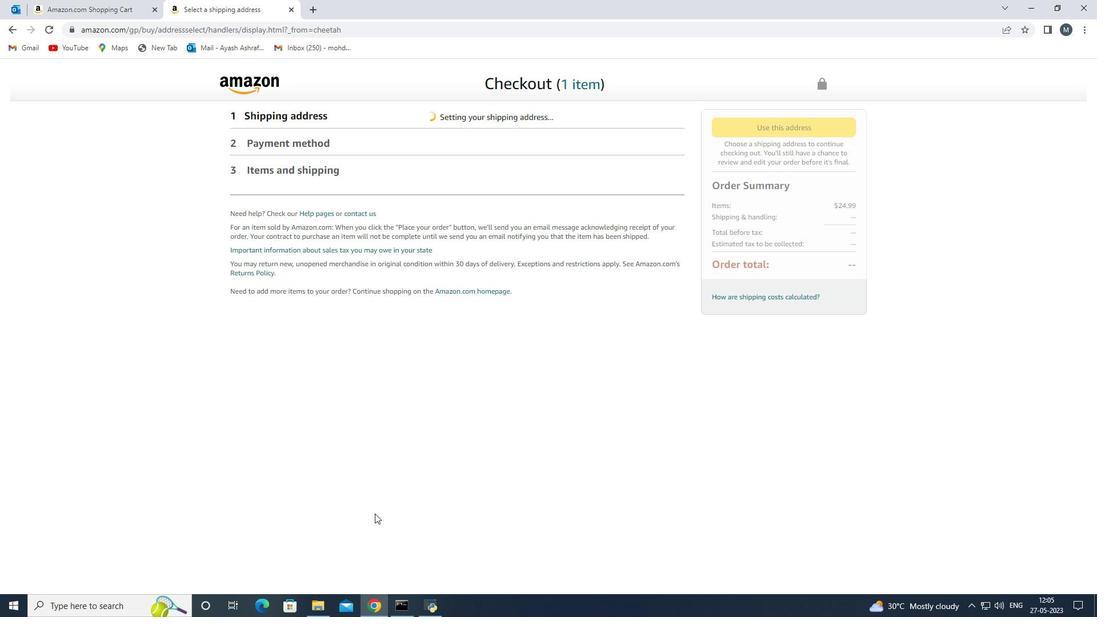 
Action: Mouse moved to (368, 372)
Screenshot: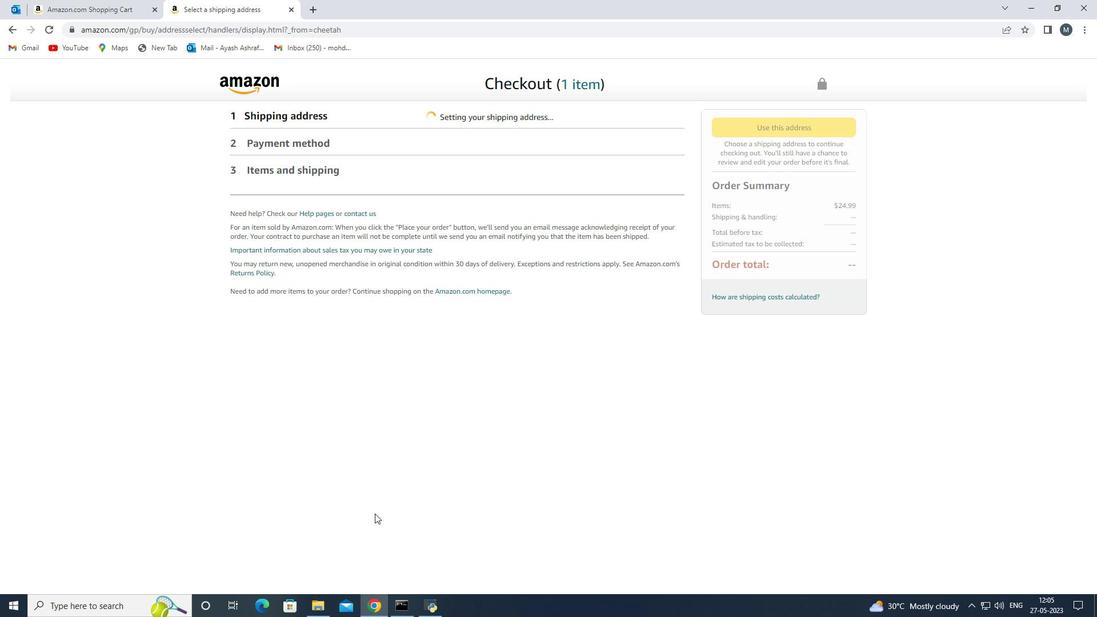 
Action: Key pressed <Key.backspace>
Screenshot: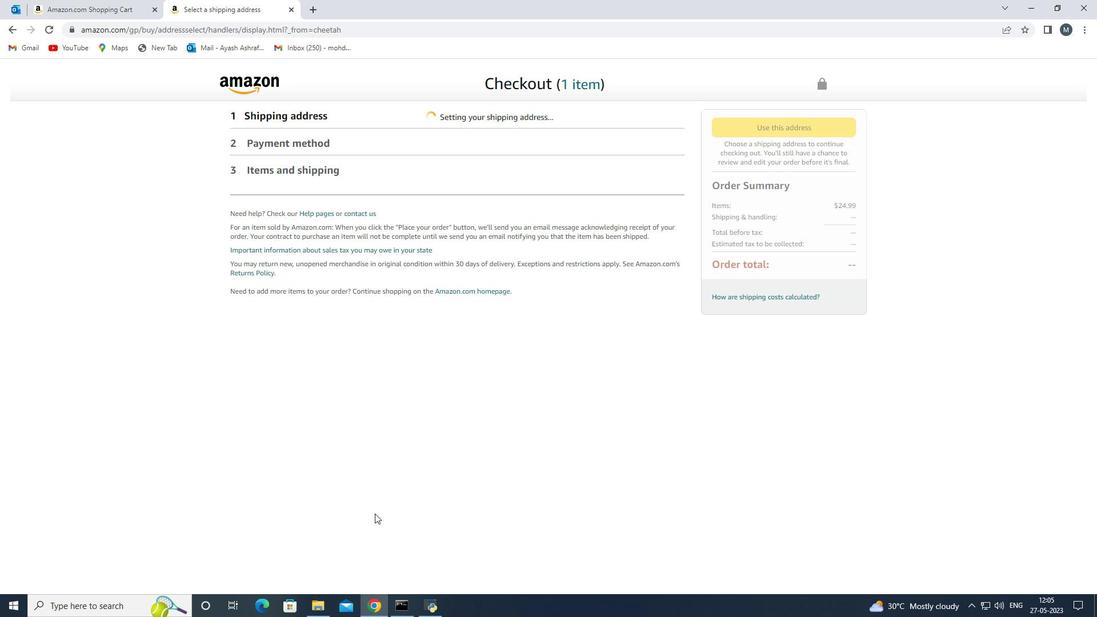 
Action: Mouse moved to (373, 381)
Screenshot: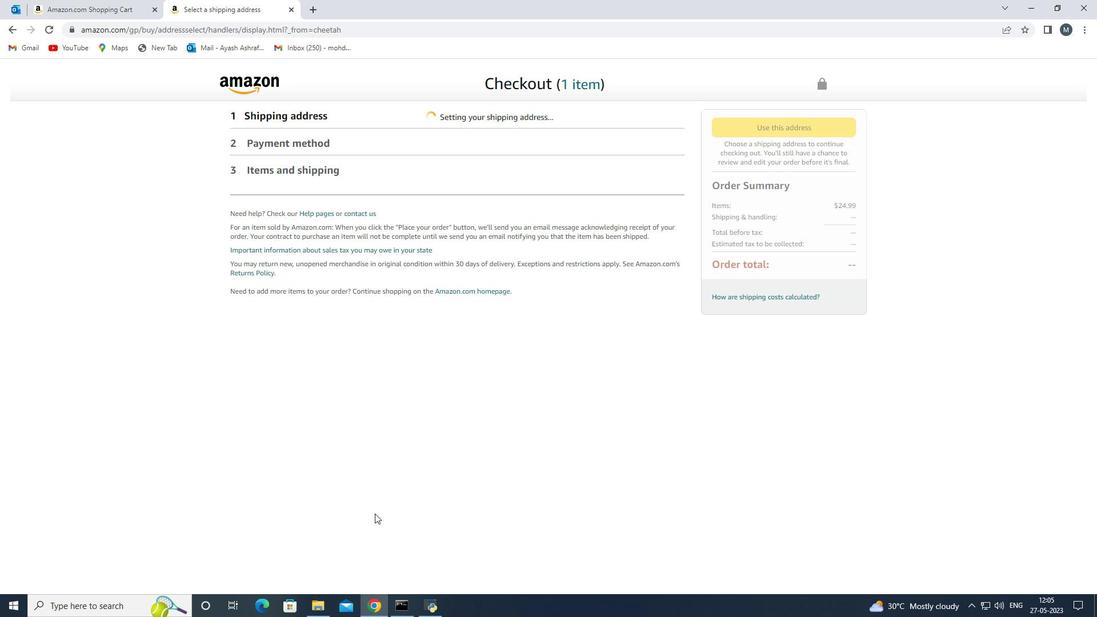 
Action: Key pressed <Key.backspace>
Screenshot: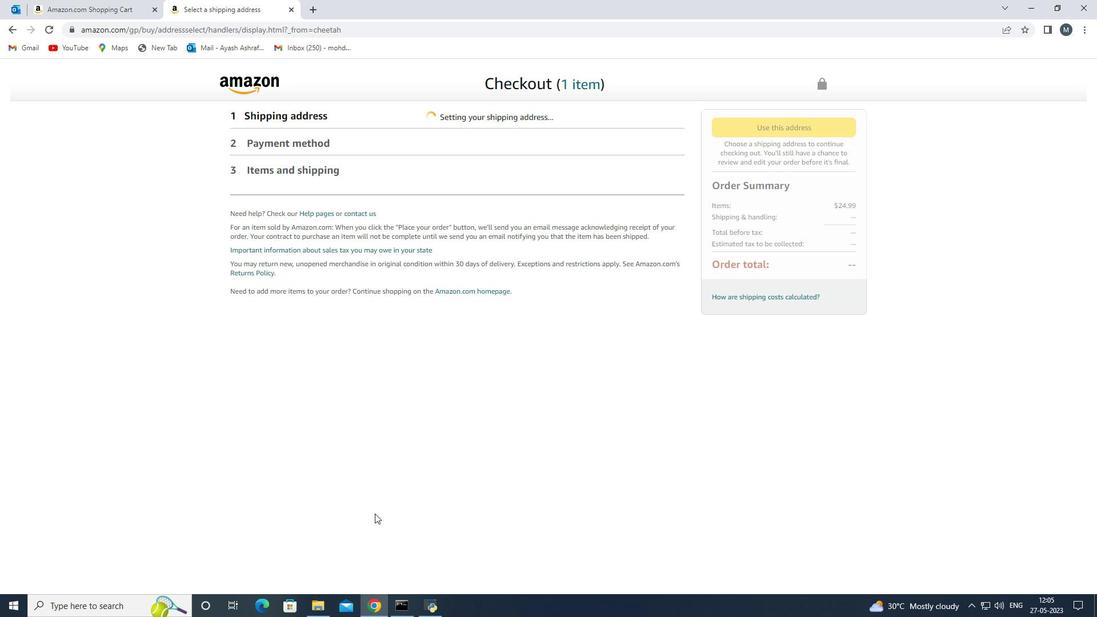 
Action: Mouse moved to (374, 390)
Screenshot: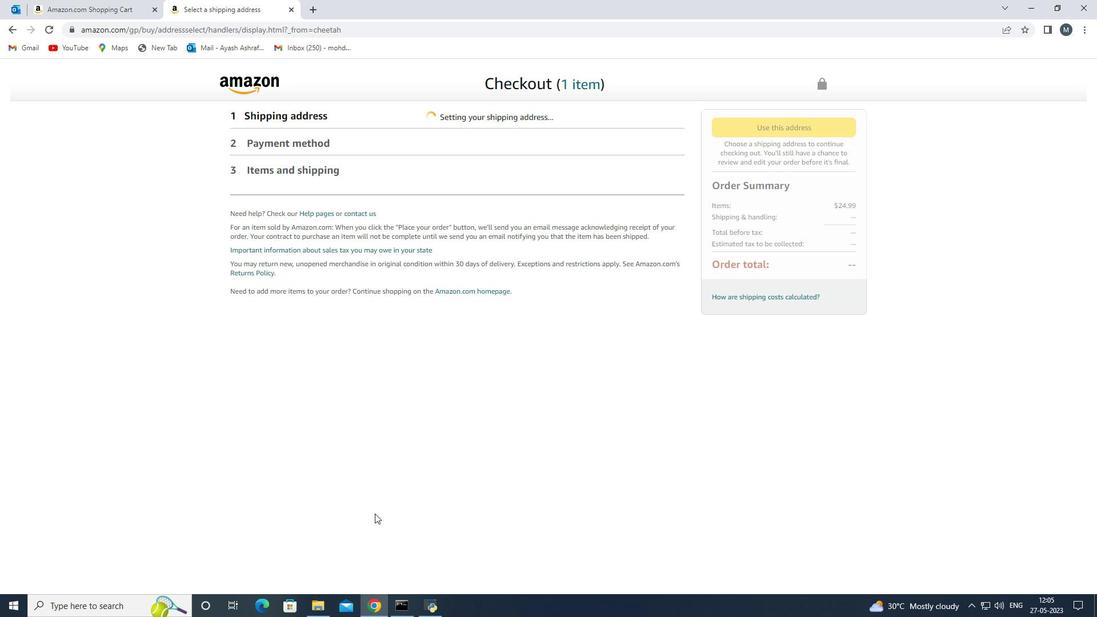 
Action: Key pressed <Key.backspace>
Screenshot: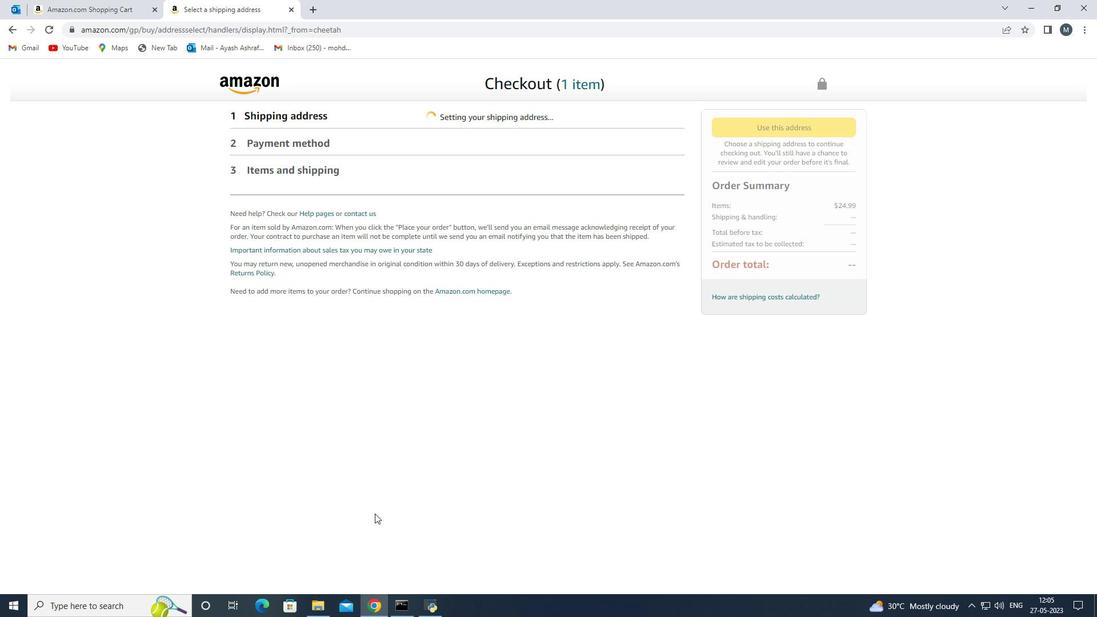 
Action: Mouse moved to (375, 396)
Screenshot: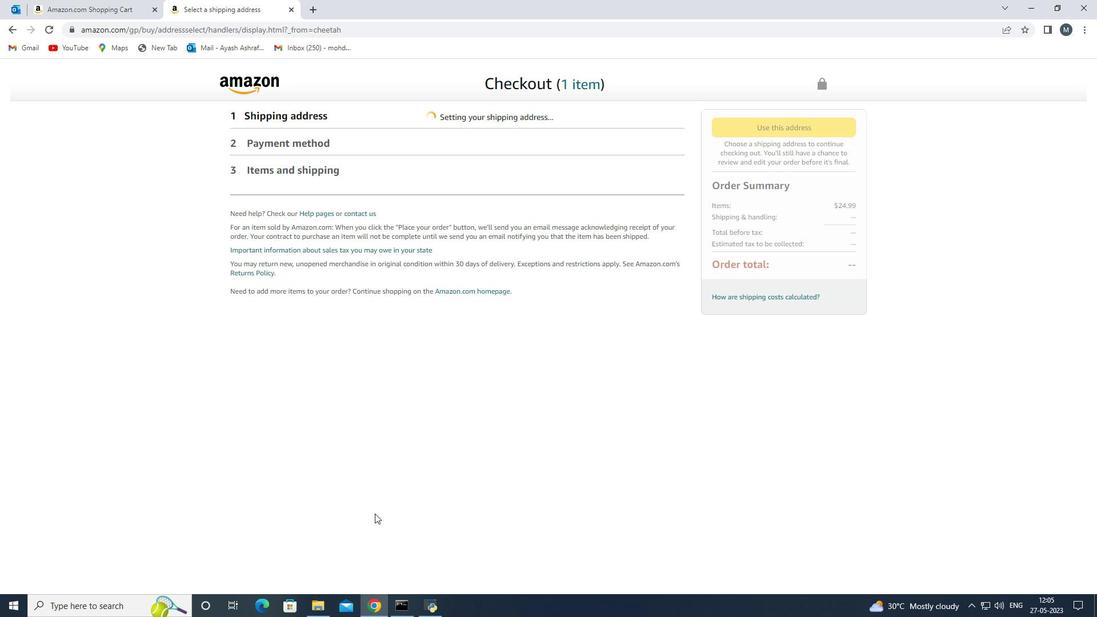 
Action: Key pressed <Key.backspace>
Screenshot: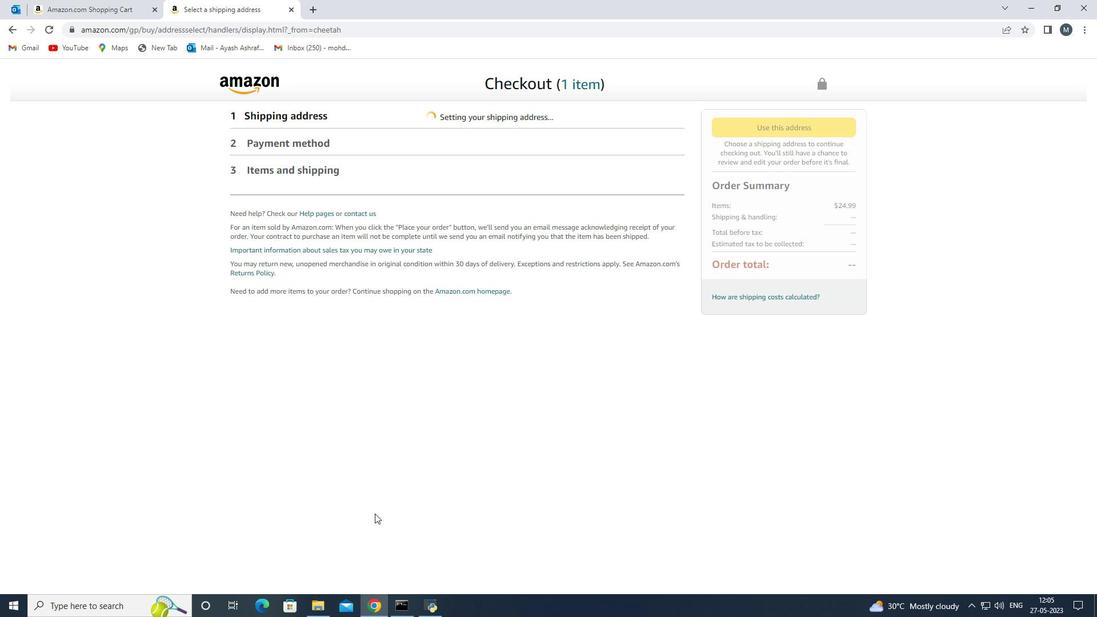 
Action: Mouse moved to (376, 402)
Screenshot: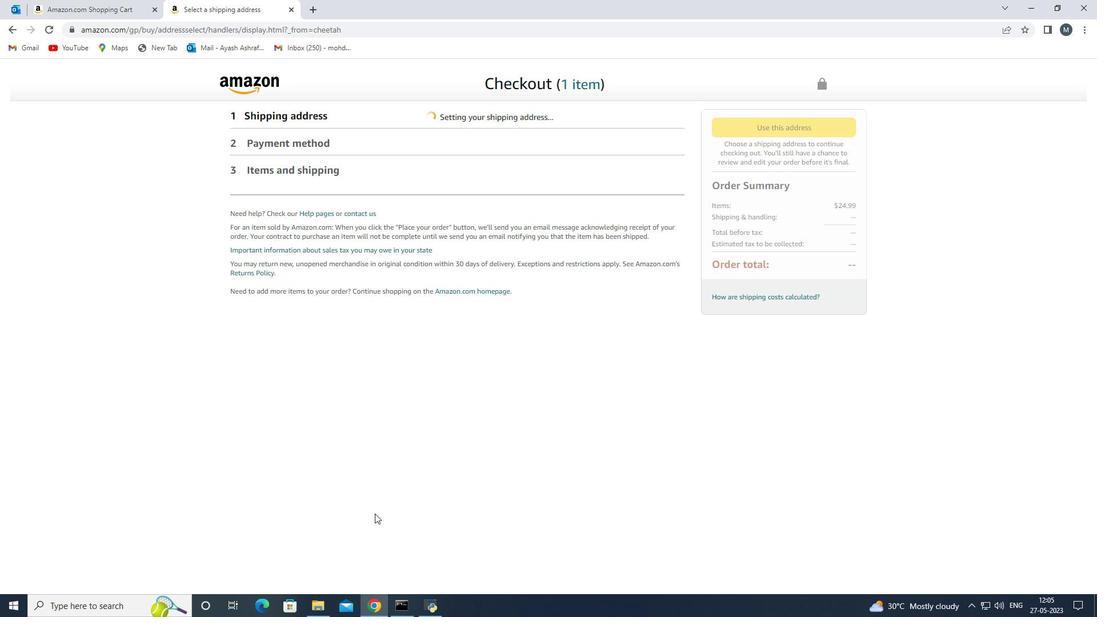 
Action: Key pressed <Key.backspace>
Screenshot: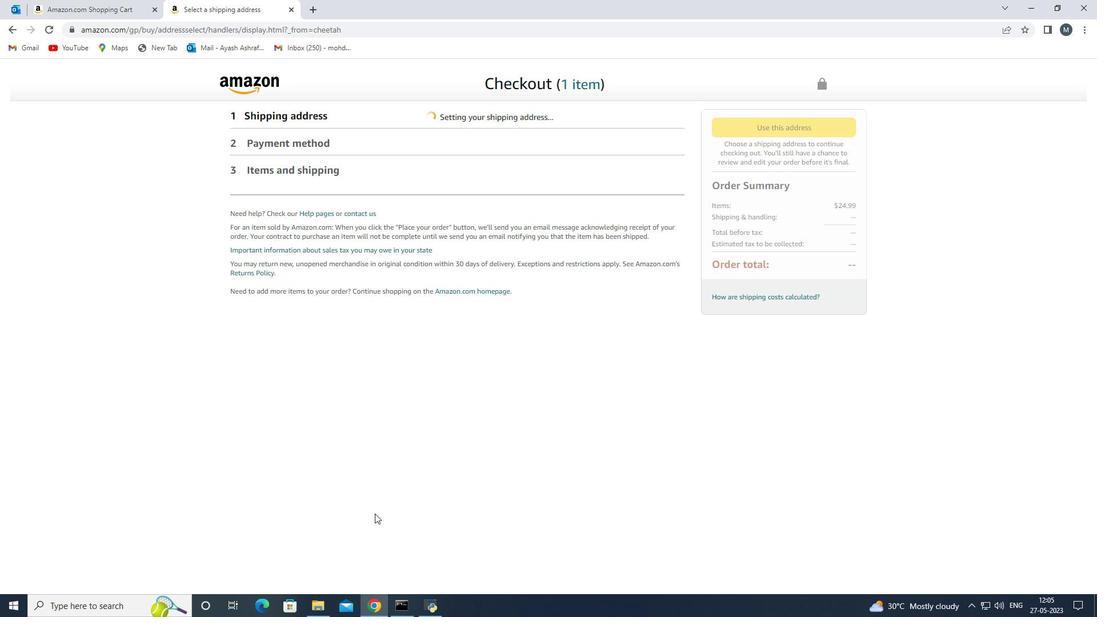 
Action: Mouse moved to (376, 403)
Screenshot: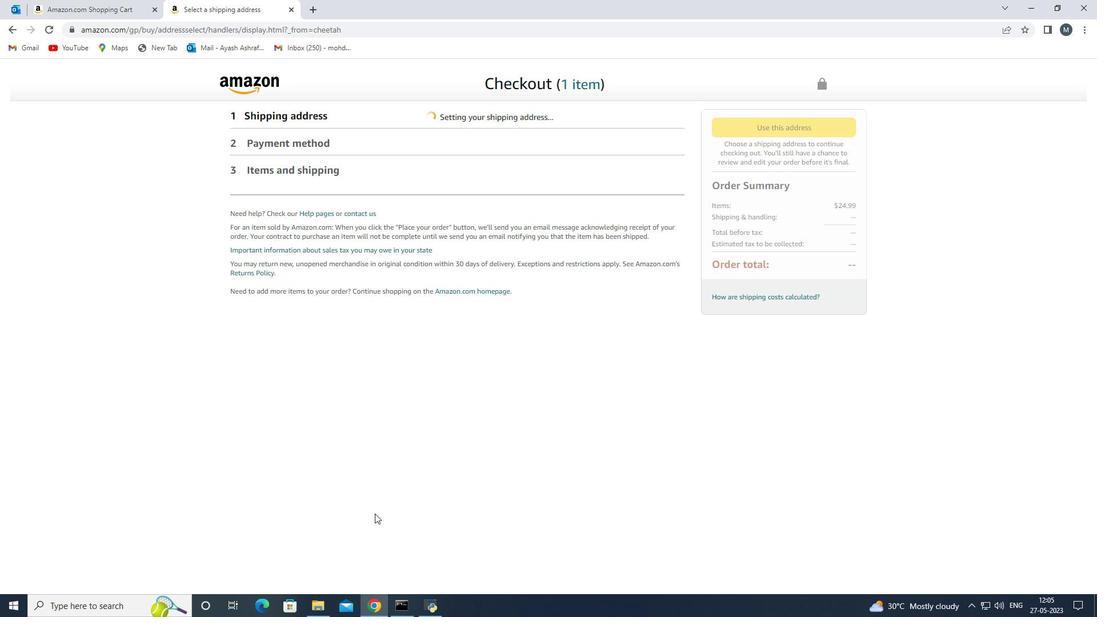 
Action: Key pressed <Key.backspace><Key.backspace><Key.backspace><Key.backspace><Key.backspace><Key.backspace><Key.backspace><Key.backspace><Key.backspace><Key.backspace><Key.backspace><Key.backspace>
Screenshot: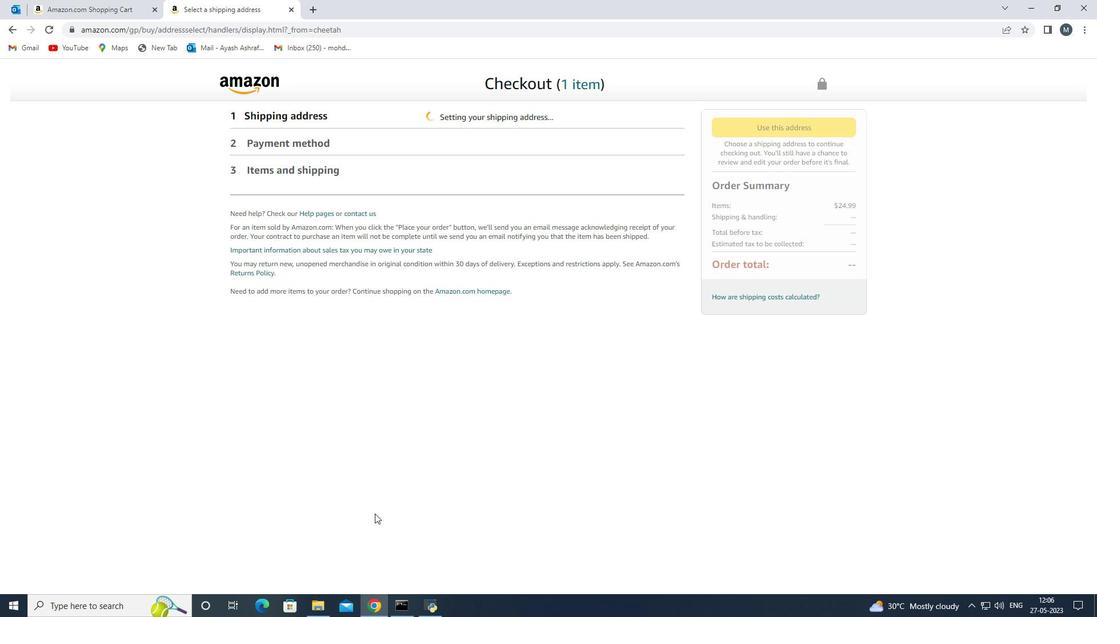 
Action: Mouse moved to (365, 509)
Screenshot: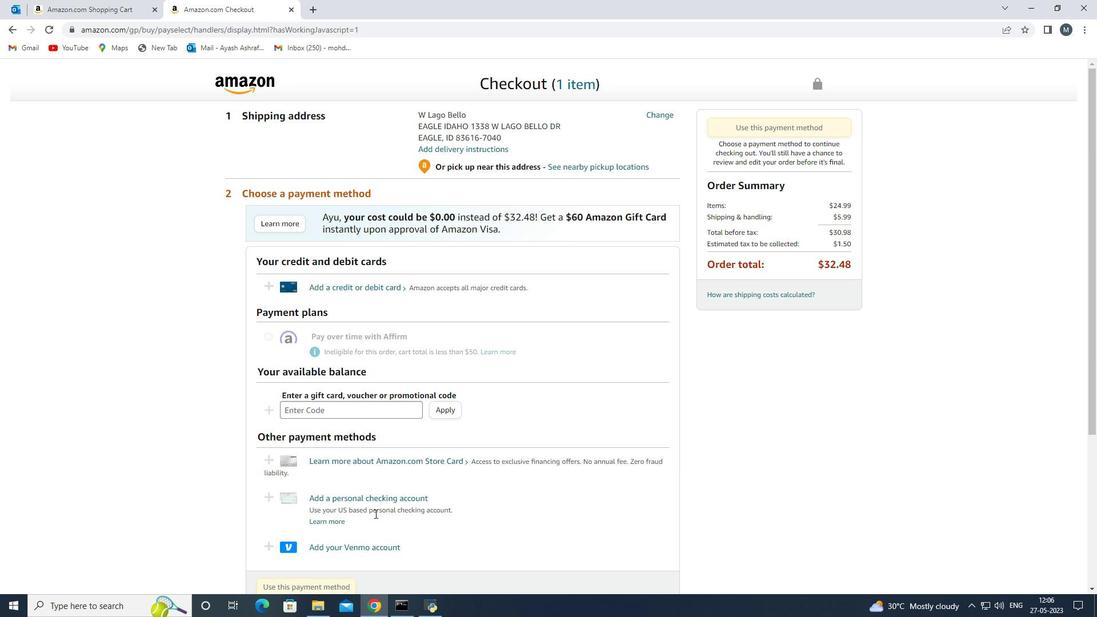 
Action: Mouse pressed left at (365, 509)
Screenshot: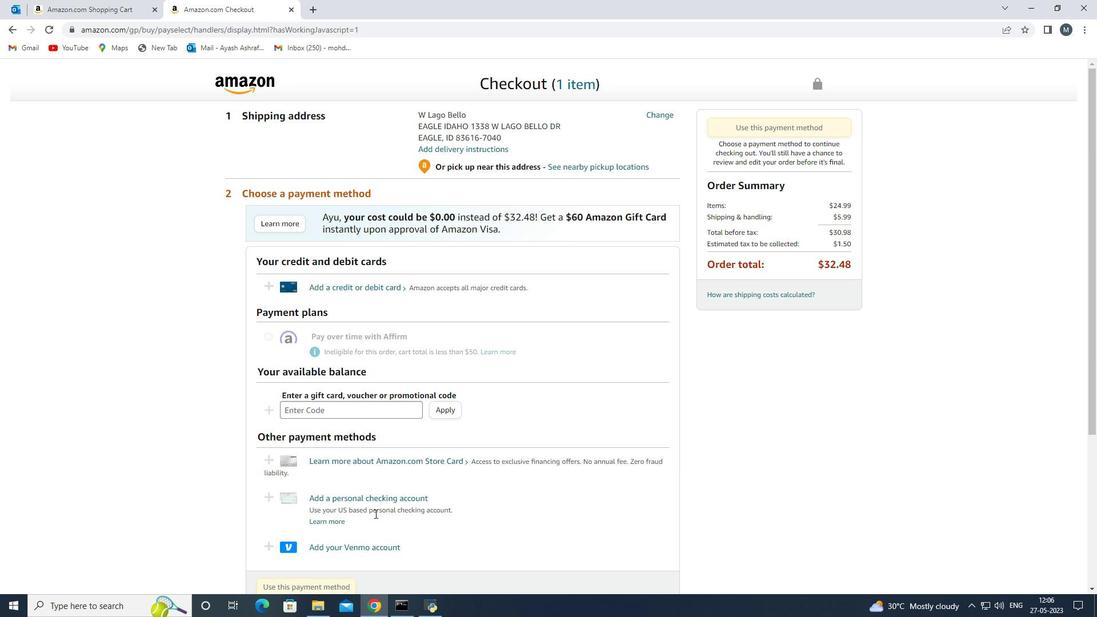 
Action: Mouse moved to (24, 105)
Screenshot: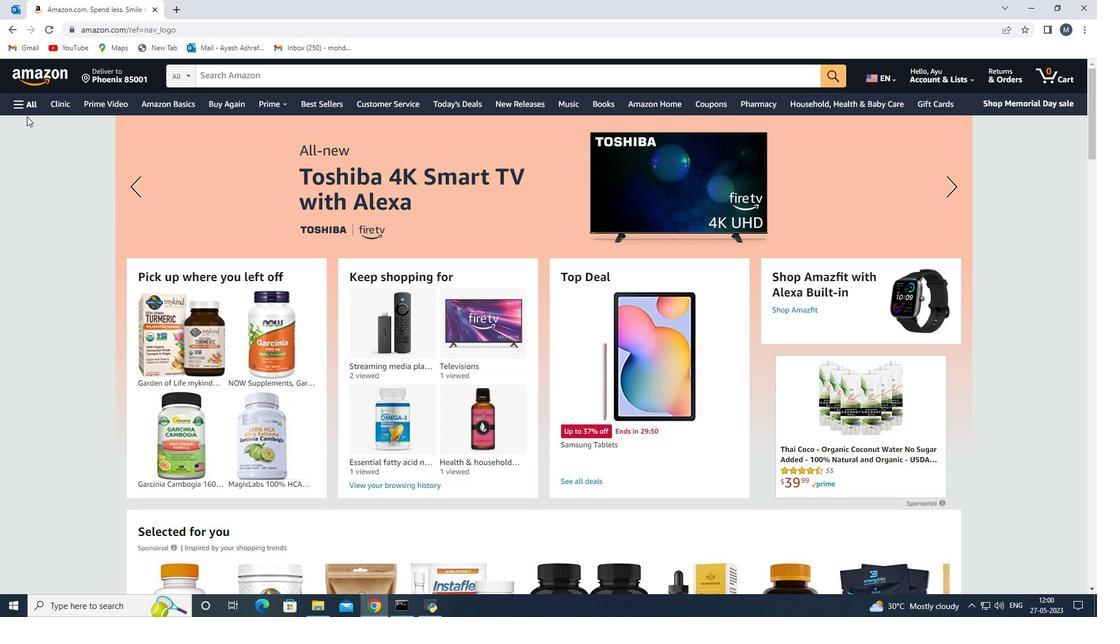 
Action: Mouse pressed left at (24, 105)
Screenshot: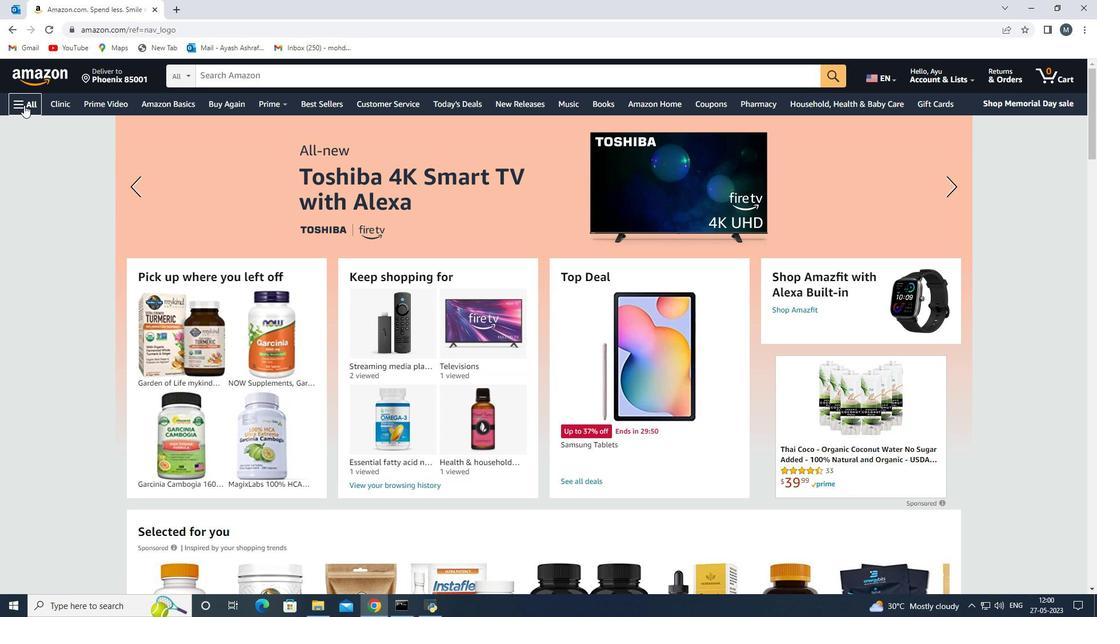 
Action: Mouse moved to (19, 107)
Screenshot: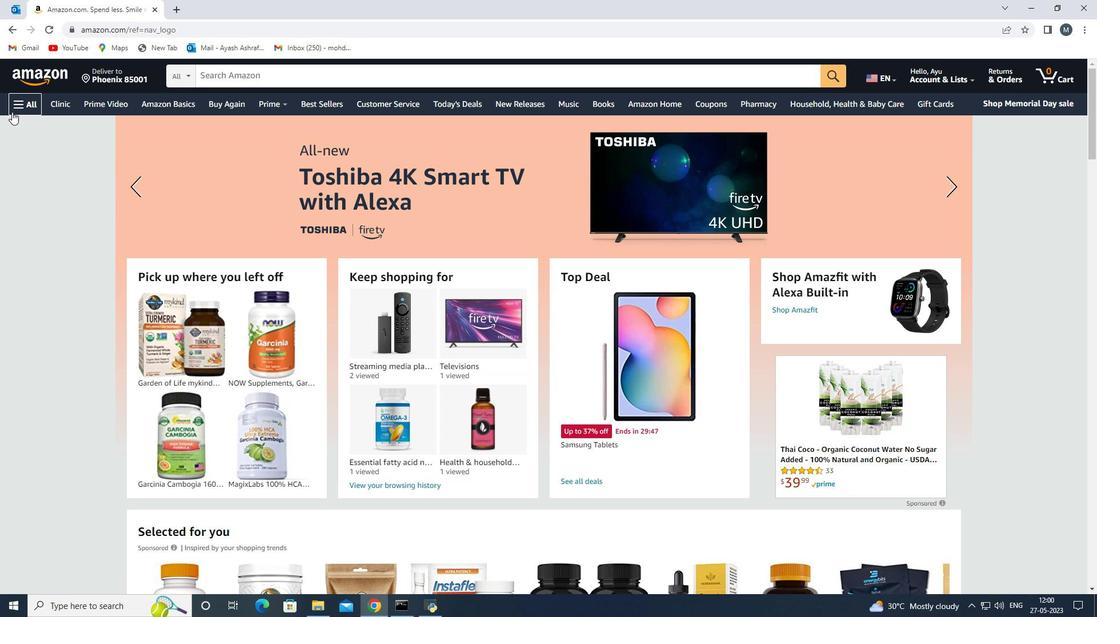 
Action: Mouse pressed left at (19, 107)
Screenshot: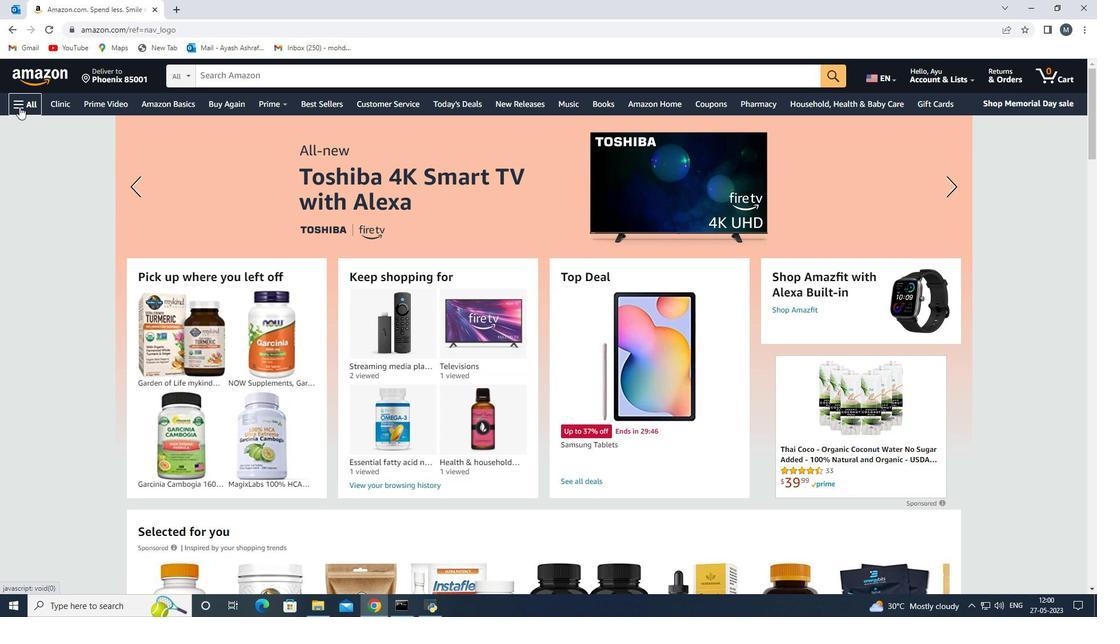 
Action: Mouse moved to (111, 342)
Screenshot: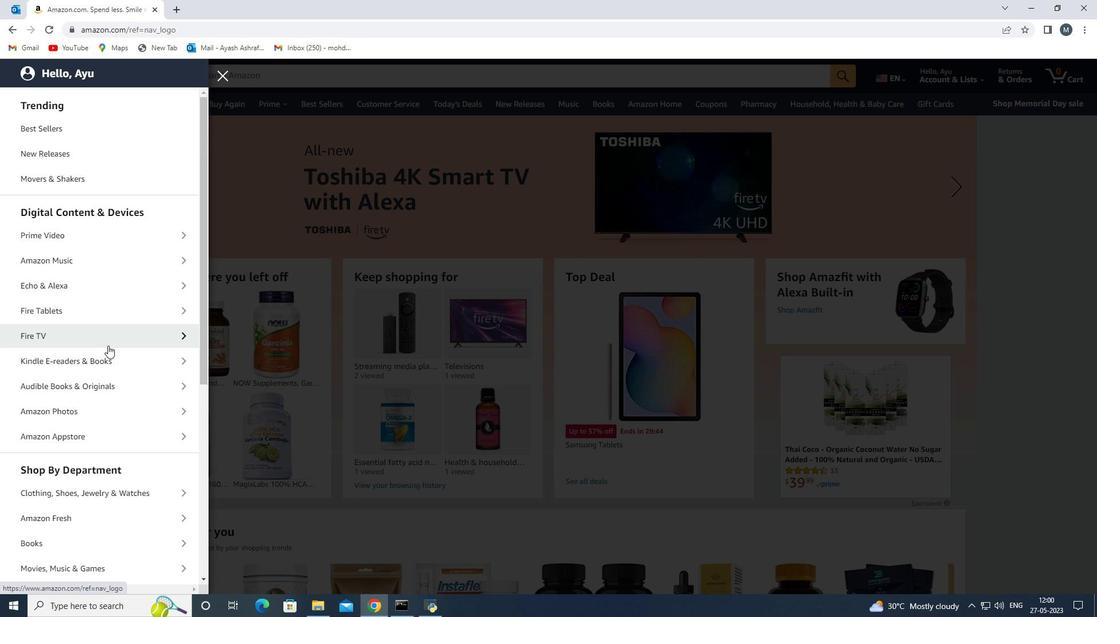 
Action: Mouse pressed left at (111, 342)
Screenshot: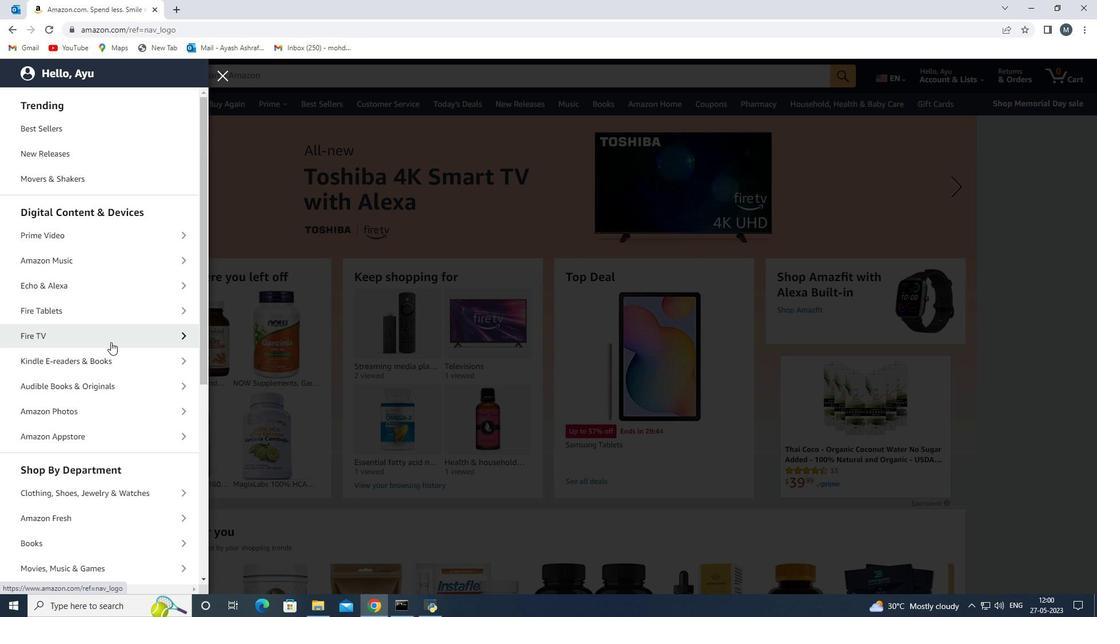 
Action: Mouse moved to (109, 155)
Screenshot: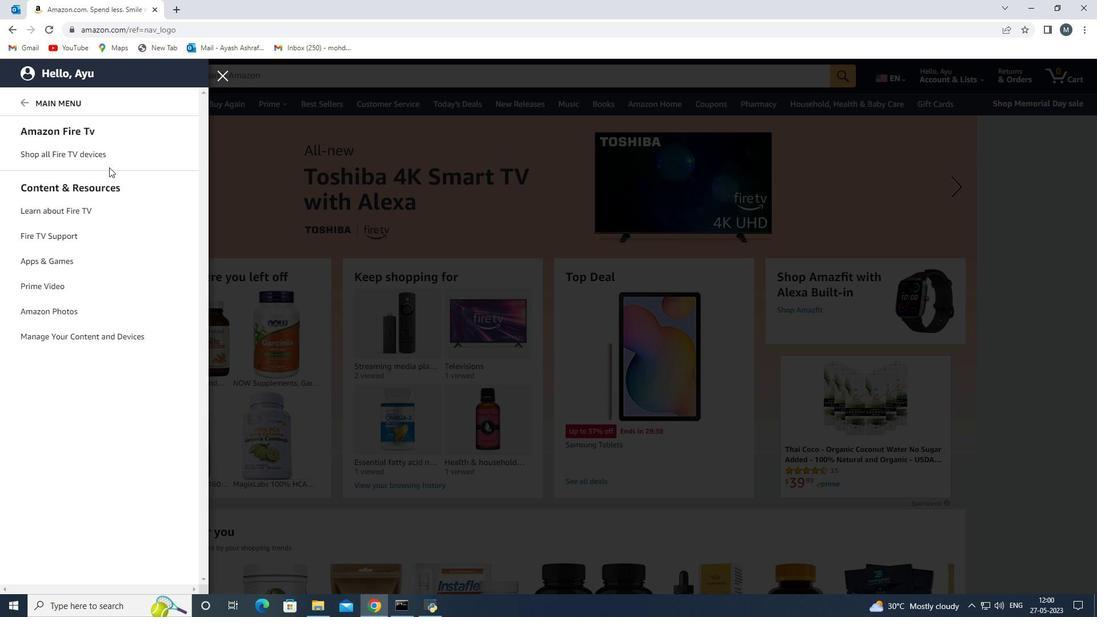 
Action: Mouse pressed left at (109, 155)
Screenshot: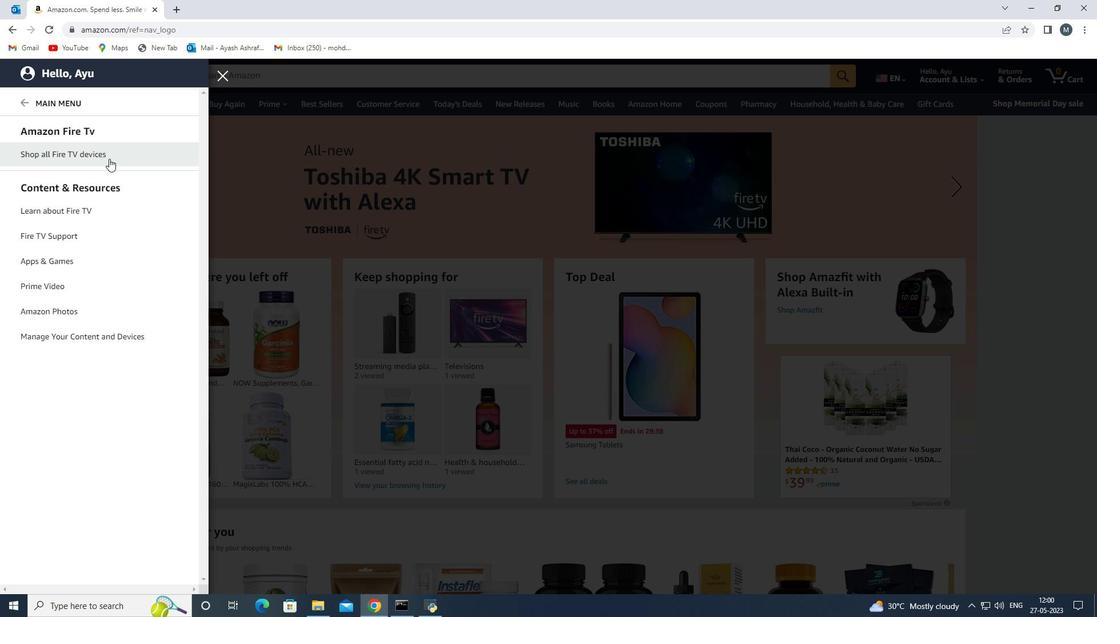 
Action: Mouse moved to (357, 79)
Screenshot: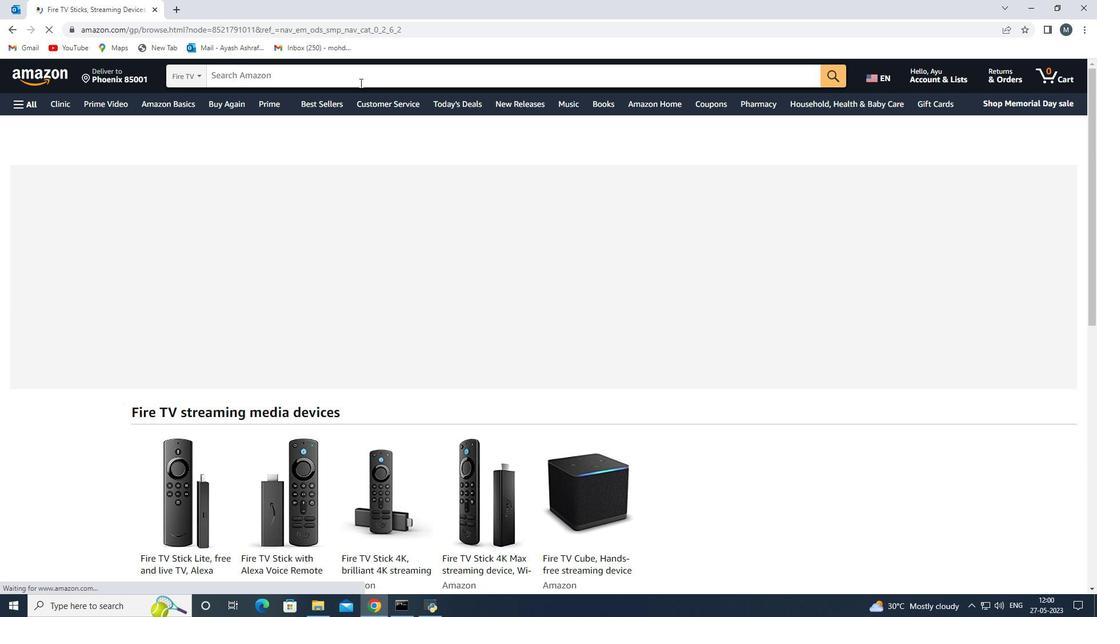 
Action: Mouse pressed left at (357, 79)
Screenshot: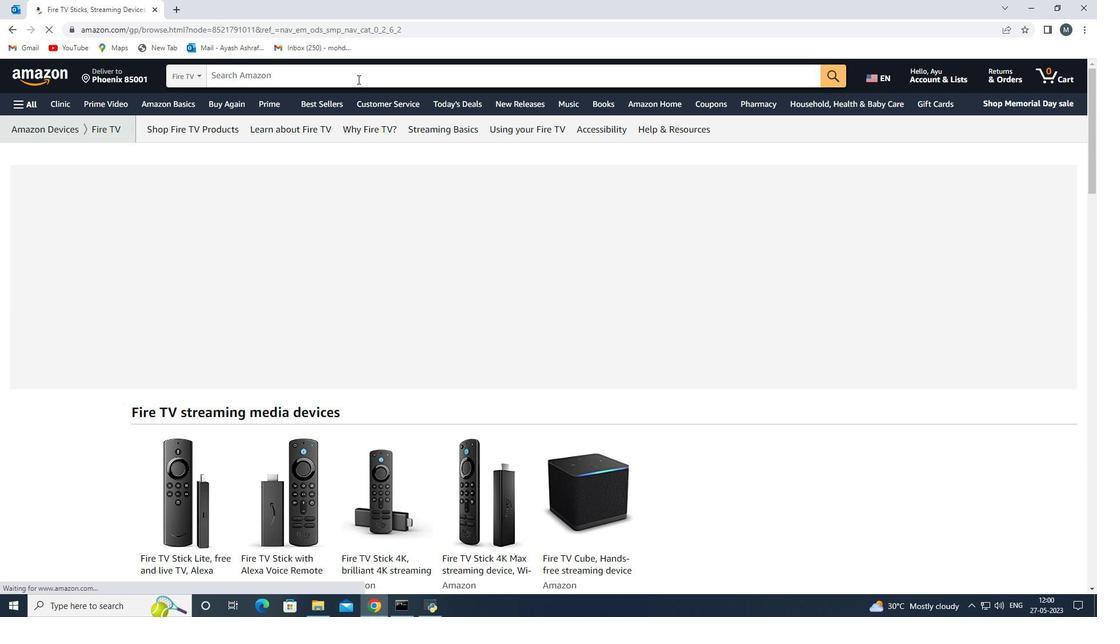 
Action: Mouse moved to (356, 78)
Screenshot: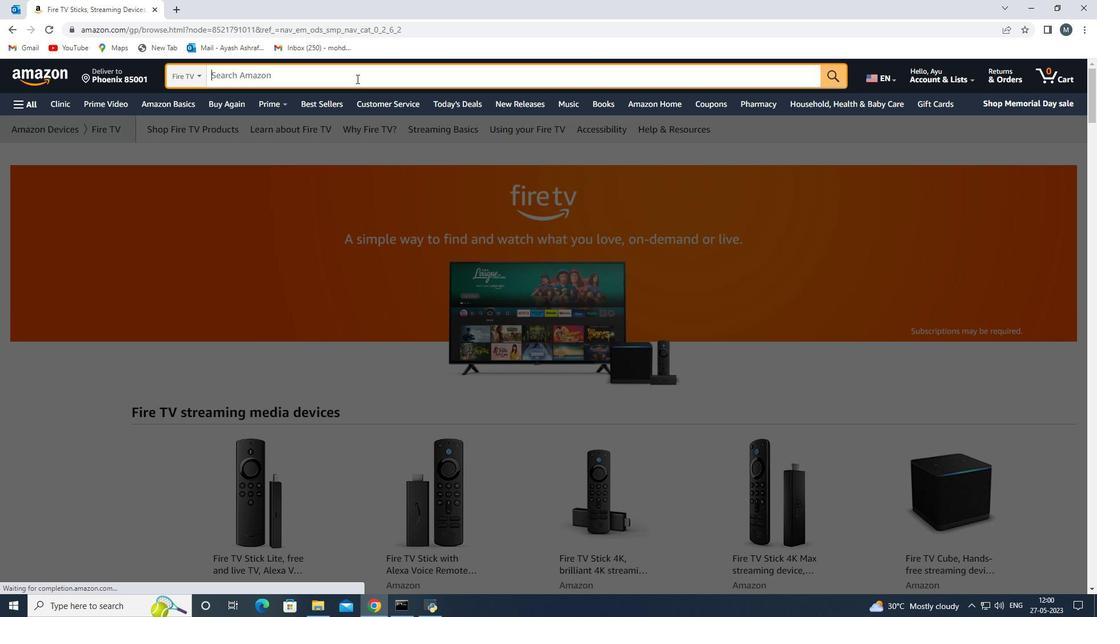 
Action: Key pressed <Key.shift>Fi<Key.space><Key.backspace>rev<Key.backspace><Key.space>tb<Key.backspace>vn<Key.backspace>blaster<Key.space>
Screenshot: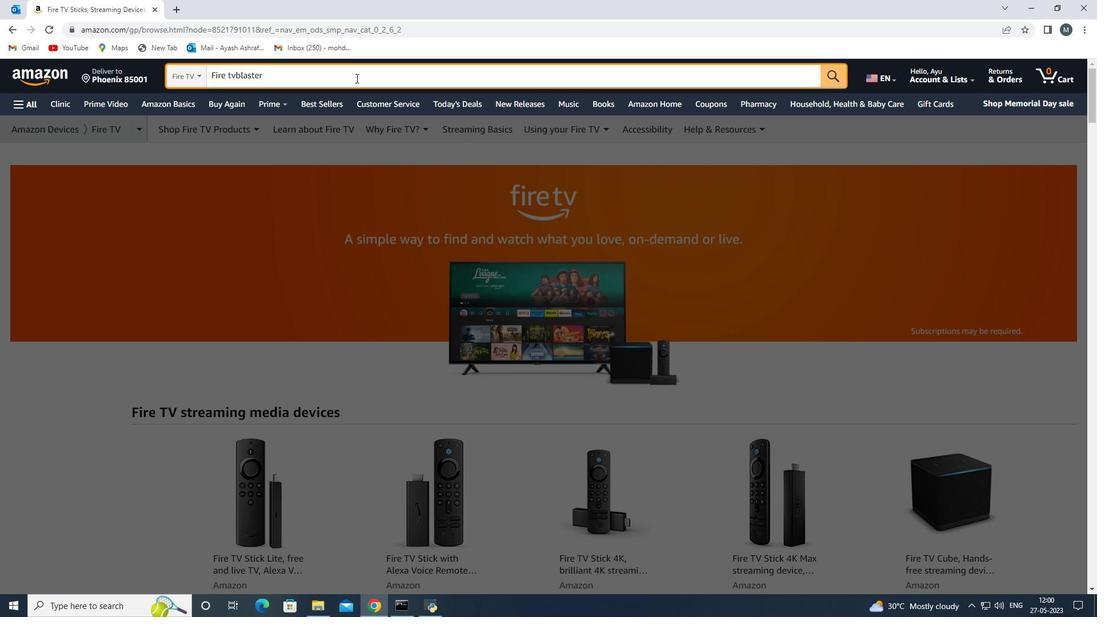 
Action: Mouse moved to (235, 75)
Screenshot: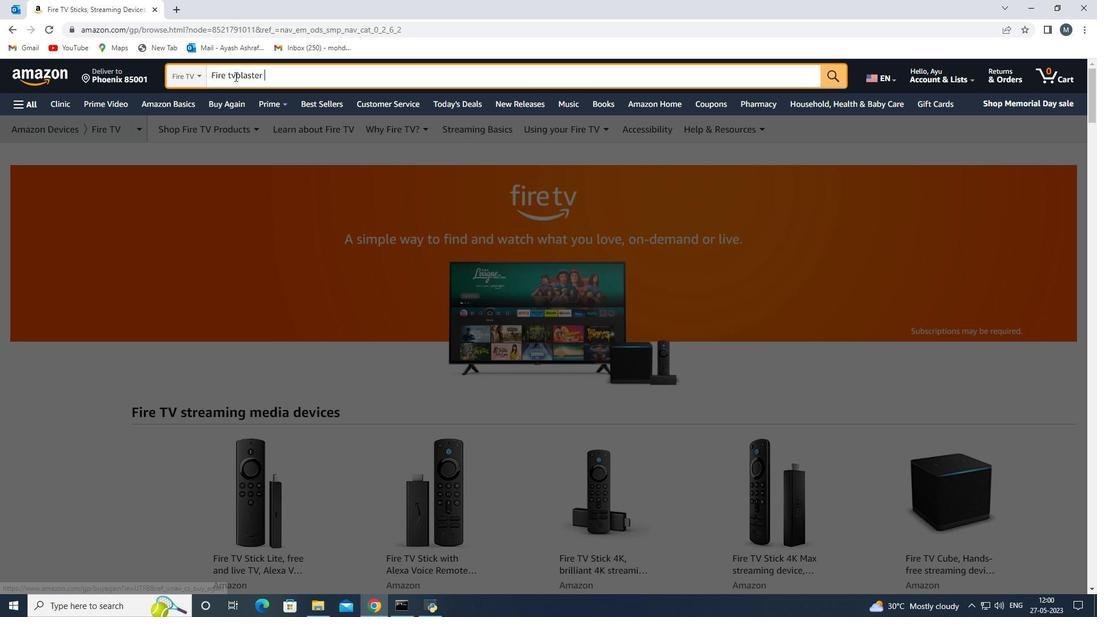 
Action: Mouse pressed left at (235, 75)
Screenshot: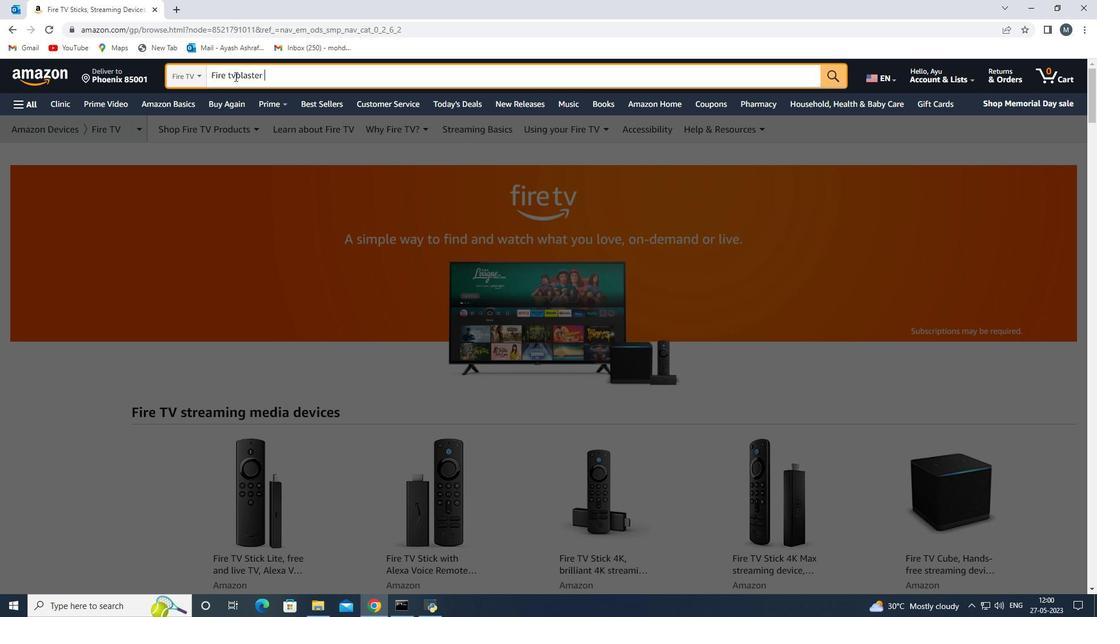 
Action: Key pressed <Key.space>
Screenshot: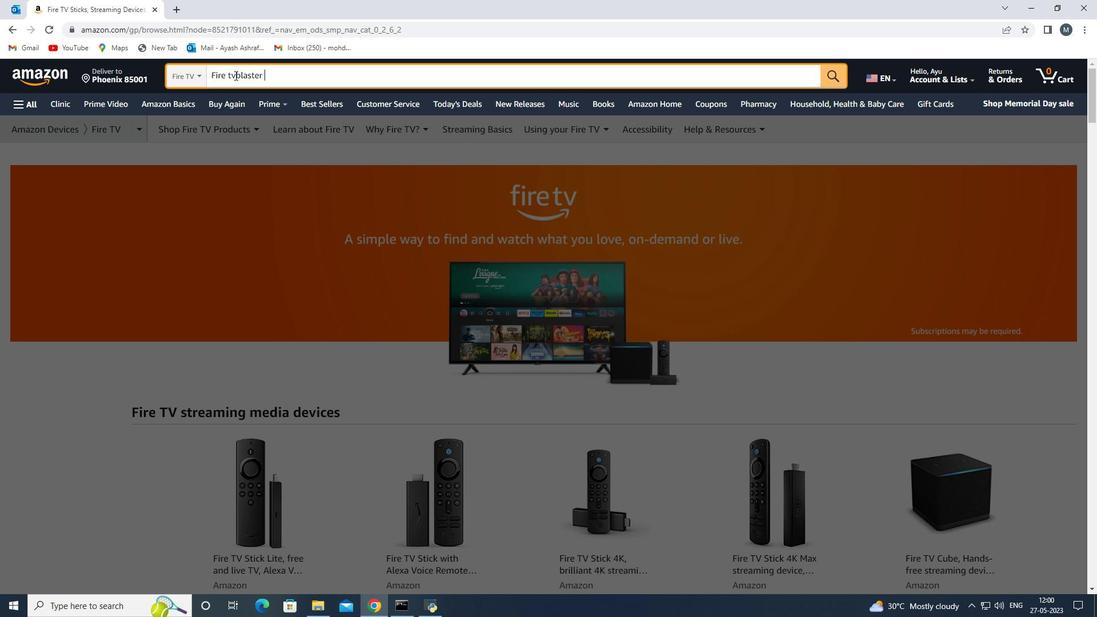 
Action: Mouse moved to (272, 77)
Screenshot: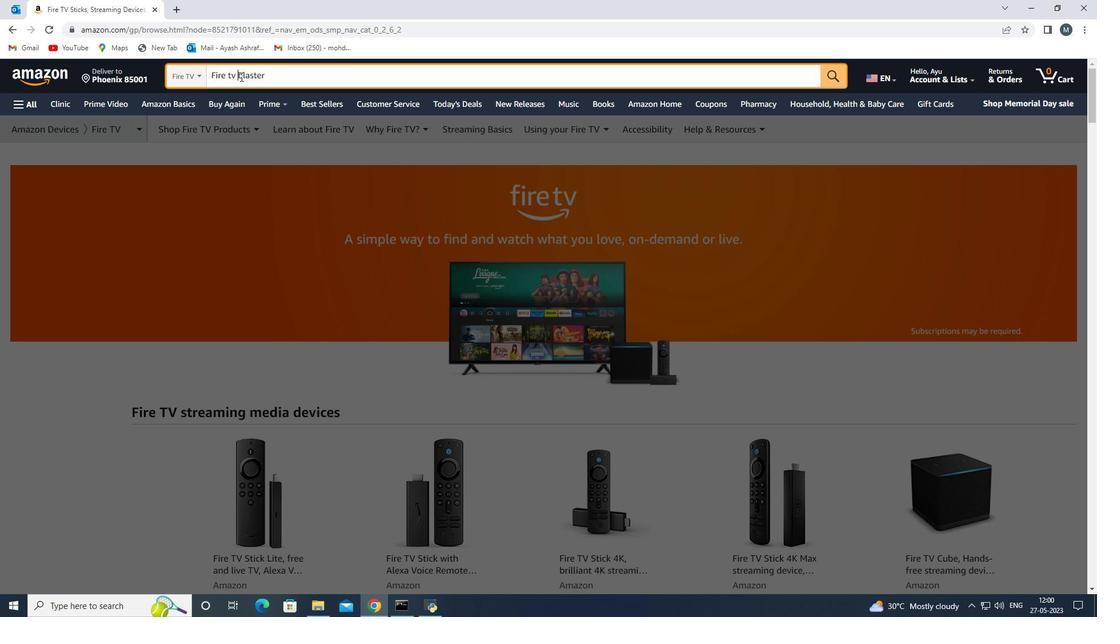 
Action: Mouse pressed left at (272, 77)
Screenshot: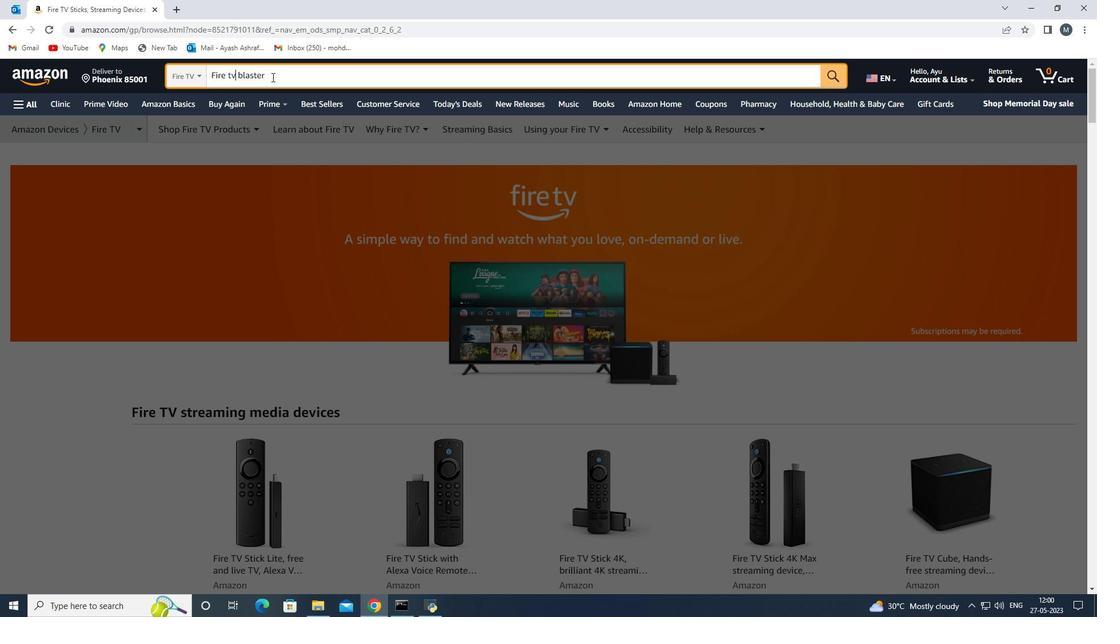 
Action: Mouse moved to (273, 77)
Screenshot: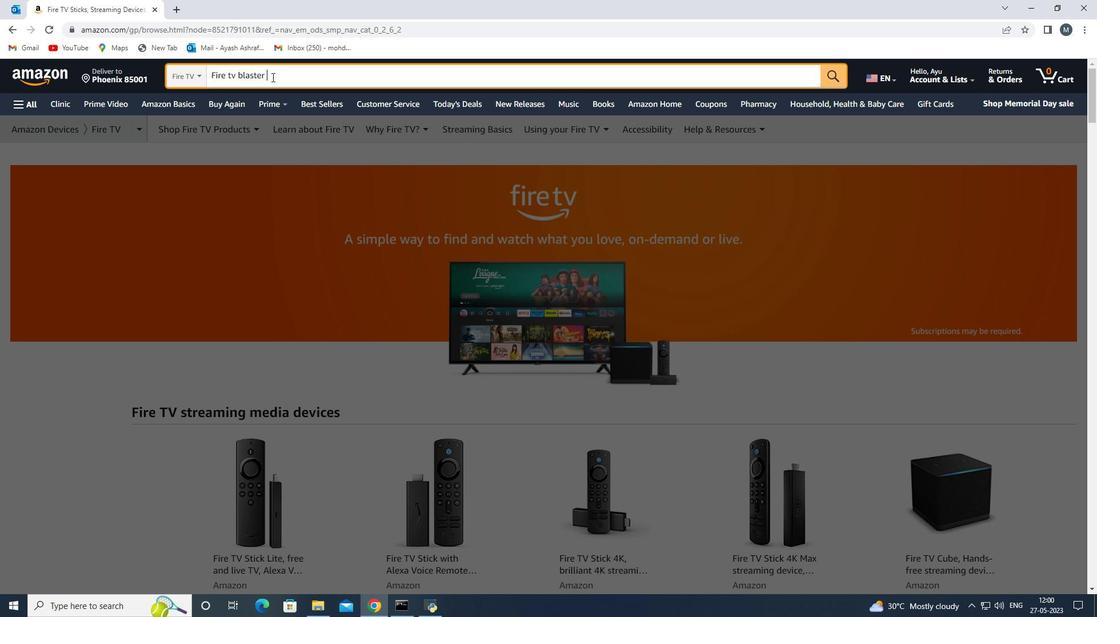 
Action: Key pressed <Key.enter>
Screenshot: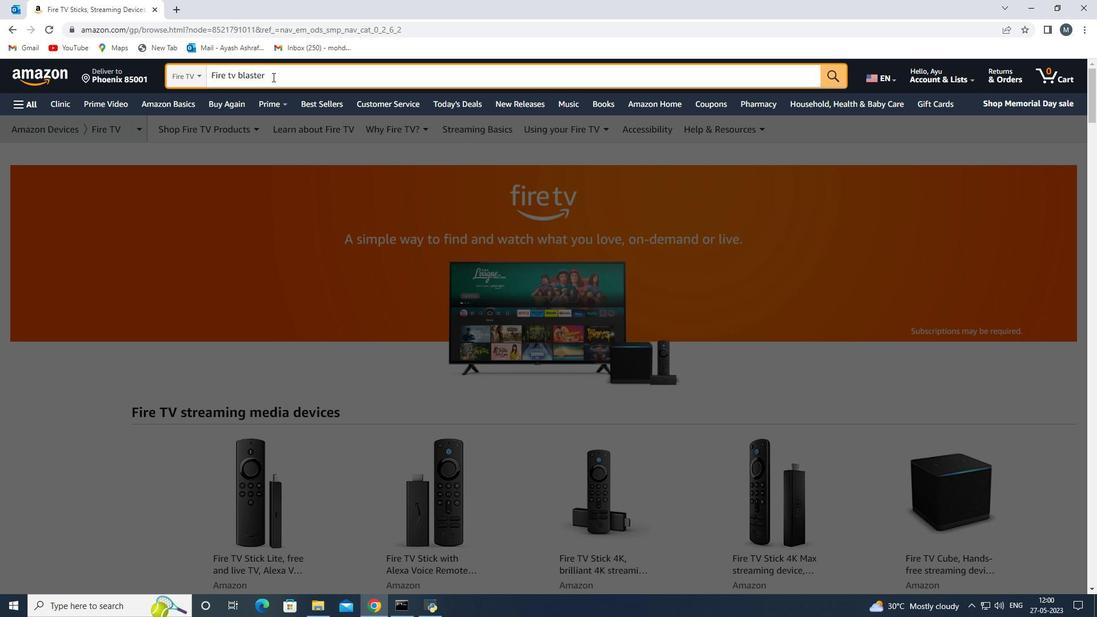 
Action: Mouse moved to (480, 427)
Screenshot: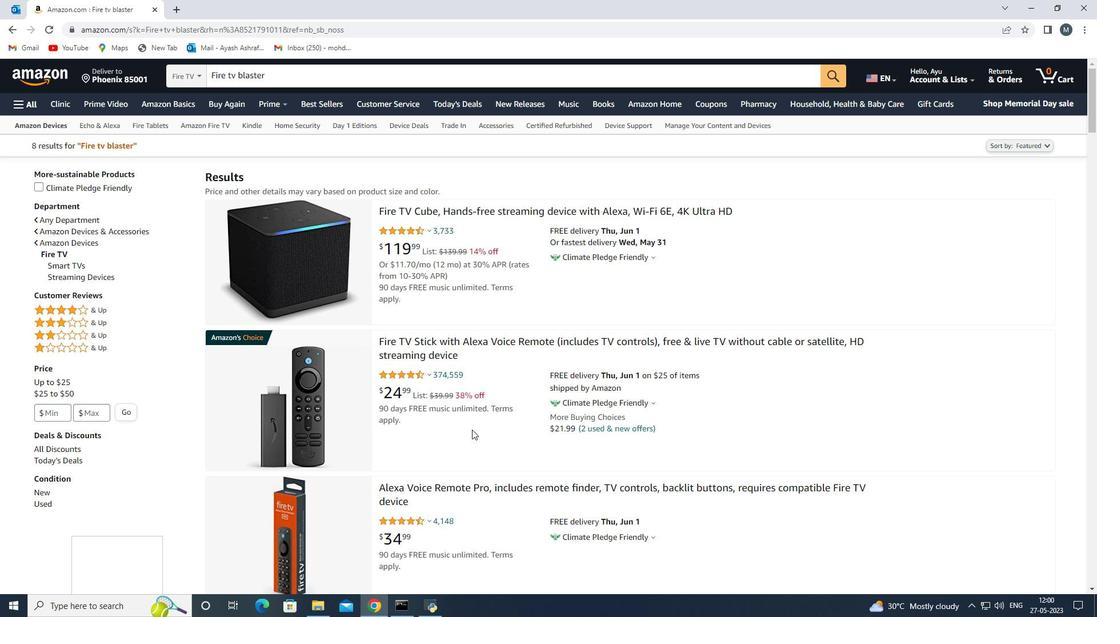 
Action: Mouse scrolled (480, 426) with delta (0, 0)
Screenshot: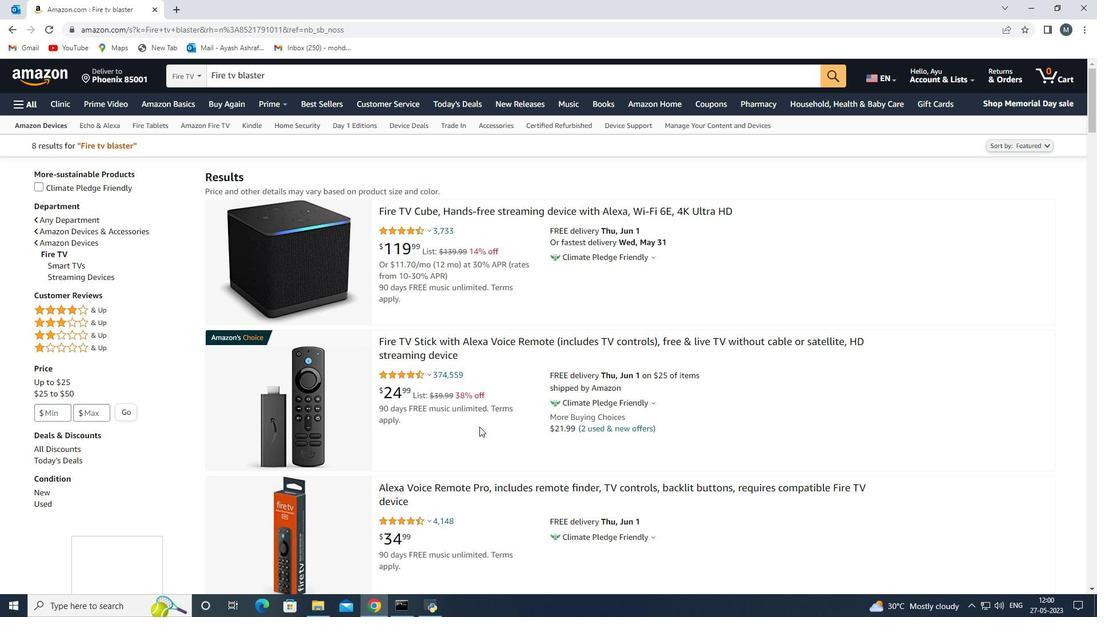 
Action: Mouse scrolled (480, 426) with delta (0, 0)
Screenshot: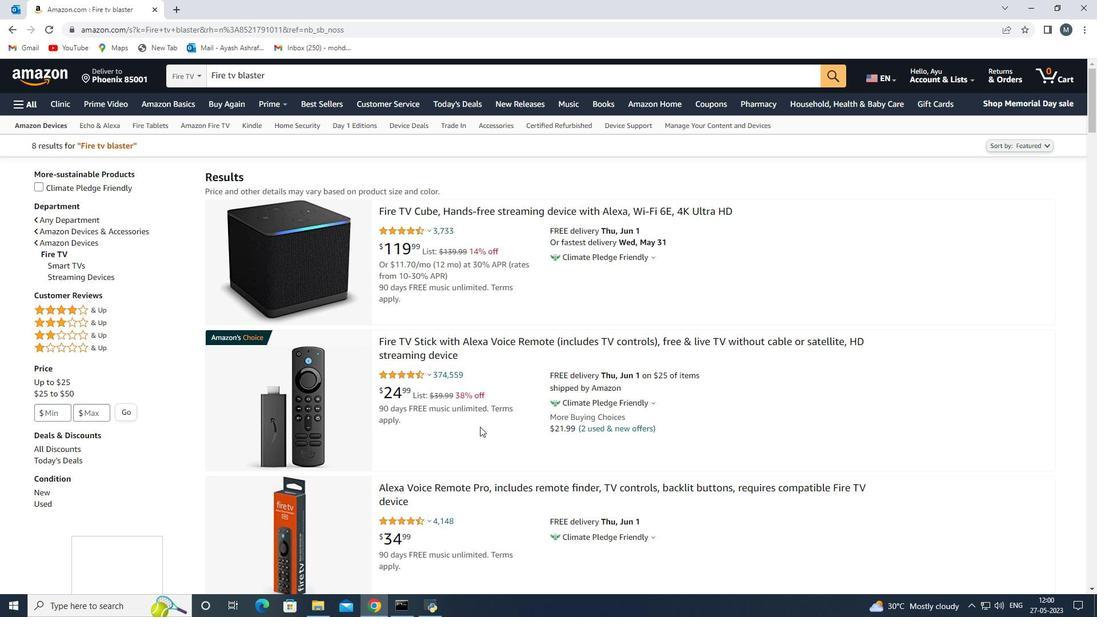 
Action: Mouse scrolled (480, 426) with delta (0, 0)
Screenshot: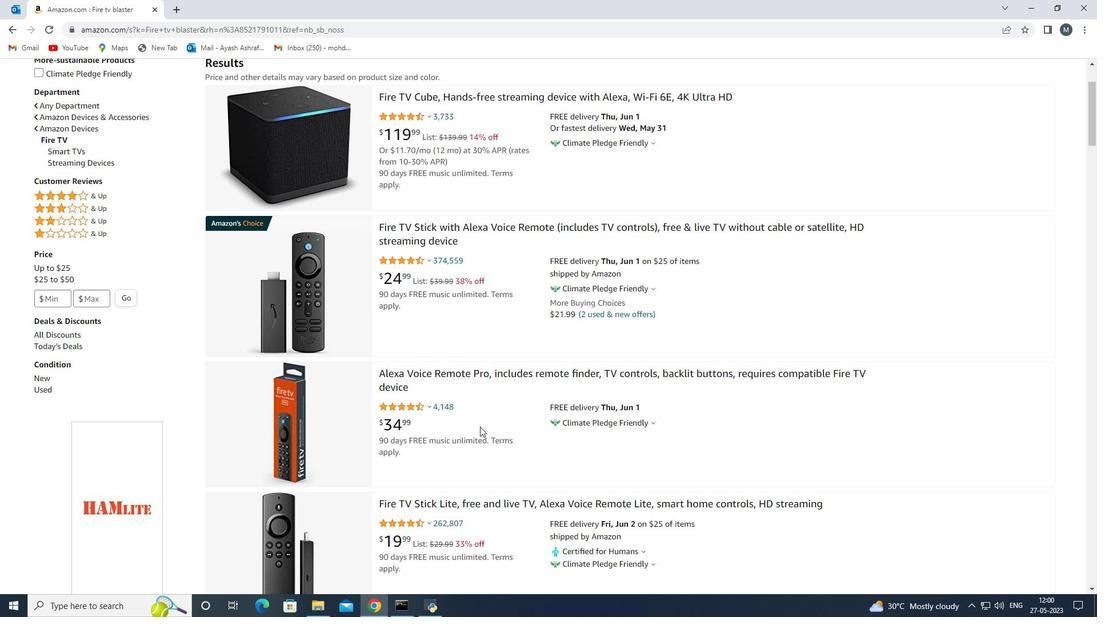 
Action: Mouse moved to (481, 425)
Screenshot: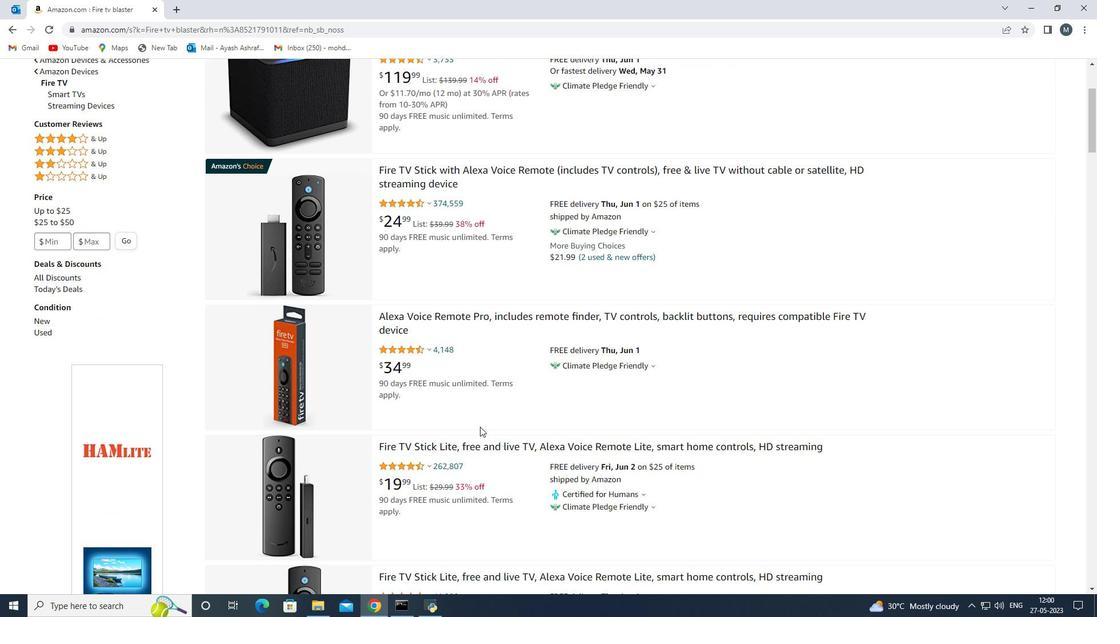 
Action: Mouse scrolled (481, 426) with delta (0, 0)
Screenshot: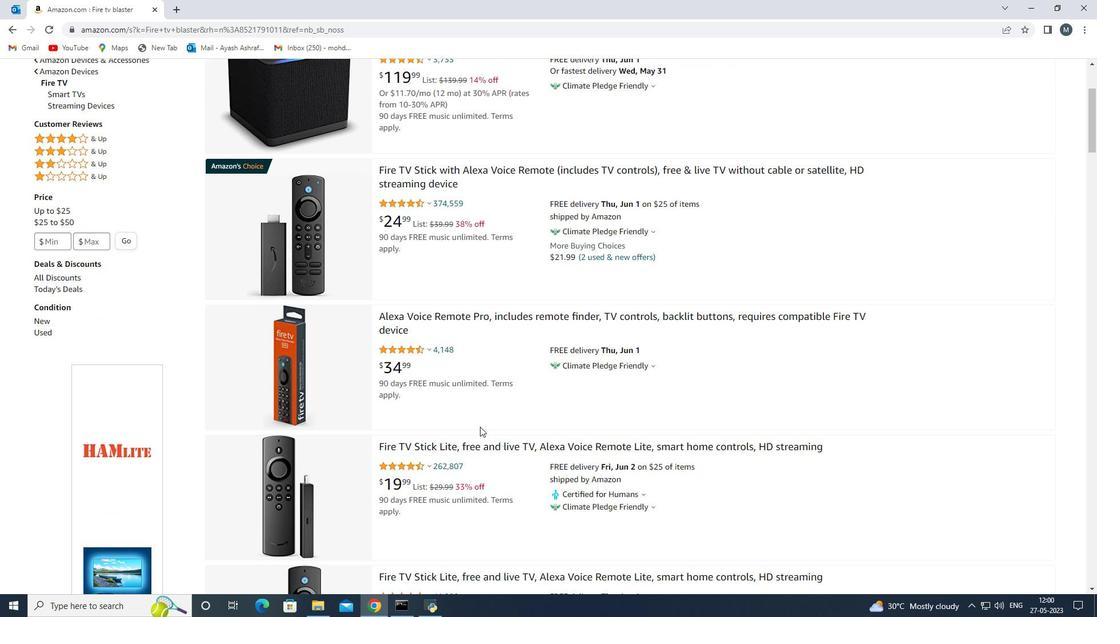 
Action: Mouse moved to (479, 422)
Screenshot: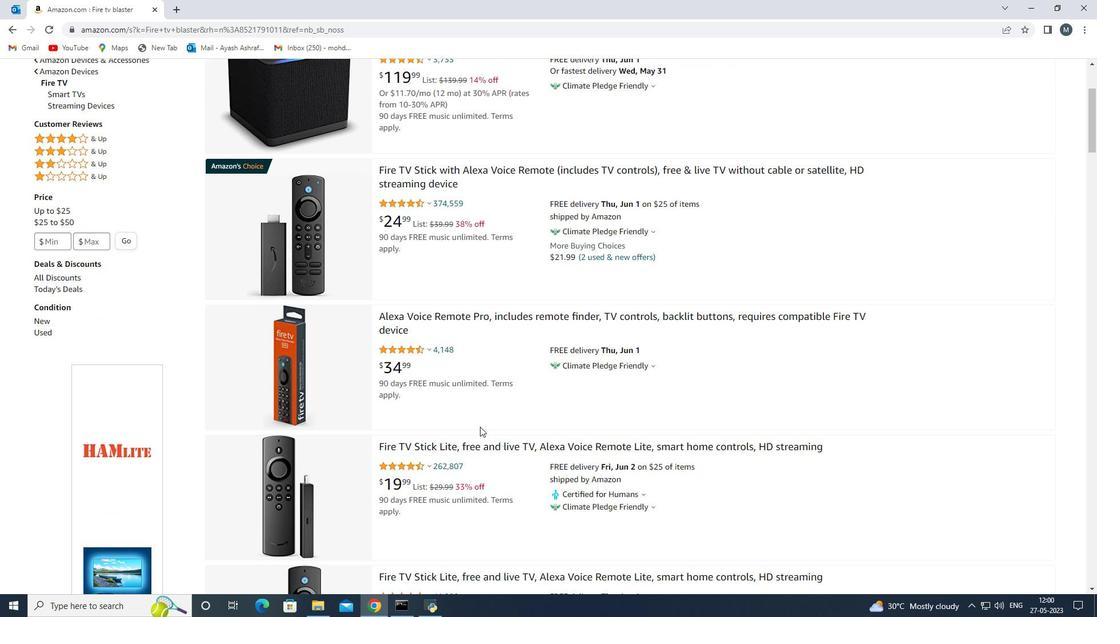 
Action: Mouse scrolled (479, 422) with delta (0, 0)
Screenshot: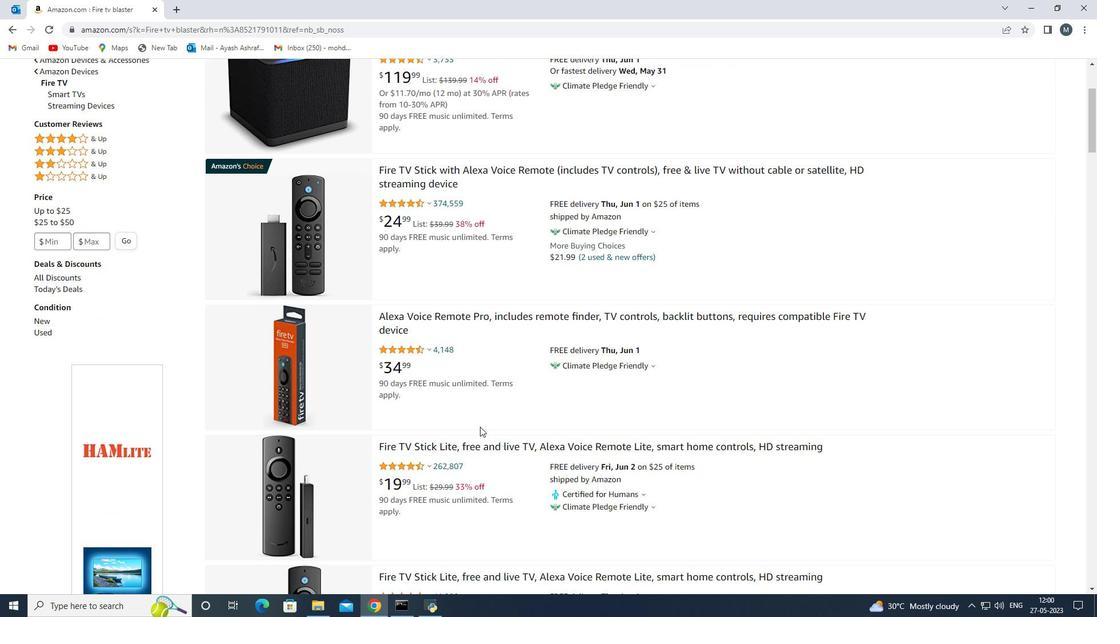
Action: Mouse moved to (479, 421)
Screenshot: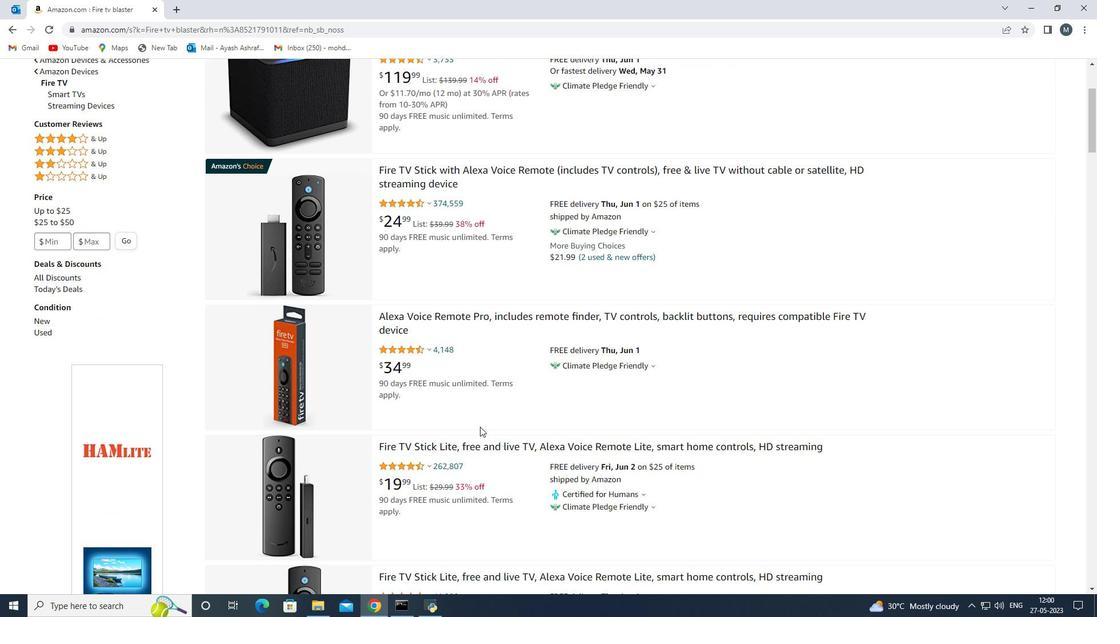 
Action: Mouse scrolled (479, 422) with delta (0, 0)
Screenshot: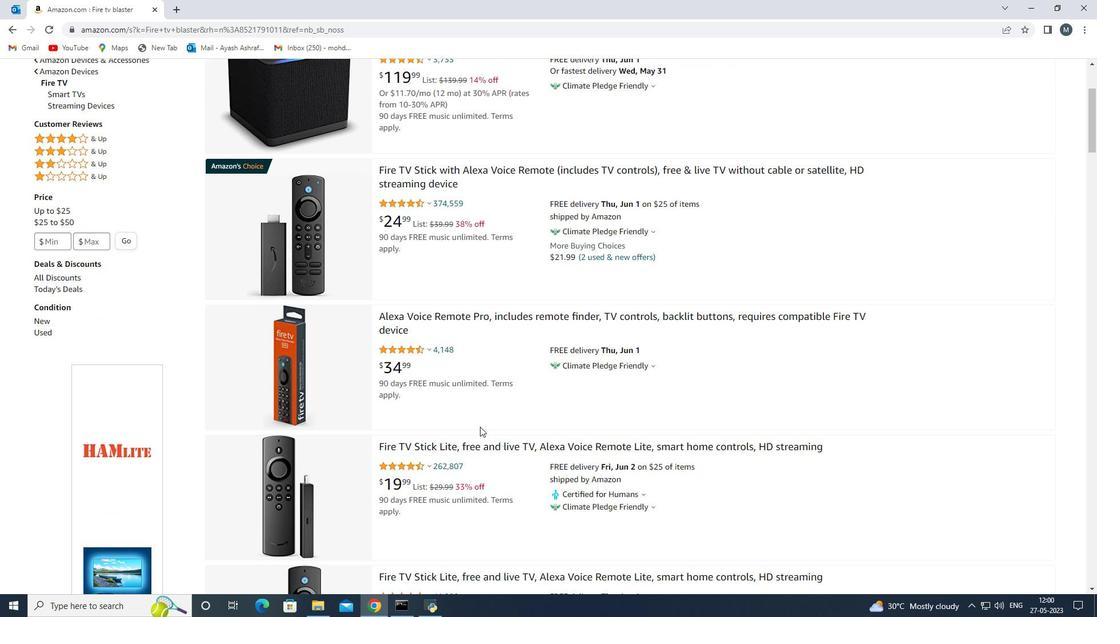 
Action: Mouse scrolled (479, 422) with delta (0, 0)
Screenshot: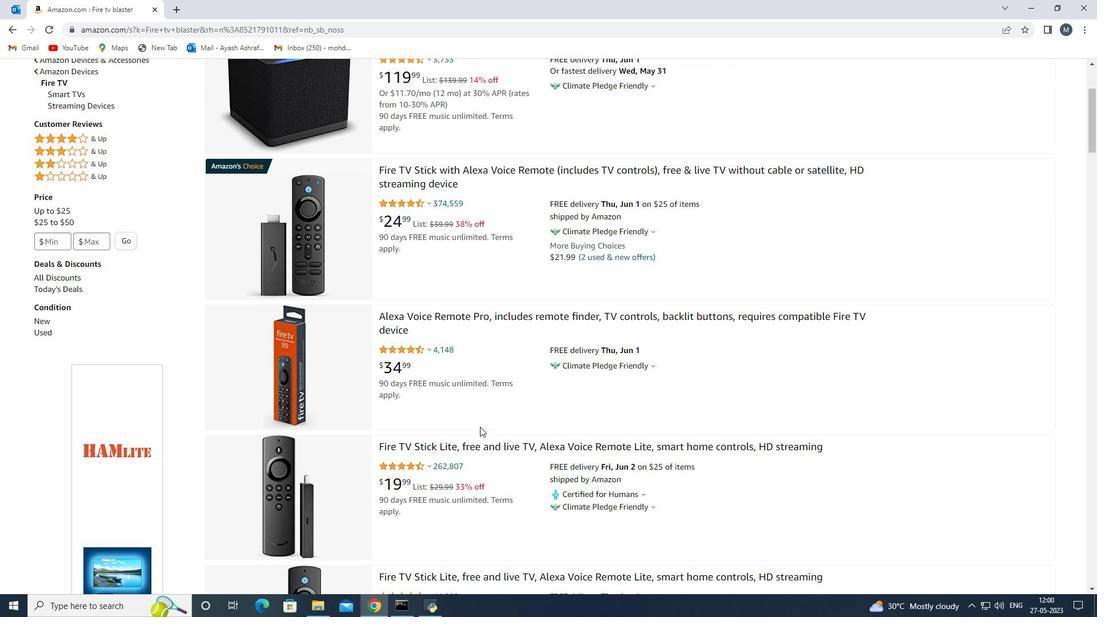
Action: Mouse moved to (479, 421)
Screenshot: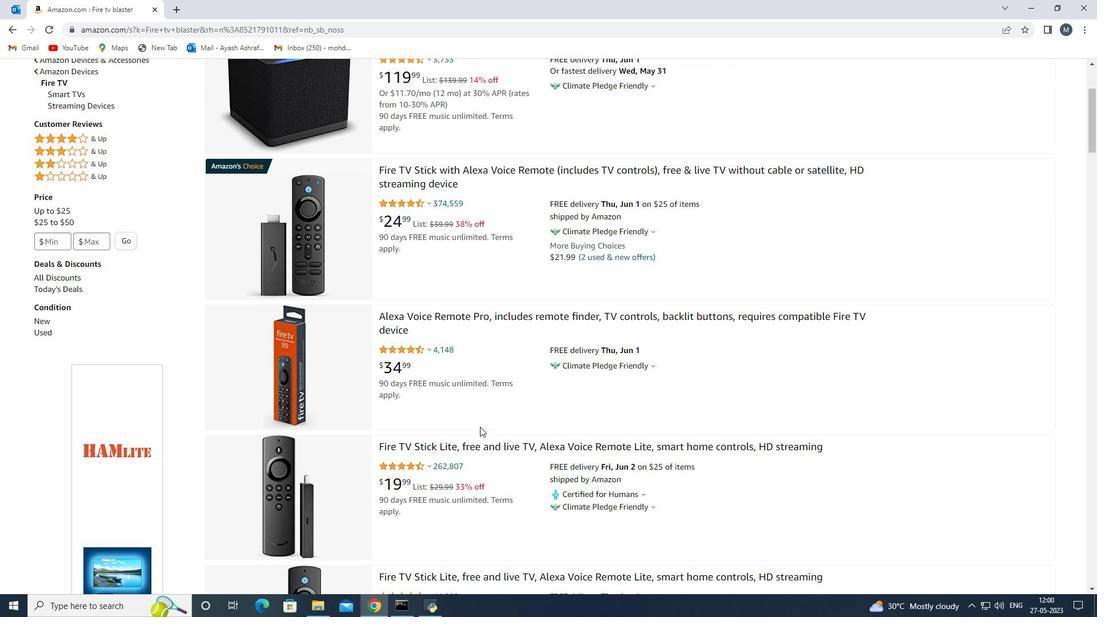 
Action: Mouse scrolled (479, 421) with delta (0, 0)
Screenshot: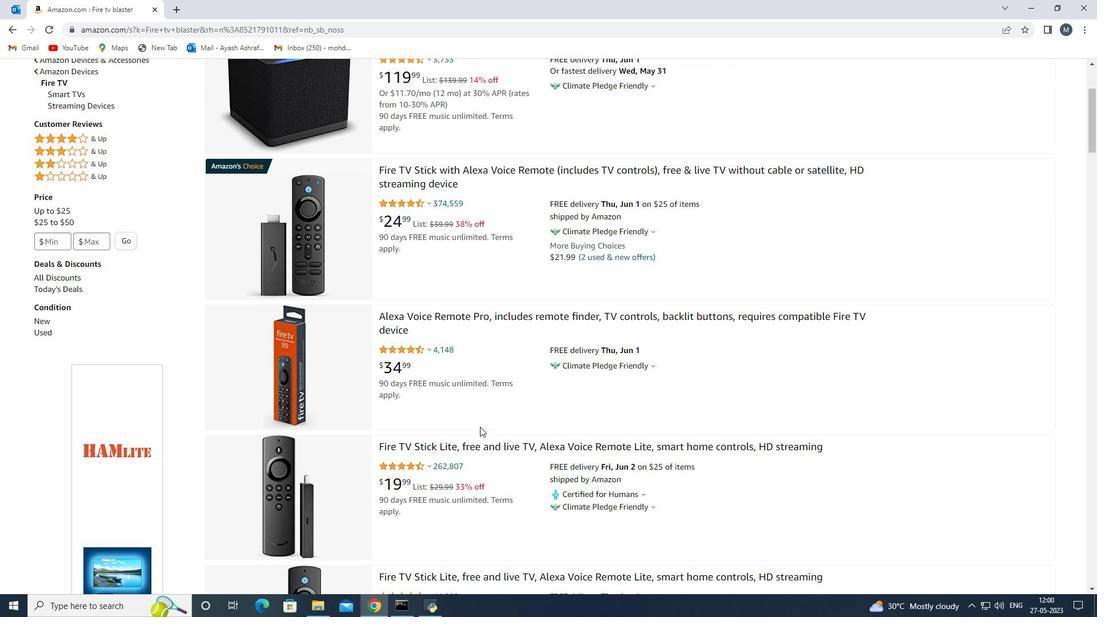 
Action: Mouse moved to (571, 313)
Screenshot: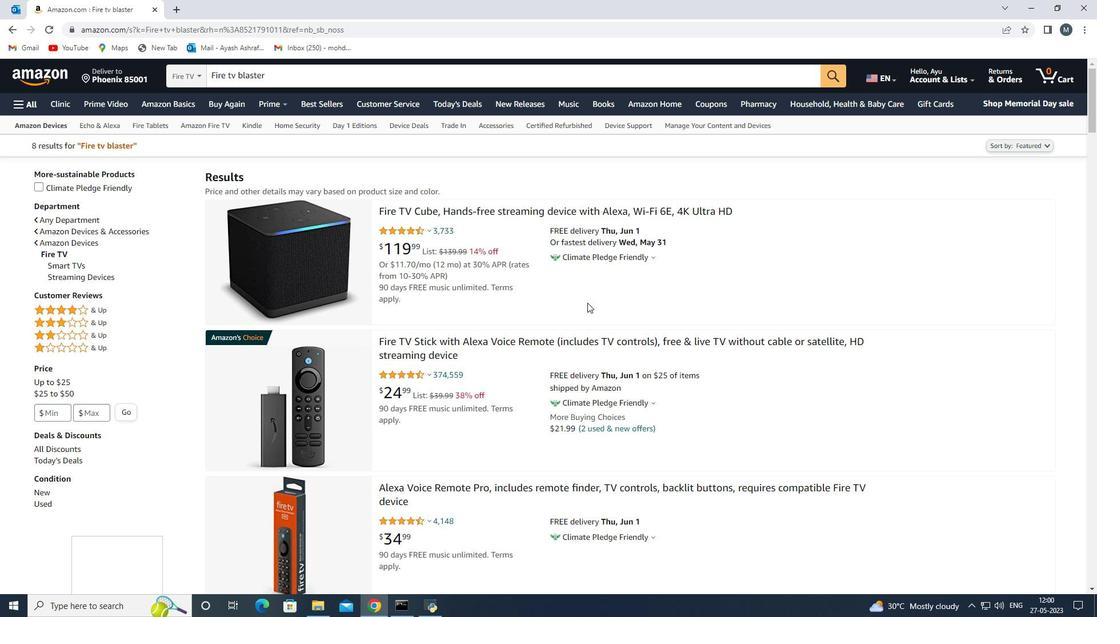 
Action: Mouse scrolled (571, 312) with delta (0, 0)
Screenshot: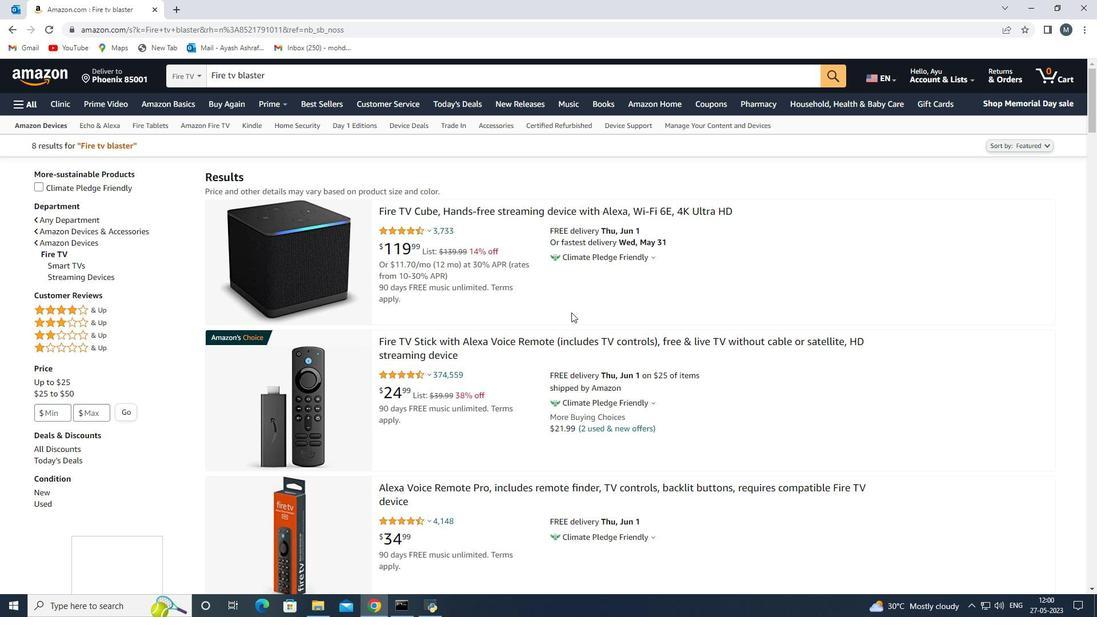 
Action: Mouse moved to (512, 395)
Screenshot: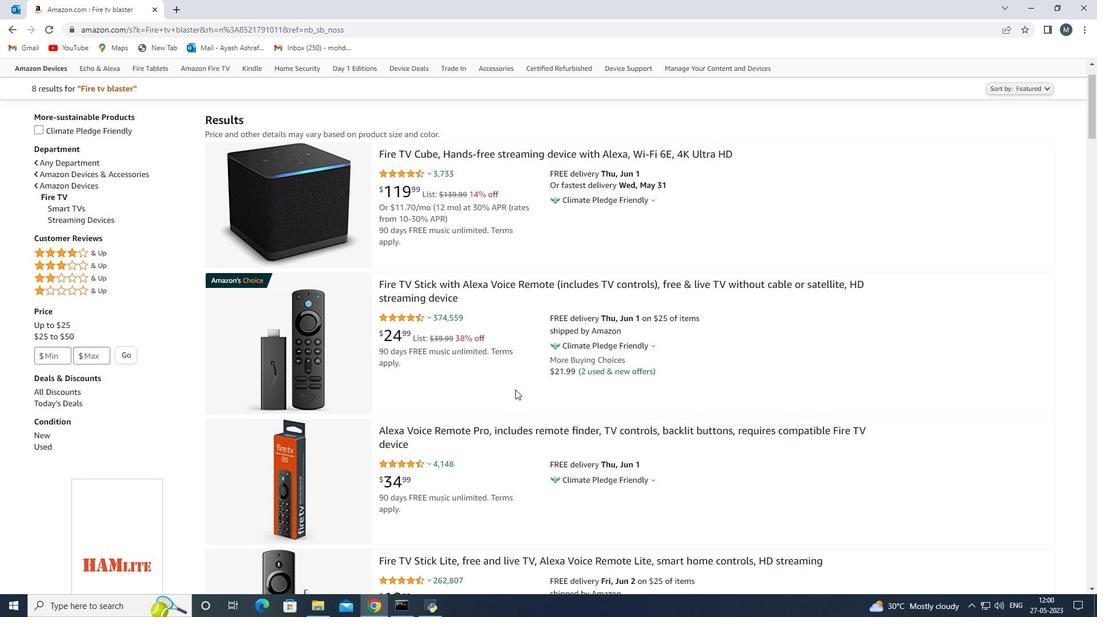 
Action: Mouse pressed left at (512, 395)
Screenshot: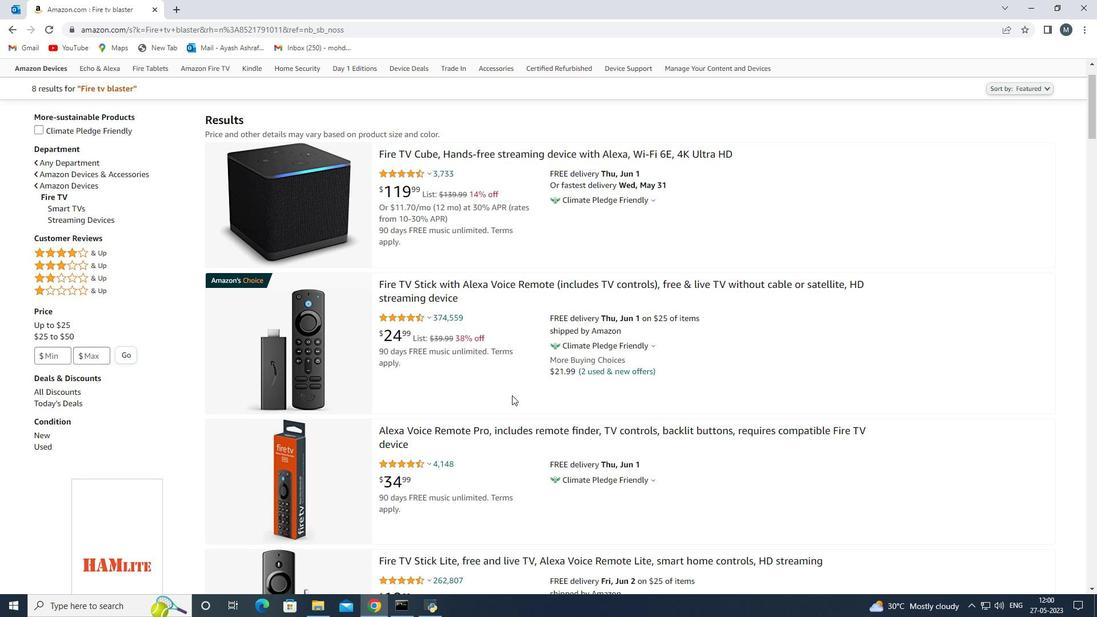 
Action: Mouse moved to (352, 378)
Screenshot: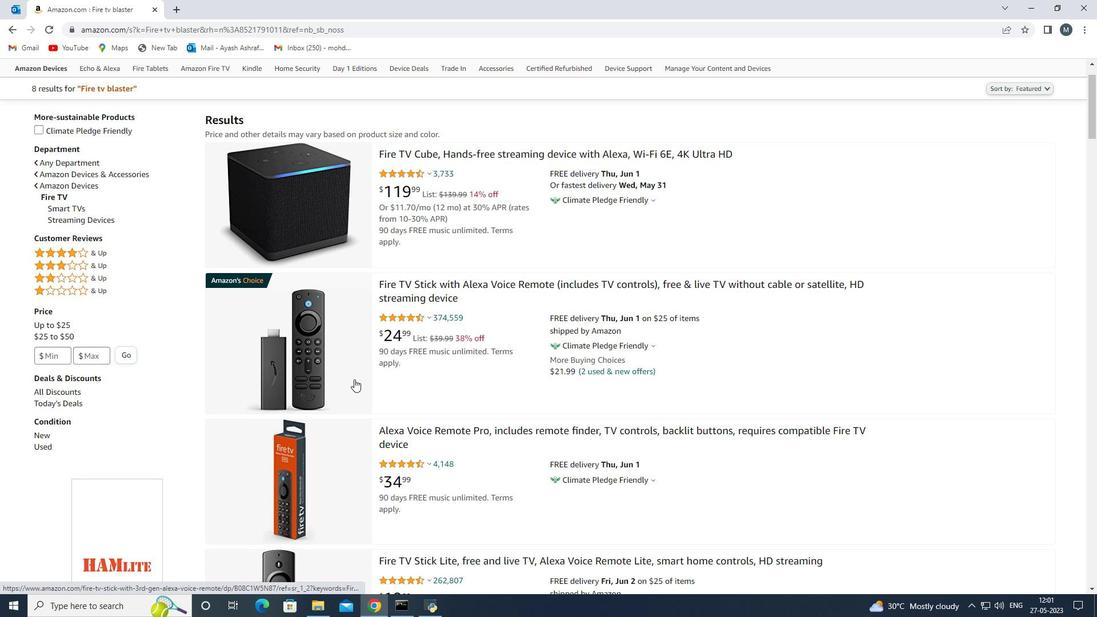 
Action: Mouse pressed left at (352, 378)
Screenshot: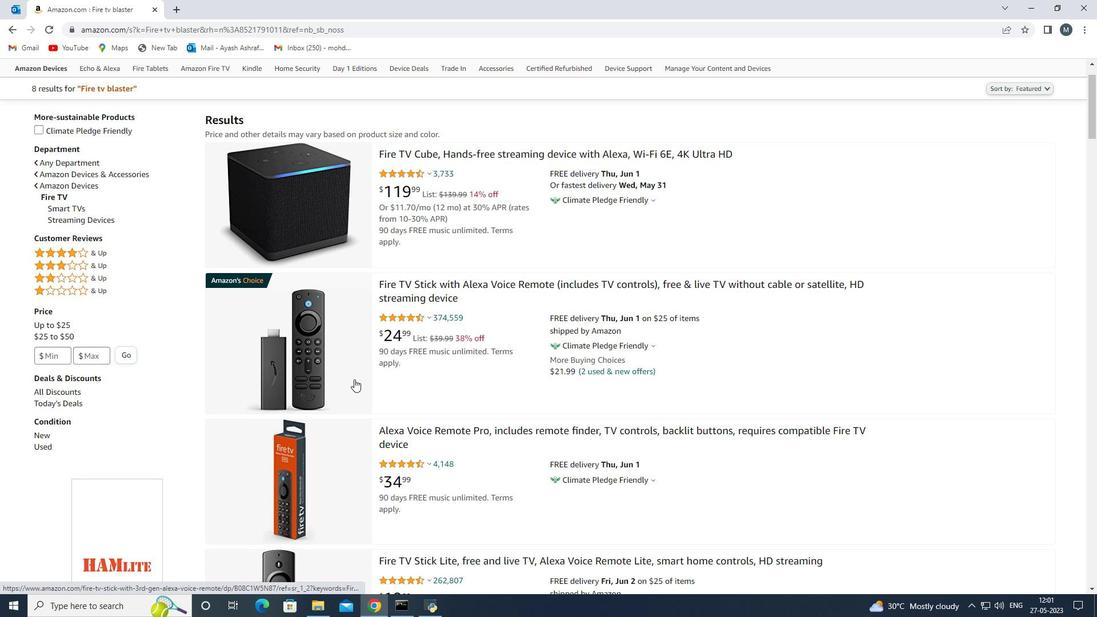 
Action: Mouse moved to (603, 286)
Screenshot: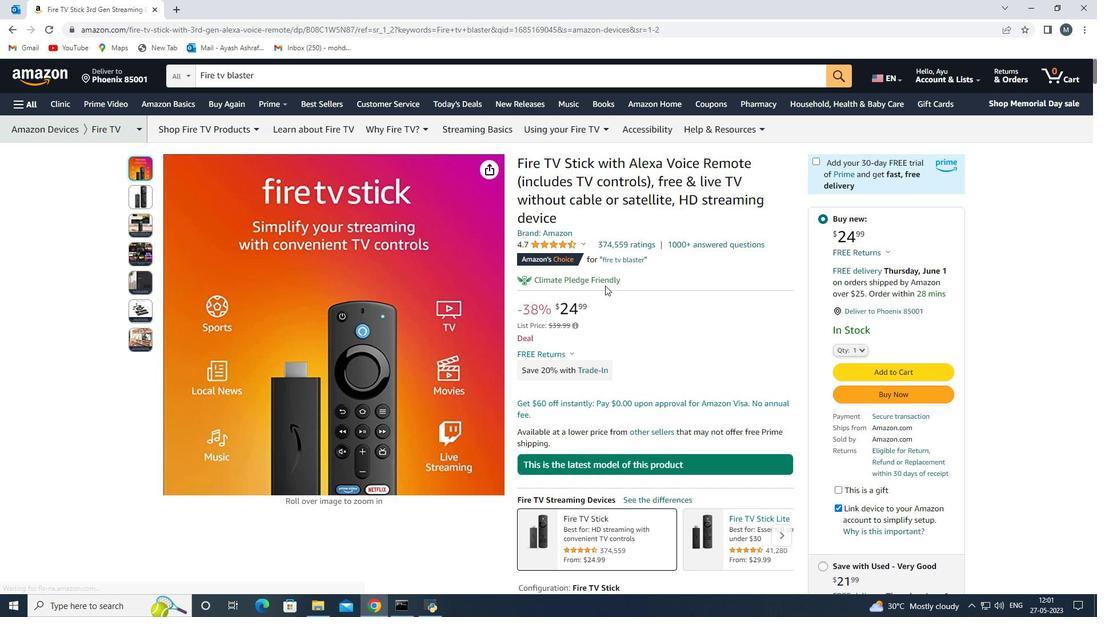 
Action: Mouse scrolled (603, 285) with delta (0, 0)
Screenshot: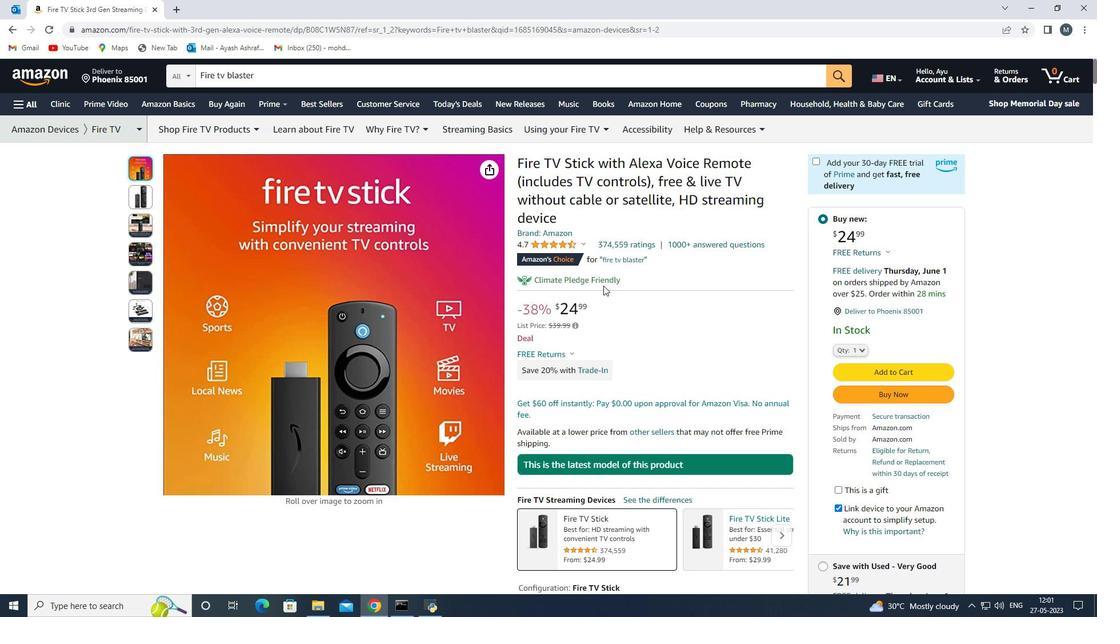 
Action: Mouse scrolled (603, 285) with delta (0, 0)
Screenshot: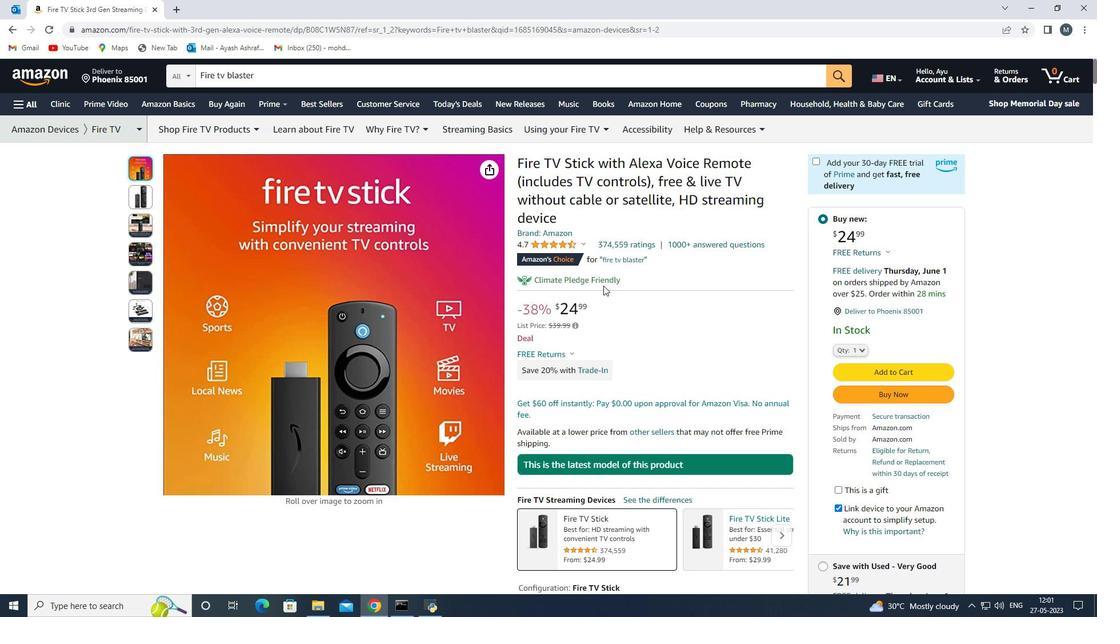 
Action: Mouse moved to (601, 297)
Screenshot: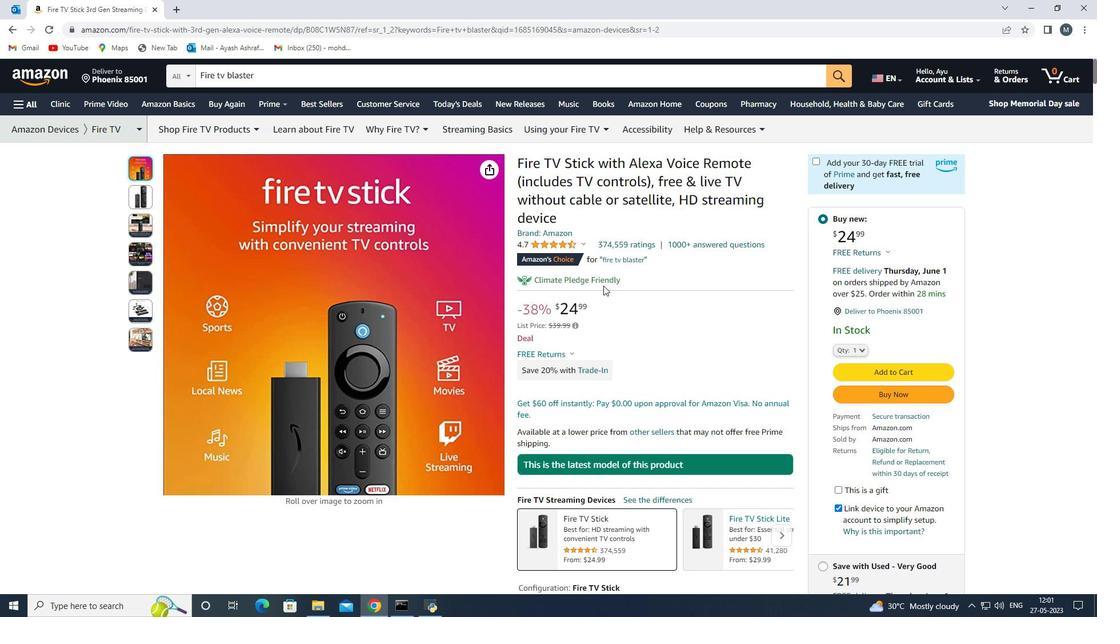 
Action: Mouse scrolled (601, 296) with delta (0, 0)
